 Task: Locate hiking trails near Riverside that are part of a long-distance trail network.
Action: Mouse moved to (104, 62)
Screenshot: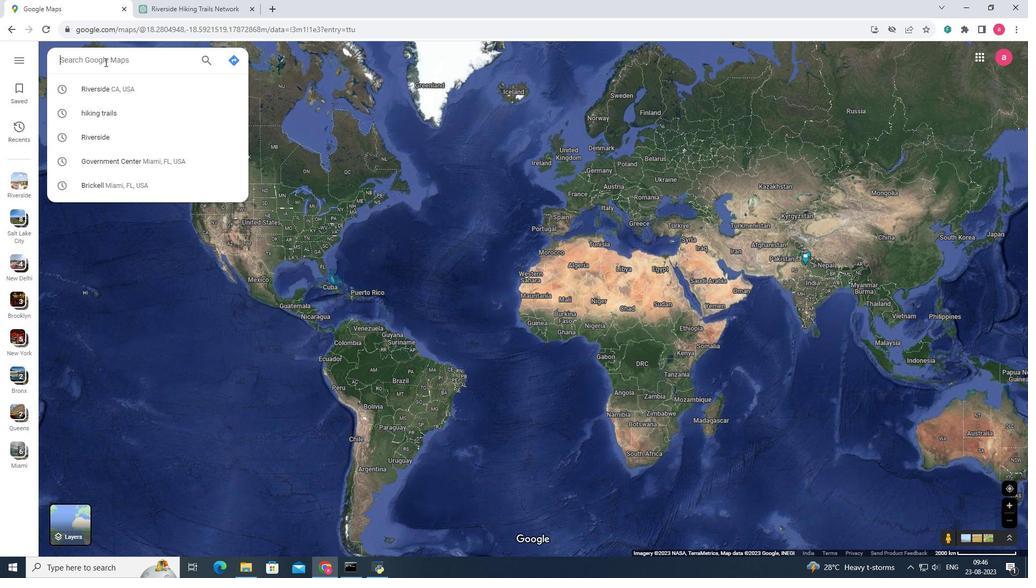 
Action: Mouse pressed left at (104, 62)
Screenshot: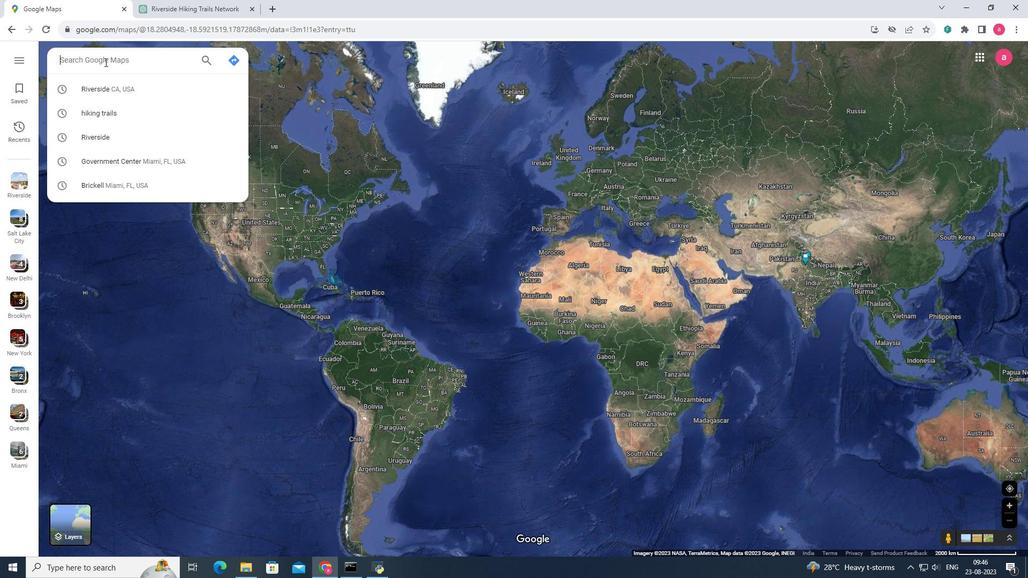 
Action: Key pressed <Key.shift><Key.shift><Key.shift><Key.shift>Riverside
Screenshot: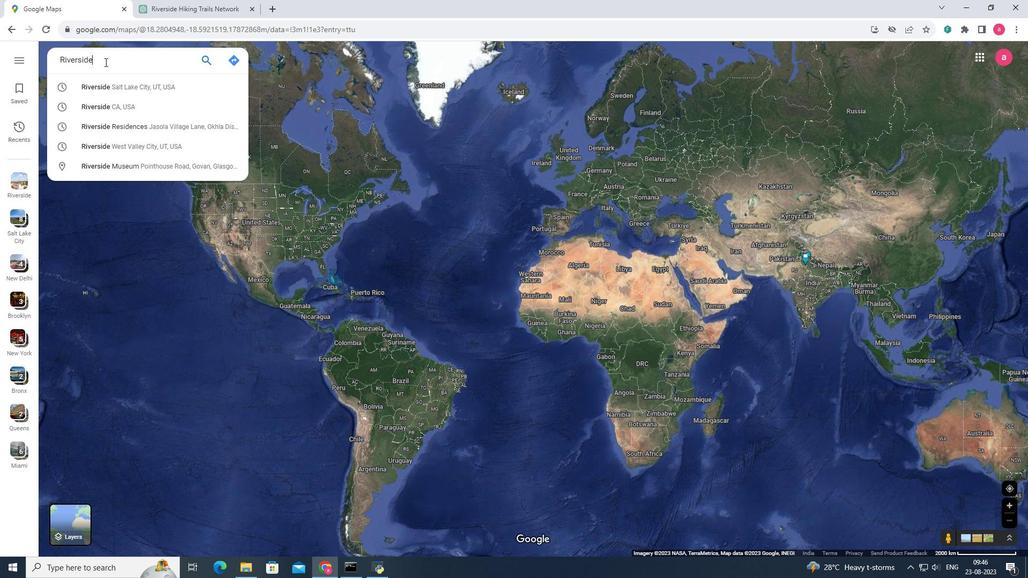 
Action: Mouse moved to (111, 74)
Screenshot: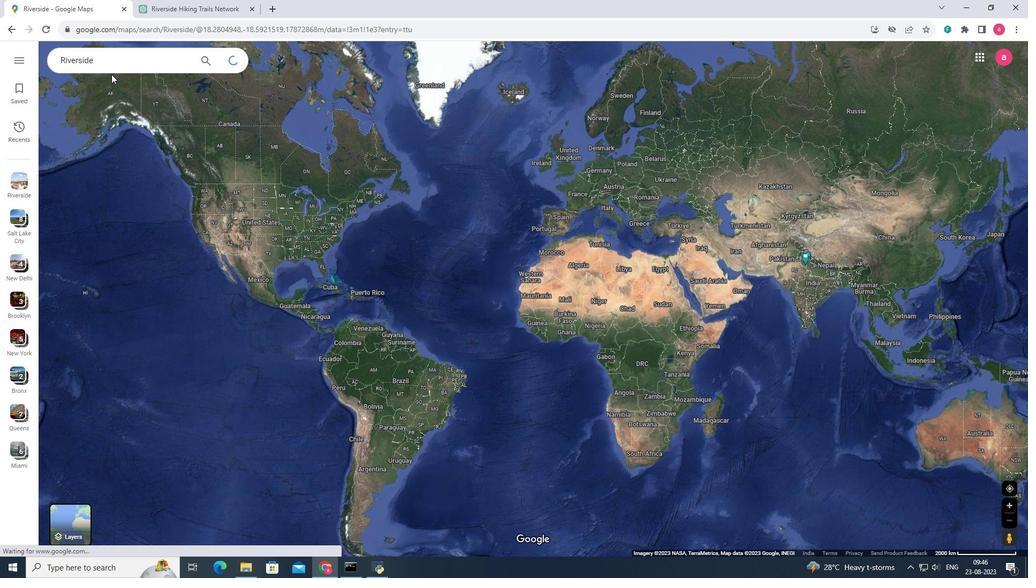
Action: Key pressed <Key.enter>
Screenshot: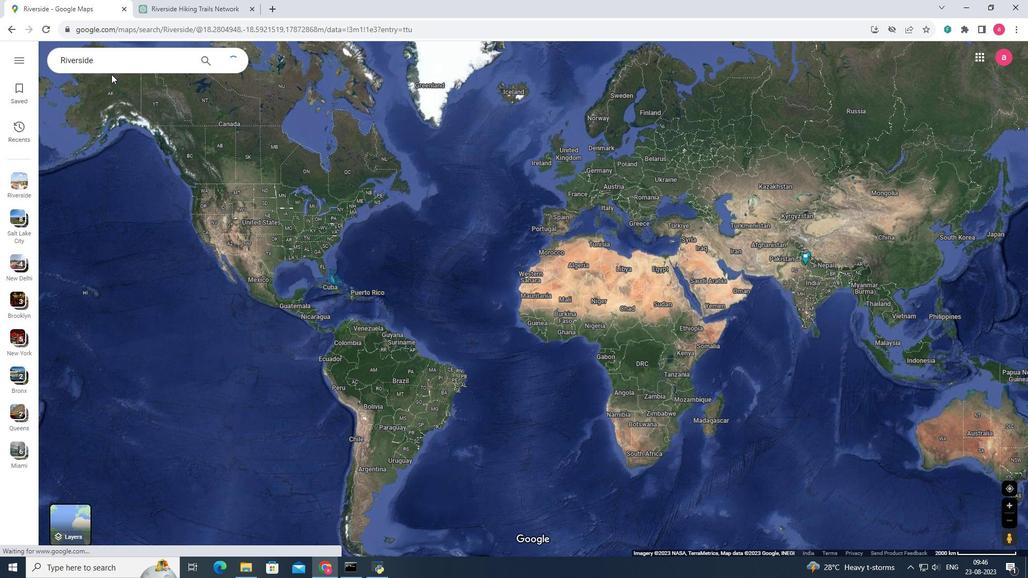 
Action: Mouse moved to (108, 65)
Screenshot: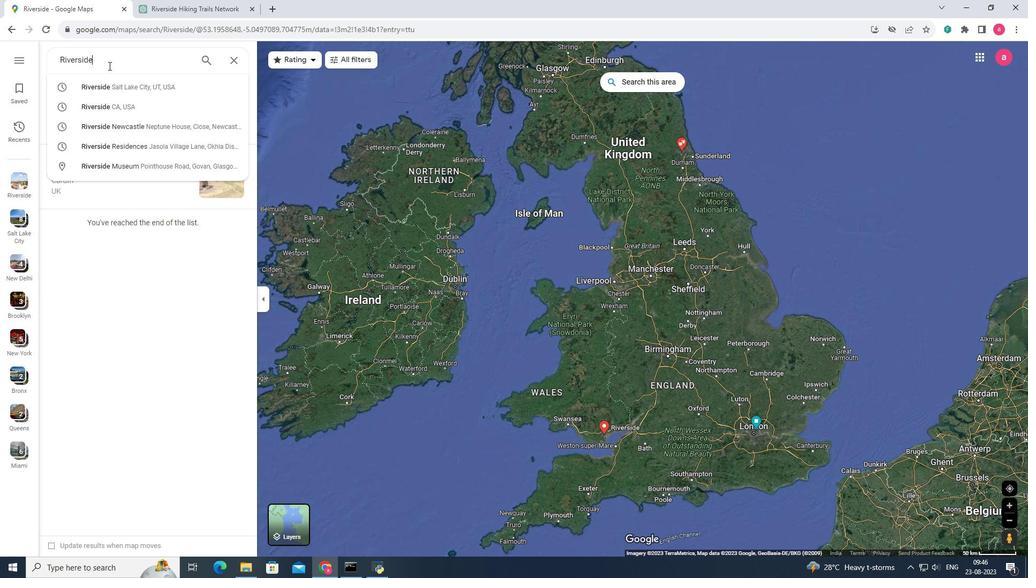 
Action: Mouse pressed left at (108, 65)
Screenshot: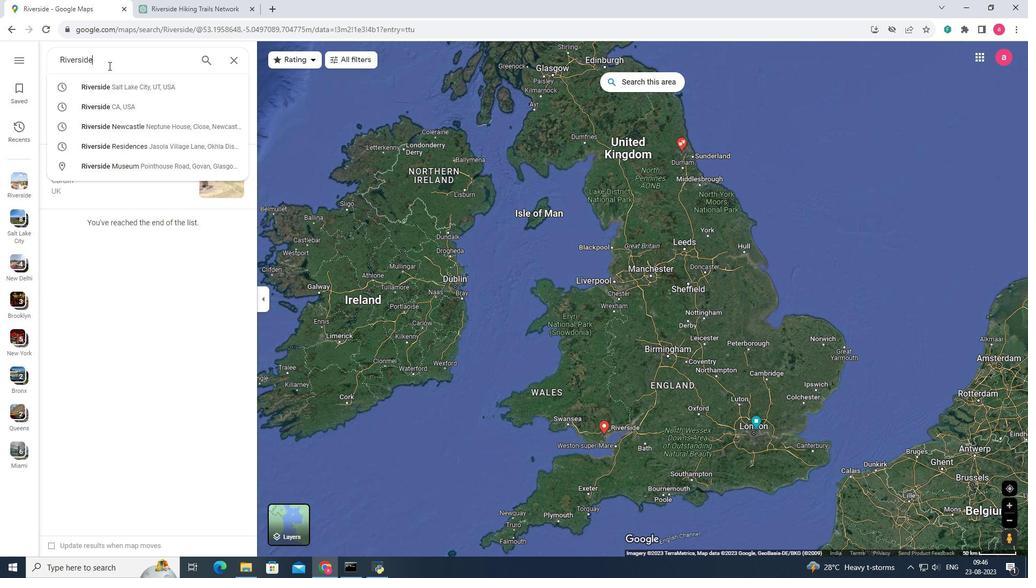 
Action: Mouse moved to (111, 109)
Screenshot: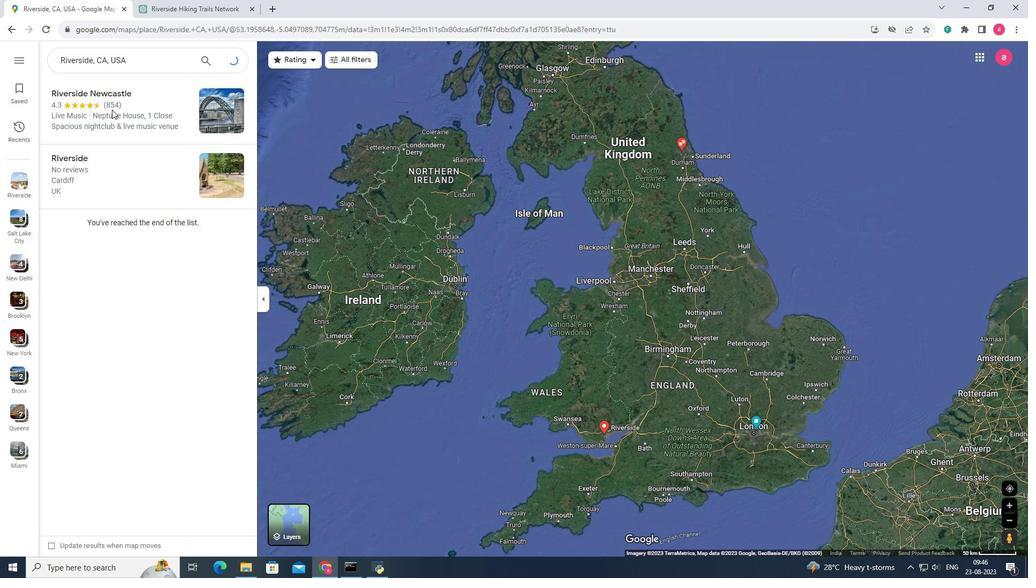 
Action: Mouse pressed left at (111, 109)
Screenshot: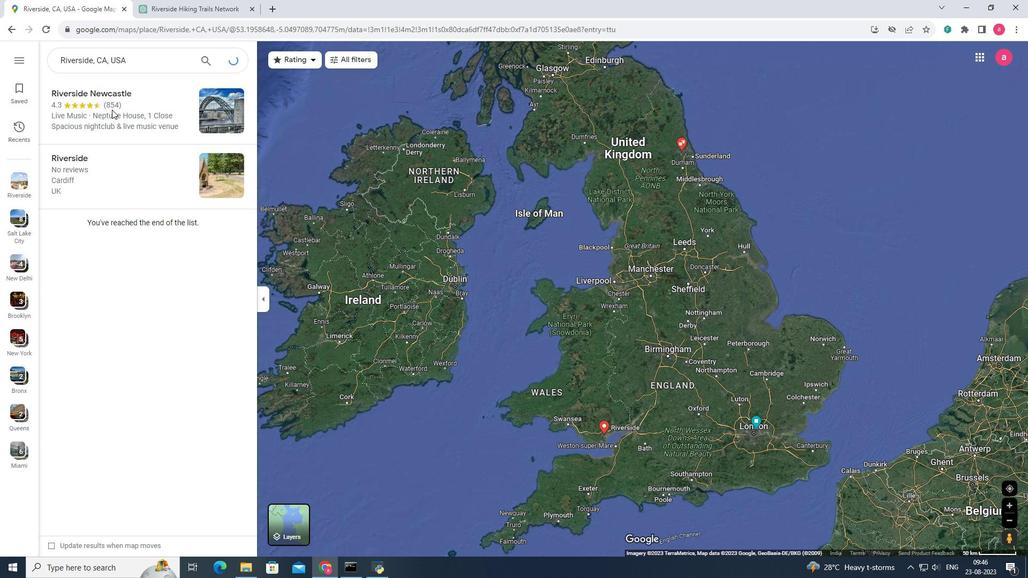 
Action: Mouse moved to (141, 242)
Screenshot: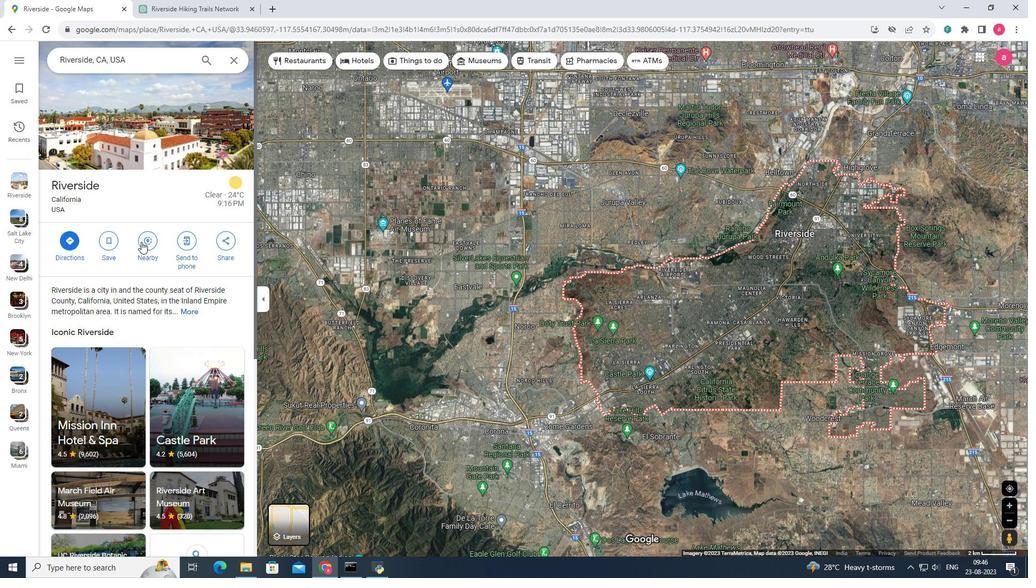 
Action: Mouse pressed left at (141, 242)
Screenshot: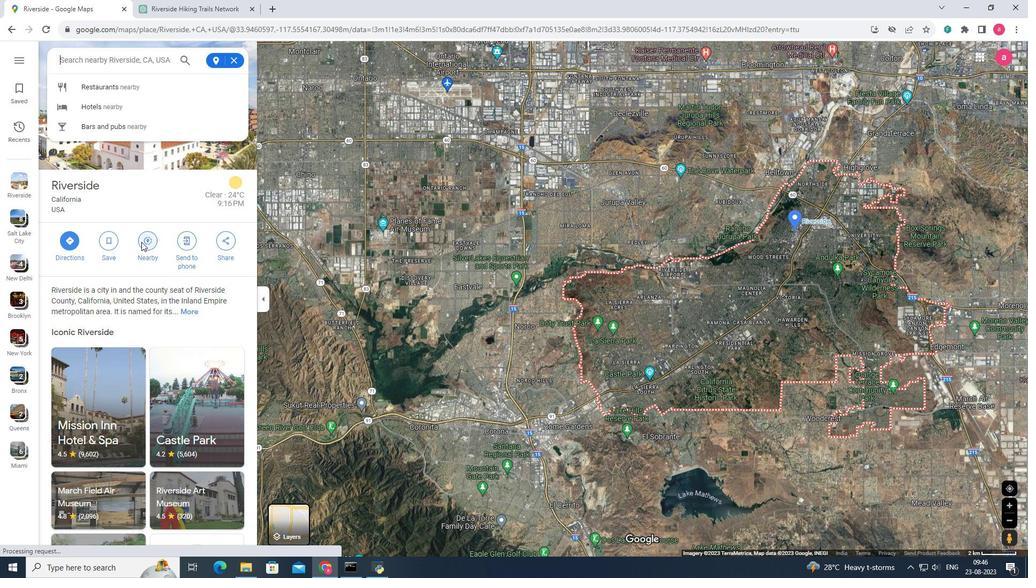 
Action: Mouse moved to (87, 61)
Screenshot: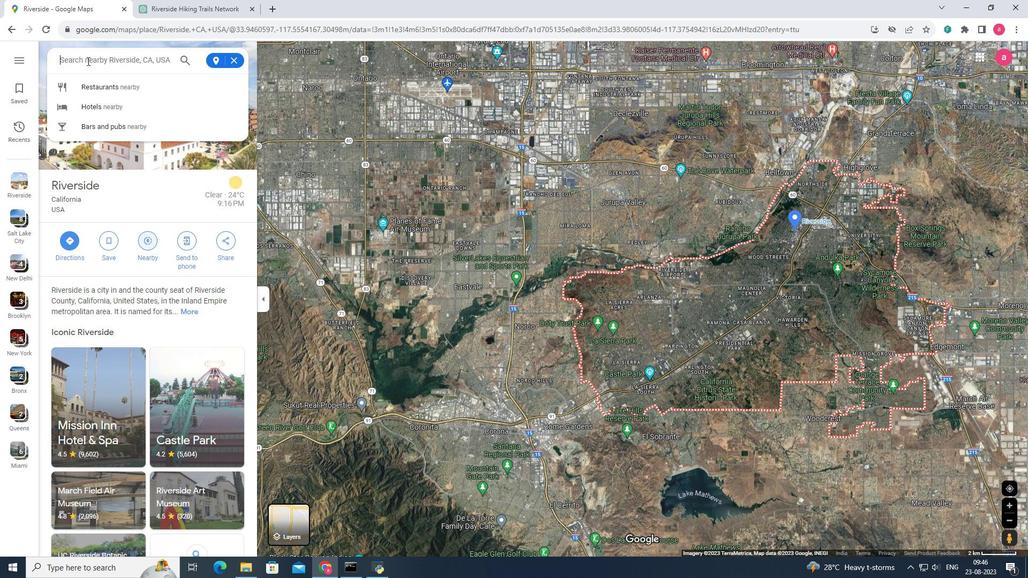 
Action: Key pressed hiki
Screenshot: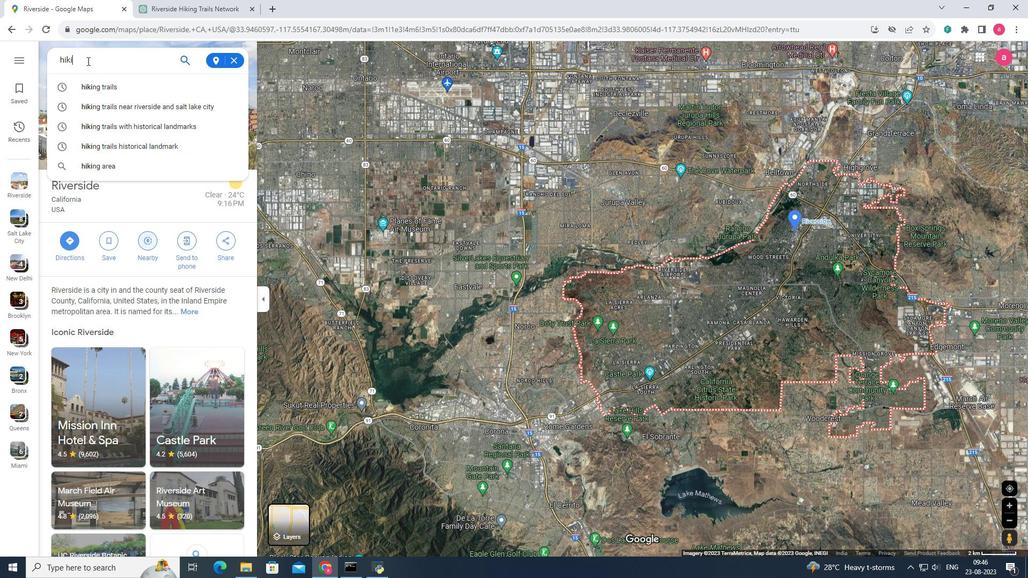 
Action: Mouse moved to (103, 87)
Screenshot: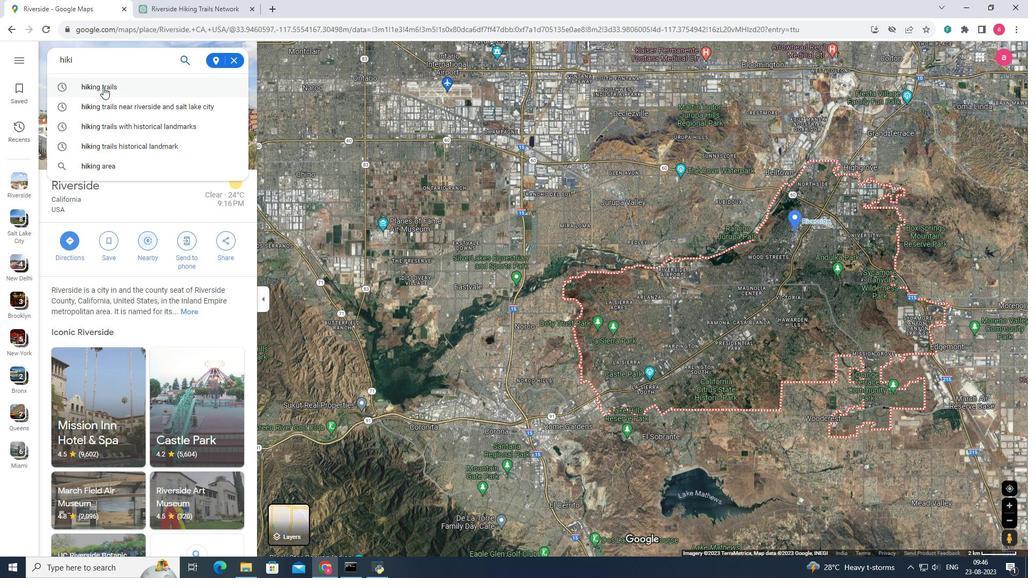 
Action: Mouse pressed left at (103, 87)
Screenshot: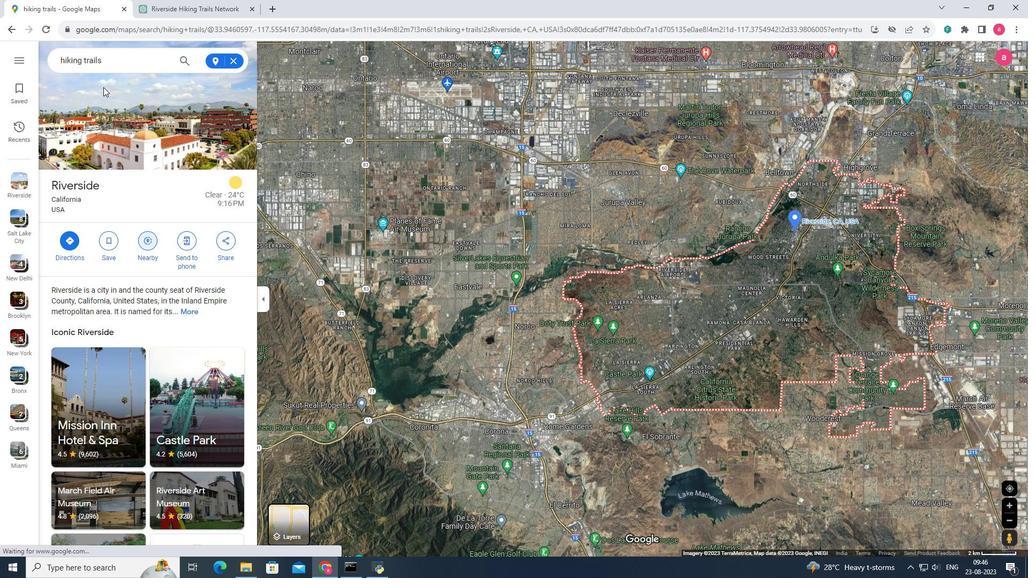 
Action: Mouse moved to (201, 114)
Screenshot: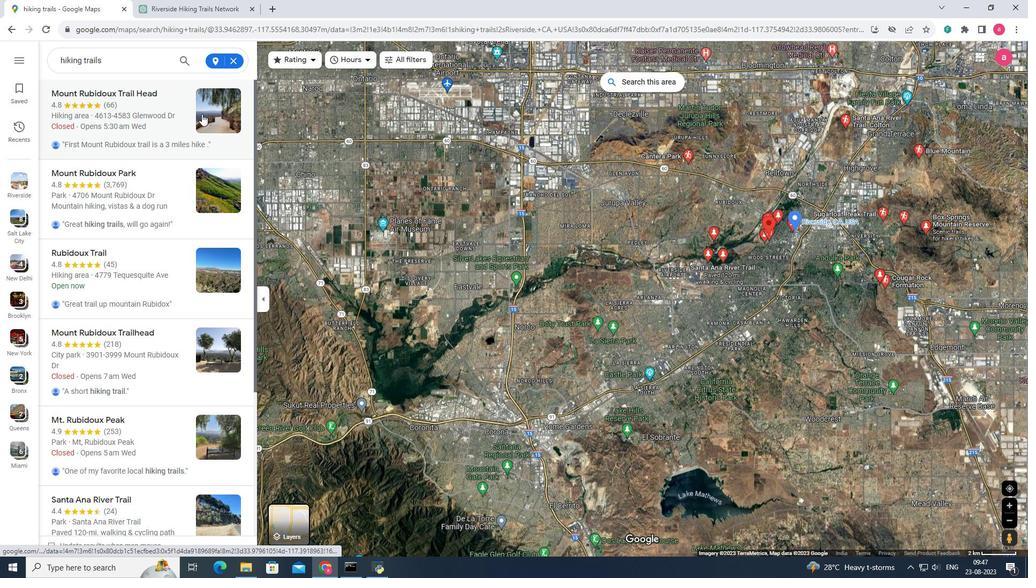 
Action: Mouse pressed left at (201, 114)
Screenshot: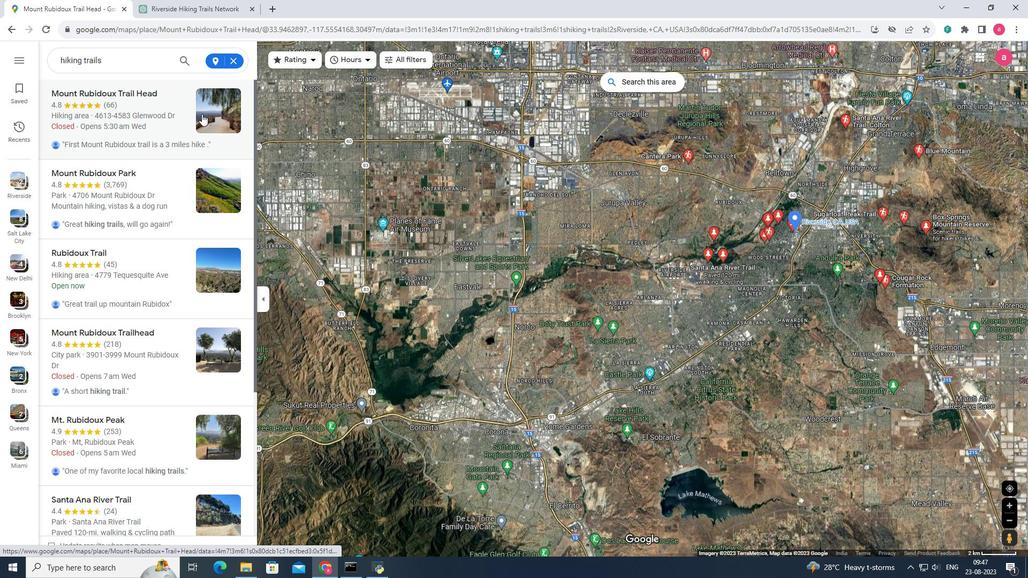 
Action: Mouse moved to (307, 182)
Screenshot: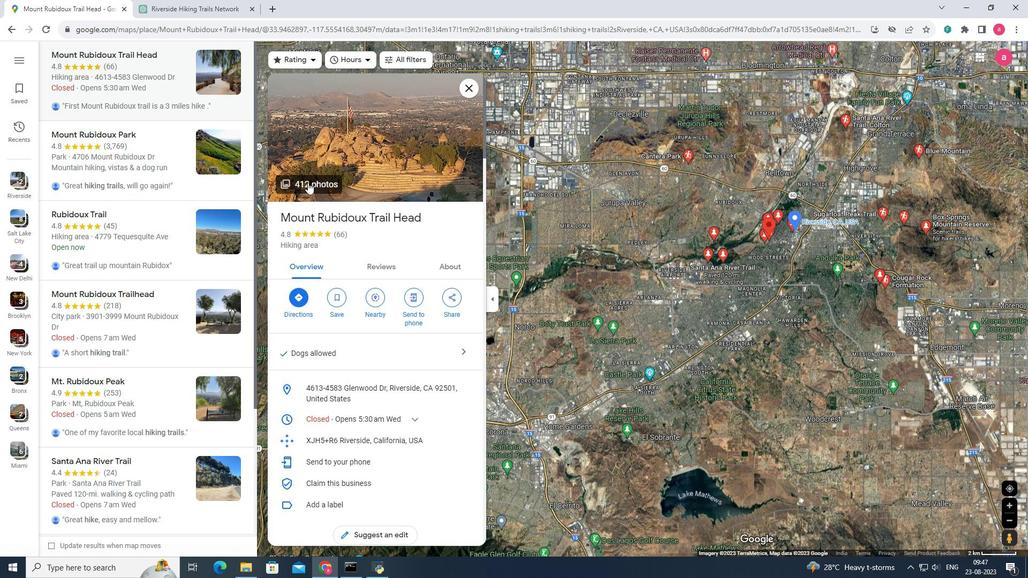 
Action: Mouse pressed left at (307, 182)
Screenshot: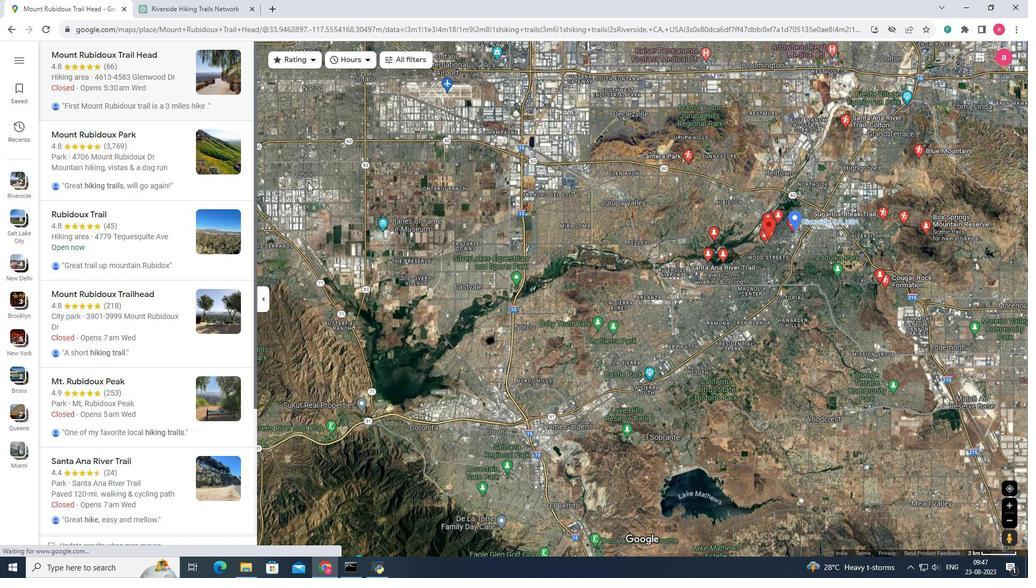 
Action: Mouse moved to (180, 205)
Screenshot: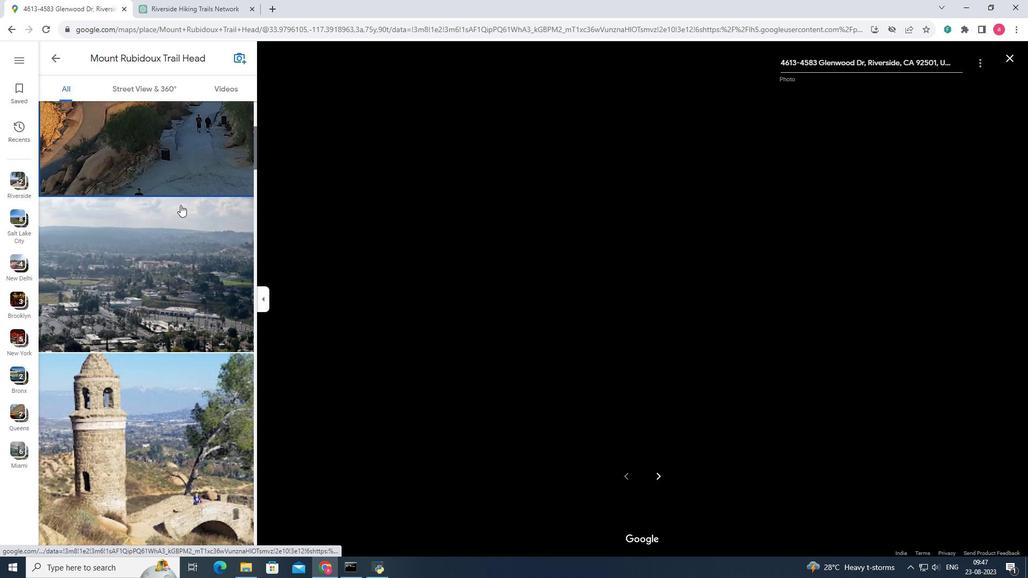 
Action: Mouse scrolled (180, 204) with delta (0, 0)
Screenshot: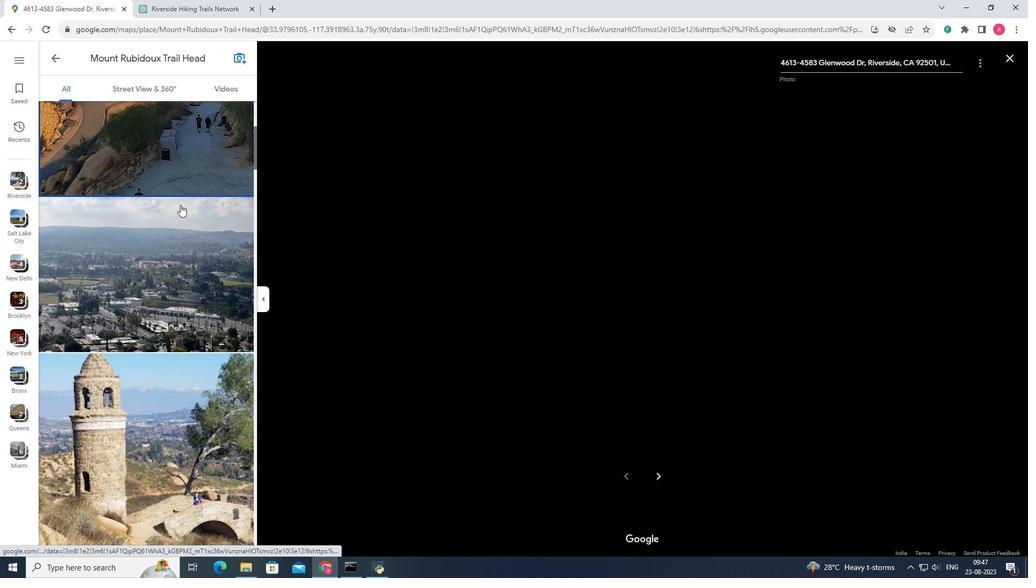 
Action: Mouse scrolled (180, 204) with delta (0, 0)
Screenshot: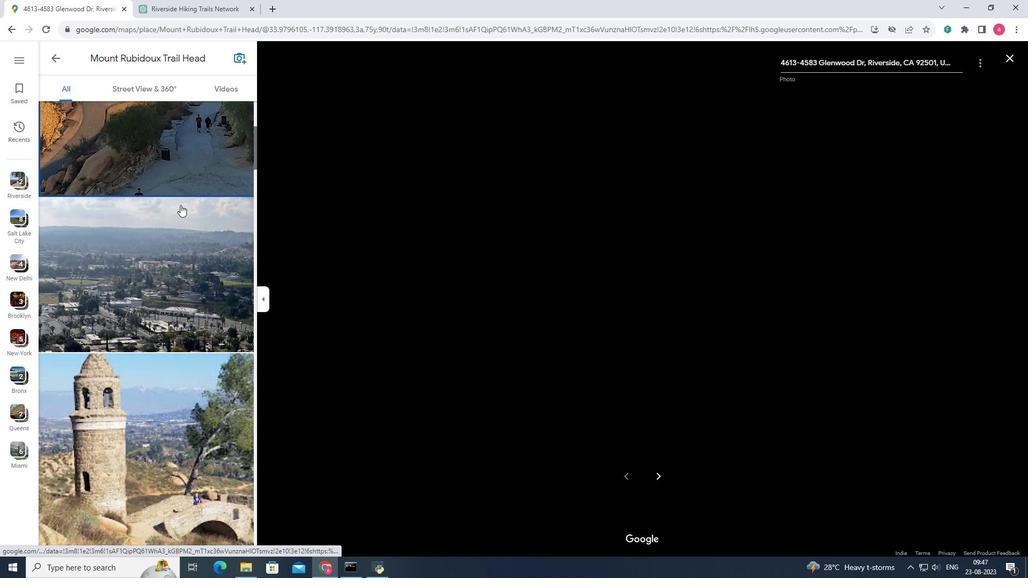 
Action: Mouse scrolled (180, 204) with delta (0, 0)
Screenshot: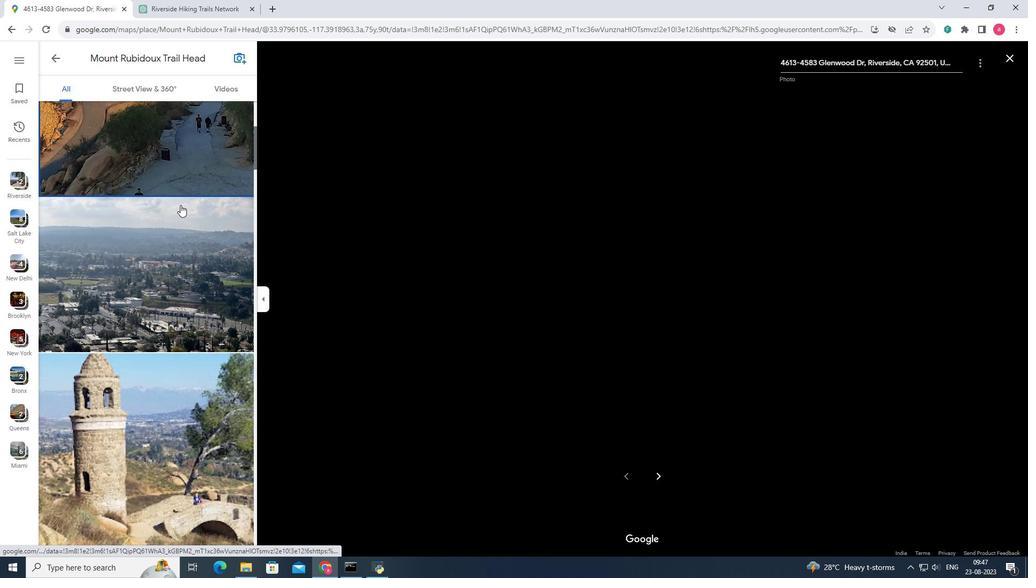 
Action: Mouse scrolled (180, 204) with delta (0, 0)
Screenshot: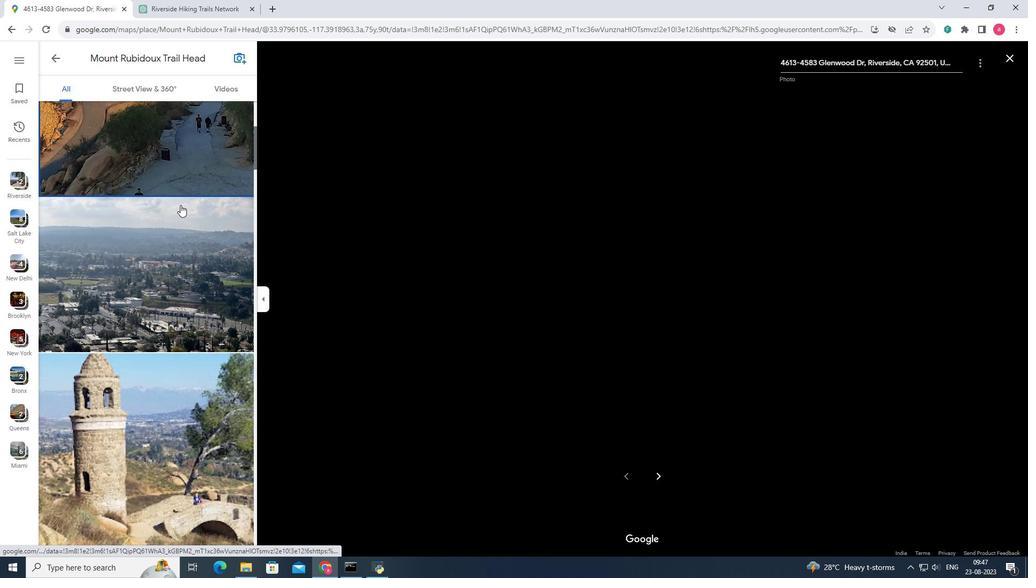 
Action: Mouse scrolled (180, 204) with delta (0, 0)
Screenshot: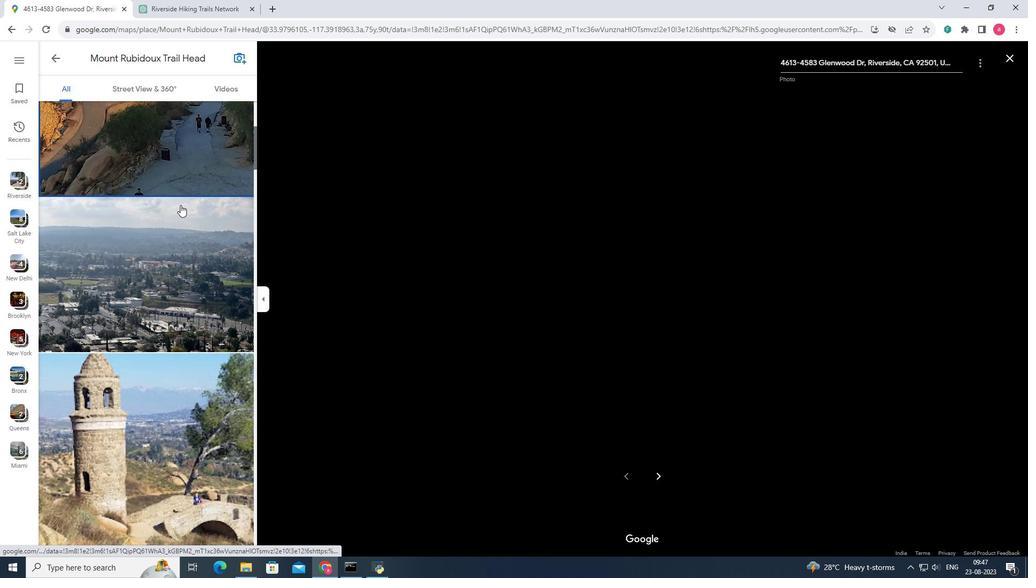 
Action: Key pressed <Key.right><Key.right><Key.right><Key.right><Key.right><Key.left><Key.right><Key.right><Key.left><Key.right><Key.right><Key.right><Key.right><Key.right><Key.right><Key.right><Key.right><Key.right><Key.right><Key.right><Key.right><Key.right><Key.right><Key.right><Key.right><Key.right><Key.right><Key.right><Key.right><Key.right><Key.right><Key.right><Key.right><Key.right><Key.right><Key.right><Key.right><Key.right>
Screenshot: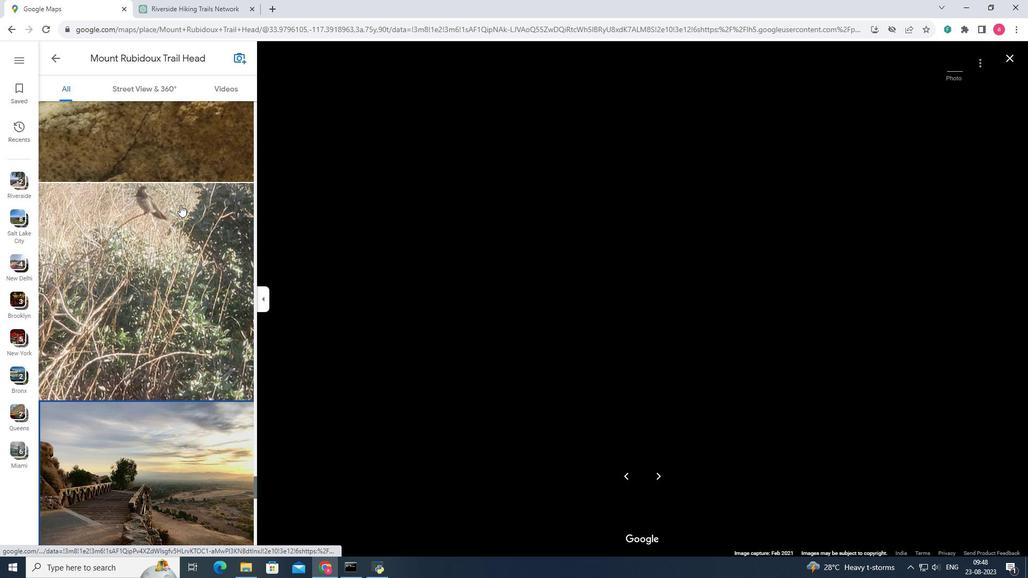 
Action: Mouse moved to (215, 92)
Screenshot: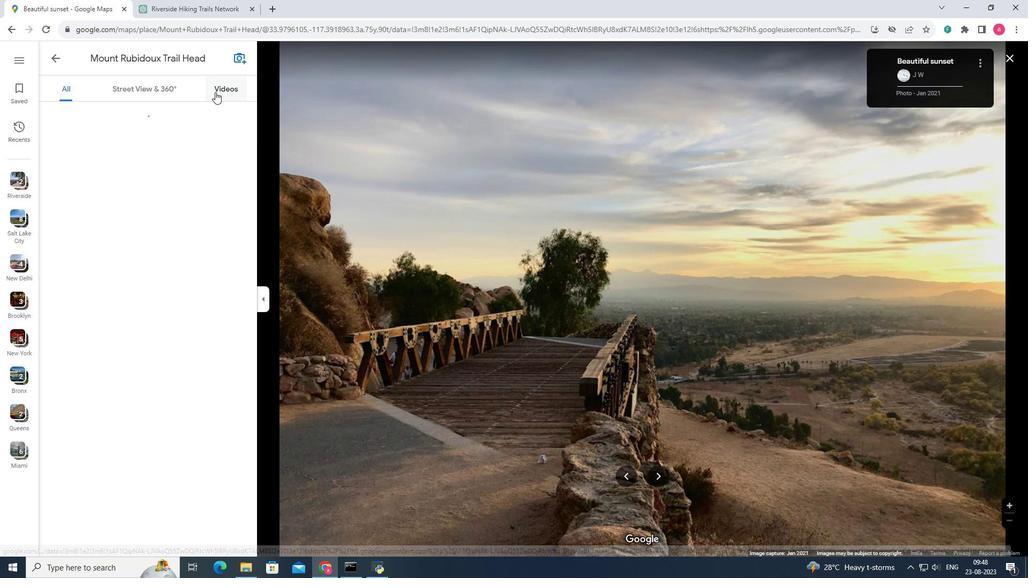 
Action: Mouse pressed left at (215, 92)
Screenshot: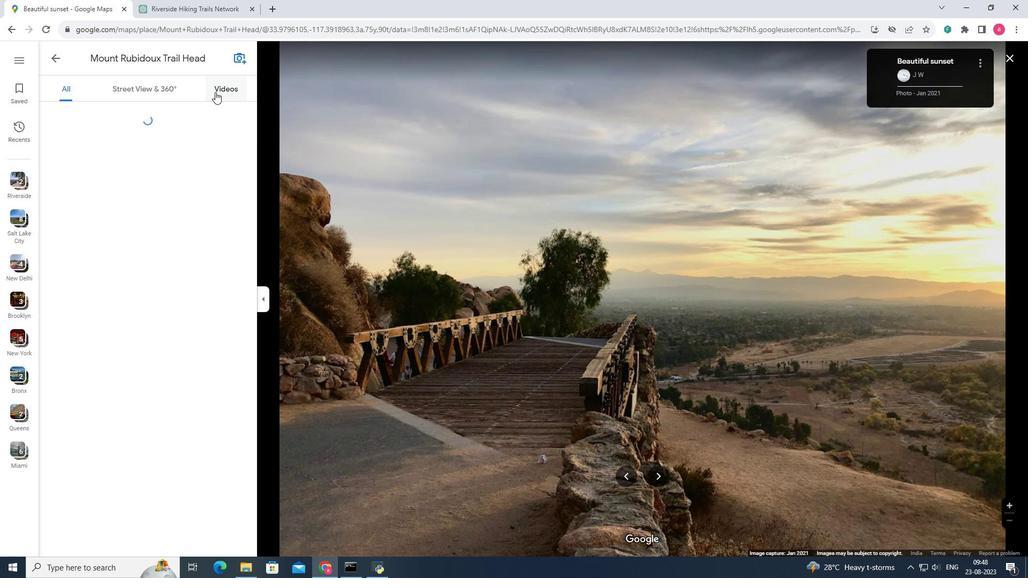
Action: Mouse moved to (141, 274)
Screenshot: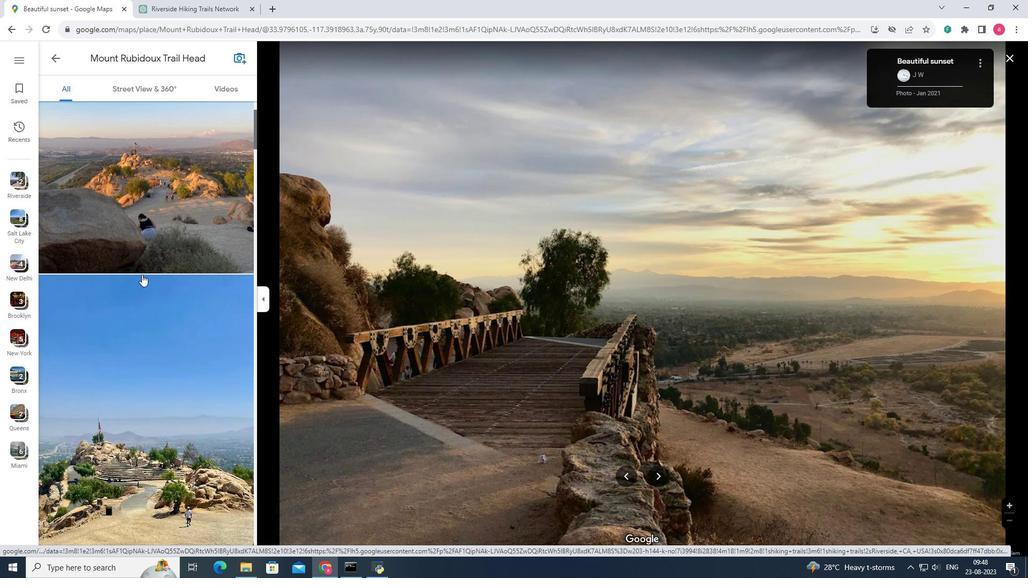 
Action: Mouse scrolled (141, 274) with delta (0, 0)
Screenshot: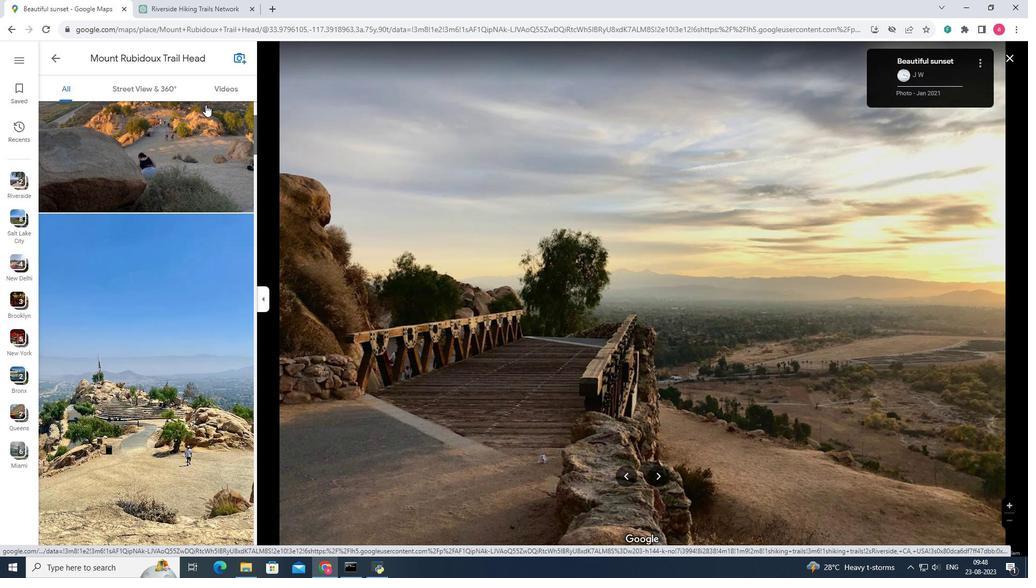 
Action: Mouse scrolled (141, 274) with delta (0, 0)
Screenshot: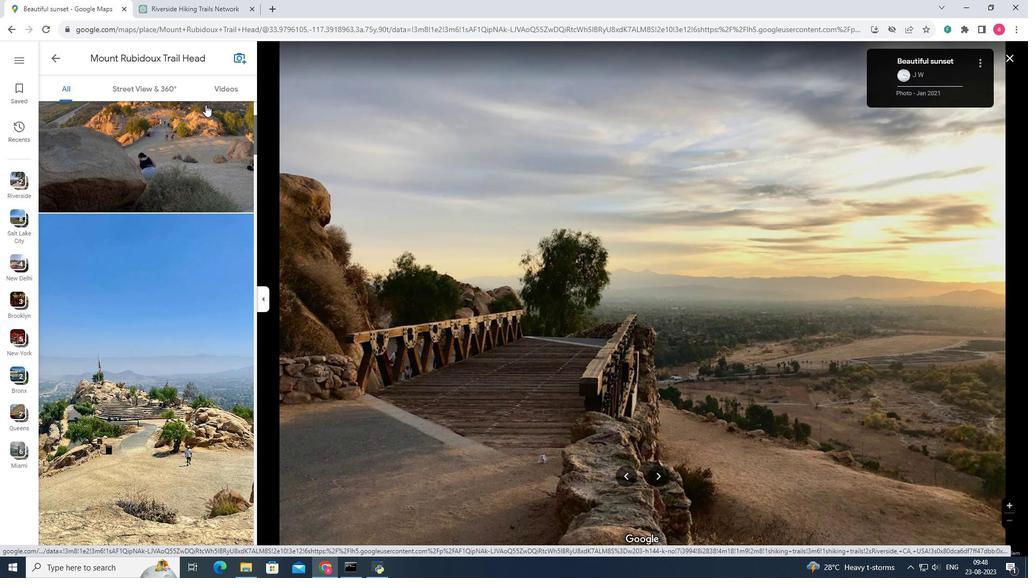 
Action: Mouse scrolled (141, 274) with delta (0, 0)
Screenshot: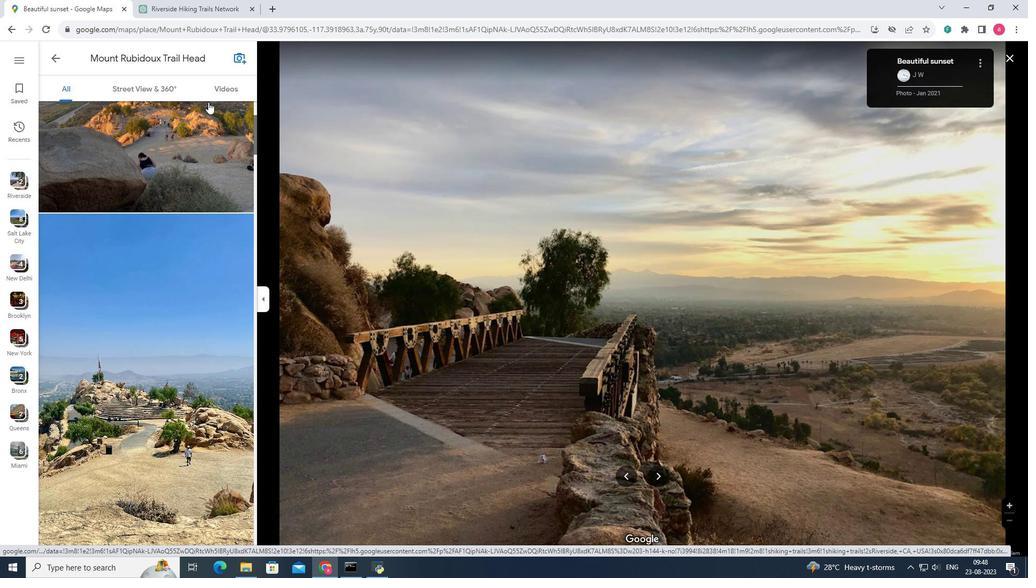 
Action: Mouse moved to (213, 95)
Screenshot: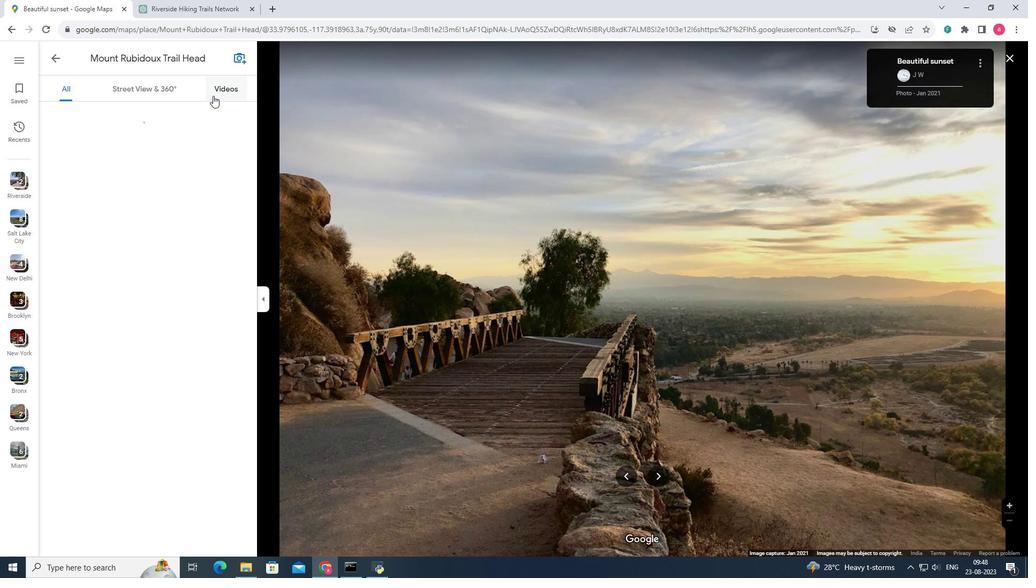 
Action: Mouse pressed left at (213, 95)
Screenshot: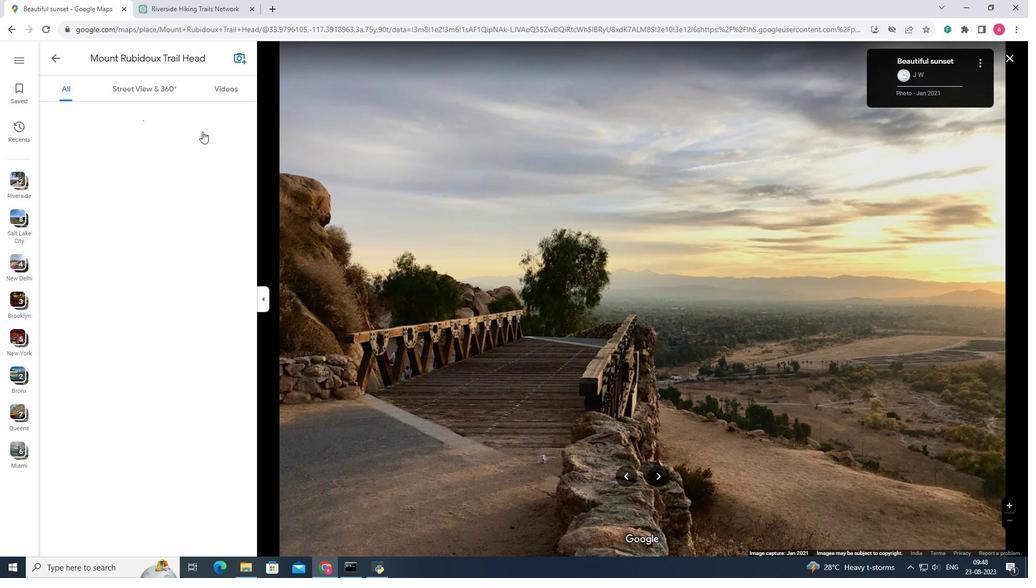 
Action: Mouse moved to (123, 79)
Screenshot: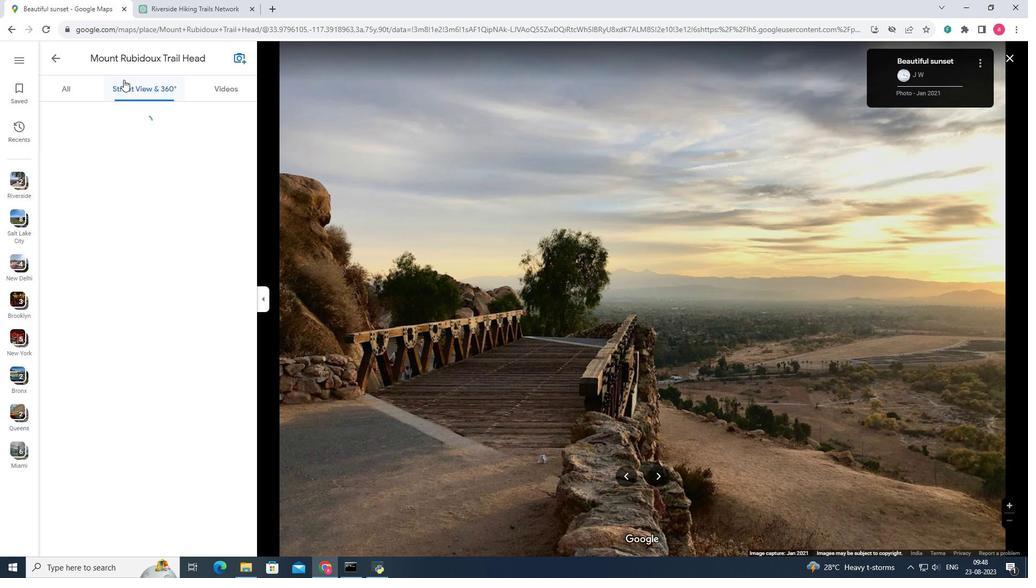 
Action: Mouse pressed left at (123, 79)
Screenshot: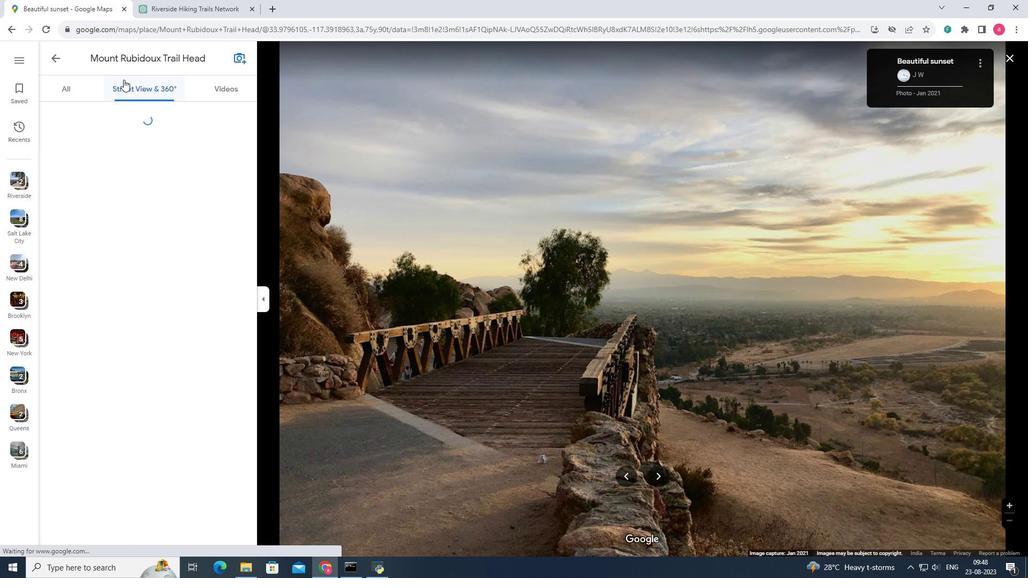 
Action: Mouse moved to (556, 290)
Screenshot: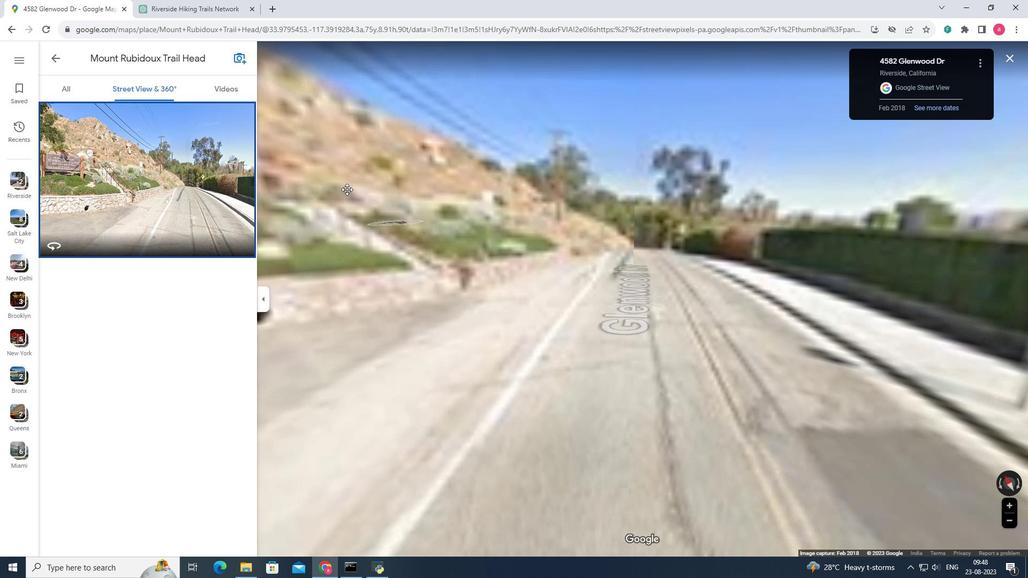 
Action: Mouse pressed left at (556, 290)
Screenshot: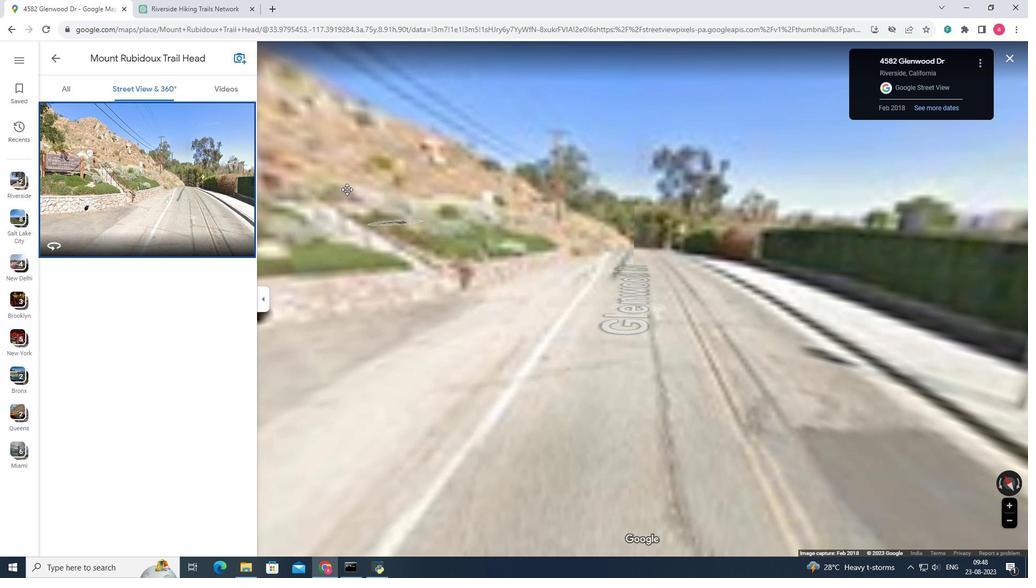 
Action: Mouse moved to (550, 275)
Screenshot: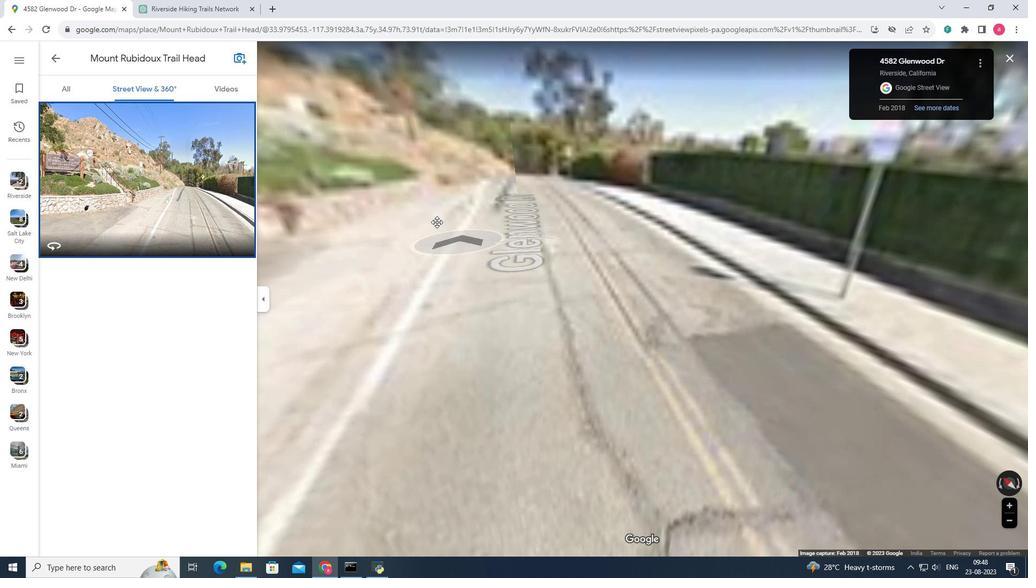 
Action: Mouse pressed left at (550, 275)
Screenshot: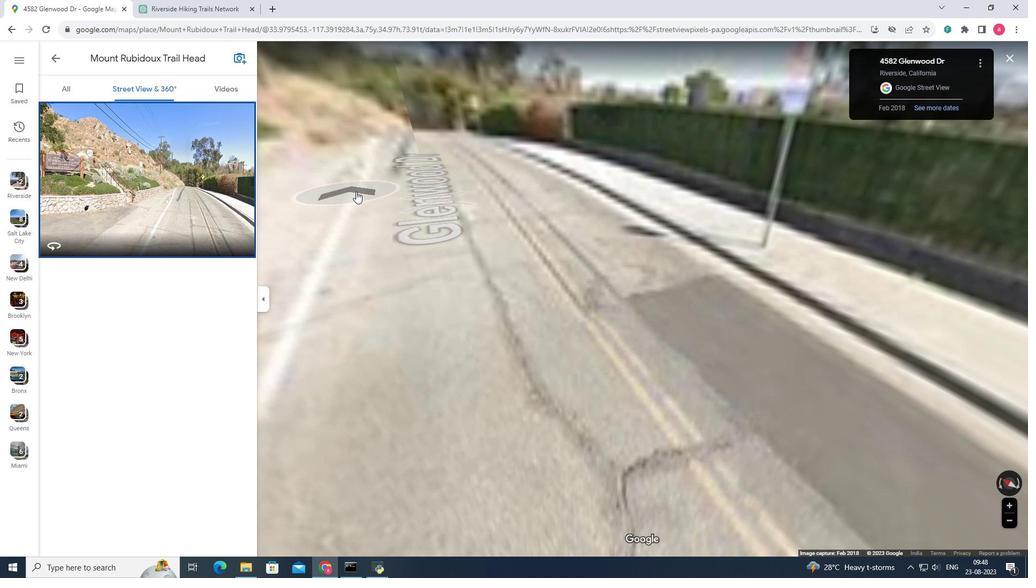 
Action: Mouse moved to (510, 228)
Screenshot: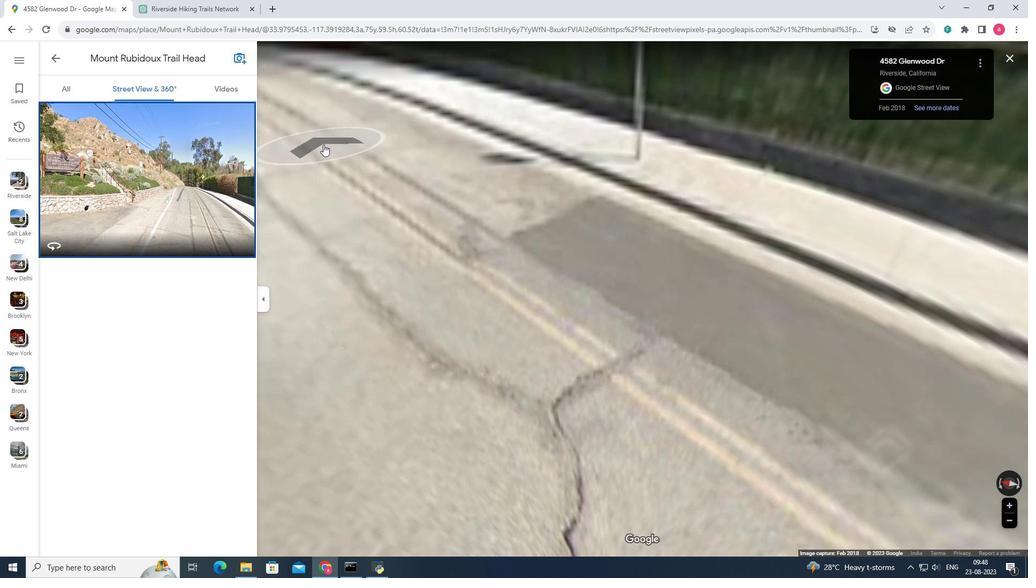 
Action: Mouse pressed left at (510, 228)
Screenshot: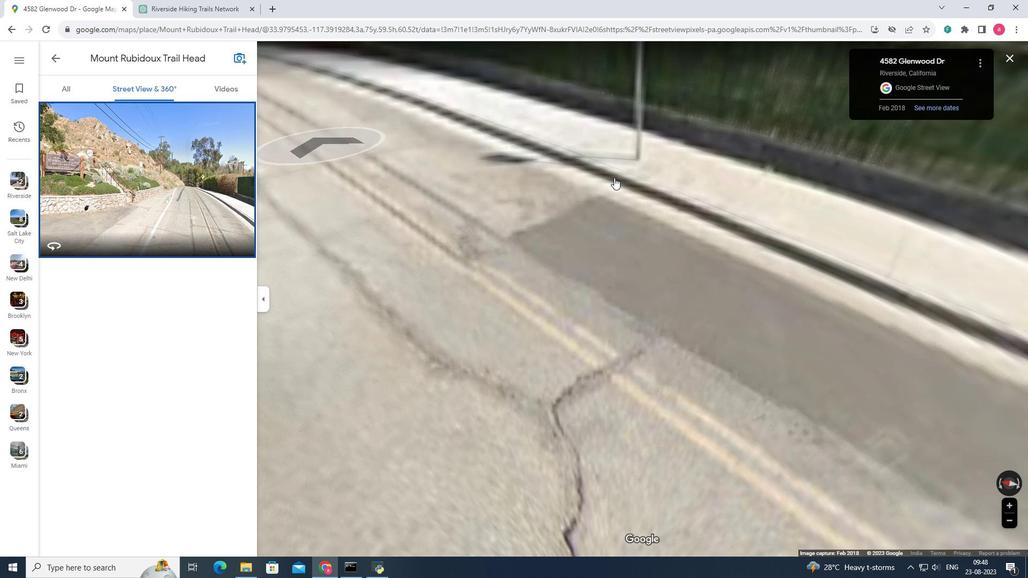 
Action: Mouse moved to (622, 177)
Screenshot: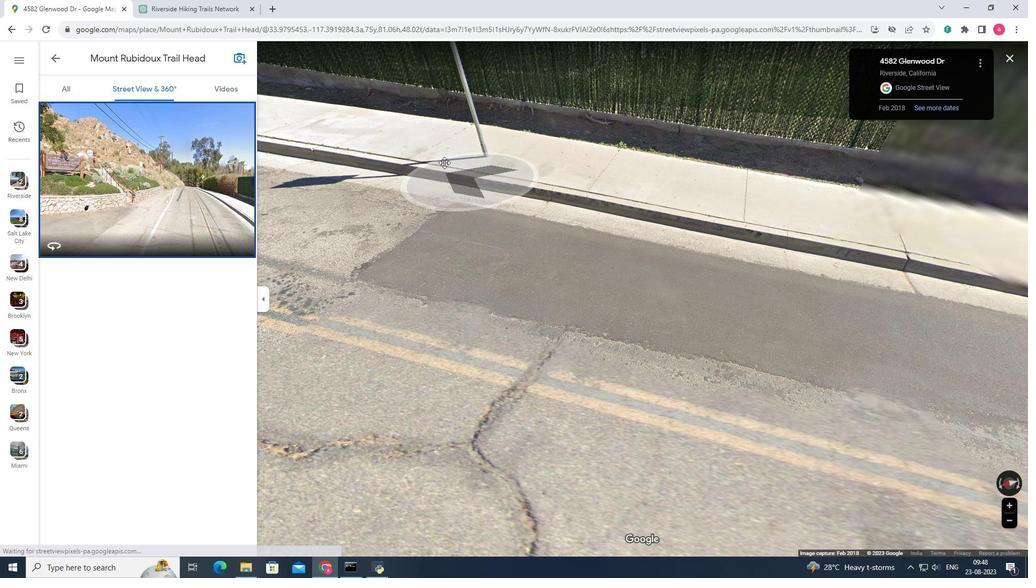 
Action: Mouse pressed left at (622, 177)
Screenshot: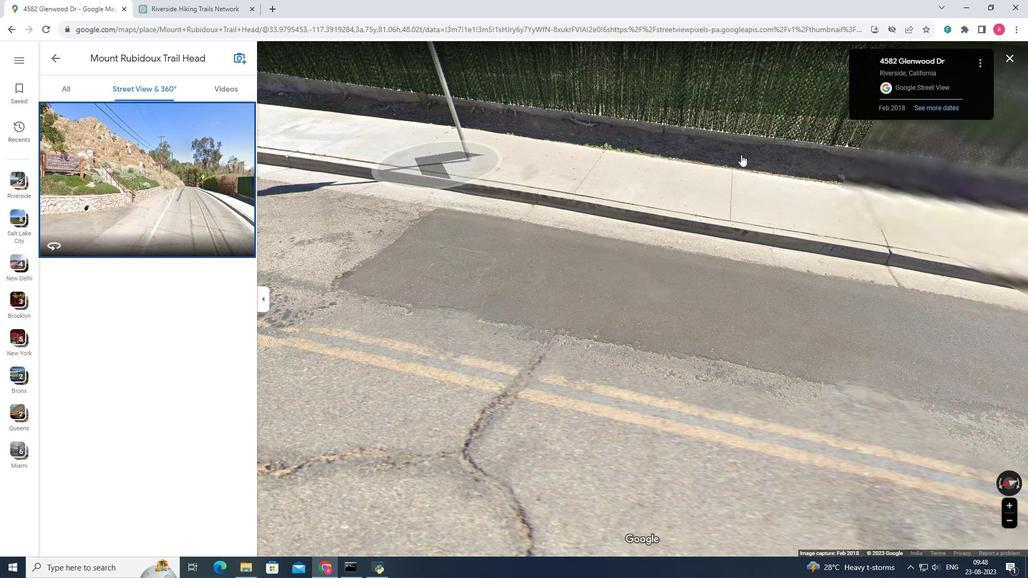 
Action: Mouse moved to (783, 146)
Screenshot: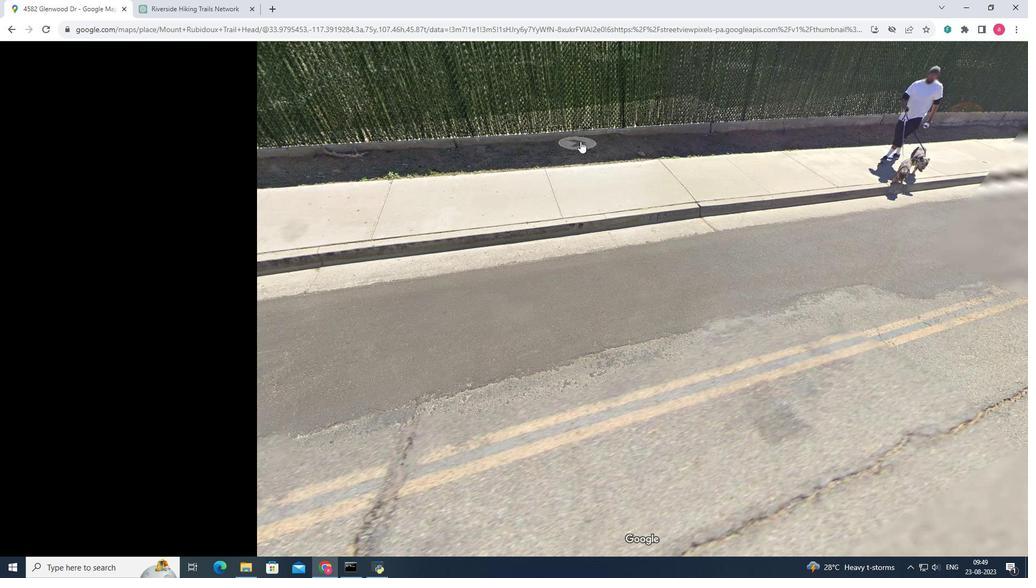 
Action: Mouse pressed left at (783, 146)
Screenshot: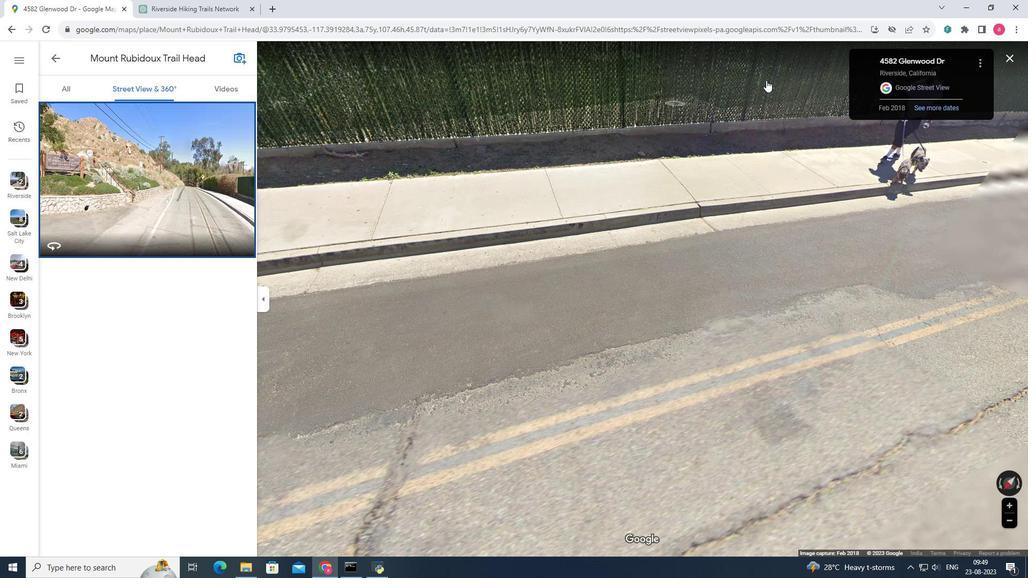 
Action: Mouse moved to (782, 75)
Screenshot: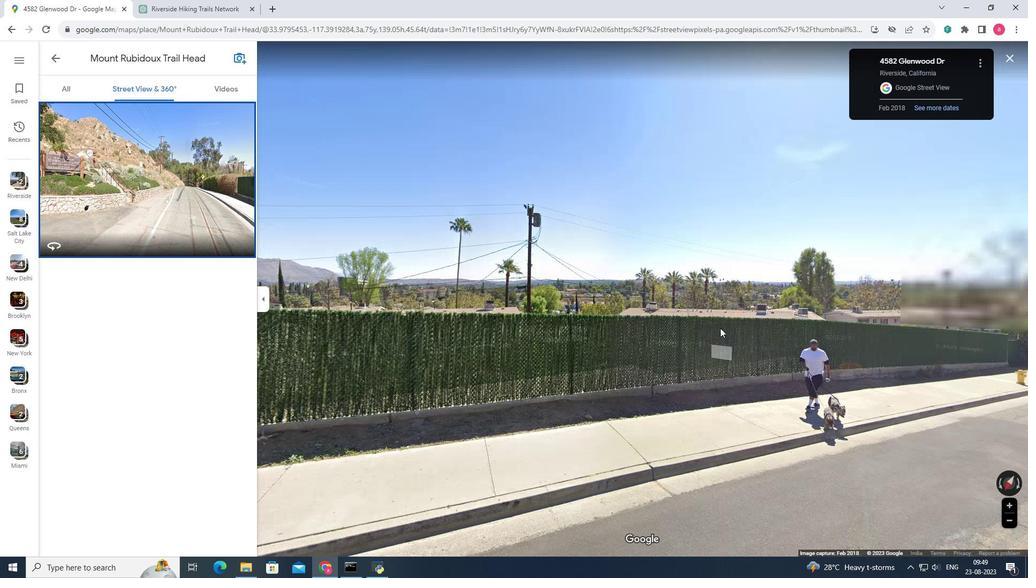 
Action: Mouse pressed left at (782, 75)
Screenshot: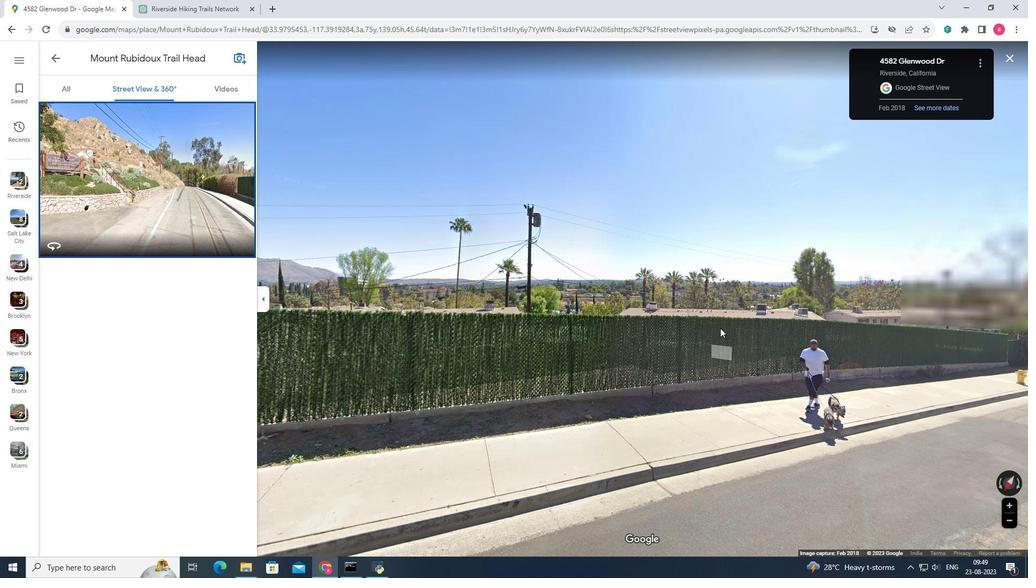 
Action: Mouse moved to (830, 442)
Screenshot: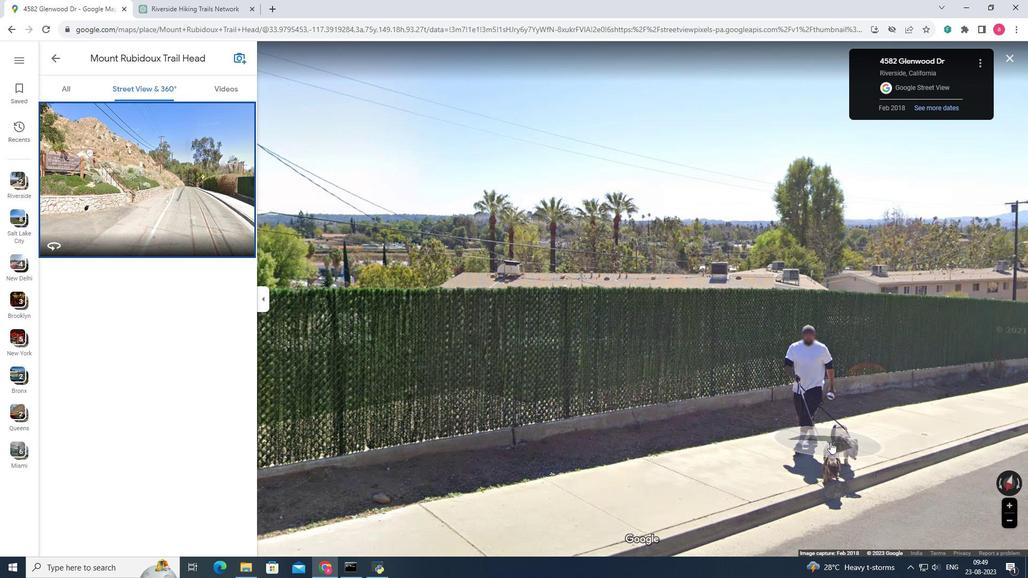 
Action: Mouse scrolled (830, 442) with delta (0, 0)
Screenshot: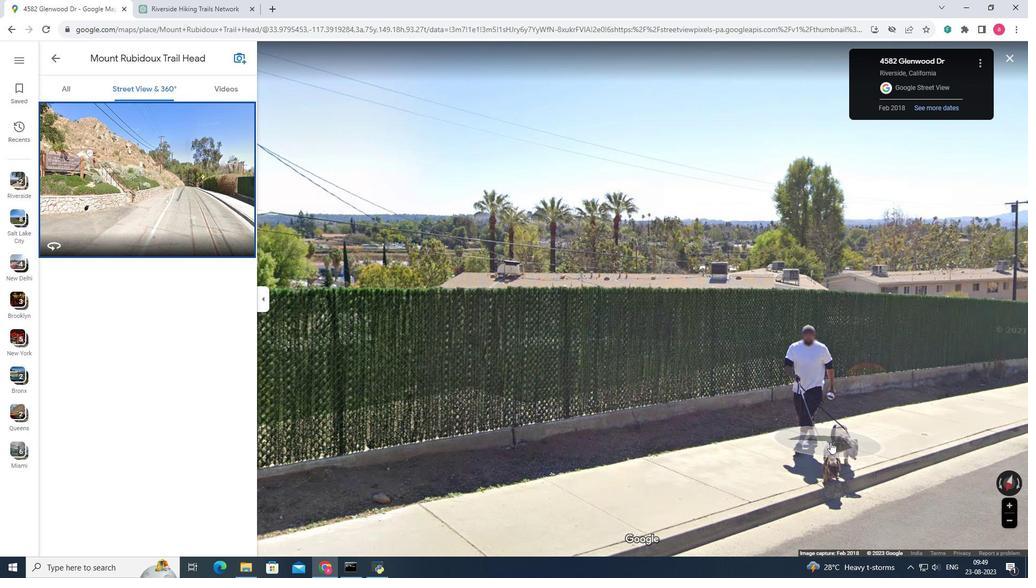 
Action: Mouse scrolled (830, 442) with delta (0, 0)
Screenshot: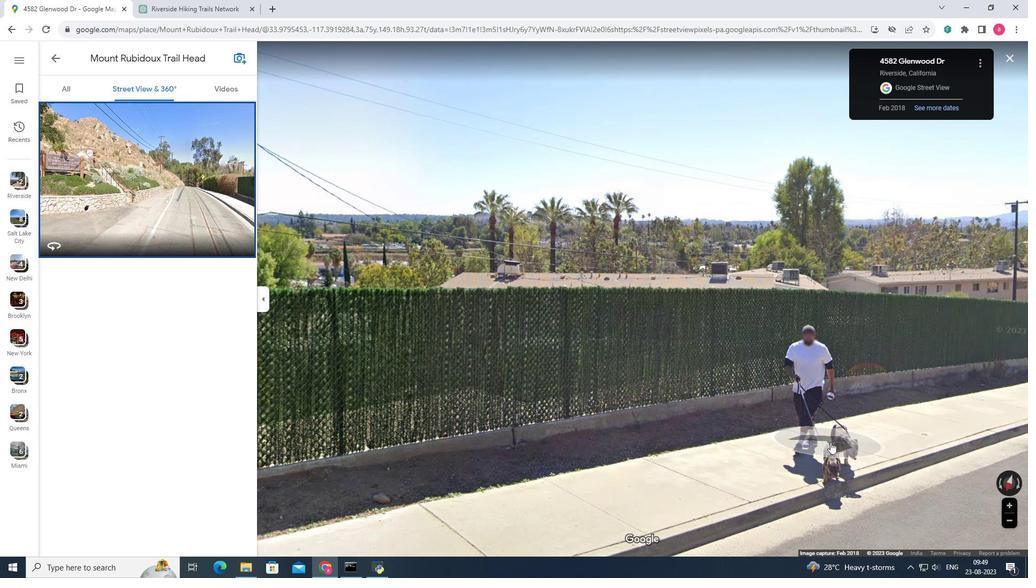 
Action: Mouse scrolled (830, 442) with delta (0, 0)
Screenshot: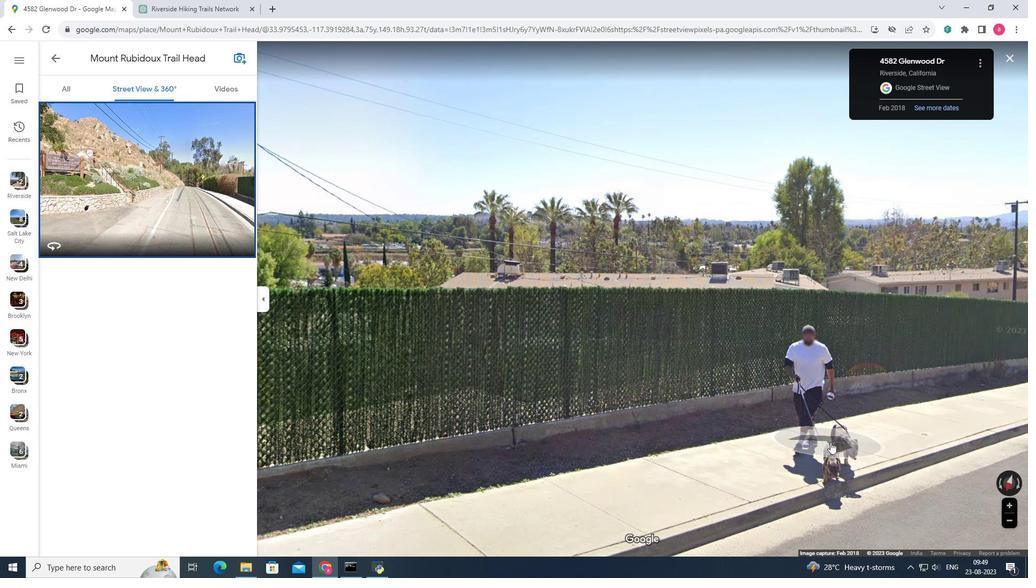 
Action: Mouse scrolled (830, 442) with delta (0, 0)
Screenshot: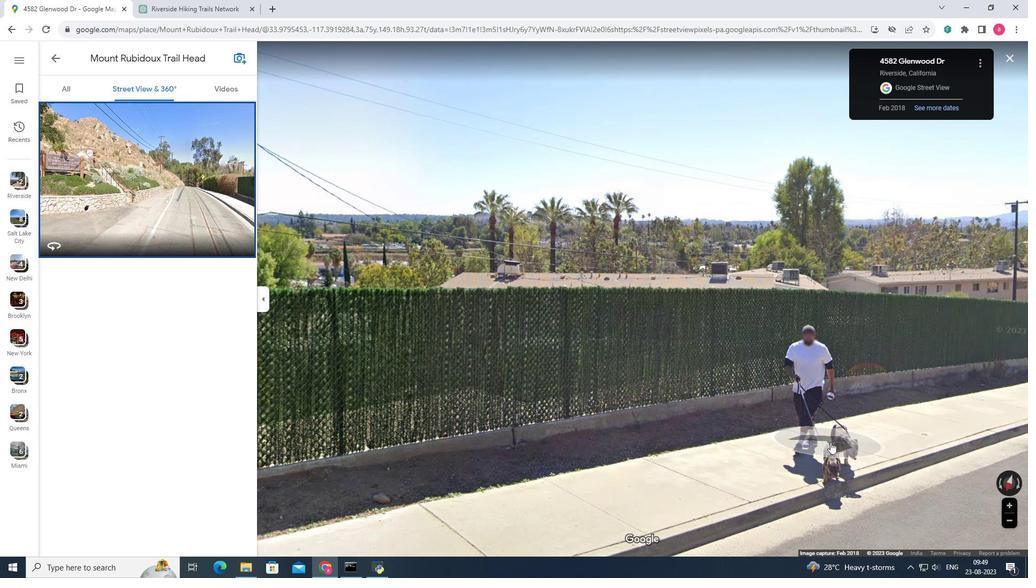 
Action: Mouse scrolled (830, 442) with delta (0, 0)
Screenshot: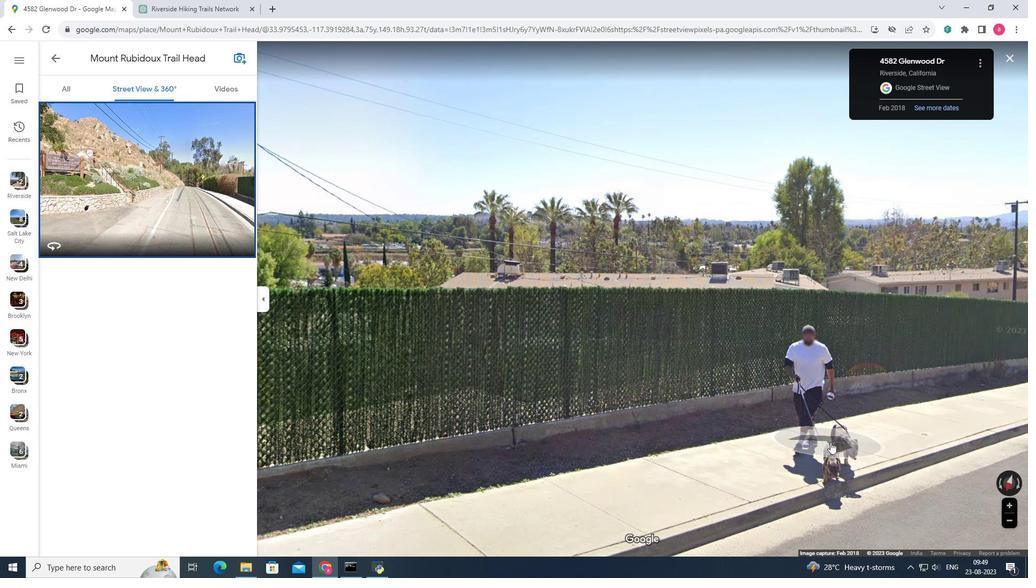 
Action: Mouse scrolled (830, 442) with delta (0, 0)
Screenshot: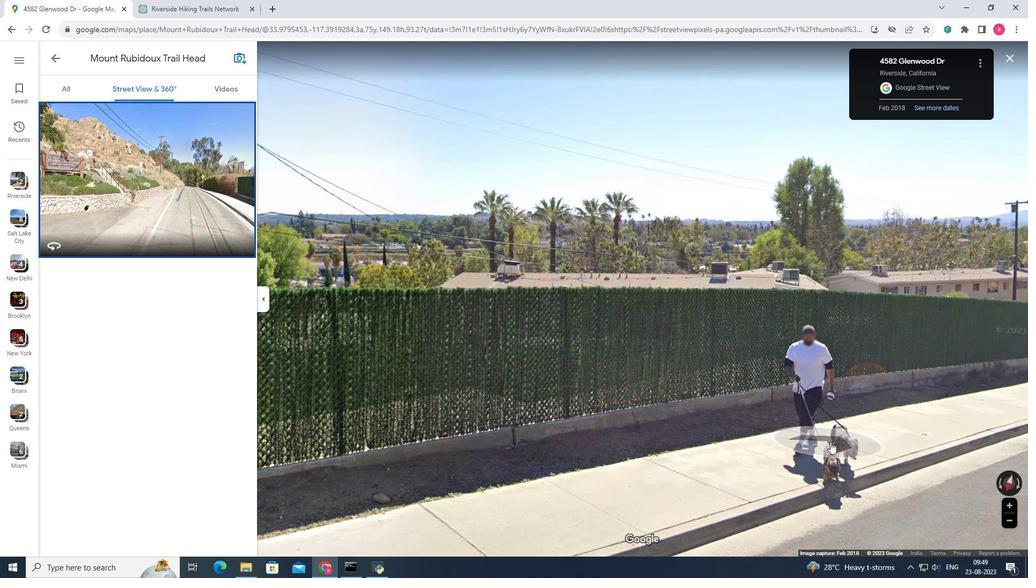 
Action: Mouse scrolled (830, 442) with delta (0, 0)
Screenshot: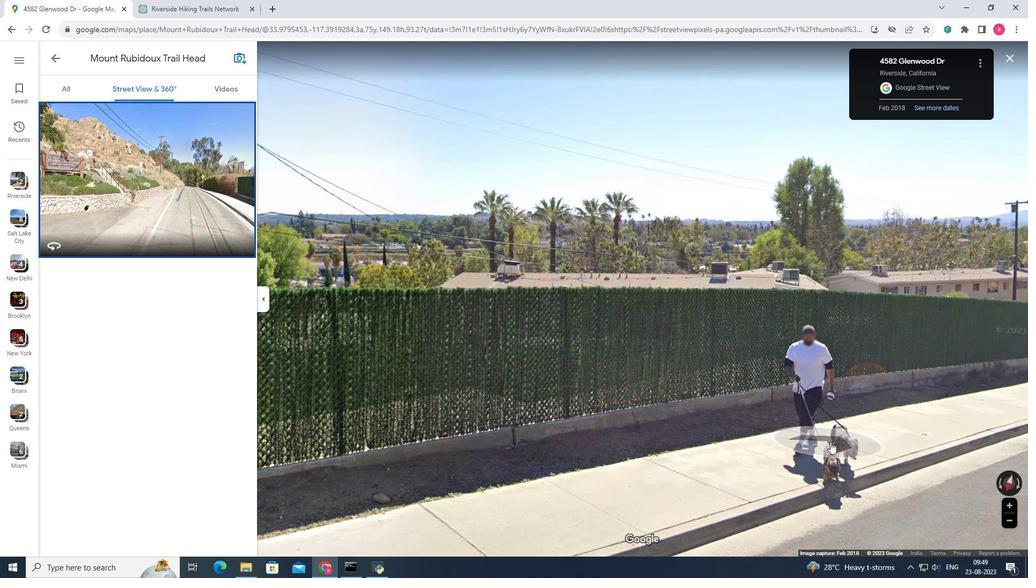 
Action: Mouse scrolled (830, 441) with delta (0, 0)
Screenshot: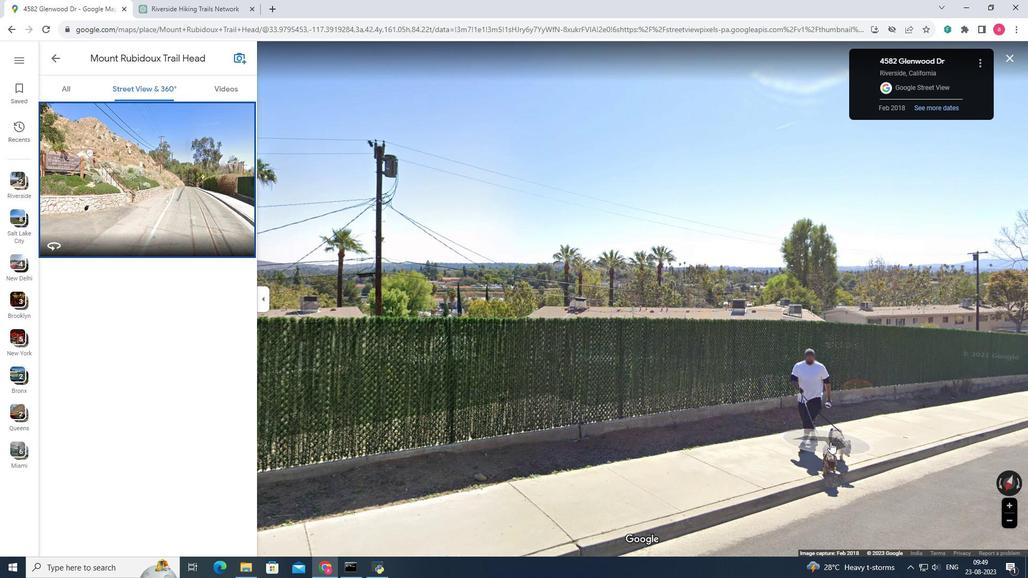 
Action: Mouse scrolled (830, 441) with delta (0, 0)
Screenshot: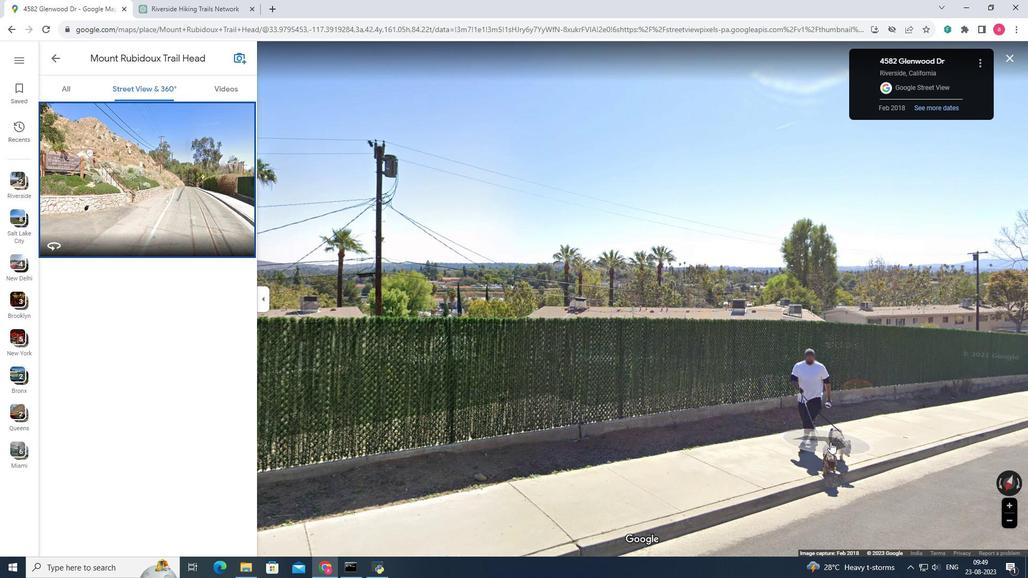 
Action: Mouse scrolled (830, 441) with delta (0, 0)
Screenshot: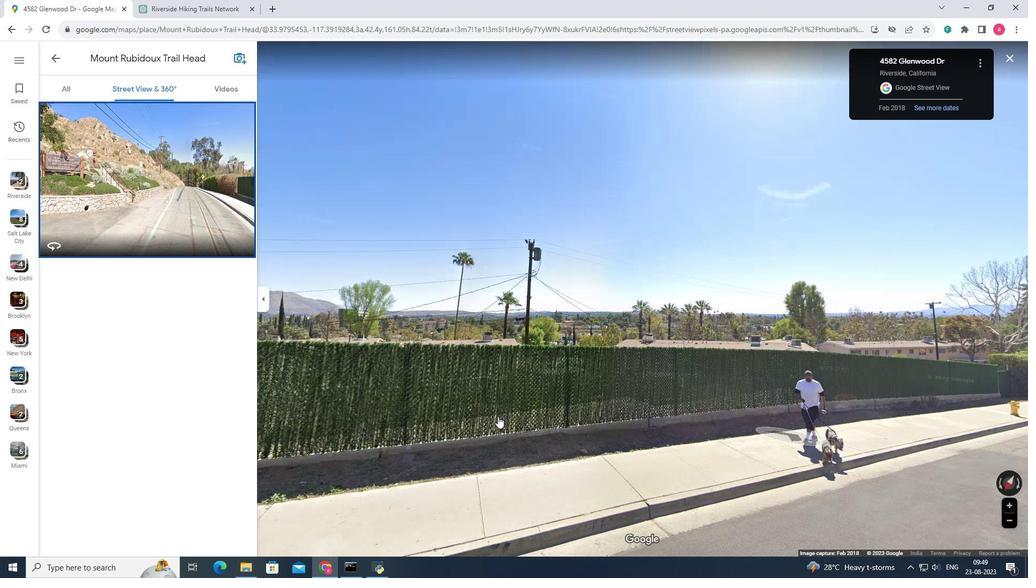 
Action: Mouse scrolled (830, 441) with delta (0, 0)
Screenshot: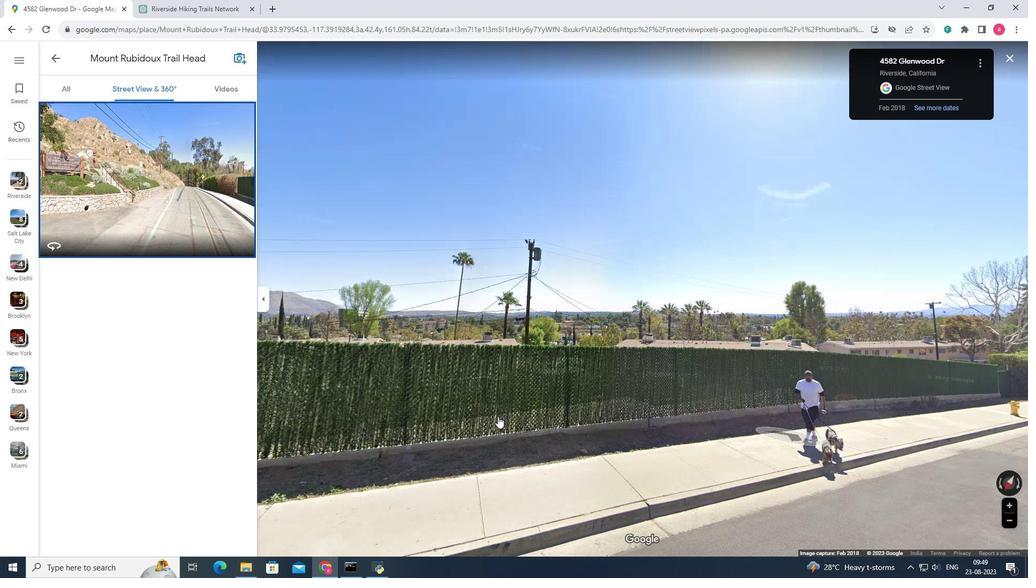 
Action: Mouse scrolled (830, 441) with delta (0, 0)
Screenshot: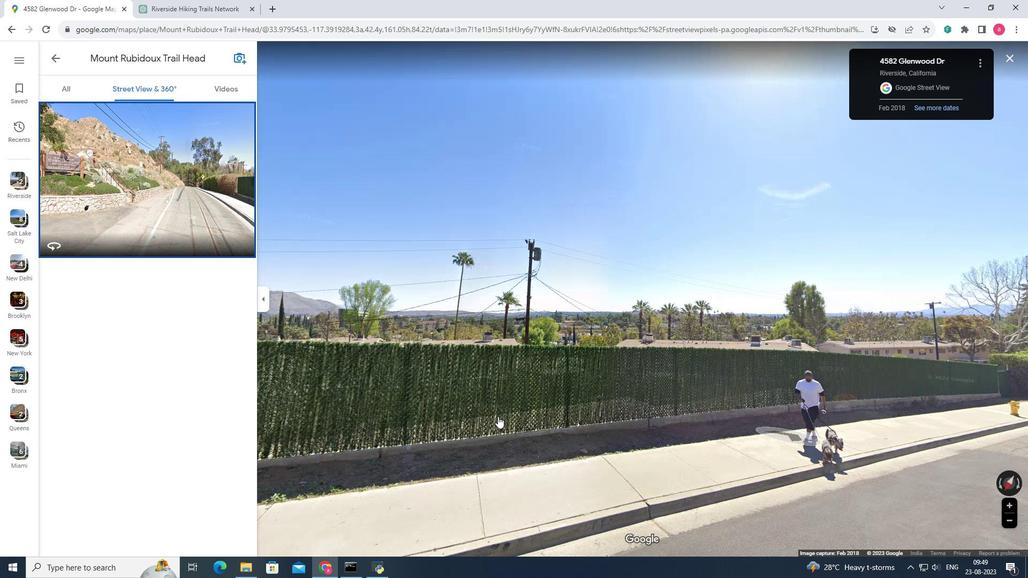 
Action: Mouse scrolled (830, 441) with delta (0, 0)
Screenshot: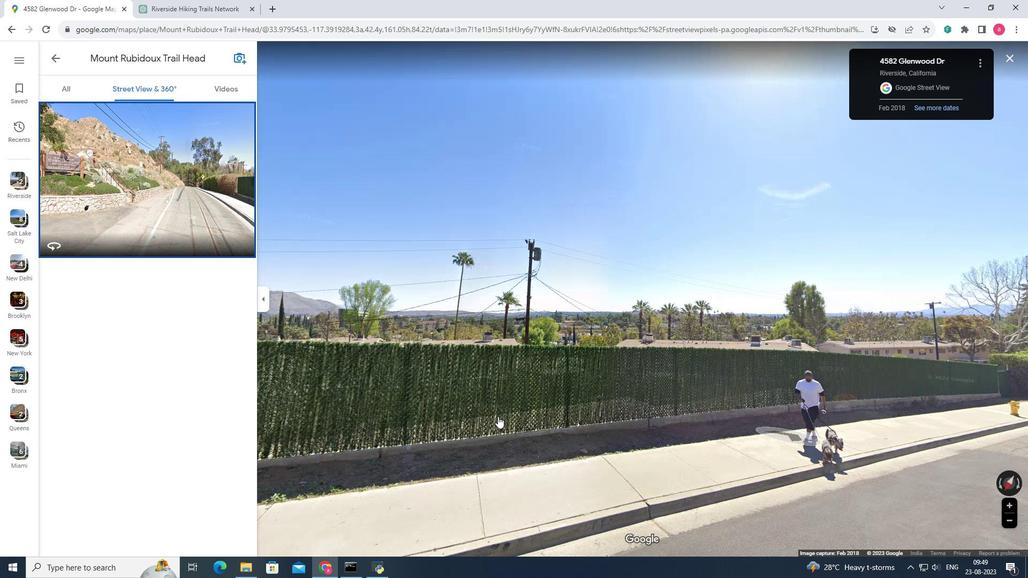 
Action: Mouse scrolled (830, 441) with delta (0, 0)
Screenshot: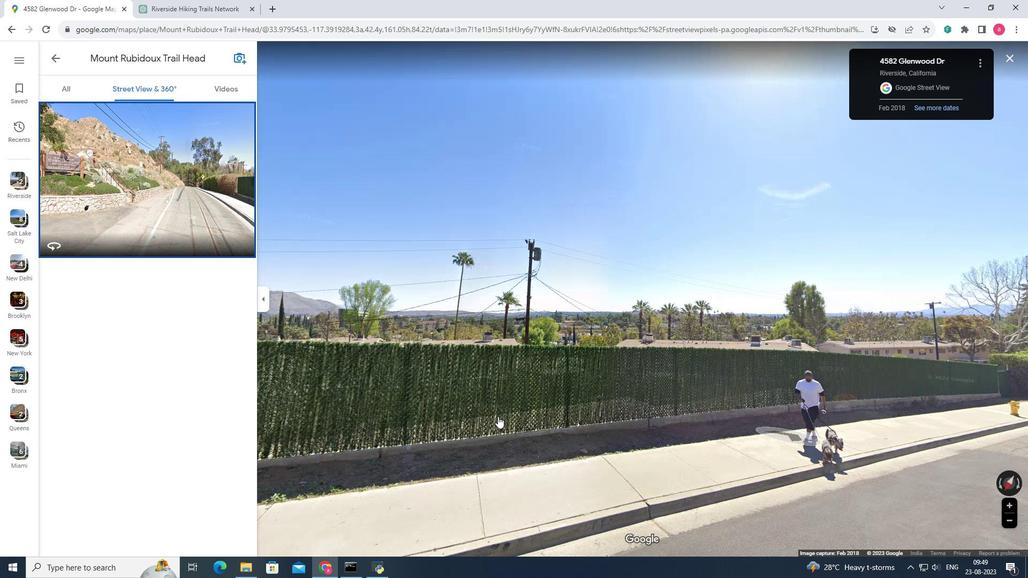 
Action: Mouse moved to (497, 416)
Screenshot: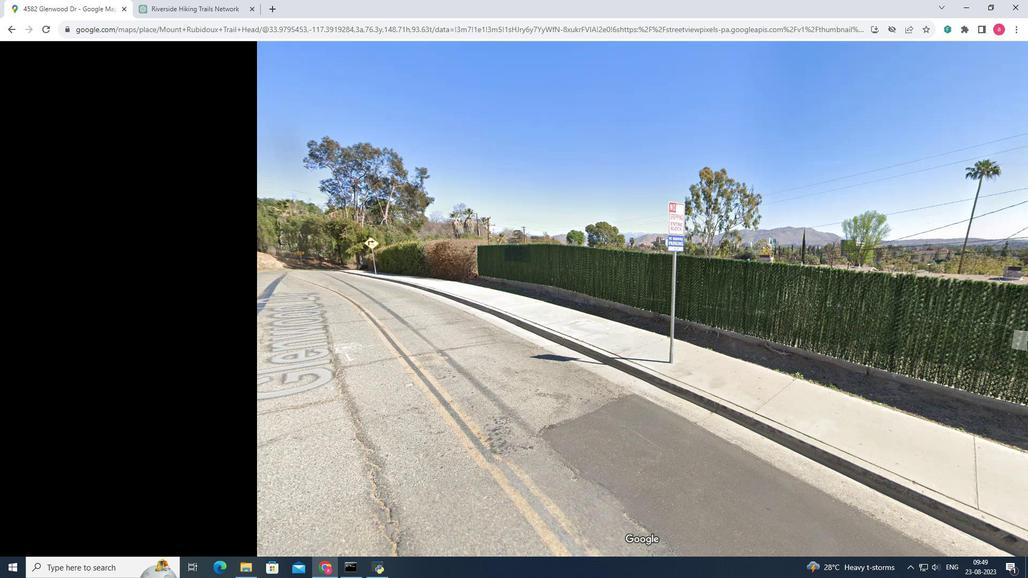 
Action: Mouse pressed left at (497, 416)
Screenshot: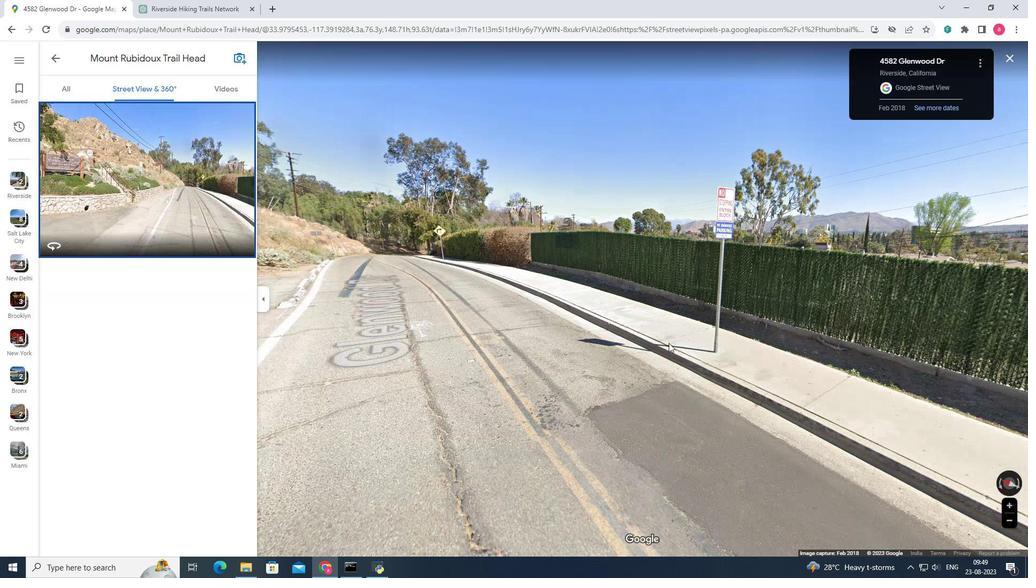 
Action: Mouse moved to (437, 256)
Screenshot: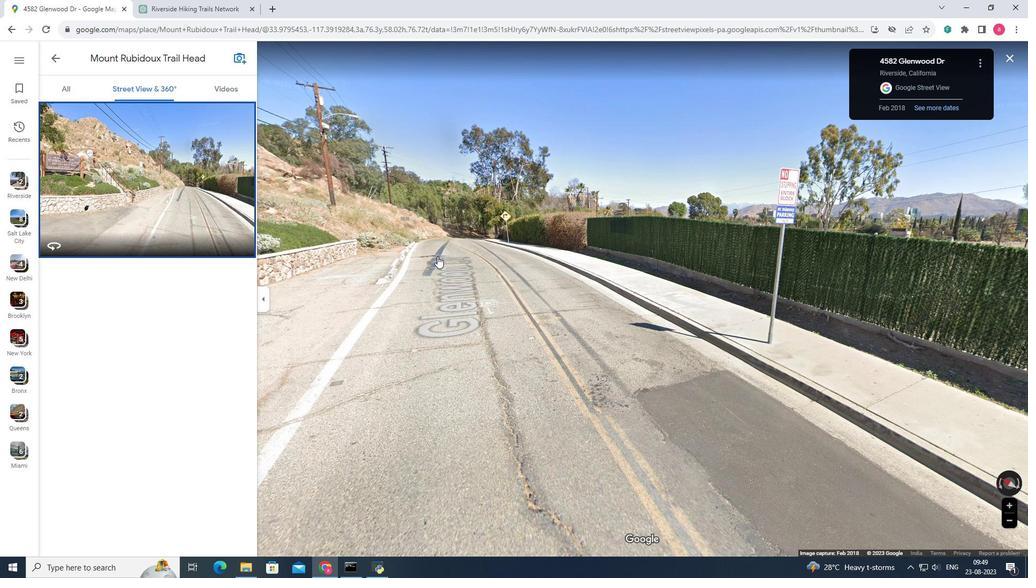 
Action: Mouse pressed left at (437, 256)
Screenshot: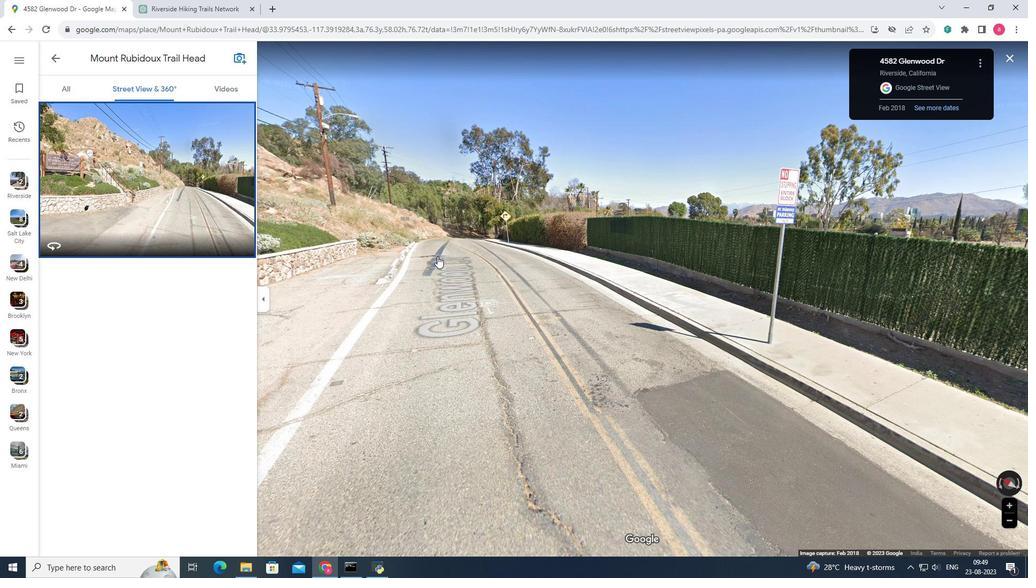 
Action: Mouse moved to (455, 301)
Screenshot: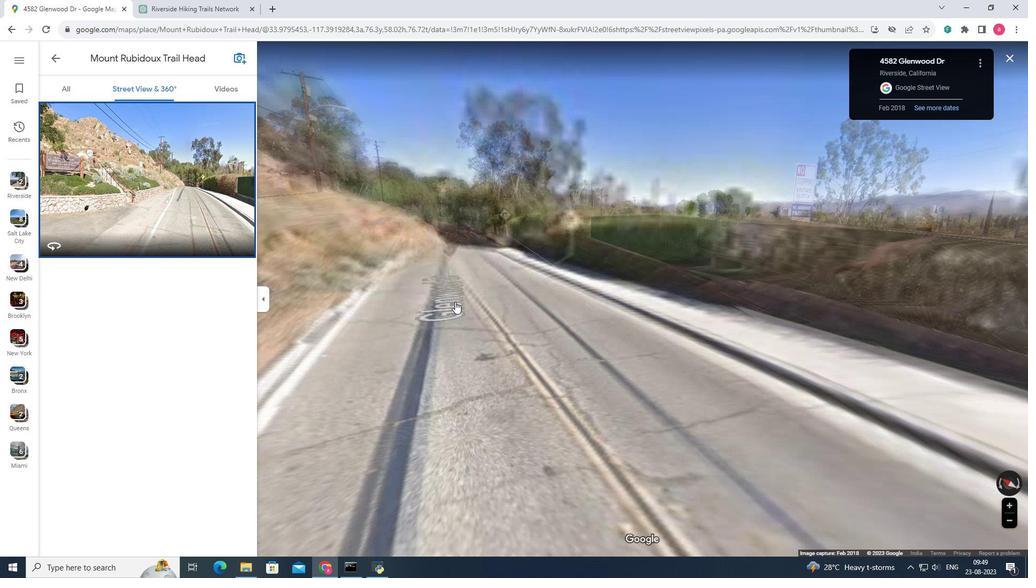 
Action: Mouse pressed left at (455, 301)
Screenshot: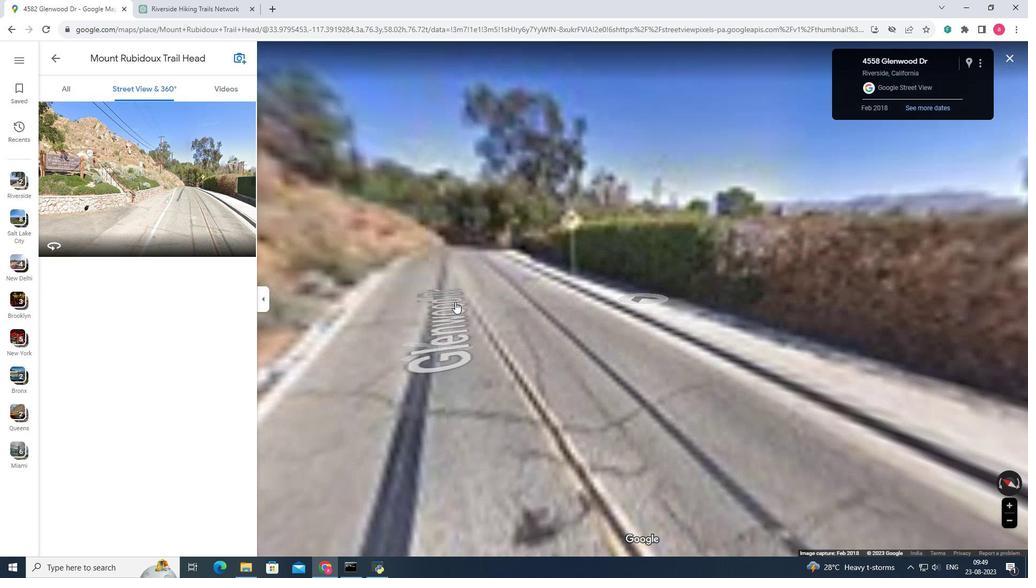 
Action: Mouse moved to (468, 360)
Screenshot: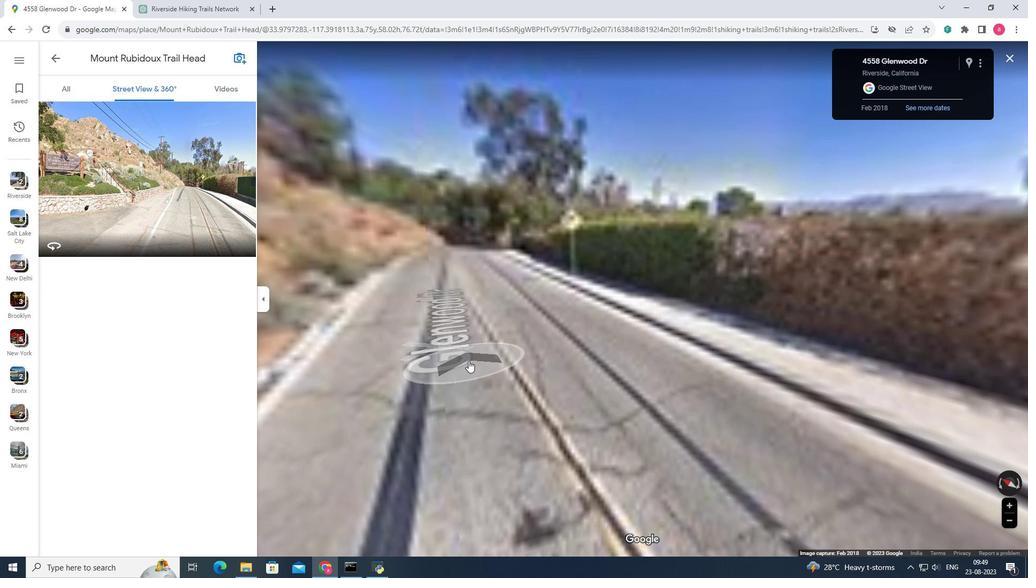 
Action: Mouse pressed left at (468, 360)
Screenshot: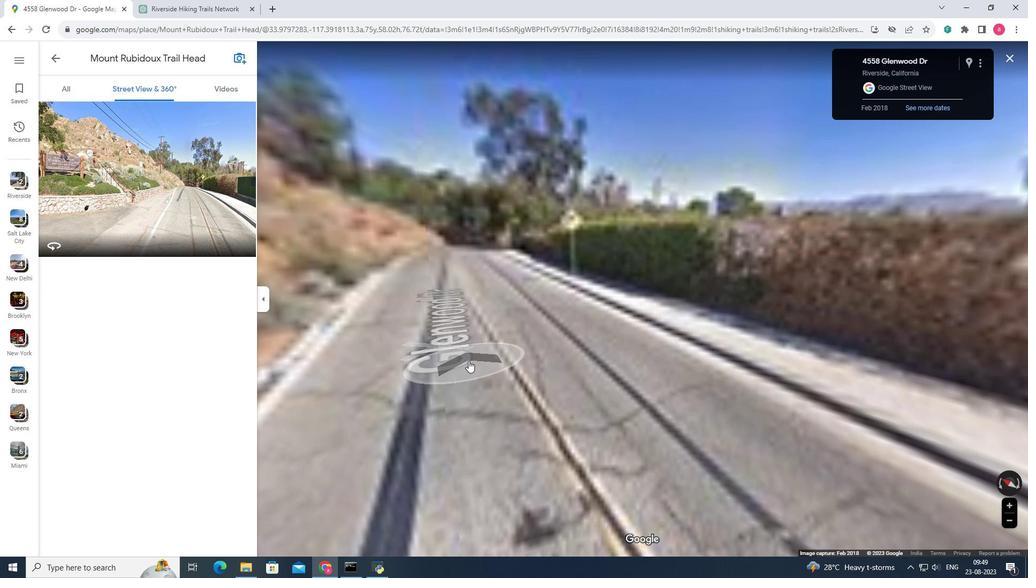 
Action: Mouse moved to (512, 274)
Screenshot: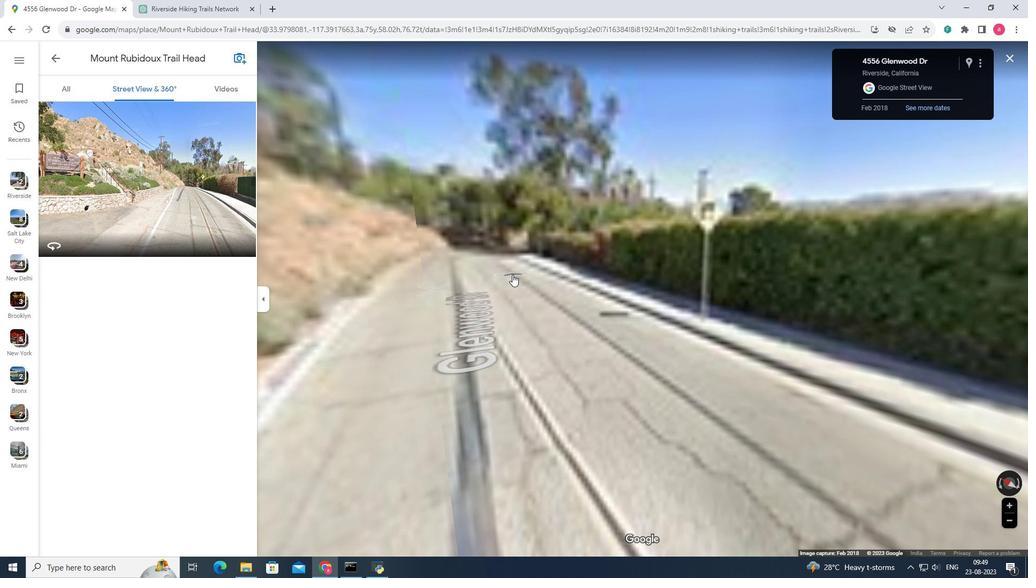 
Action: Mouse pressed left at (512, 274)
Screenshot: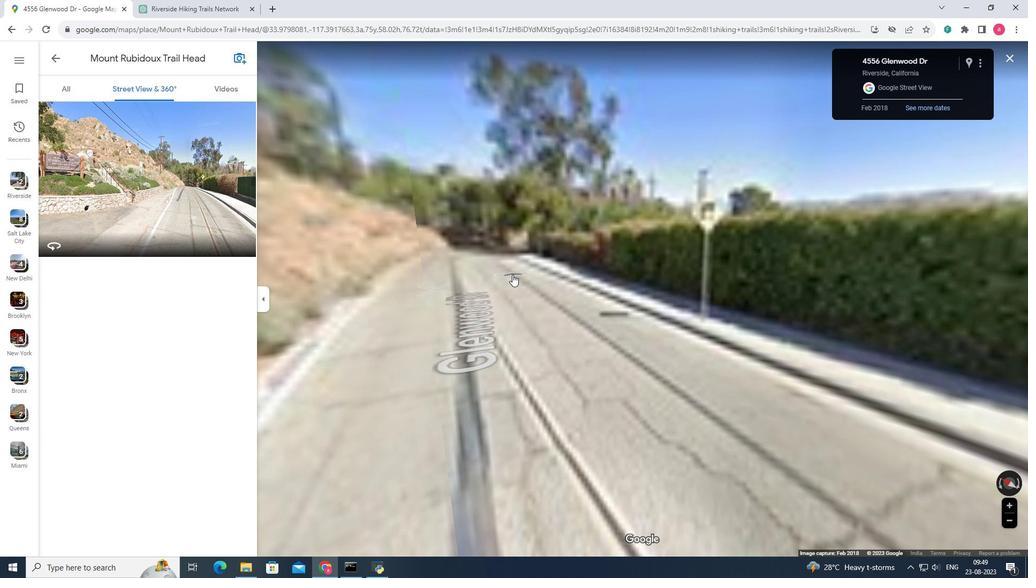 
Action: Mouse moved to (476, 326)
Screenshot: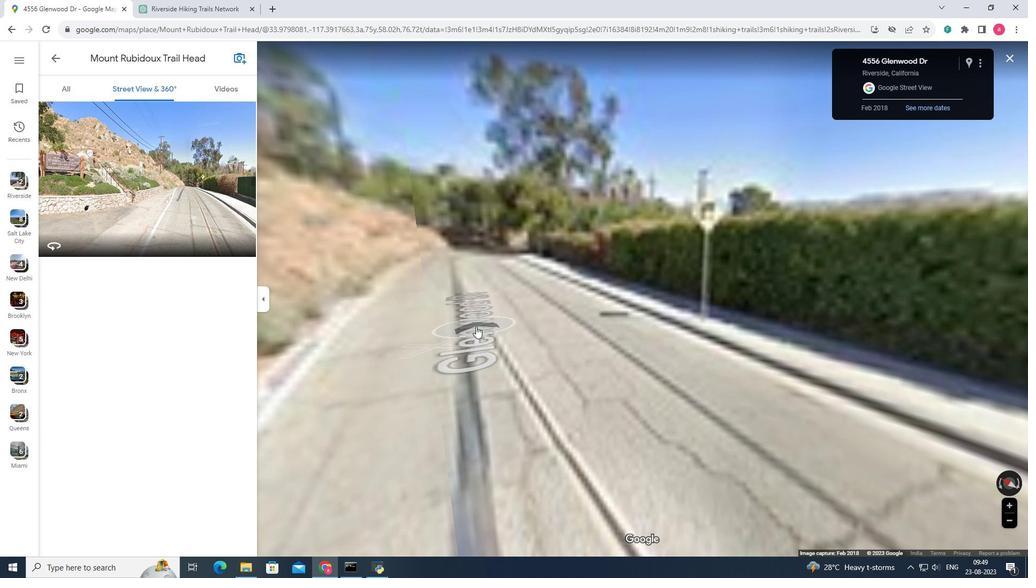 
Action: Mouse pressed left at (476, 326)
Screenshot: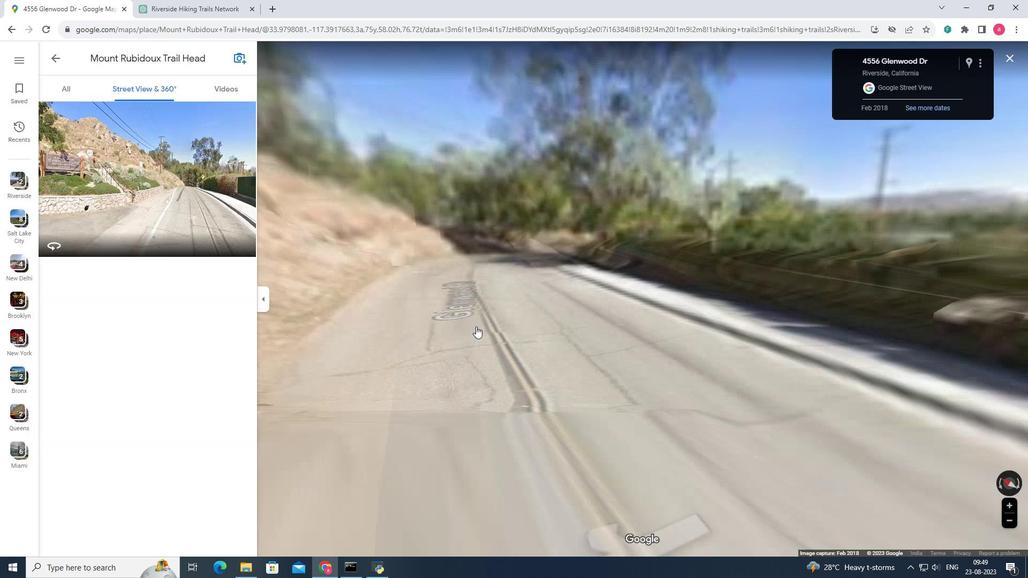 
Action: Mouse moved to (450, 317)
Screenshot: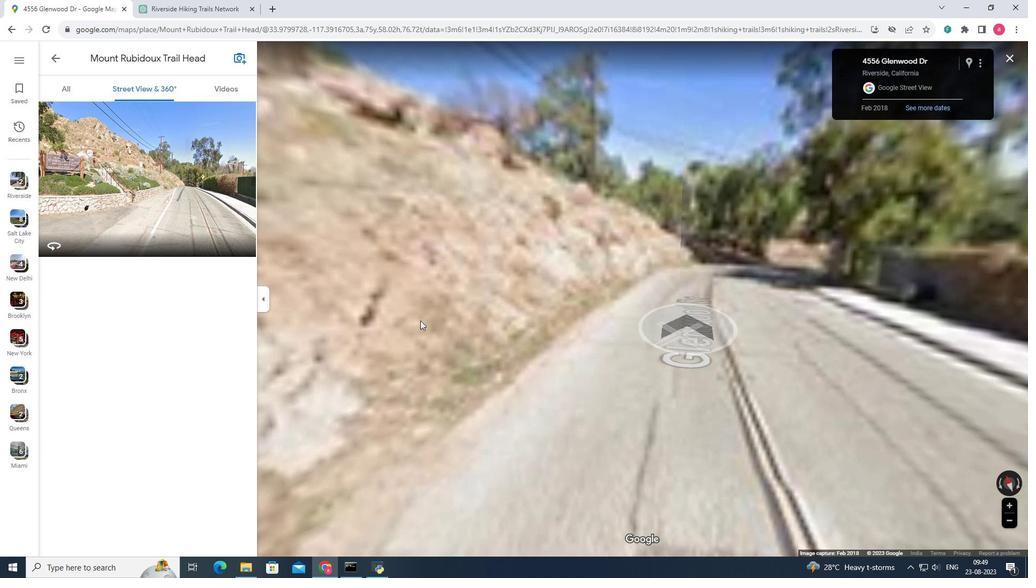 
Action: Mouse pressed left at (450, 317)
Screenshot: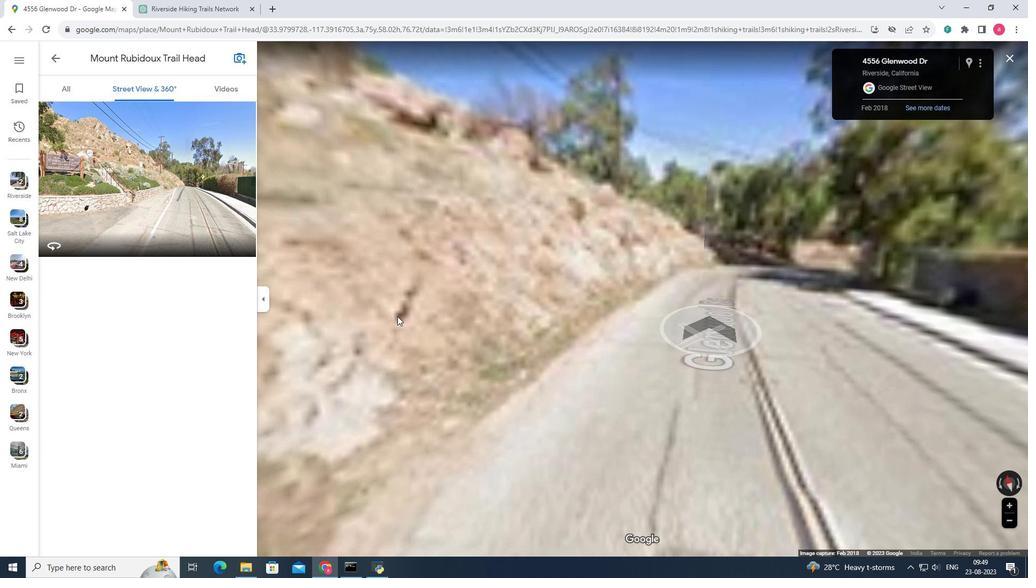 
Action: Mouse moved to (397, 316)
Screenshot: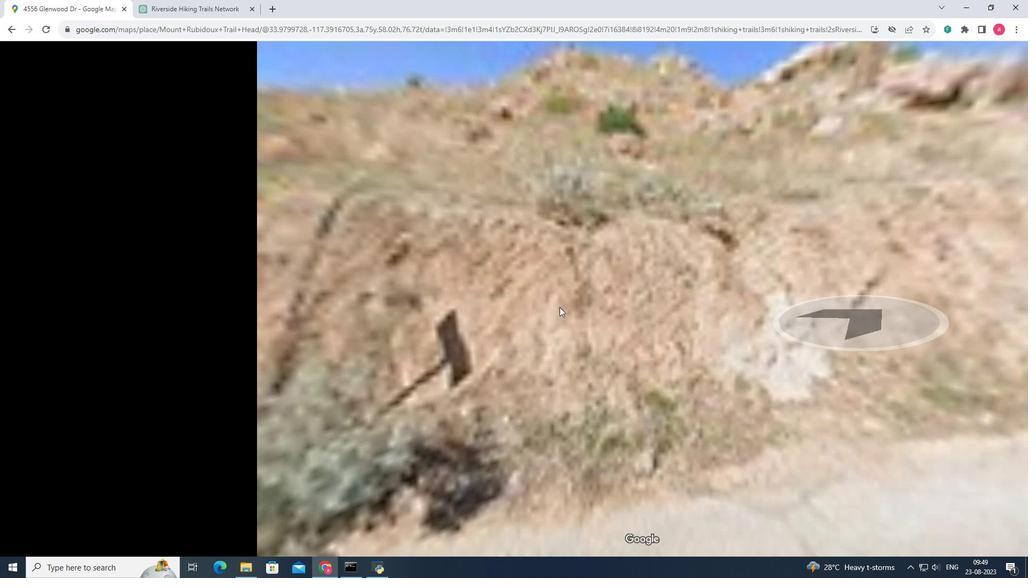 
Action: Mouse pressed left at (397, 316)
Screenshot: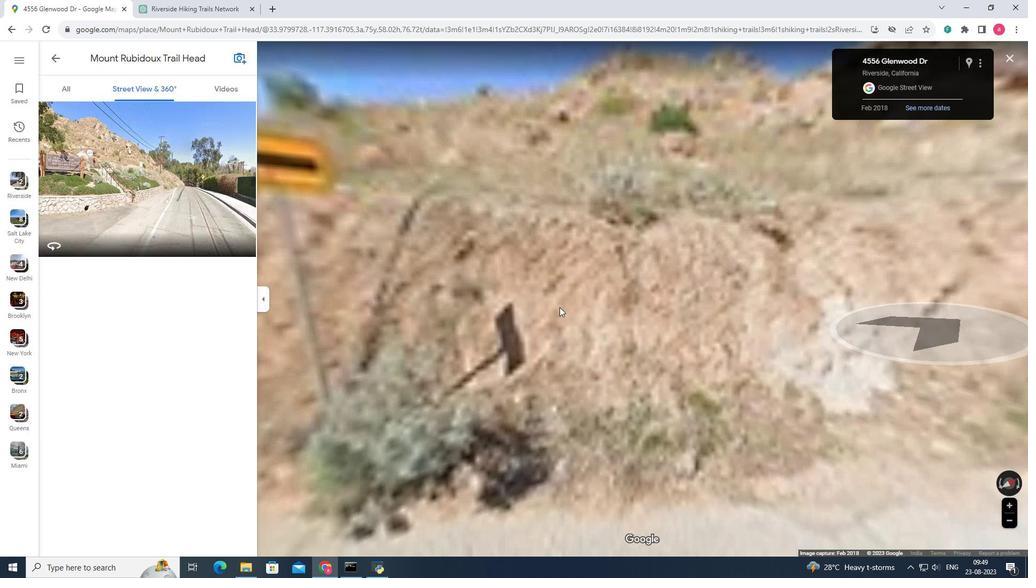 
Action: Mouse moved to (559, 307)
Screenshot: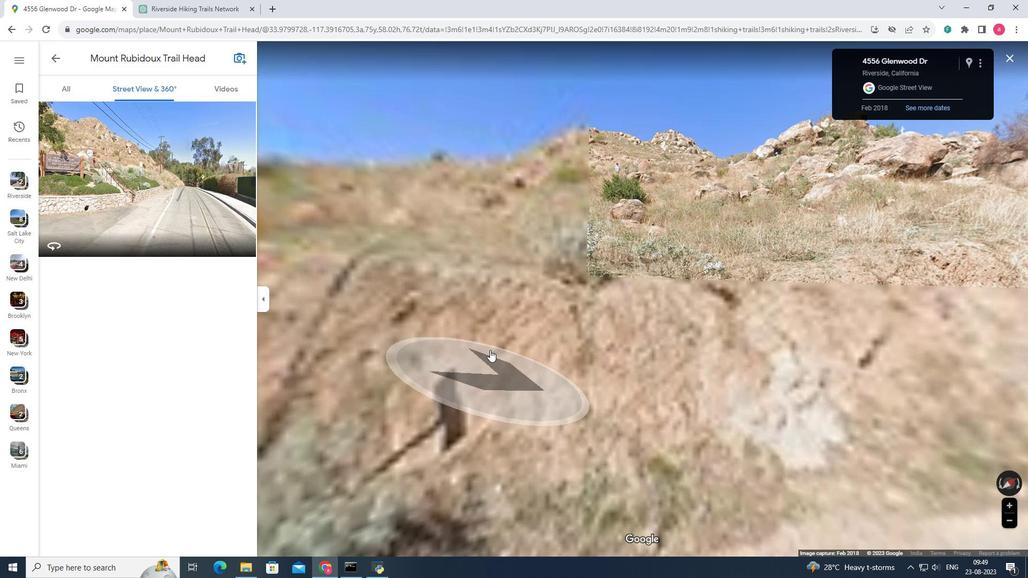 
Action: Mouse pressed left at (559, 307)
Screenshot: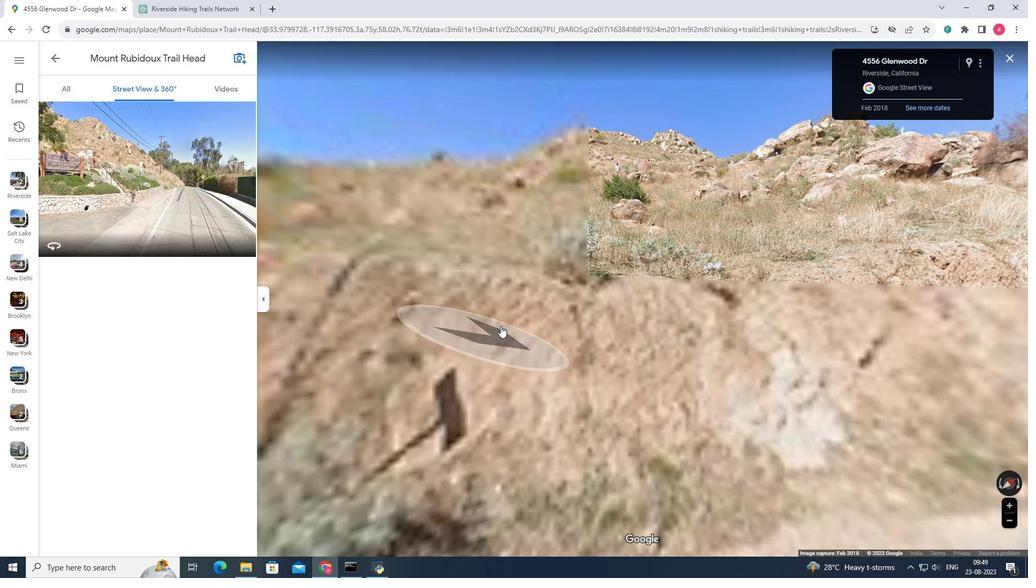 
Action: Mouse moved to (469, 260)
Screenshot: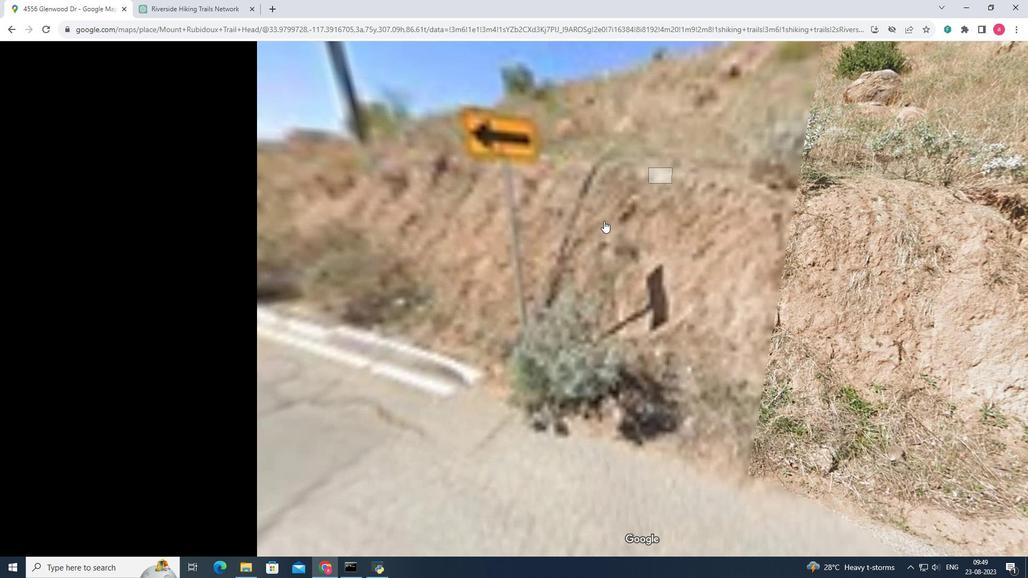 
Action: Mouse pressed left at (469, 260)
Screenshot: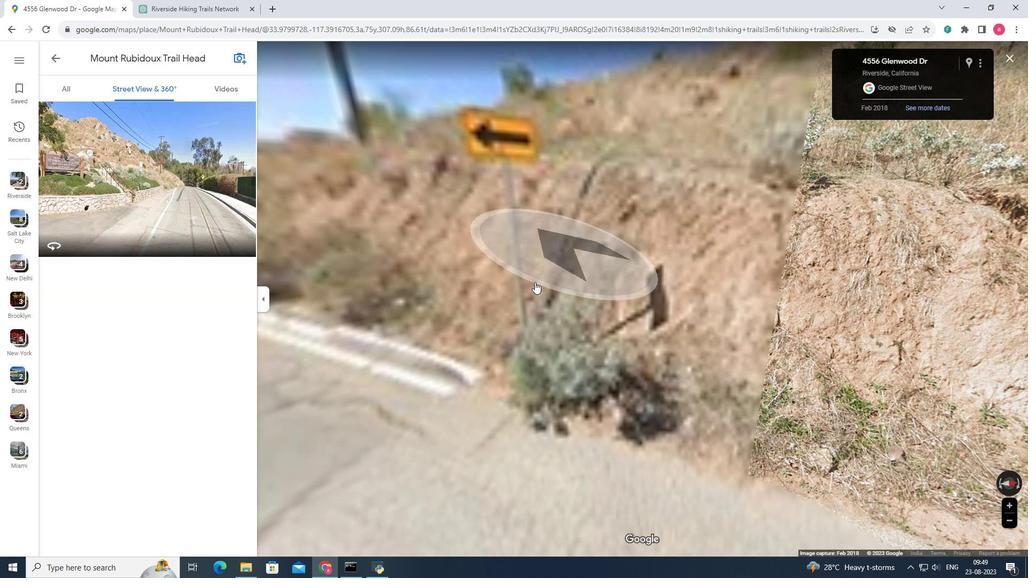 
Action: Mouse moved to (526, 288)
Screenshot: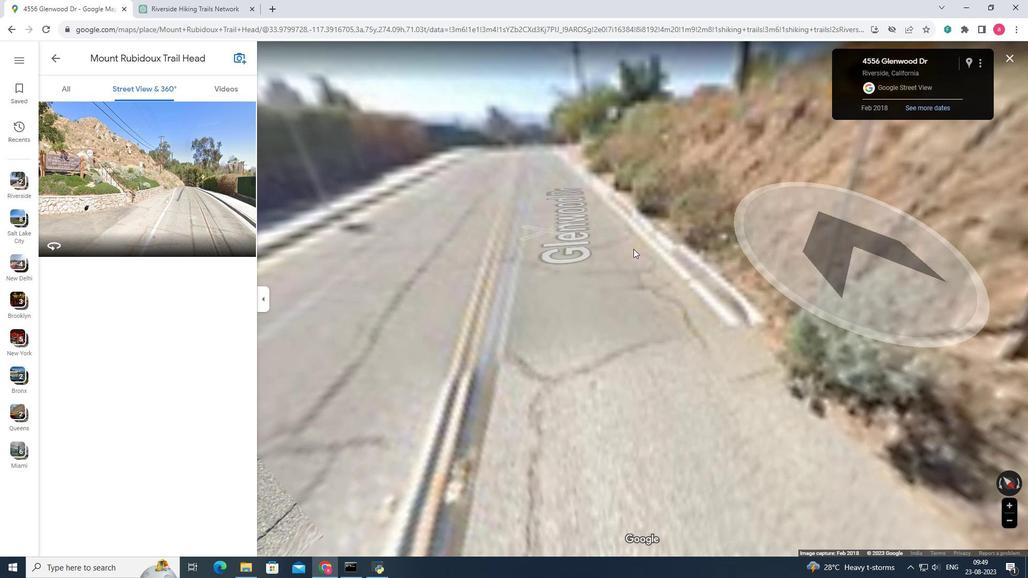 
Action: Mouse pressed left at (526, 288)
Screenshot: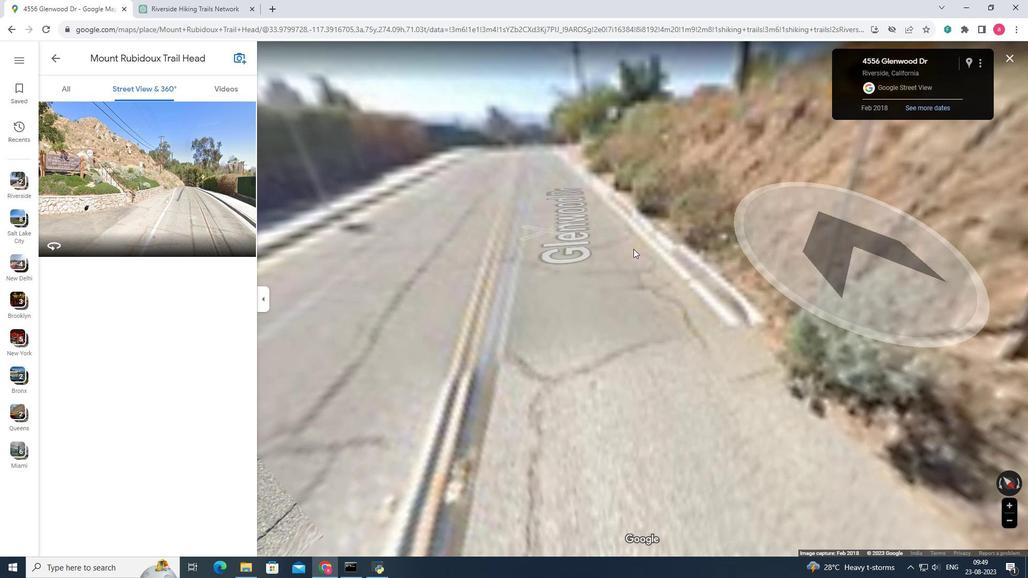 
Action: Mouse moved to (540, 238)
Screenshot: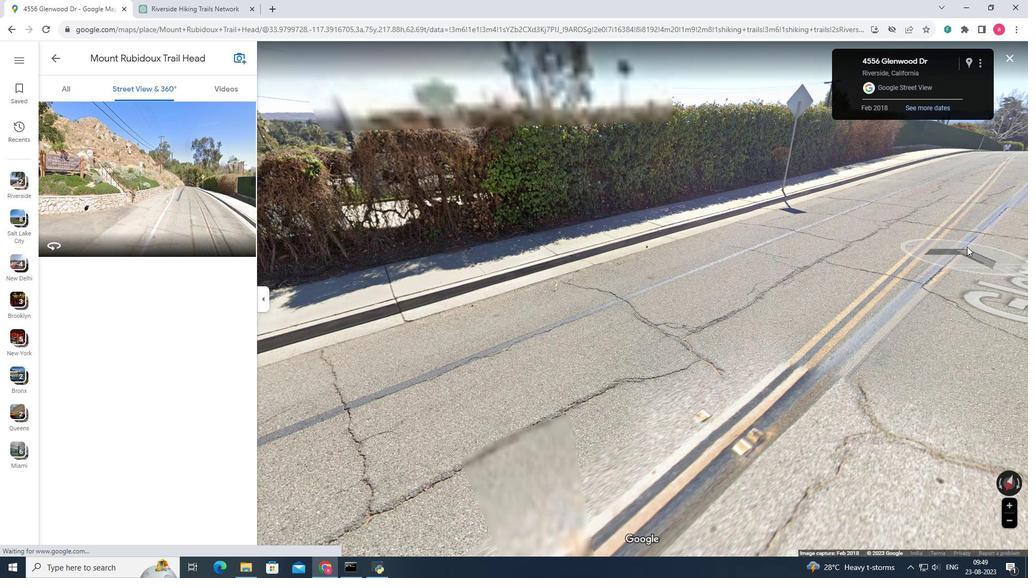 
Action: Mouse pressed left at (540, 238)
Screenshot: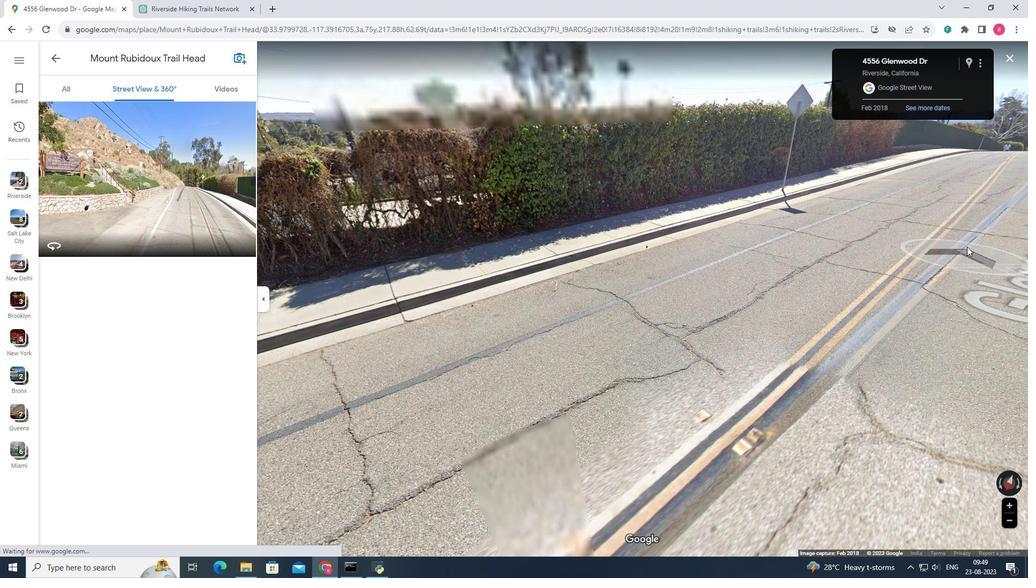 
Action: Mouse moved to (678, 302)
Screenshot: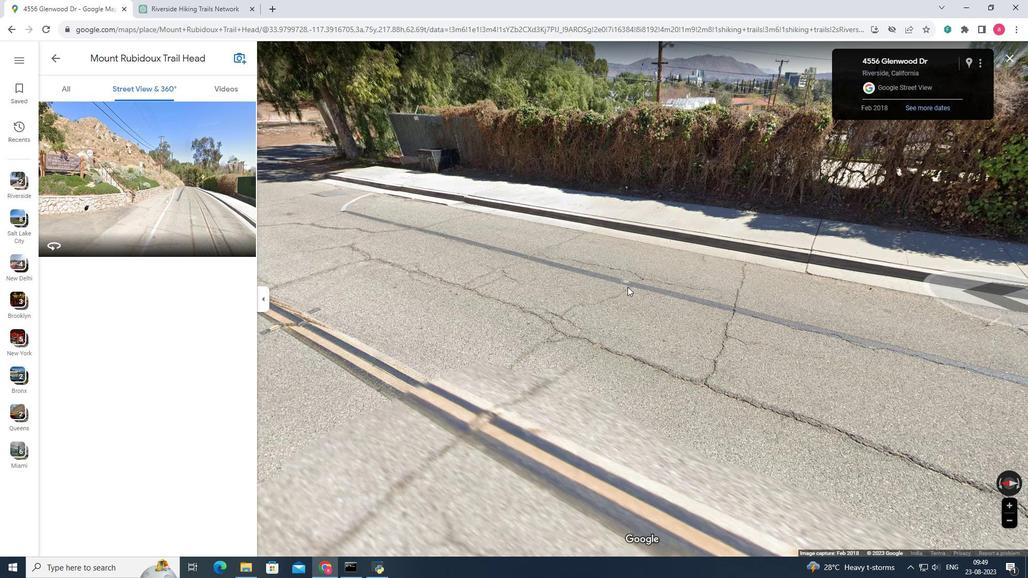 
Action: Mouse pressed left at (669, 302)
Screenshot: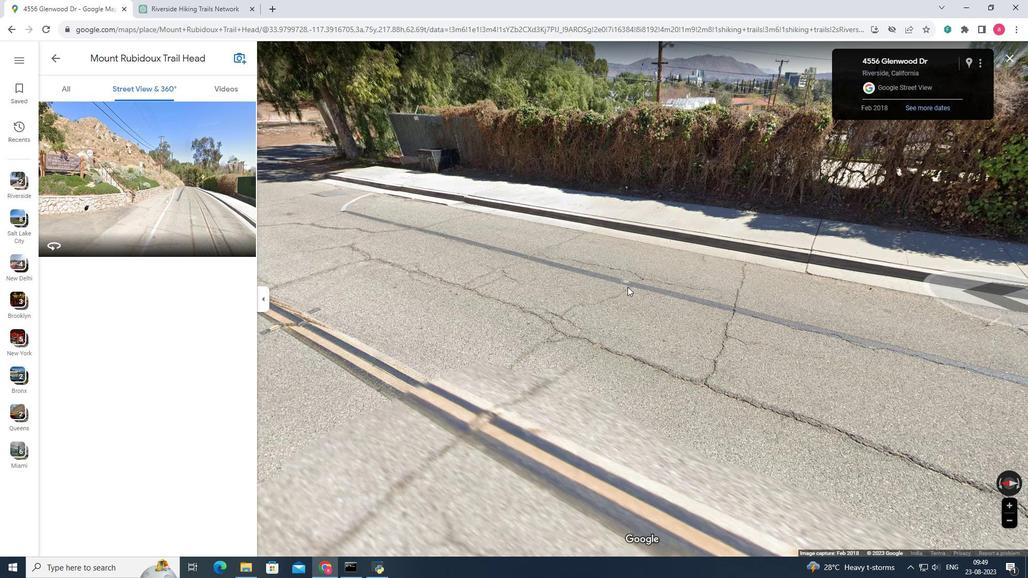
Action: Mouse moved to (444, 297)
Screenshot: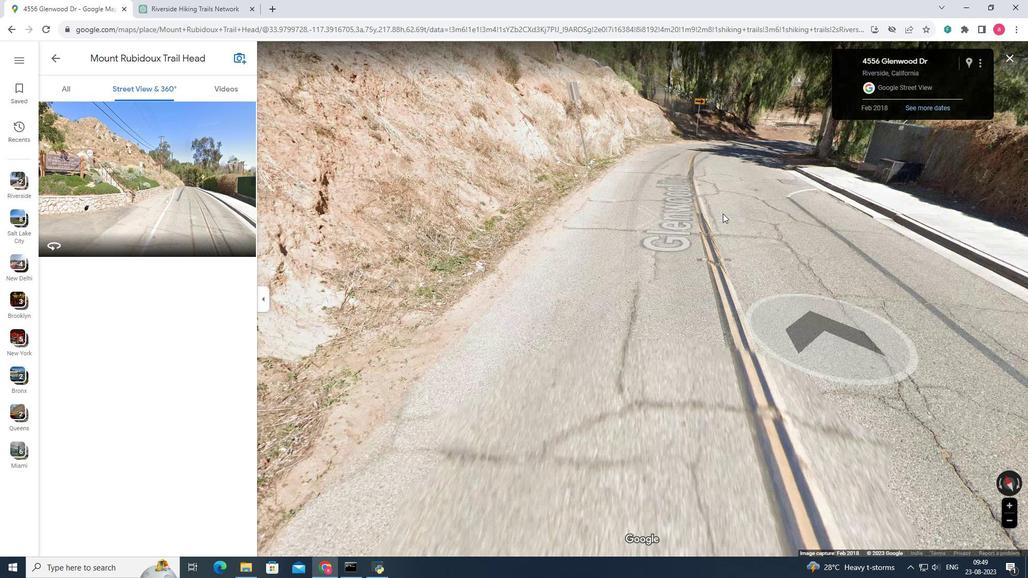 
Action: Mouse pressed left at (444, 297)
Screenshot: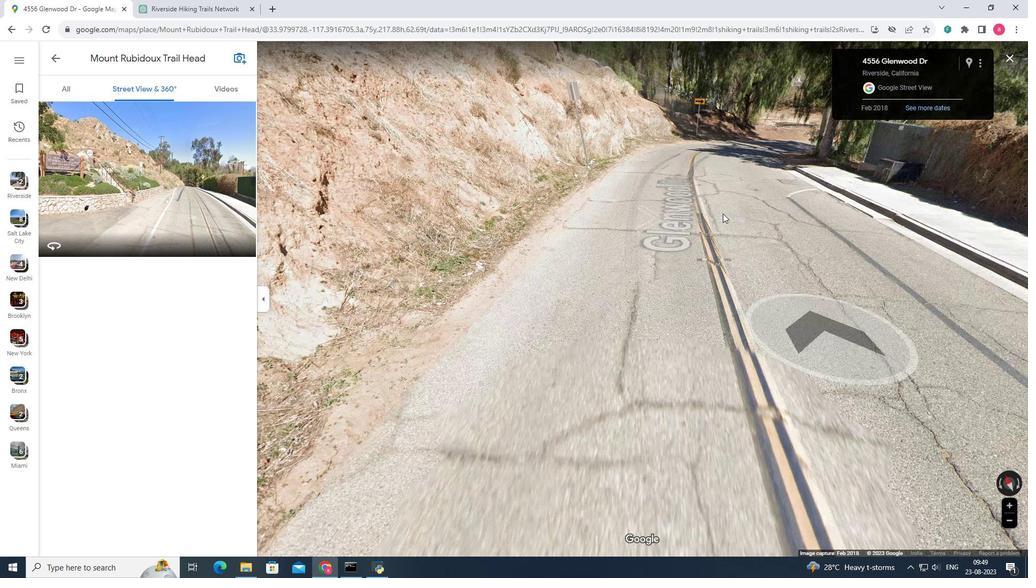 
Action: Mouse moved to (717, 209)
Screenshot: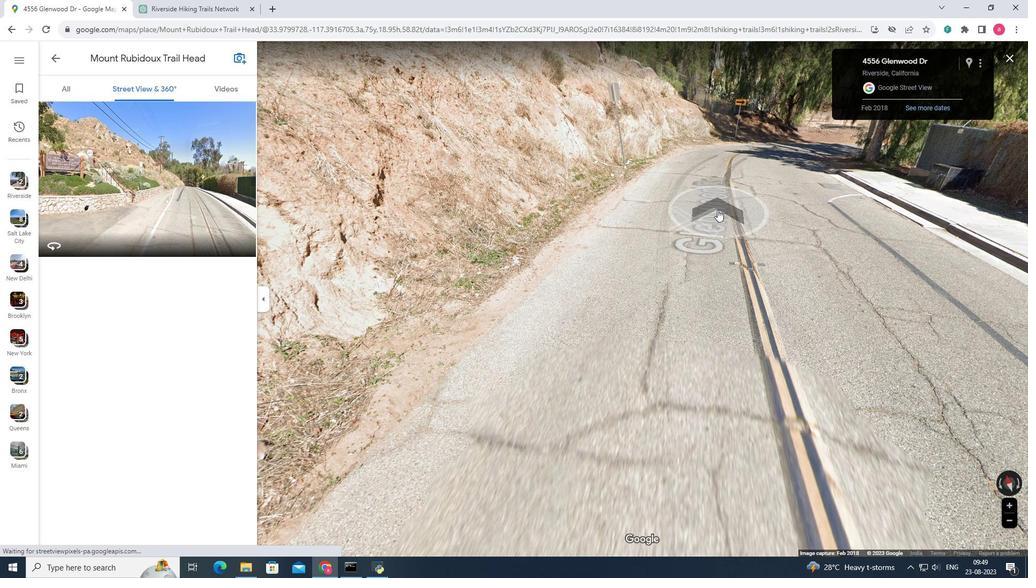 
Action: Mouse pressed left at (717, 209)
Screenshot: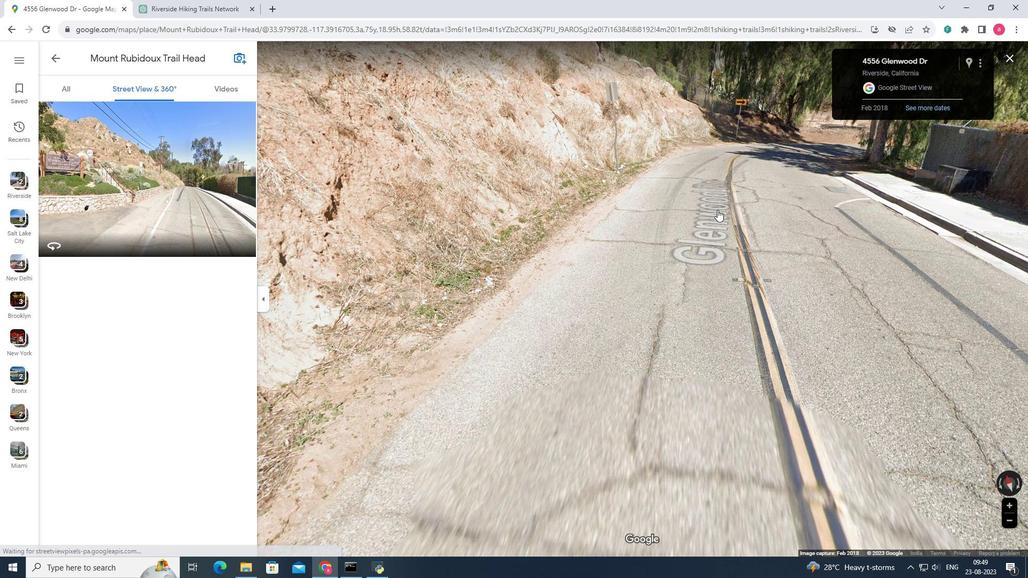 
Action: Mouse moved to (764, 230)
Screenshot: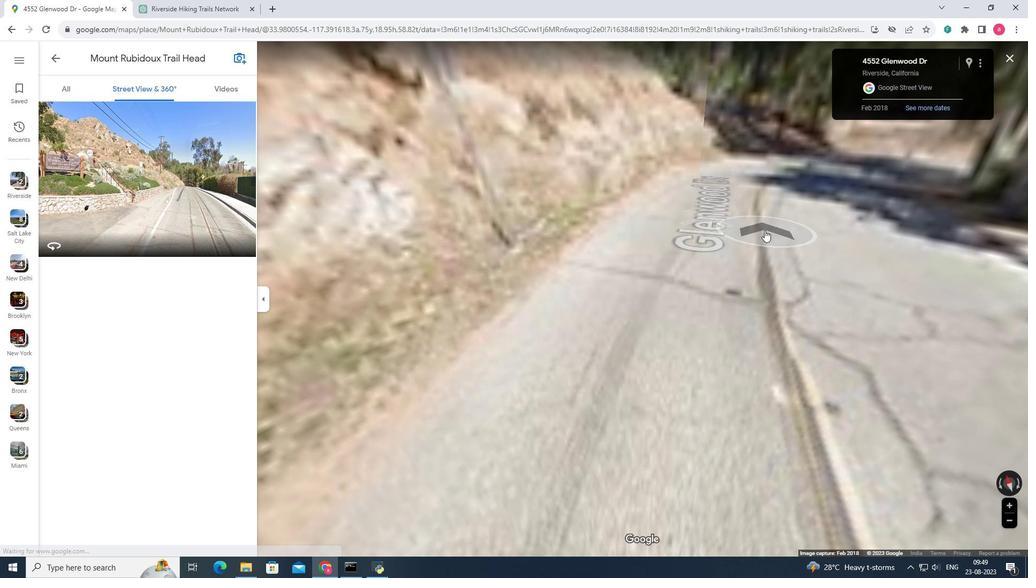 
Action: Mouse pressed left at (764, 230)
Screenshot: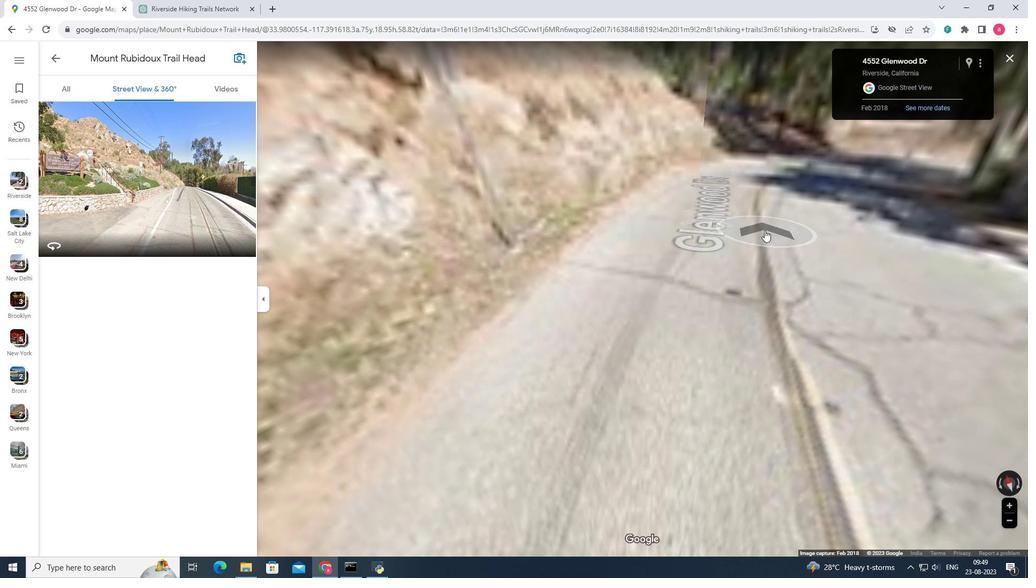 
Action: Mouse moved to (861, 213)
Screenshot: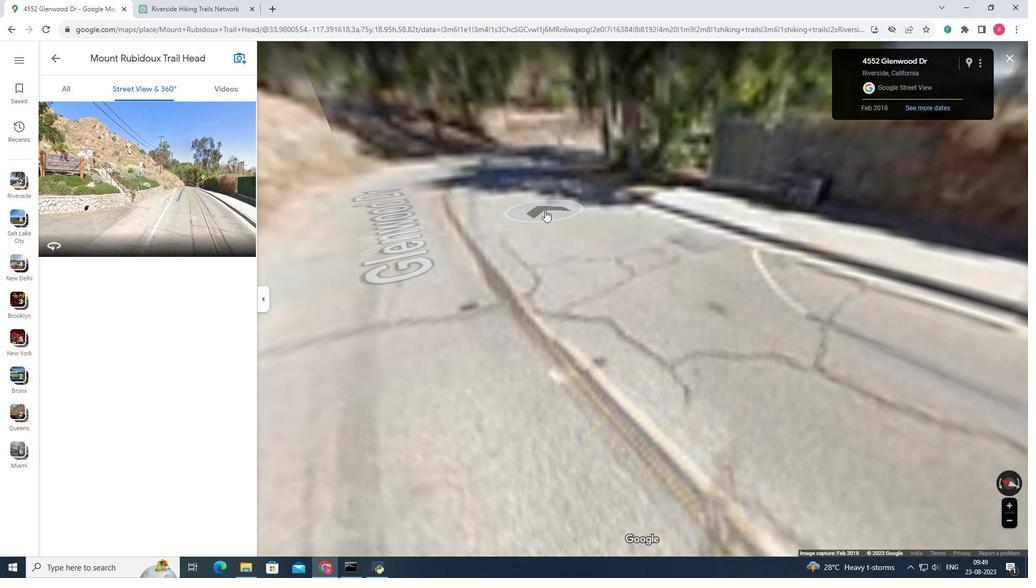 
Action: Mouse pressed left at (861, 213)
Screenshot: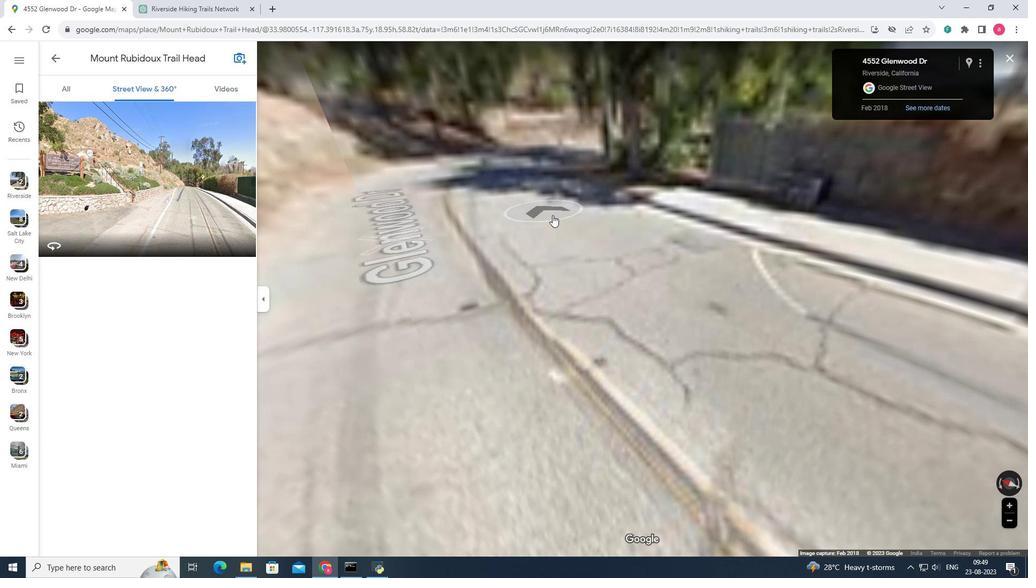 
Action: Mouse moved to (519, 206)
Screenshot: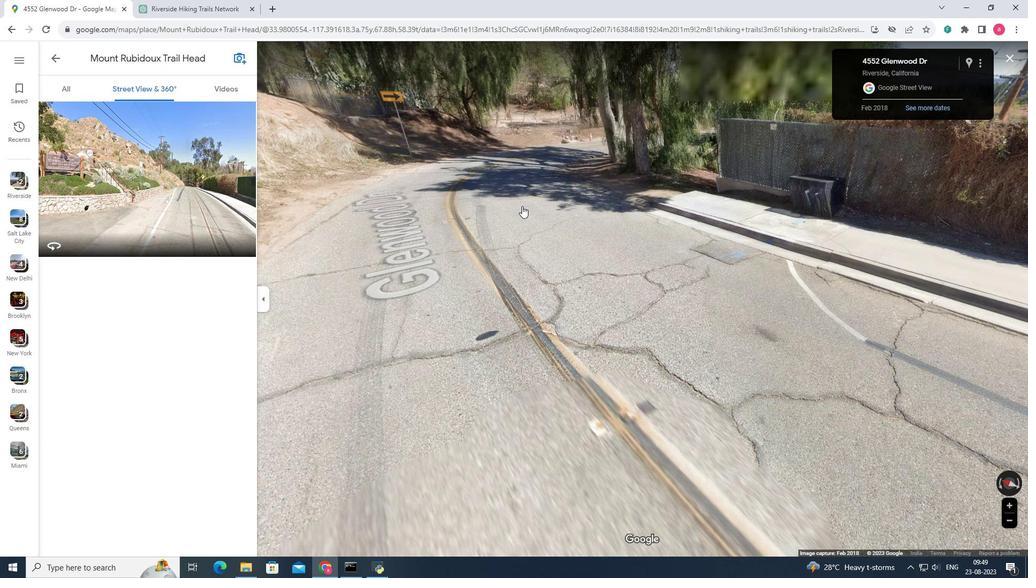 
Action: Mouse pressed left at (519, 206)
Screenshot: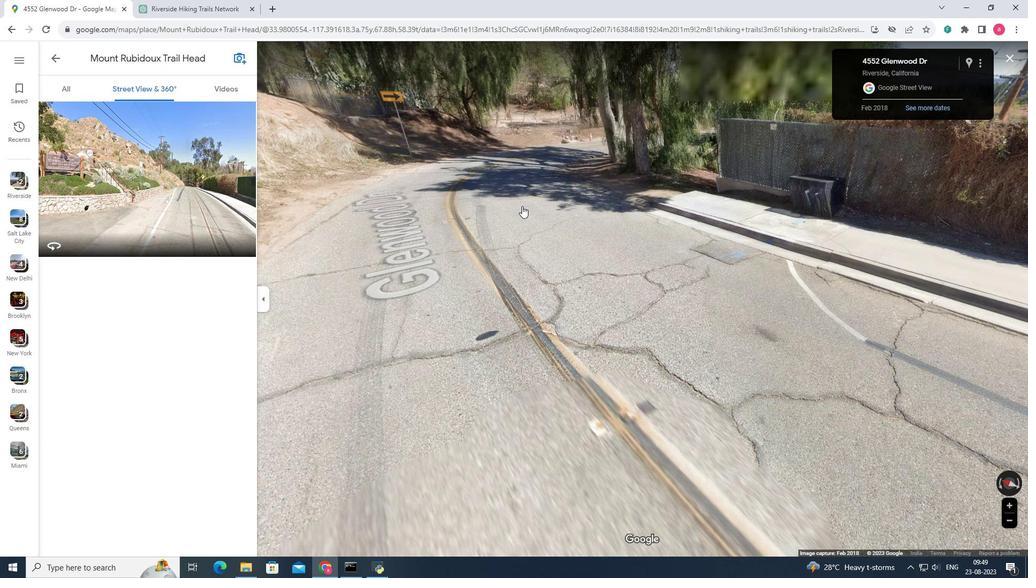 
Action: Mouse moved to (627, 201)
Screenshot: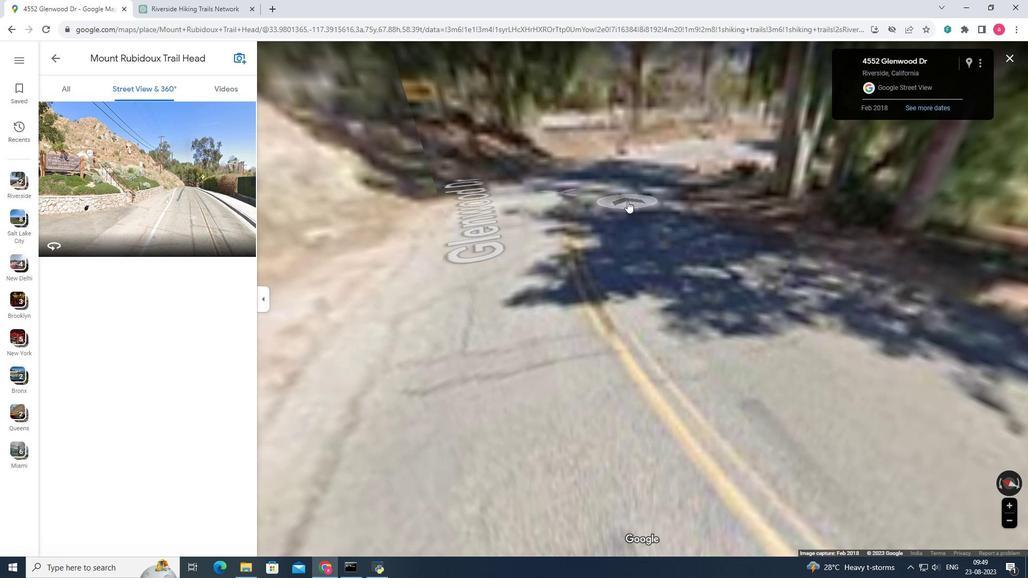 
Action: Mouse pressed left at (627, 201)
Screenshot: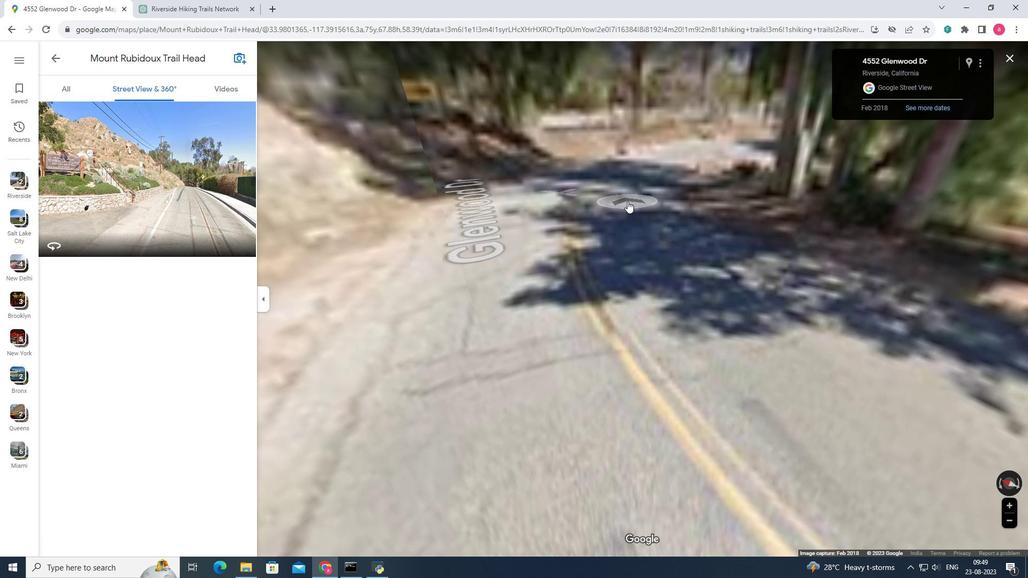 
Action: Mouse moved to (774, 237)
Screenshot: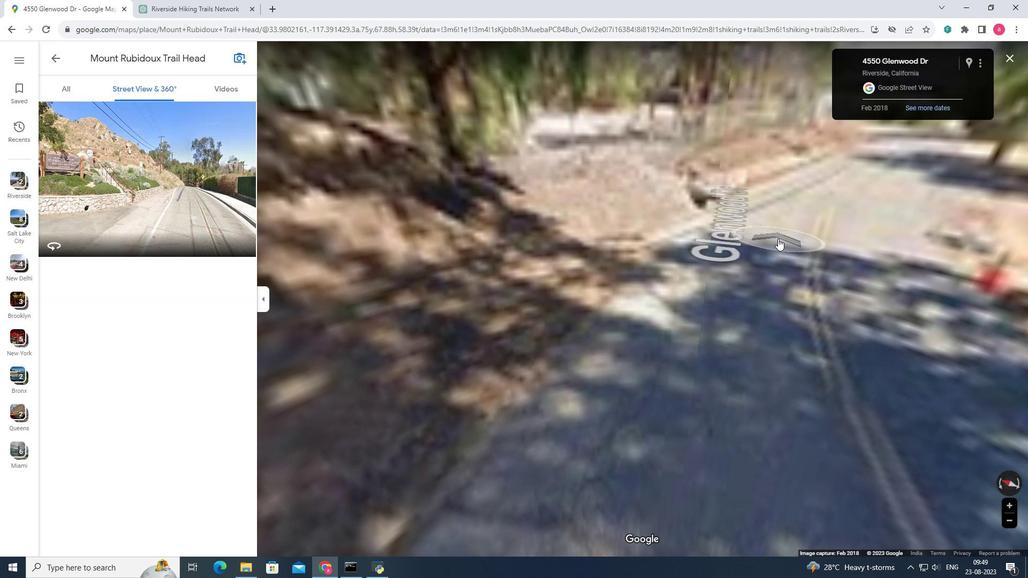 
Action: Mouse pressed left at (774, 237)
Screenshot: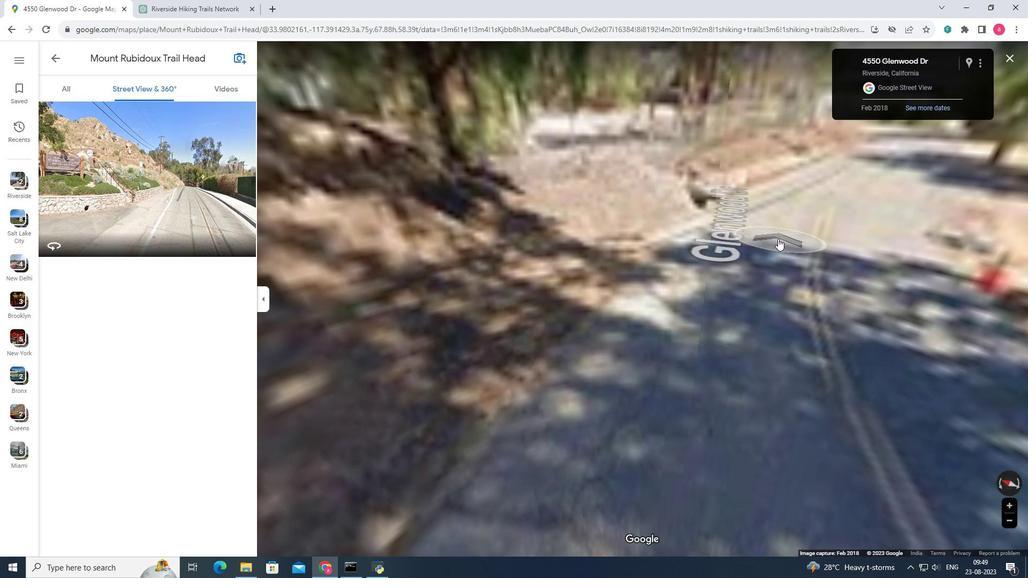 
Action: Mouse moved to (841, 296)
Screenshot: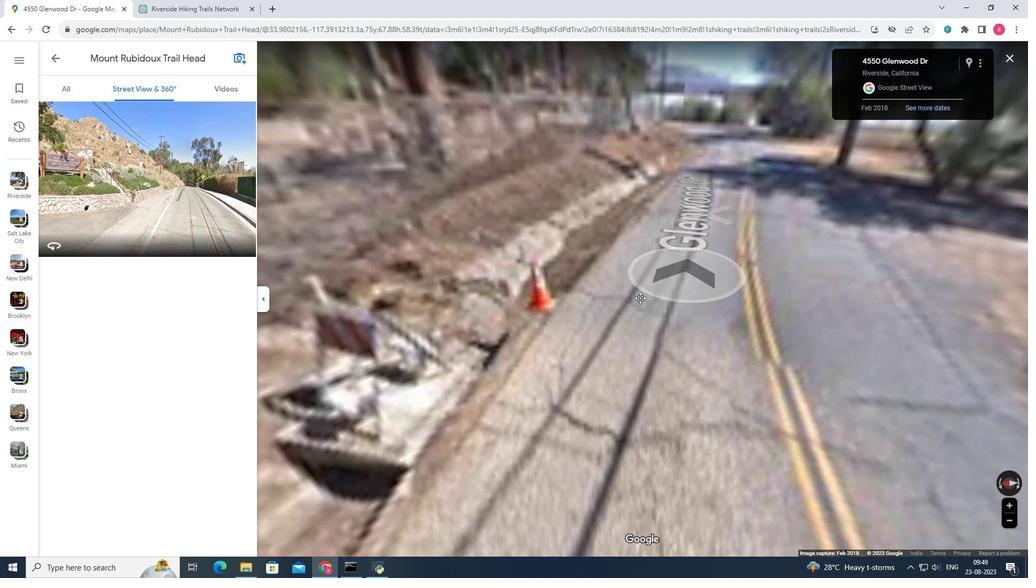 
Action: Mouse pressed left at (841, 296)
Screenshot: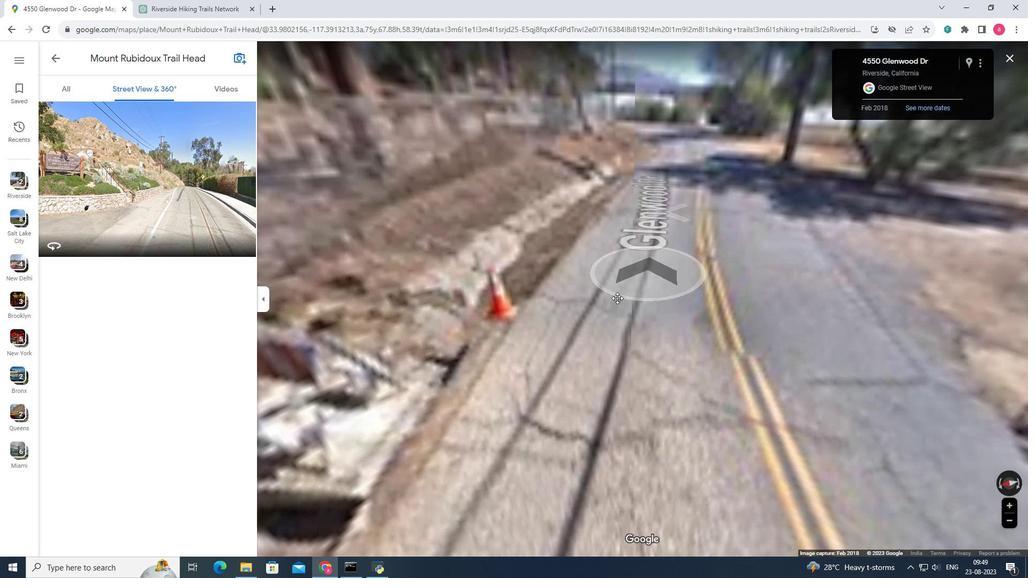 
Action: Mouse moved to (888, 310)
Screenshot: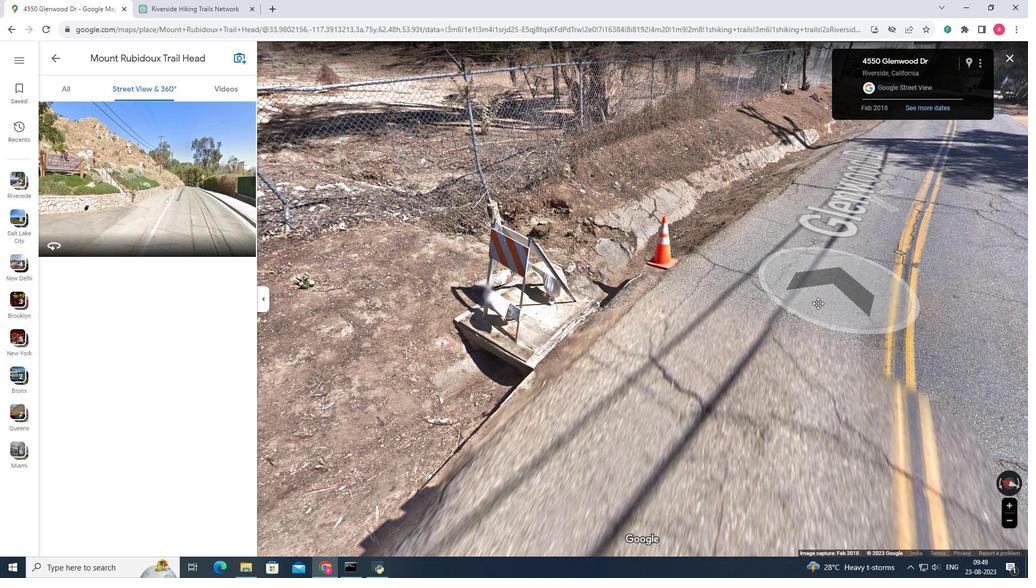 
Action: Mouse pressed left at (890, 310)
Screenshot: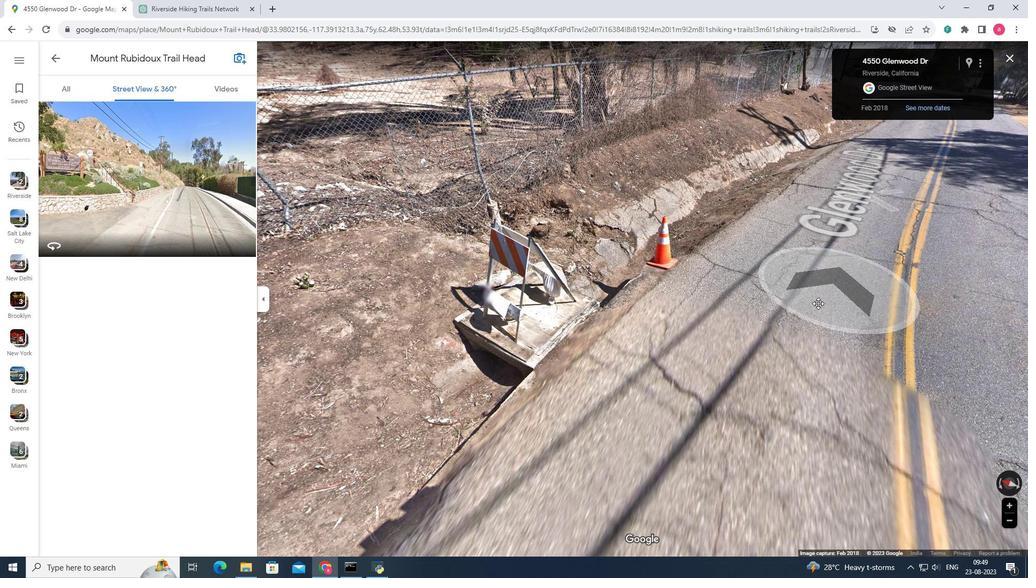 
Action: Mouse moved to (540, 312)
Screenshot: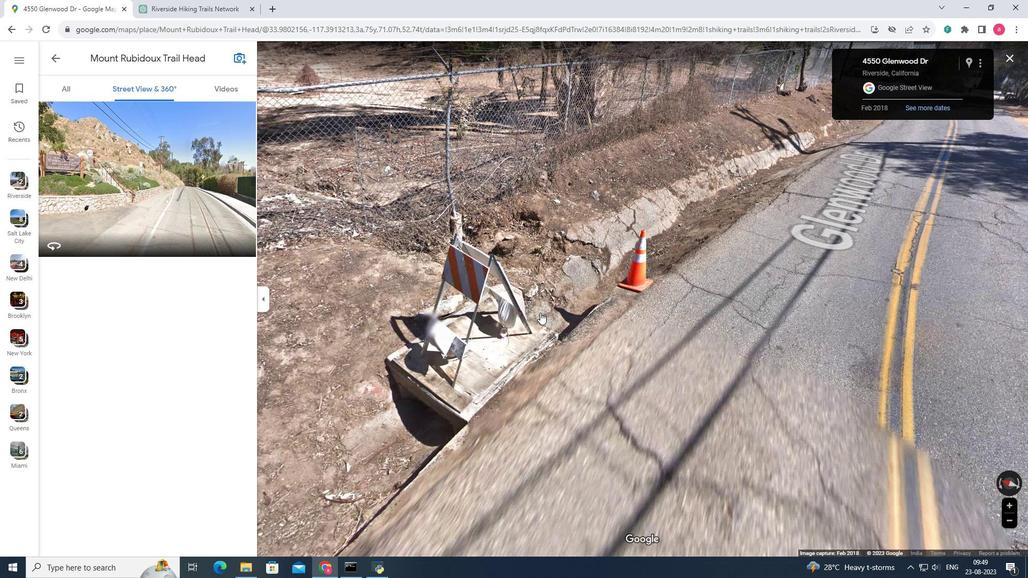 
Action: Mouse pressed left at (540, 312)
Screenshot: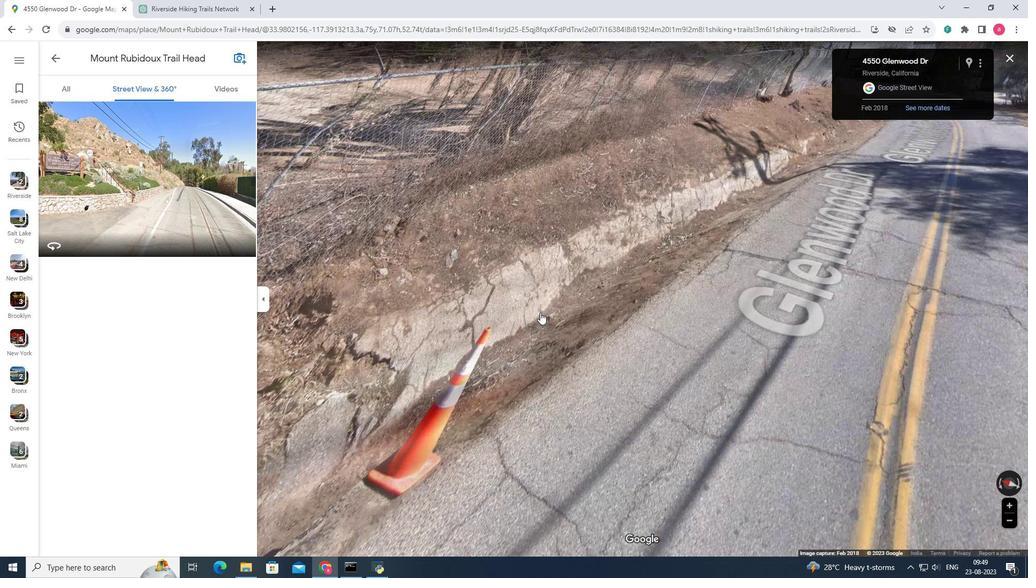 
Action: Mouse moved to (913, 314)
Screenshot: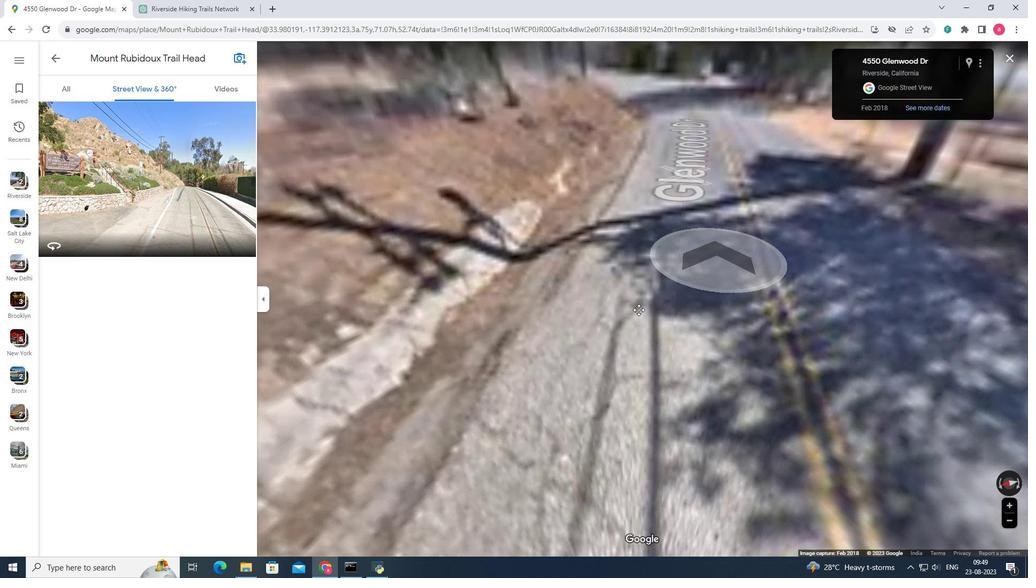 
Action: Mouse pressed left at (913, 314)
Screenshot: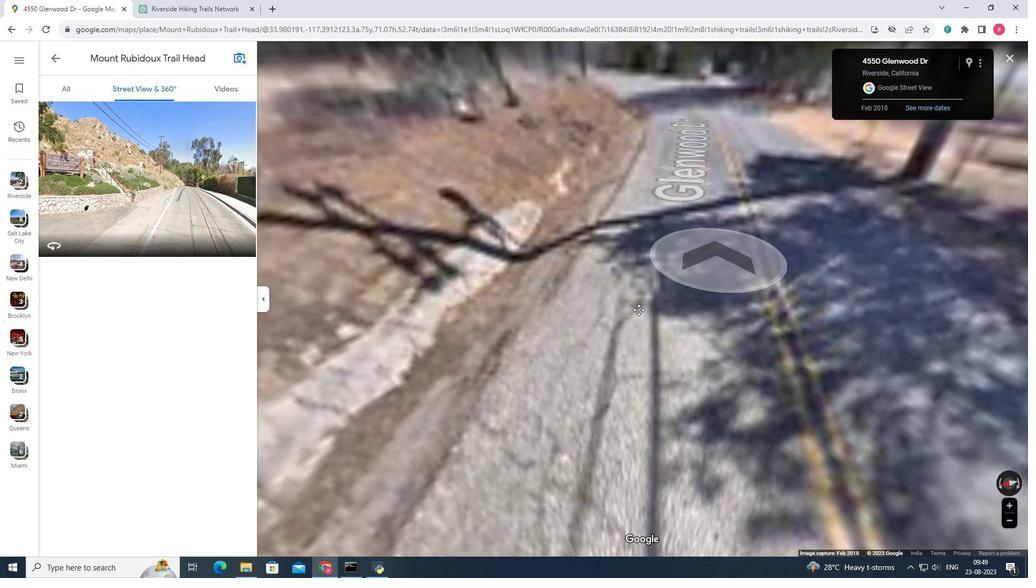 
Action: Mouse moved to (667, 243)
Screenshot: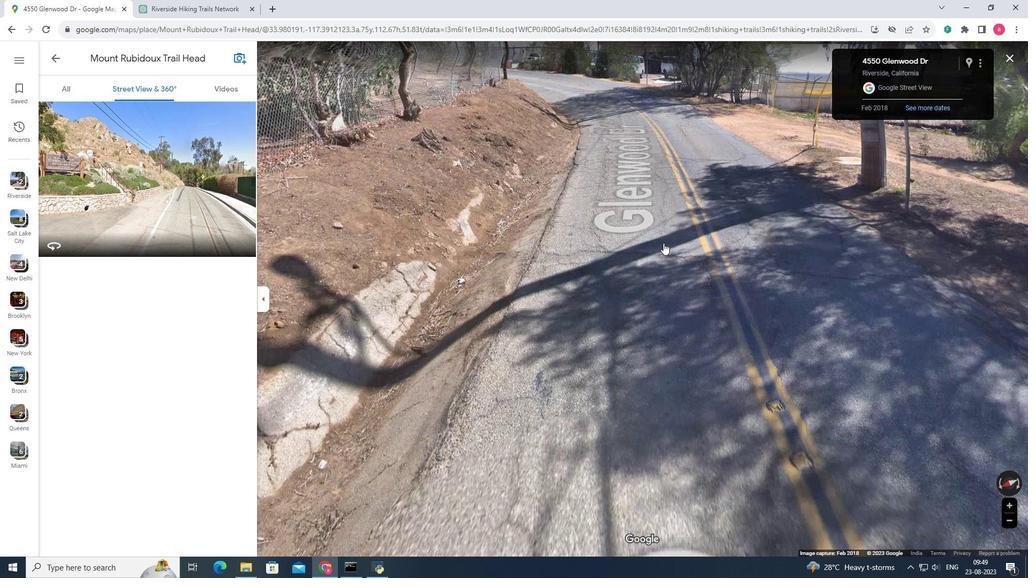 
Action: Mouse pressed left at (667, 243)
Screenshot: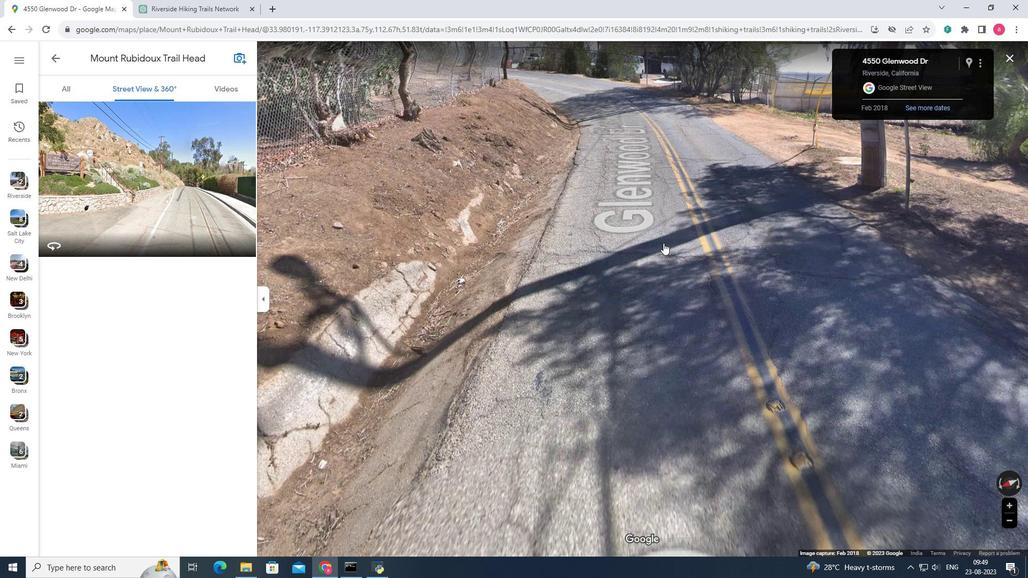 
Action: Mouse moved to (619, 207)
Screenshot: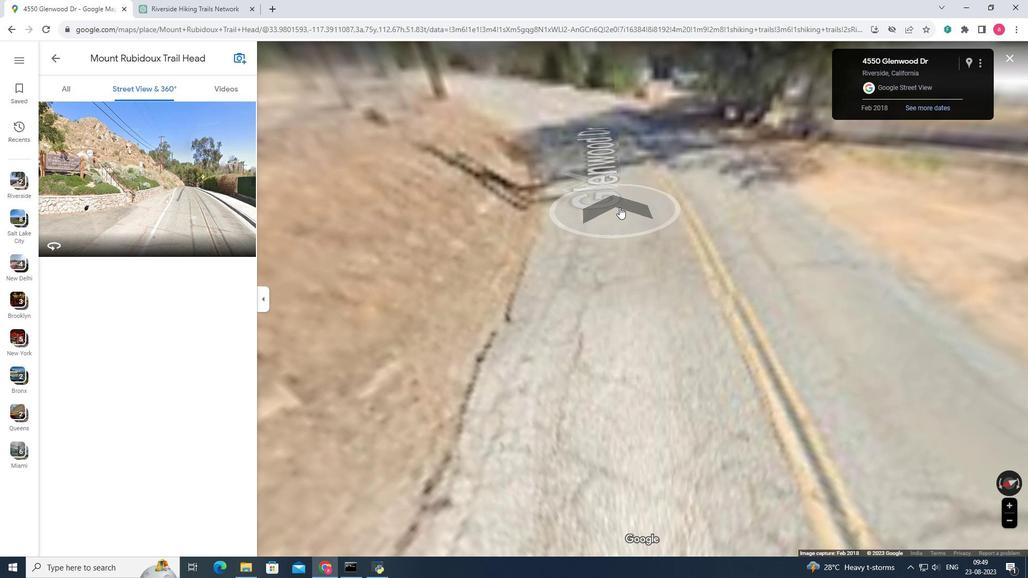 
Action: Mouse pressed left at (619, 207)
Screenshot: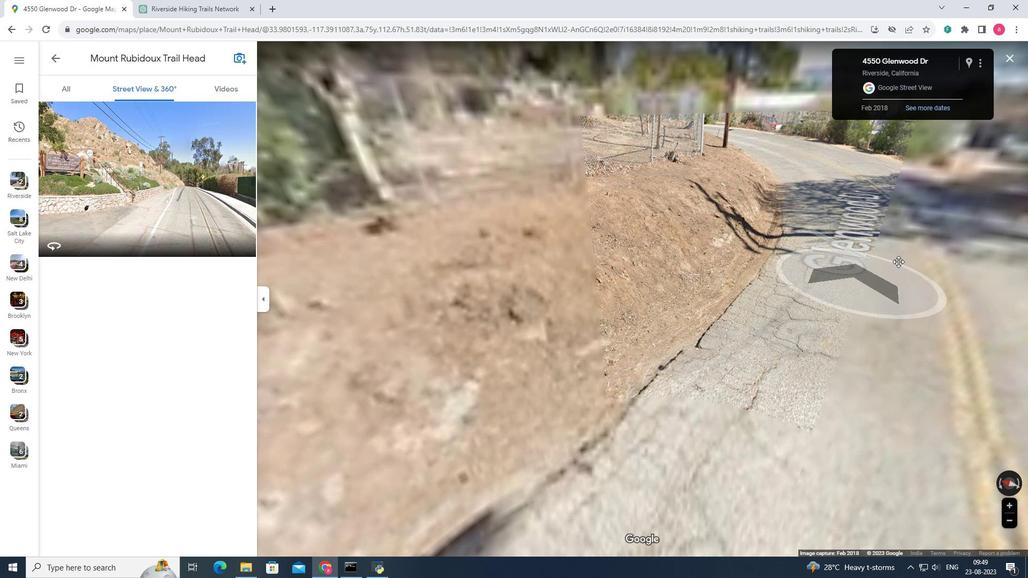 
Action: Mouse moved to (811, 177)
Screenshot: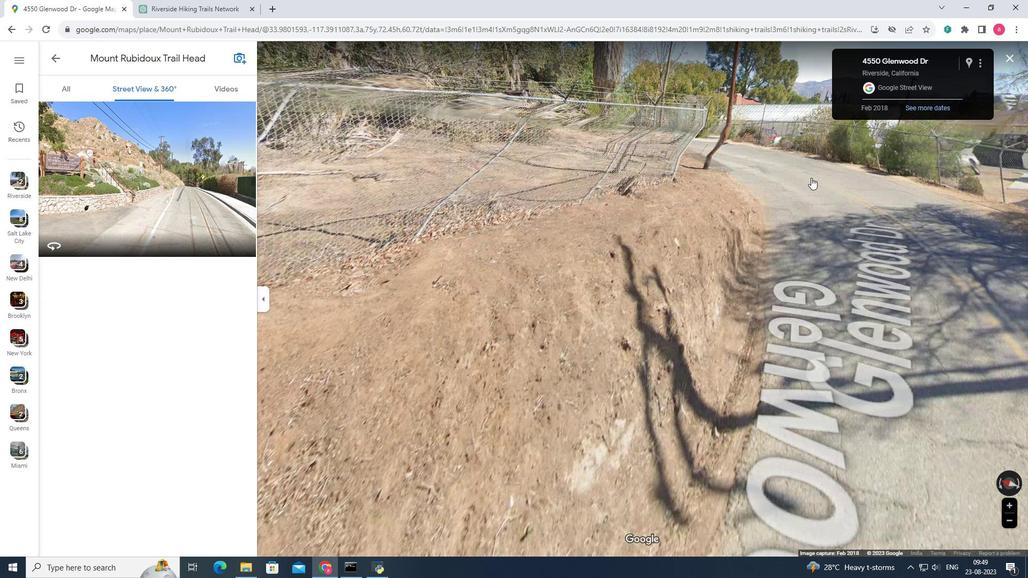 
Action: Mouse pressed left at (811, 177)
Screenshot: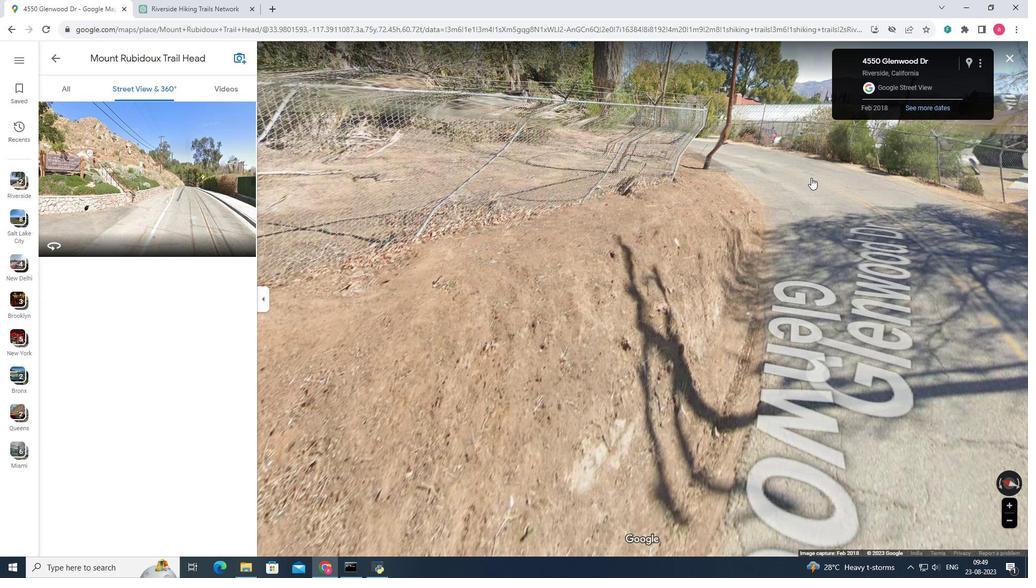 
Action: Mouse moved to (593, 197)
Screenshot: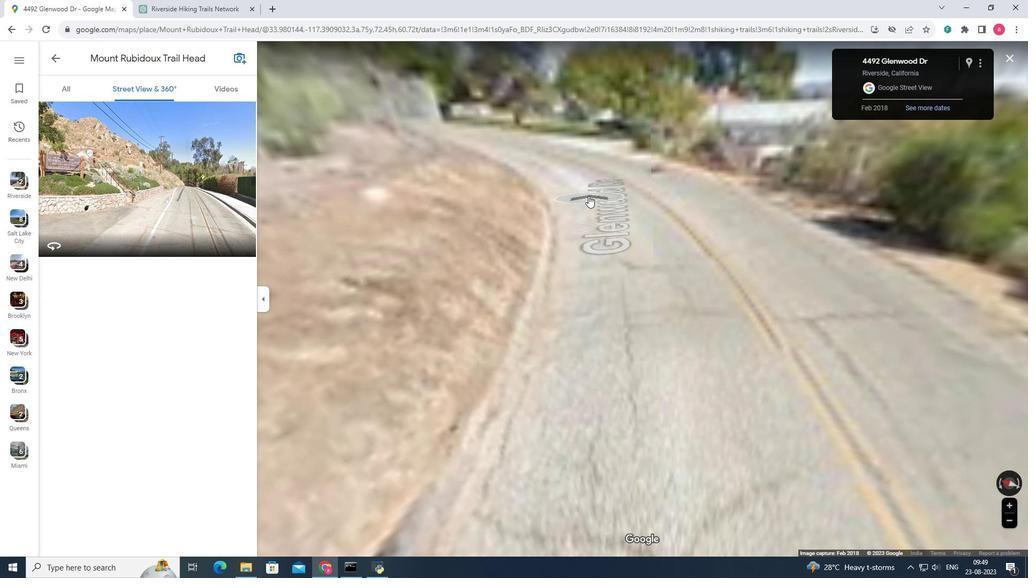 
Action: Mouse pressed left at (593, 197)
Screenshot: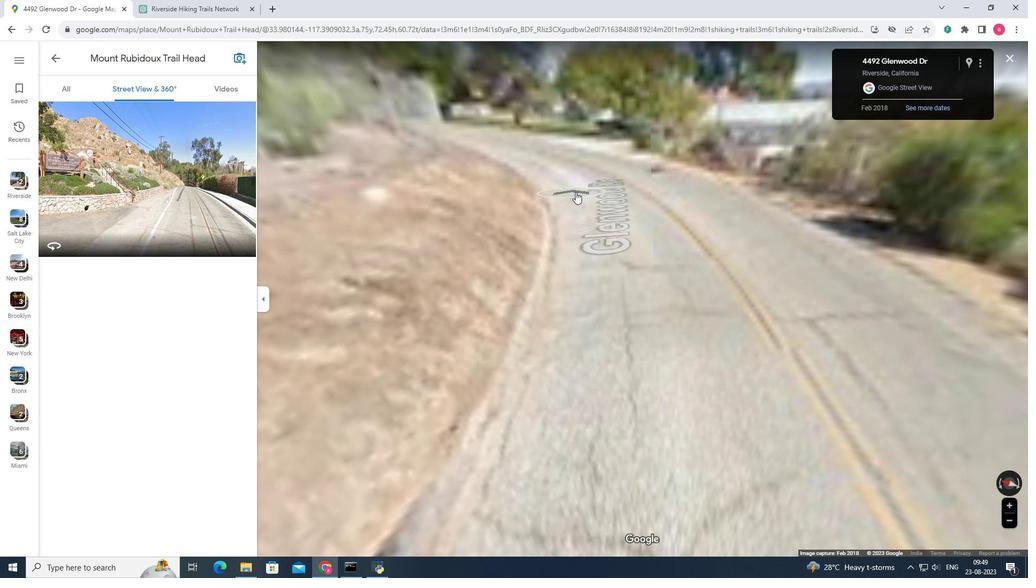 
Action: Mouse moved to (545, 162)
Screenshot: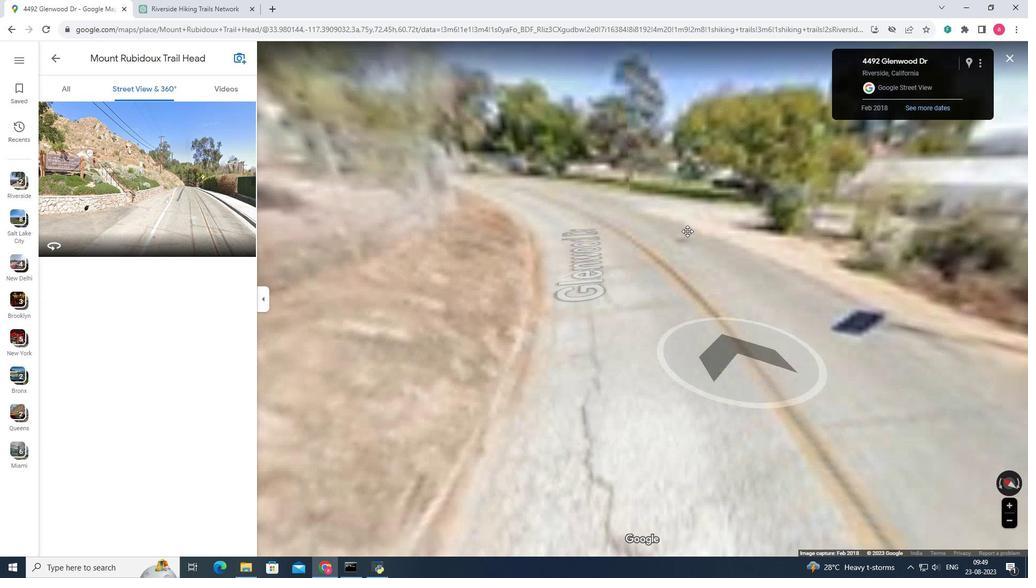 
Action: Mouse pressed left at (545, 162)
Screenshot: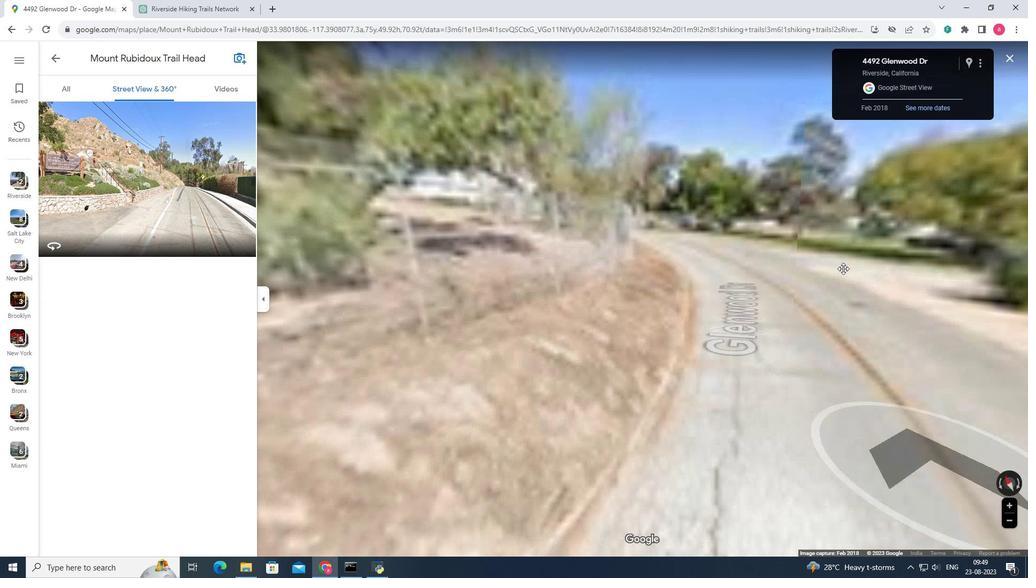 
Action: Mouse moved to (749, 285)
Screenshot: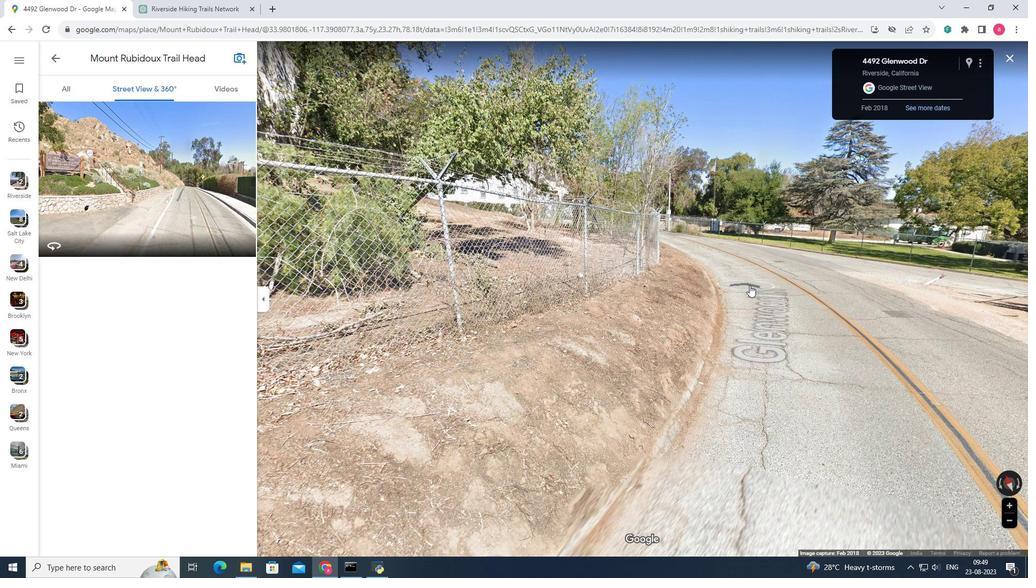 
Action: Mouse pressed left at (749, 285)
Screenshot: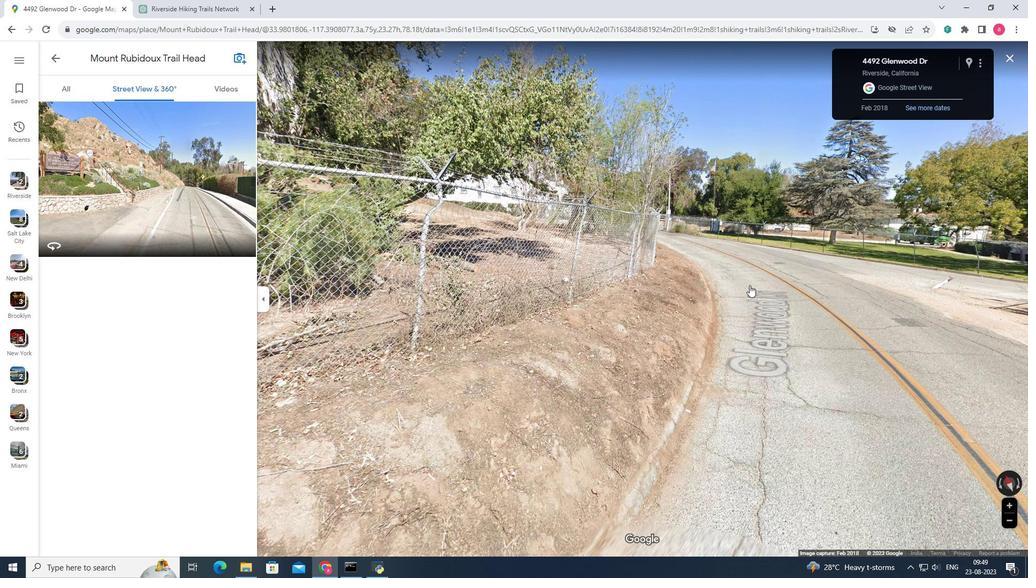 
Action: Mouse moved to (697, 304)
Screenshot: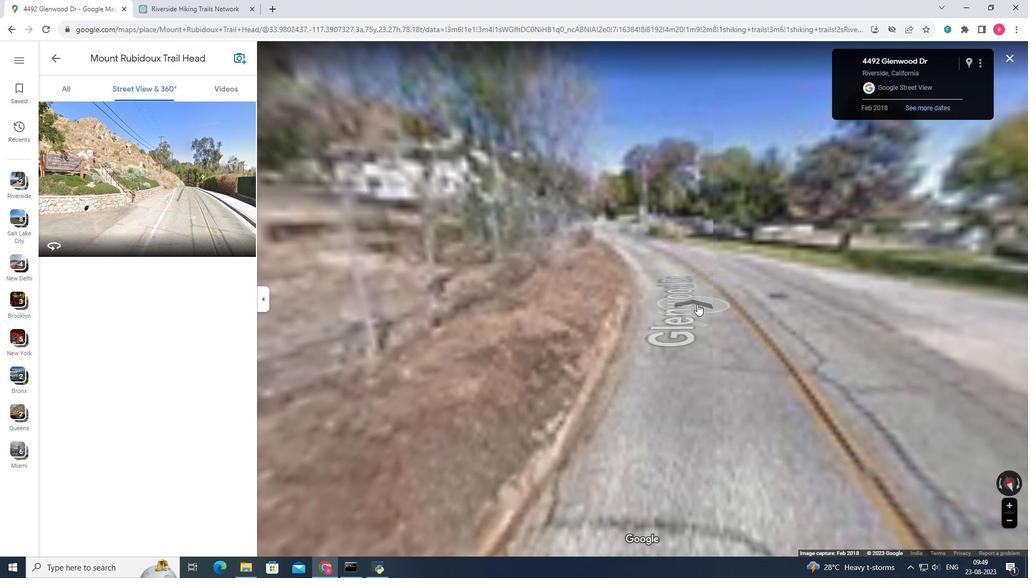 
Action: Mouse pressed left at (697, 304)
Screenshot: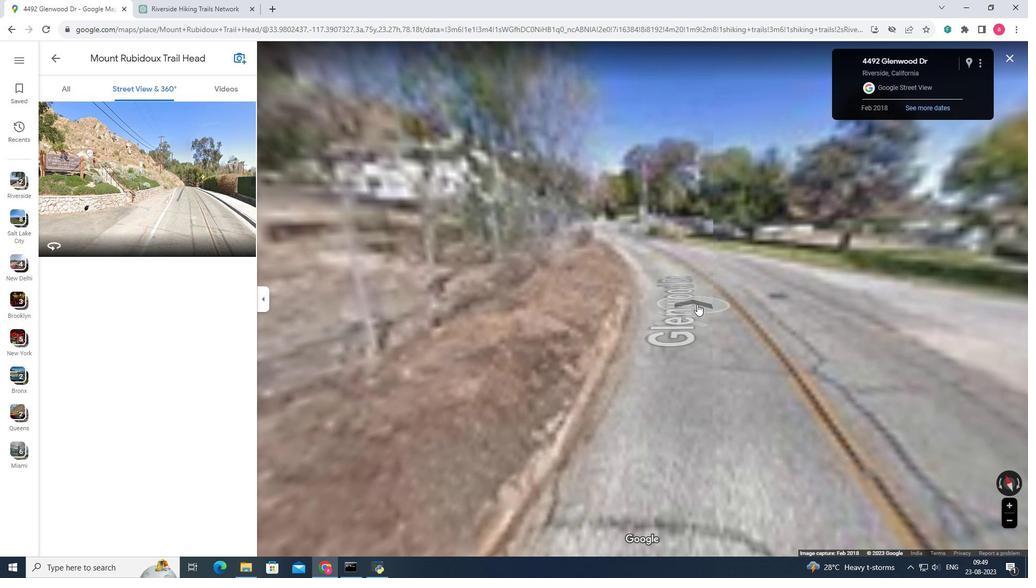 
Action: Mouse moved to (668, 308)
Screenshot: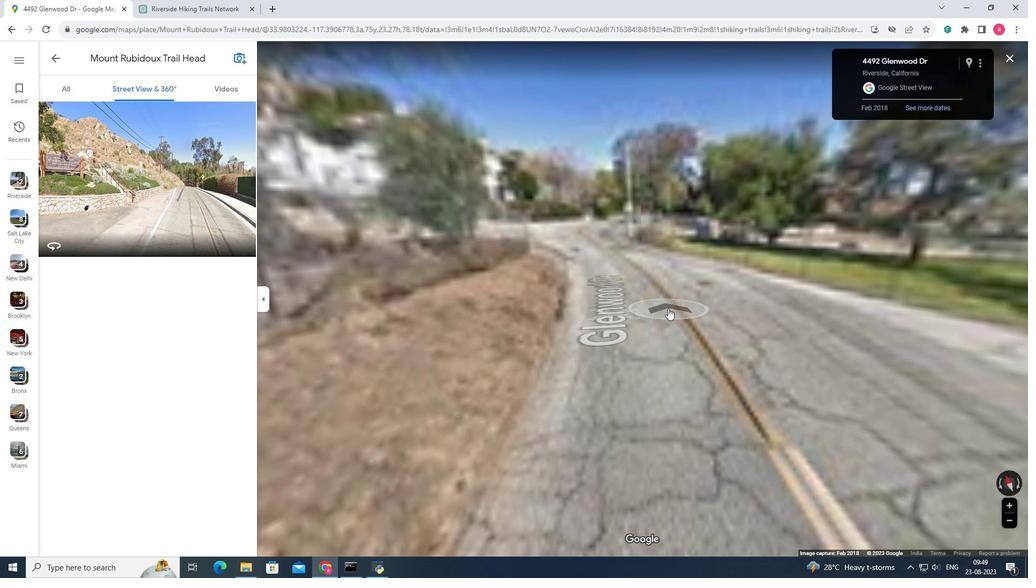 
Action: Mouse pressed left at (668, 308)
Screenshot: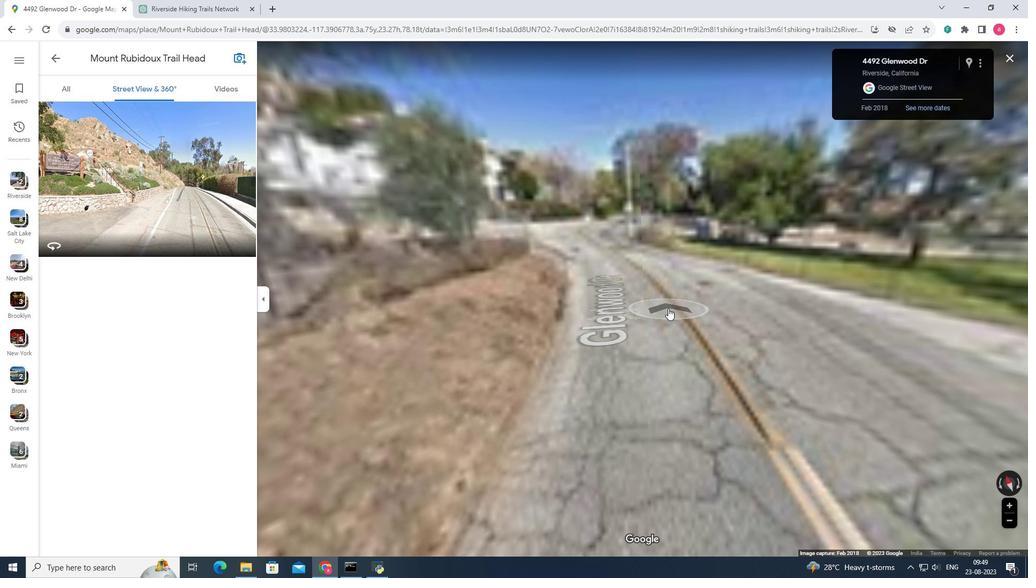
Action: Mouse pressed left at (668, 308)
Screenshot: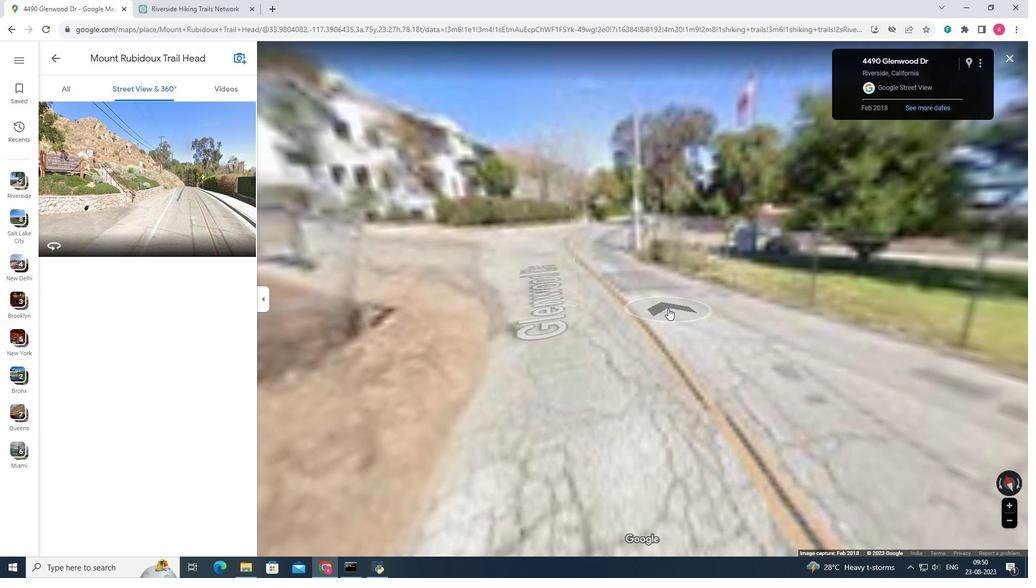 
Action: Mouse pressed left at (668, 308)
Screenshot: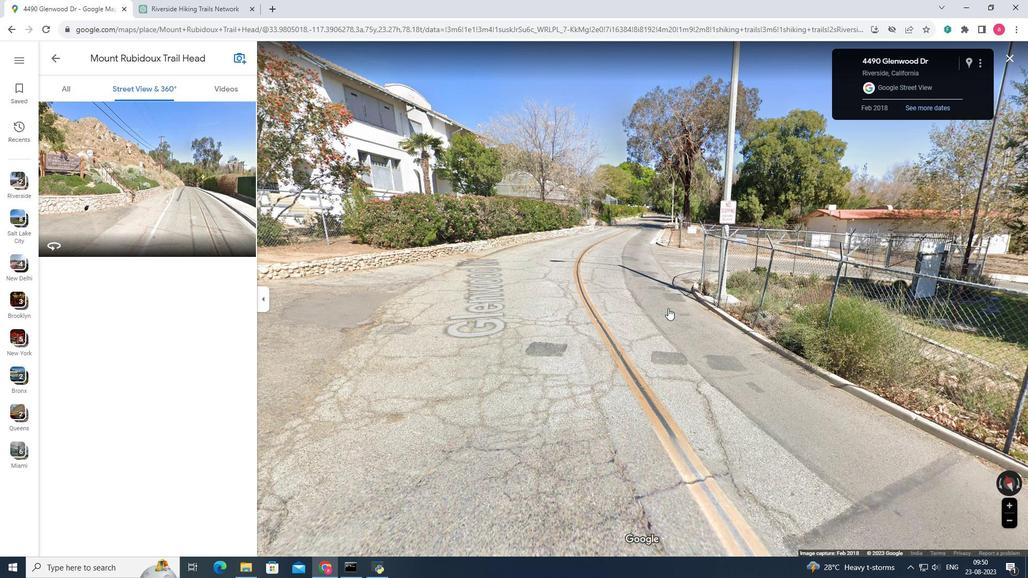 
Action: Mouse pressed left at (668, 308)
Screenshot: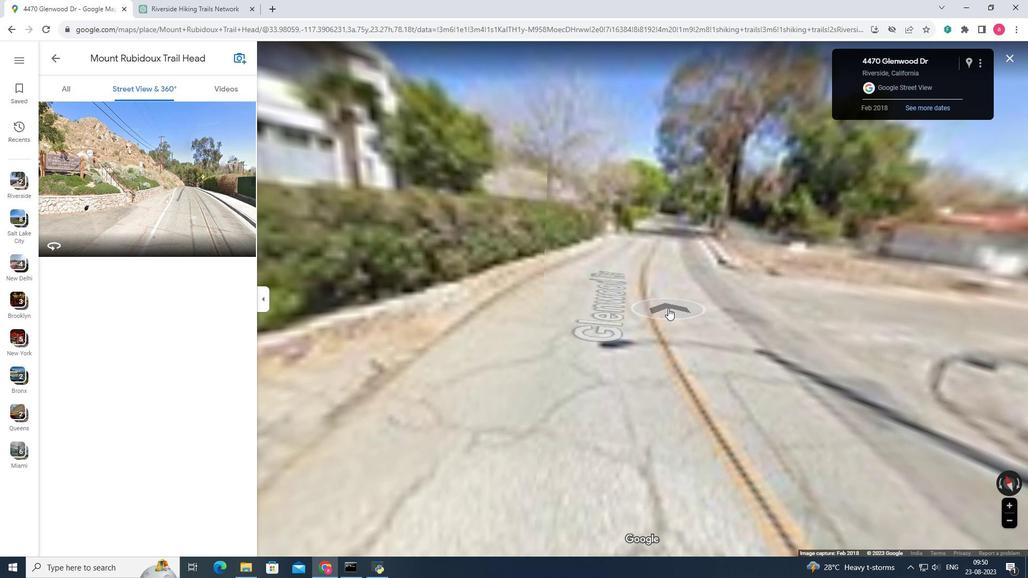 
Action: Mouse pressed left at (668, 308)
Screenshot: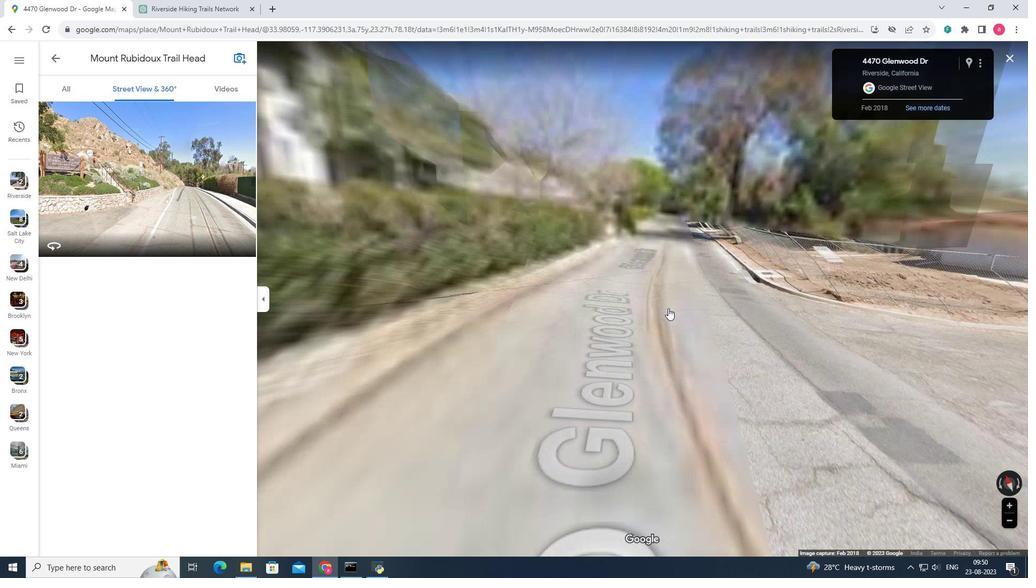 
Action: Mouse pressed left at (668, 308)
Screenshot: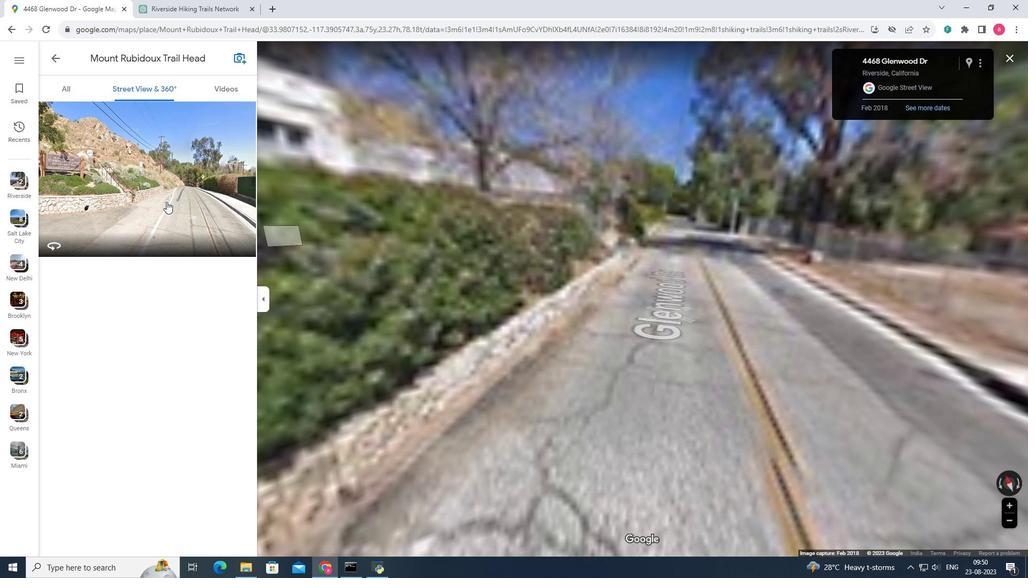 
Action: Mouse moved to (55, 60)
Screenshot: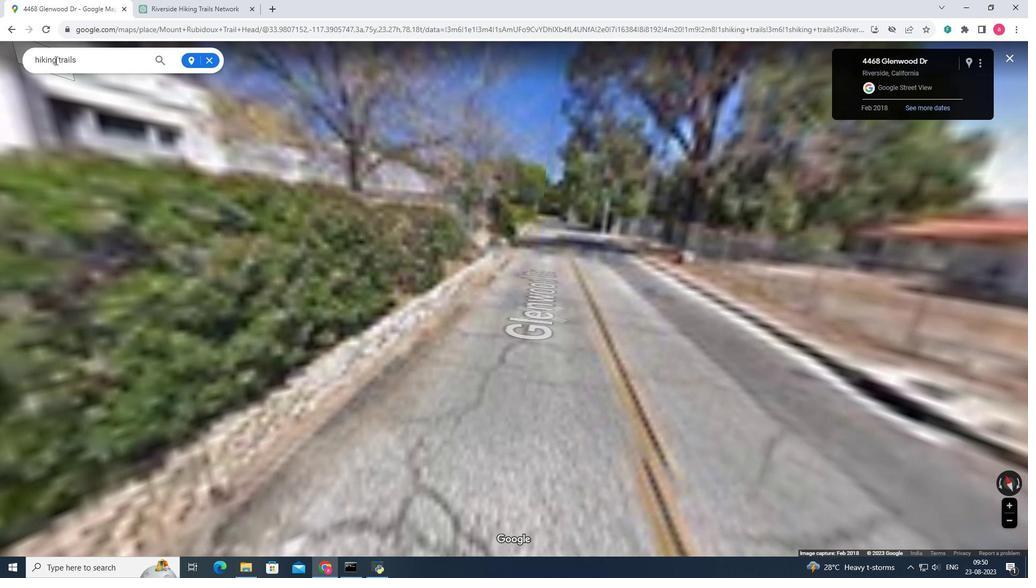 
Action: Mouse pressed left at (55, 60)
Screenshot: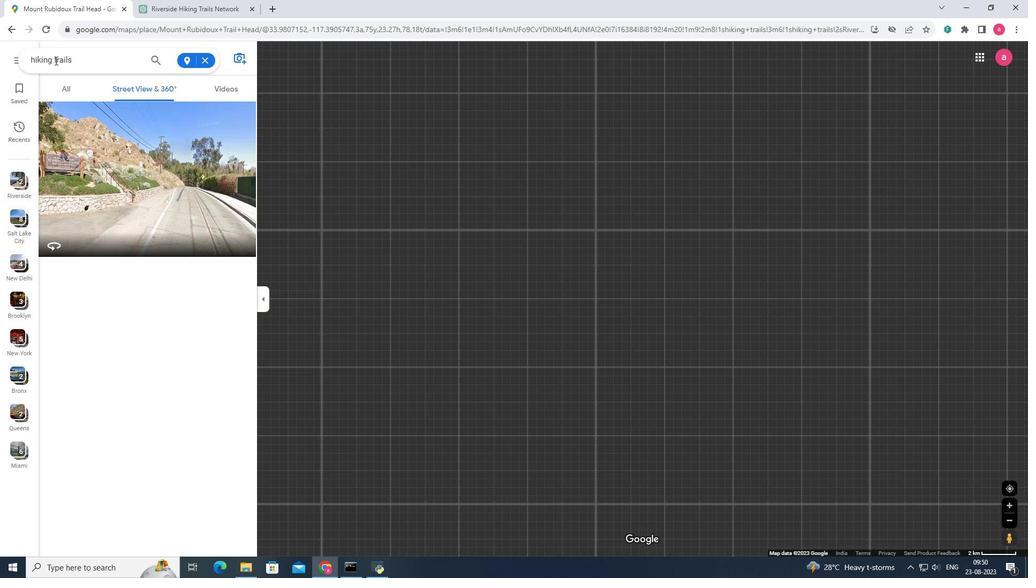 
Action: Mouse moved to (124, 186)
Screenshot: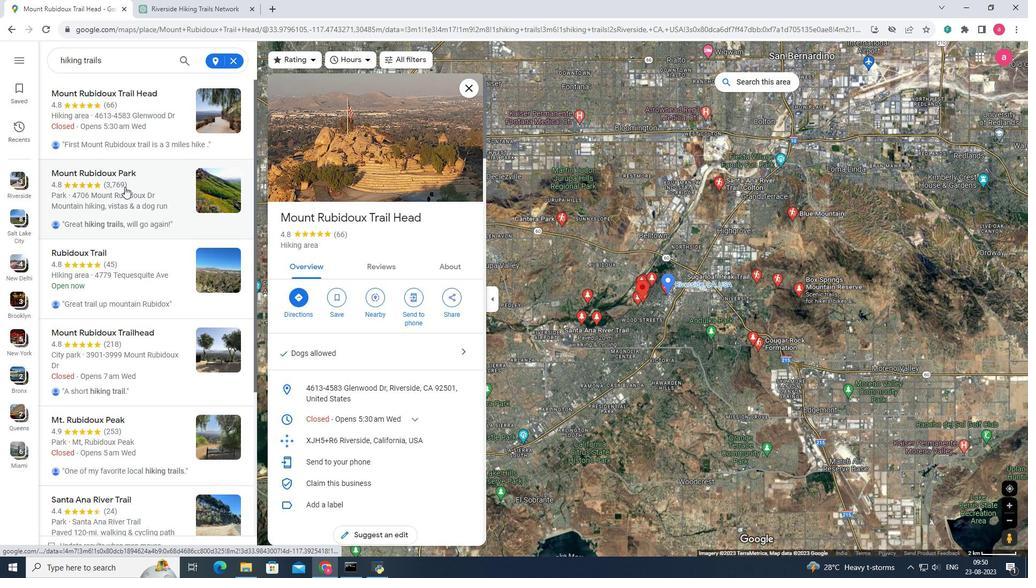 
Action: Mouse pressed left at (124, 186)
Screenshot: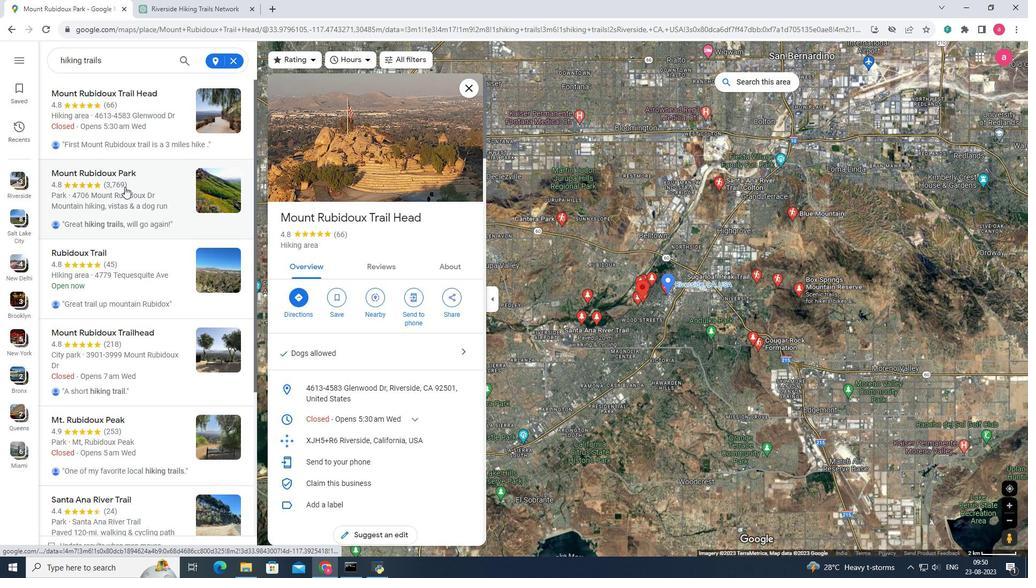 
Action: Mouse moved to (301, 180)
Screenshot: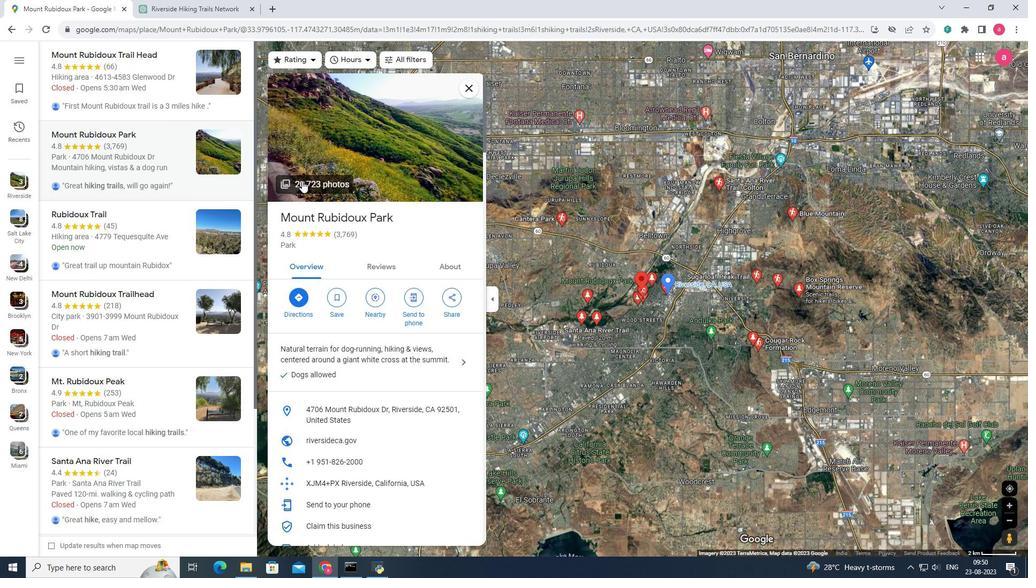 
Action: Mouse pressed left at (301, 180)
Screenshot: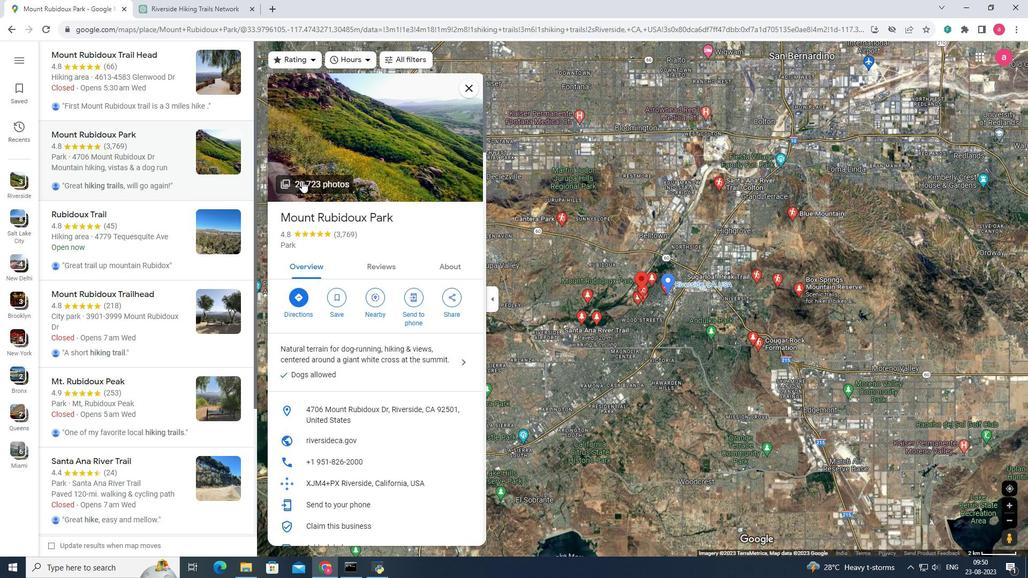 
Action: Mouse moved to (342, 223)
Screenshot: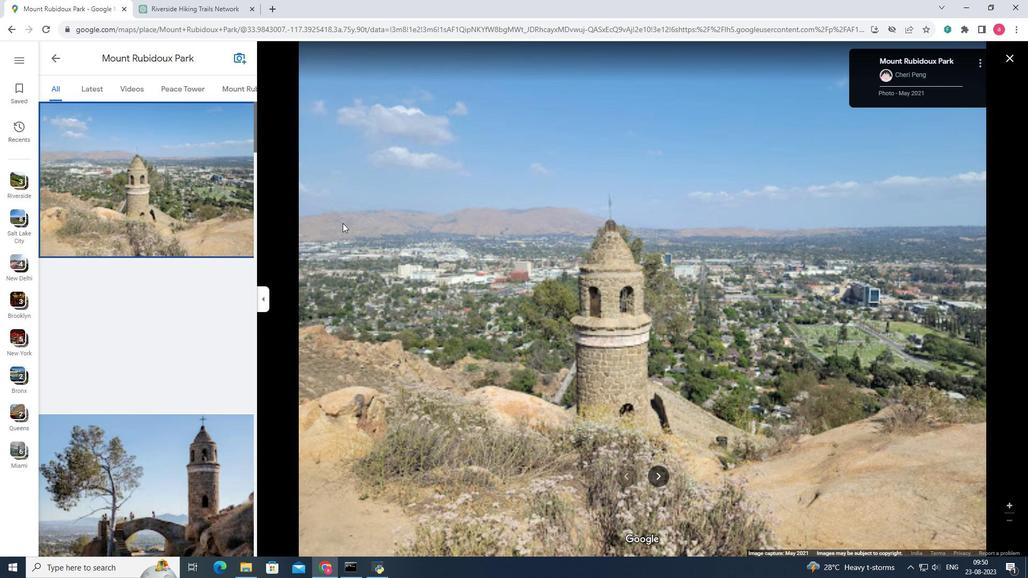 
Action: Key pressed <Key.right><Key.right><Key.right><Key.right><Key.right><Key.right><Key.right><Key.right><Key.right><Key.right>
Screenshot: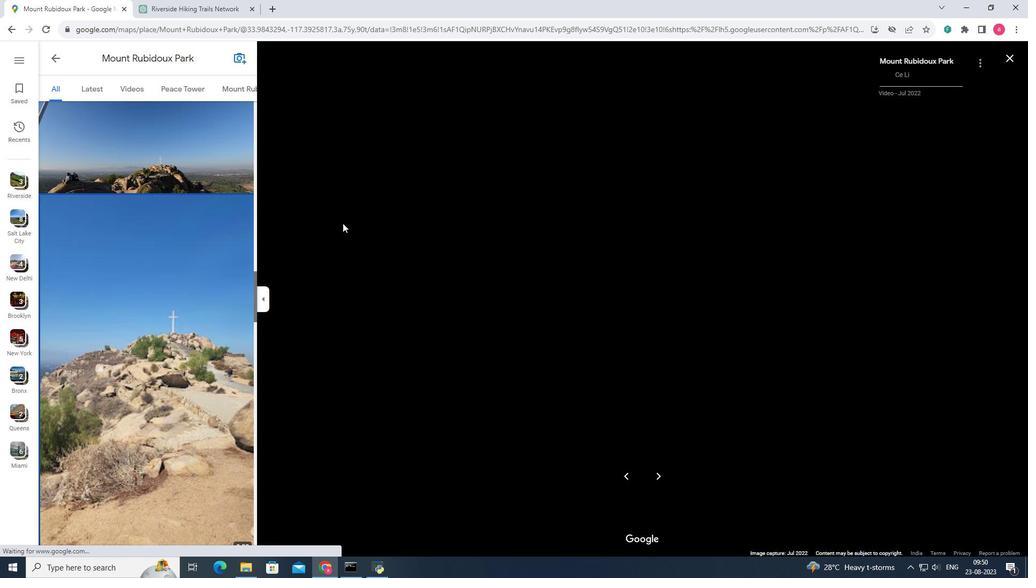 
Action: Mouse moved to (627, 407)
Screenshot: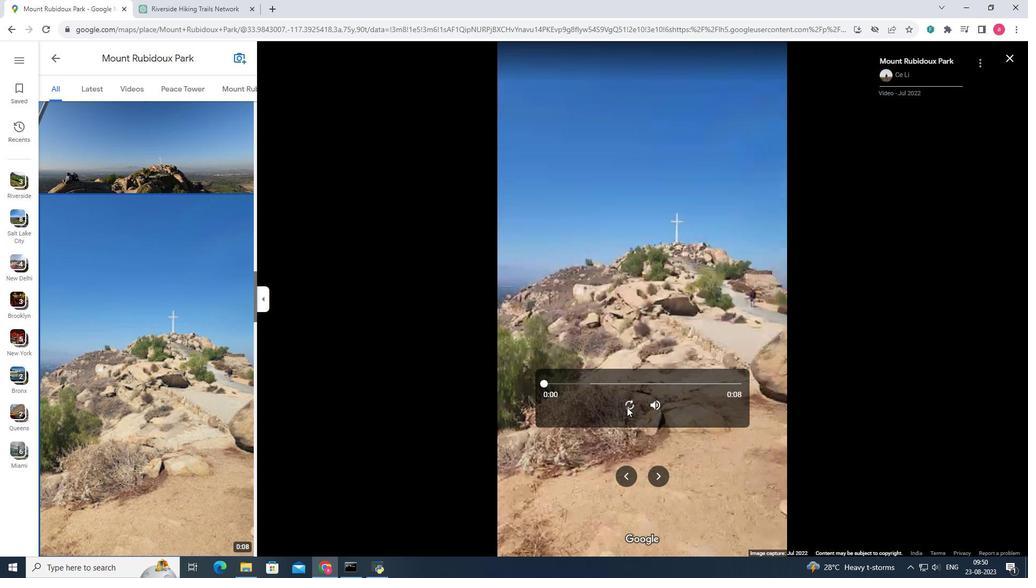 
Action: Mouse pressed left at (627, 407)
Screenshot: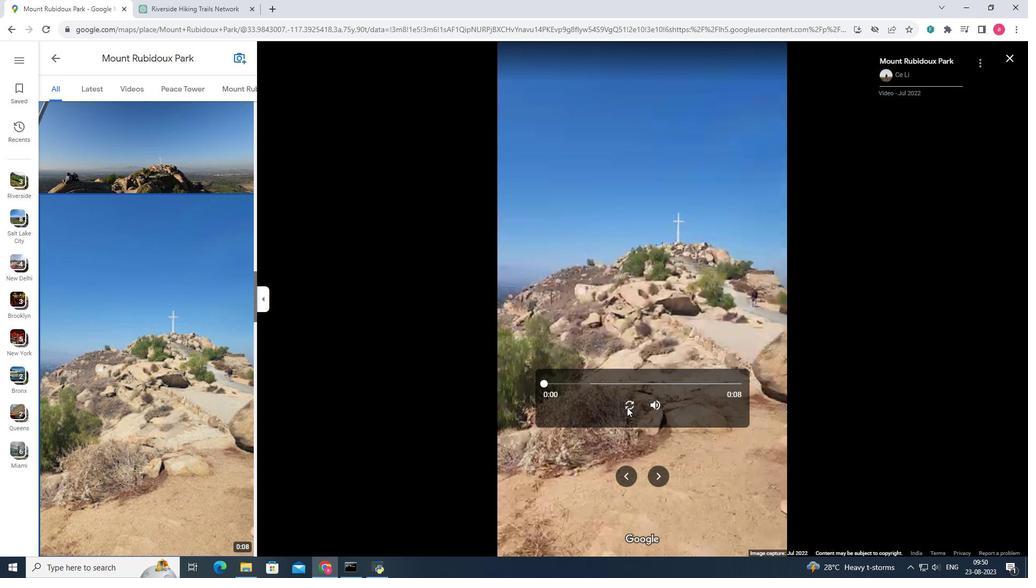 
Action: Mouse moved to (656, 476)
Screenshot: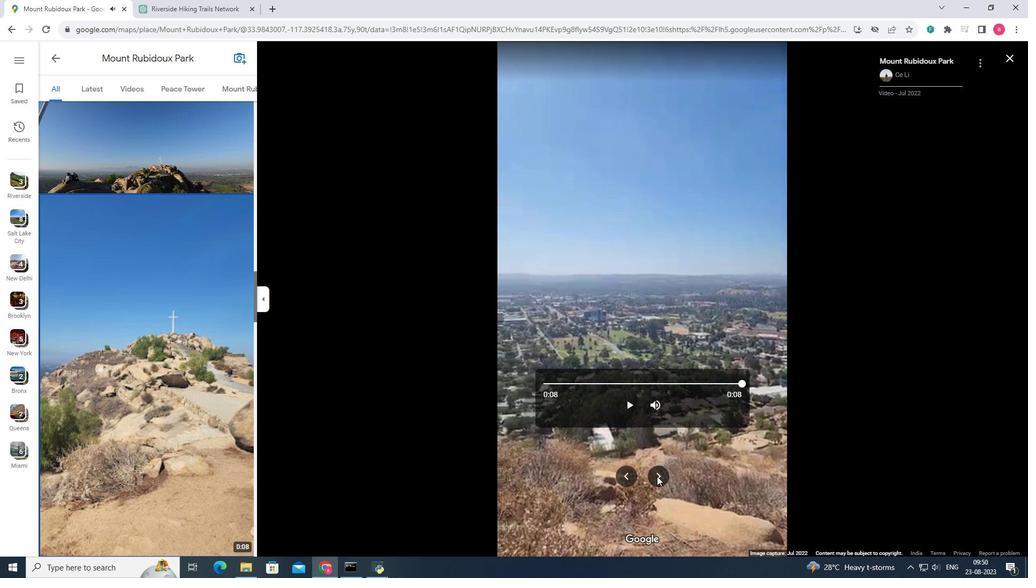 
Action: Mouse pressed left at (656, 476)
Screenshot: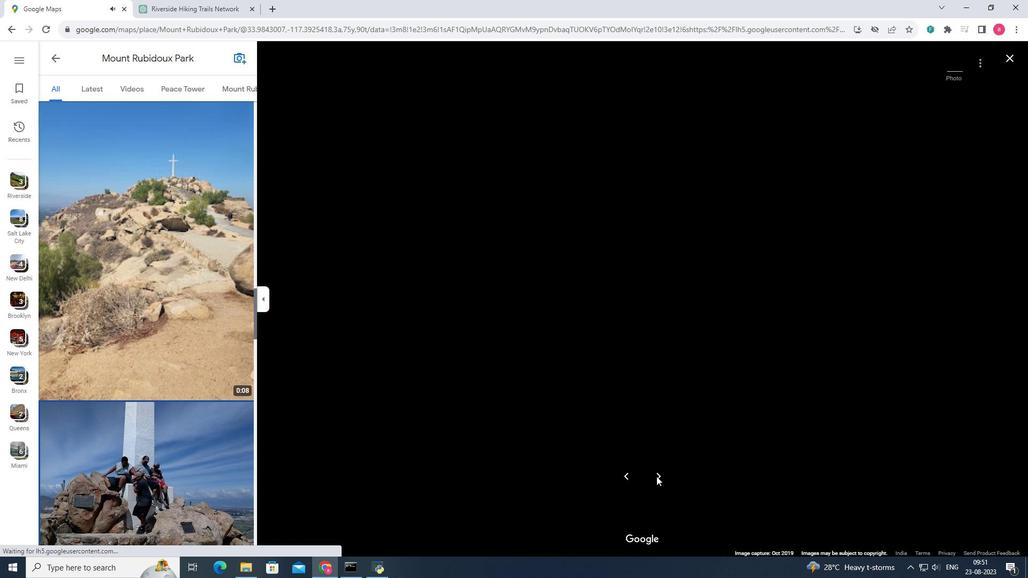
Action: Mouse moved to (656, 476)
Screenshot: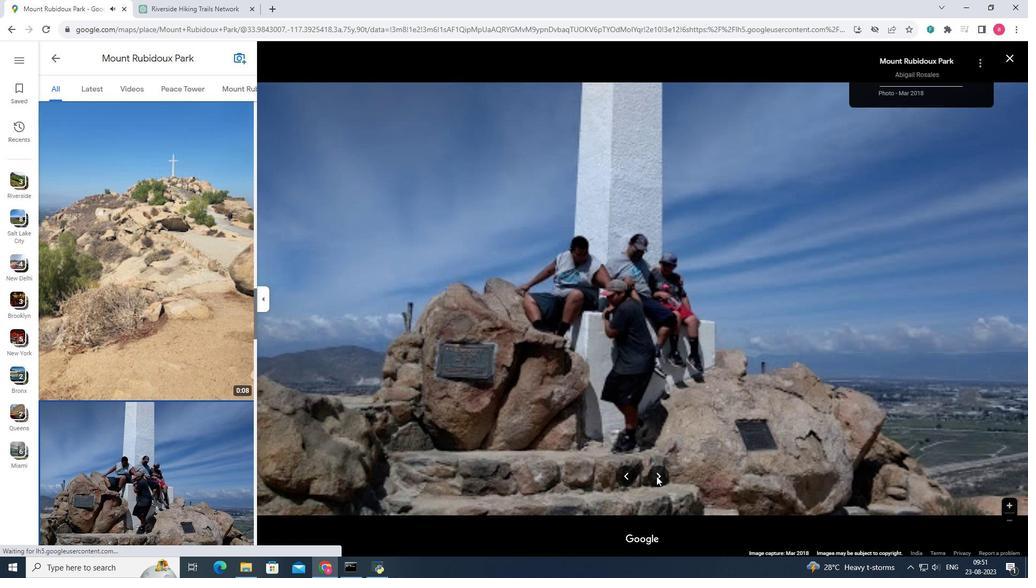 
Action: Key pressed <Key.right><Key.right><Key.right><Key.right><Key.right><Key.right><Key.right><Key.right><Key.right><Key.right><Key.right><Key.right><Key.right><Key.right><Key.right><Key.right><Key.left><Key.right><Key.right><Key.right><Key.right><Key.right><Key.right><Key.right><Key.right><Key.right><Key.right><Key.right><Key.right><Key.right><Key.right><Key.right><Key.right><Key.right><Key.right><Key.right><Key.right><Key.right><Key.right><Key.right><Key.right><Key.right><Key.right><Key.right><Key.right><Key.right><Key.right><Key.right><Key.right><Key.right><Key.right><Key.right><Key.right><Key.right><Key.right><Key.right><Key.right><Key.right><Key.right><Key.left><Key.right><Key.right><Key.right><Key.right><Key.right><Key.right><Key.right><Key.right><Key.right><Key.right><Key.right><Key.right><Key.right><Key.right><Key.right><Key.right><Key.right><Key.right><Key.right>
Screenshot: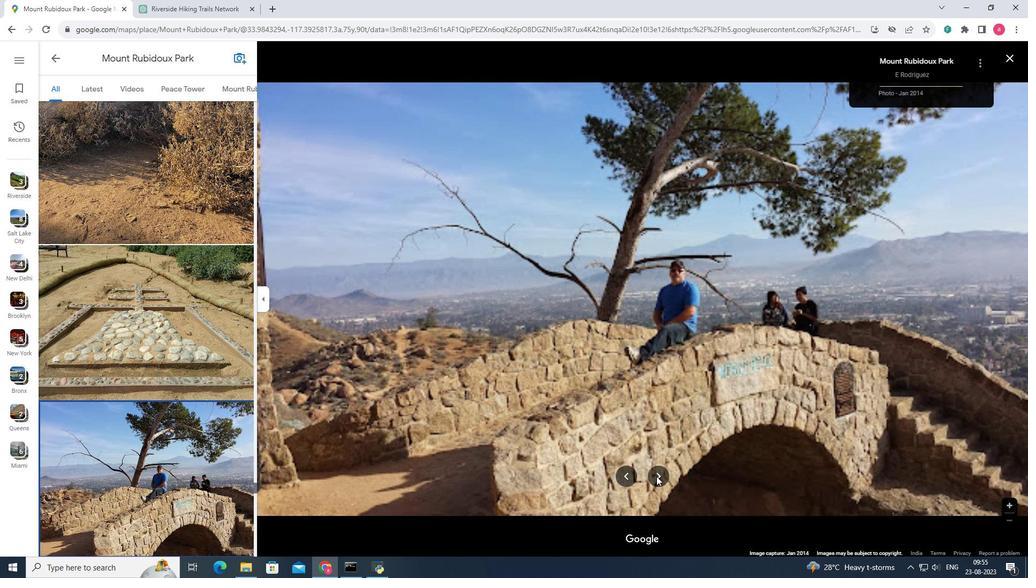 
Action: Mouse moved to (670, 405)
Screenshot: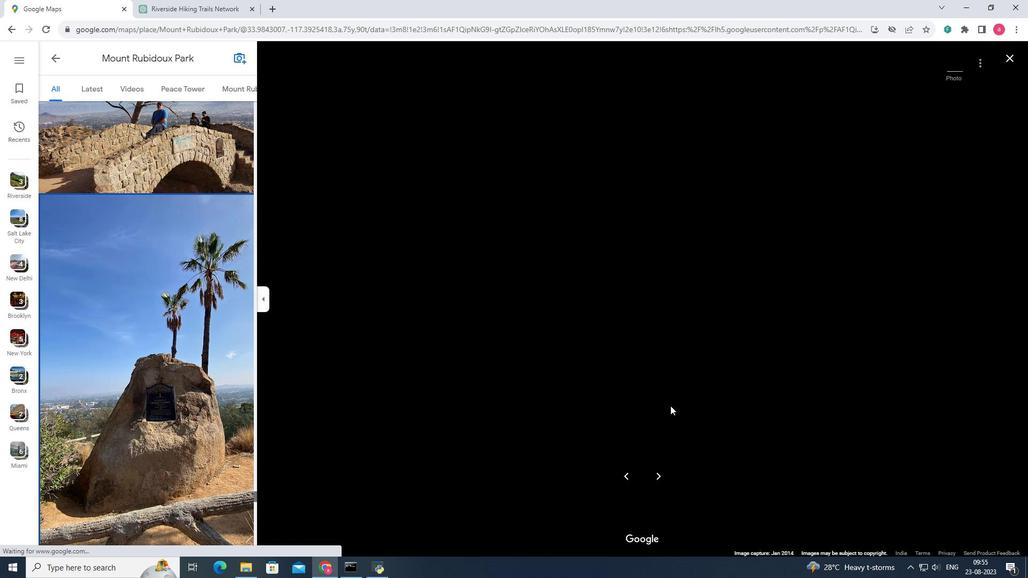 
Action: Key pressed <Key.right><Key.right><Key.right><Key.right><Key.right><Key.right><Key.right>
Screenshot: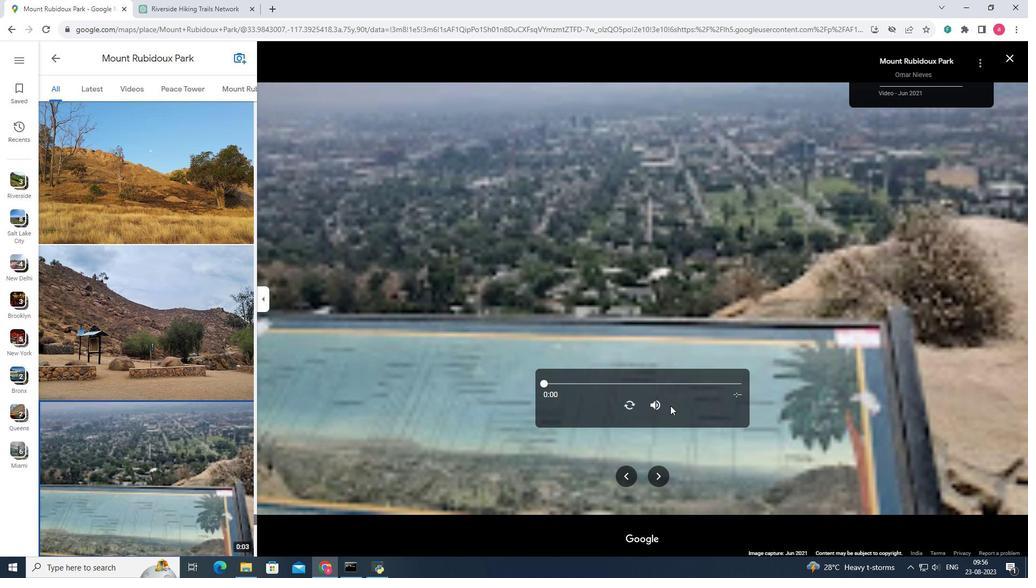 
Action: Mouse moved to (629, 409)
Screenshot: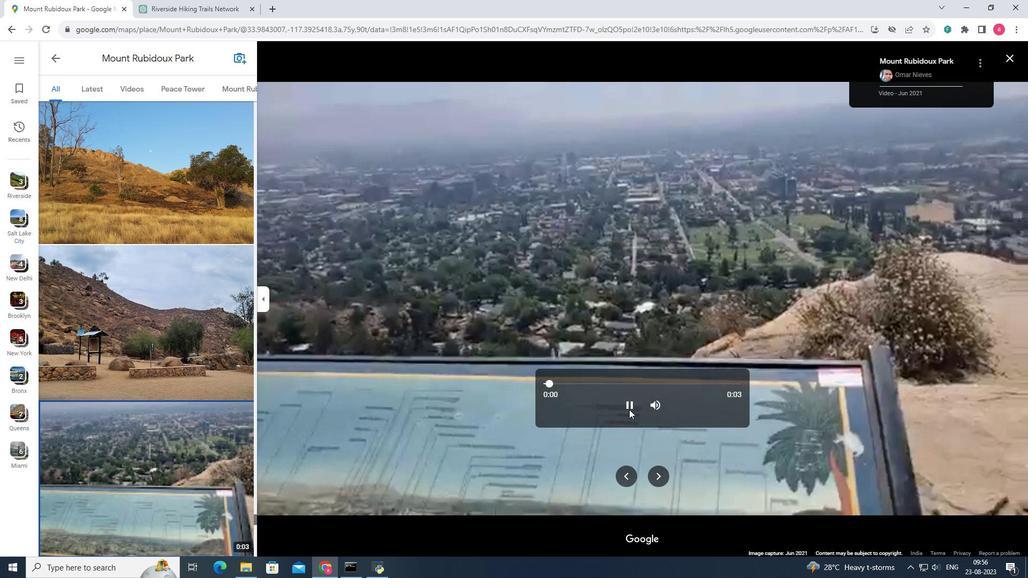 
Action: Mouse pressed left at (629, 409)
Screenshot: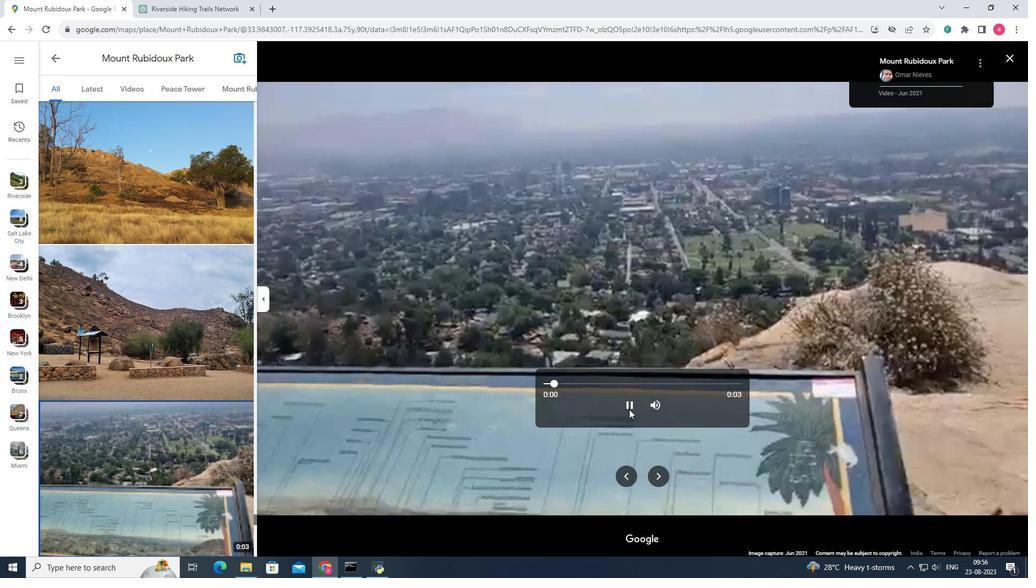 
Action: Mouse moved to (661, 476)
Screenshot: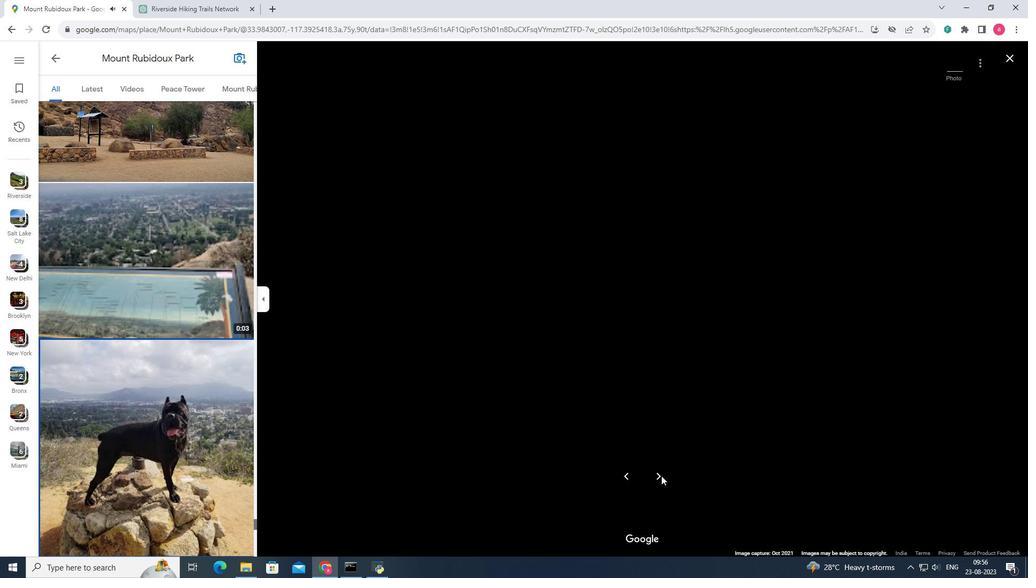 
Action: Mouse pressed left at (661, 476)
Screenshot: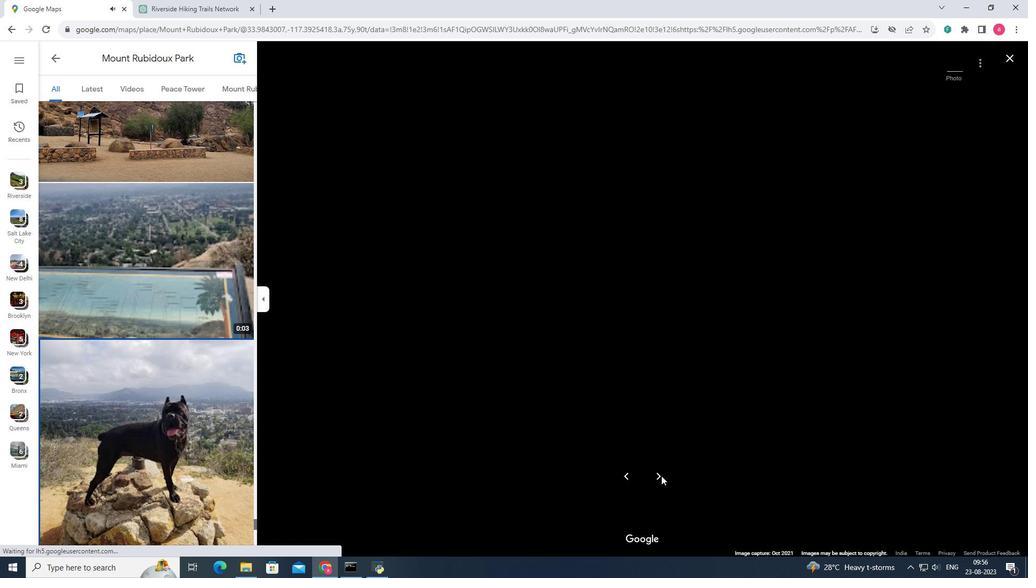 
Action: Key pressed <Key.right><Key.right><Key.right><Key.right><Key.right><Key.right><Key.right><Key.right><Key.right><Key.right><Key.right><Key.left><Key.right><Key.right><Key.right><Key.right><Key.right><Key.right><Key.right><Key.right><Key.right><Key.right><Key.right><Key.right><Key.right><Key.right><Key.right><Key.right><Key.right><Key.right><Key.right><Key.right><Key.right><Key.right>
Screenshot: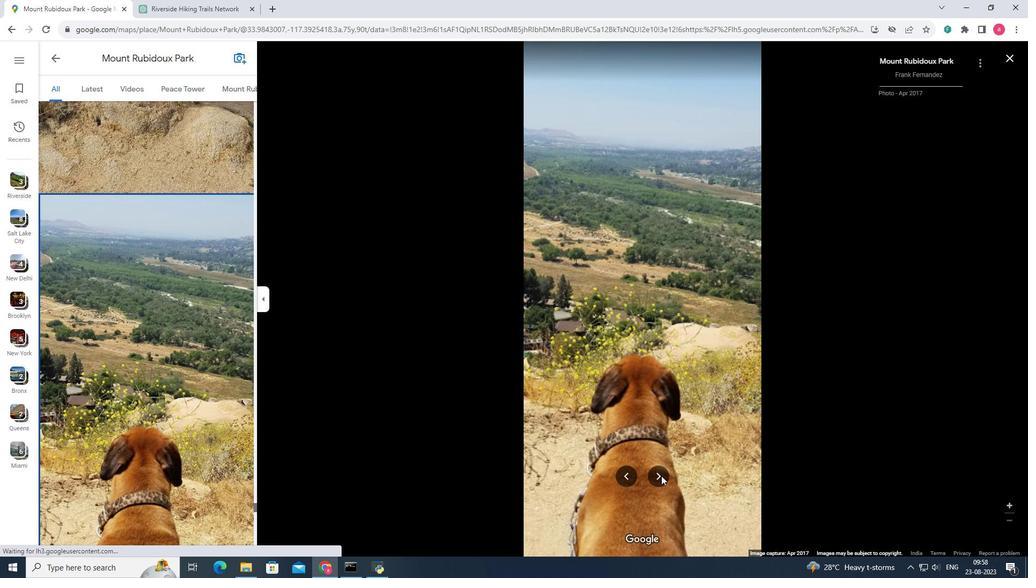 
Action: Mouse moved to (268, 232)
Screenshot: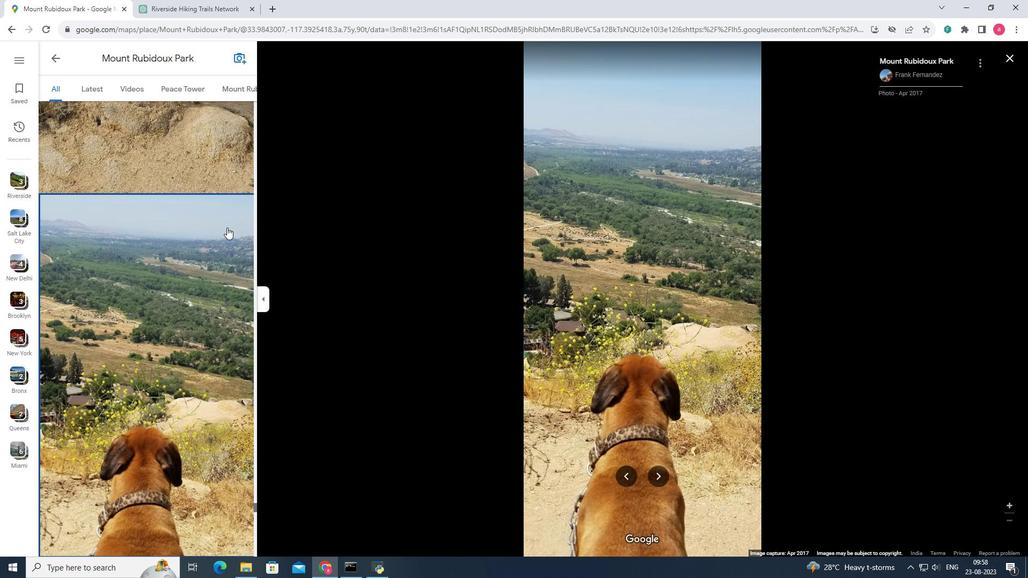 
Action: Mouse scrolled (268, 232) with delta (0, 0)
Screenshot: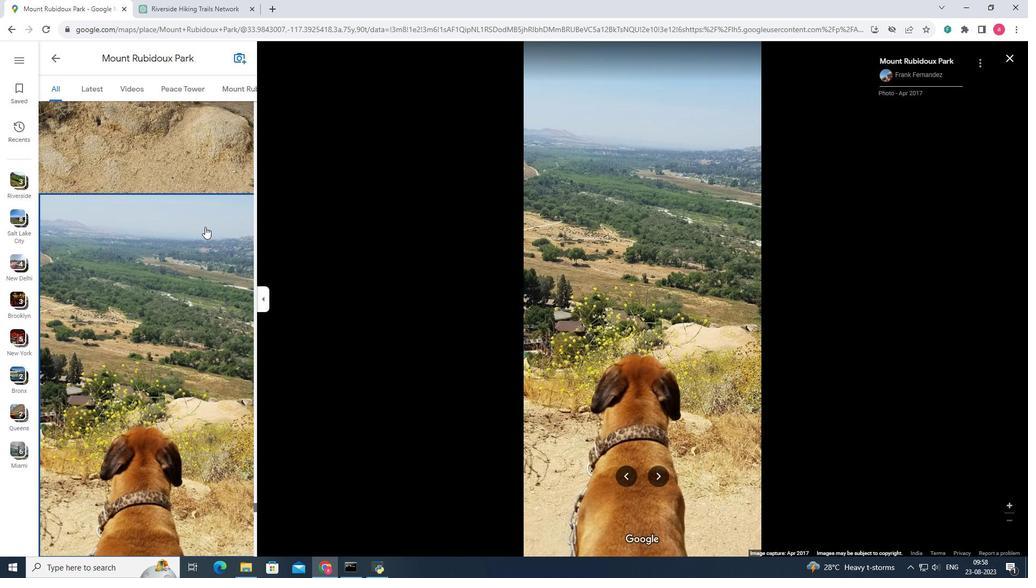 
Action: Mouse scrolled (268, 232) with delta (0, 0)
Screenshot: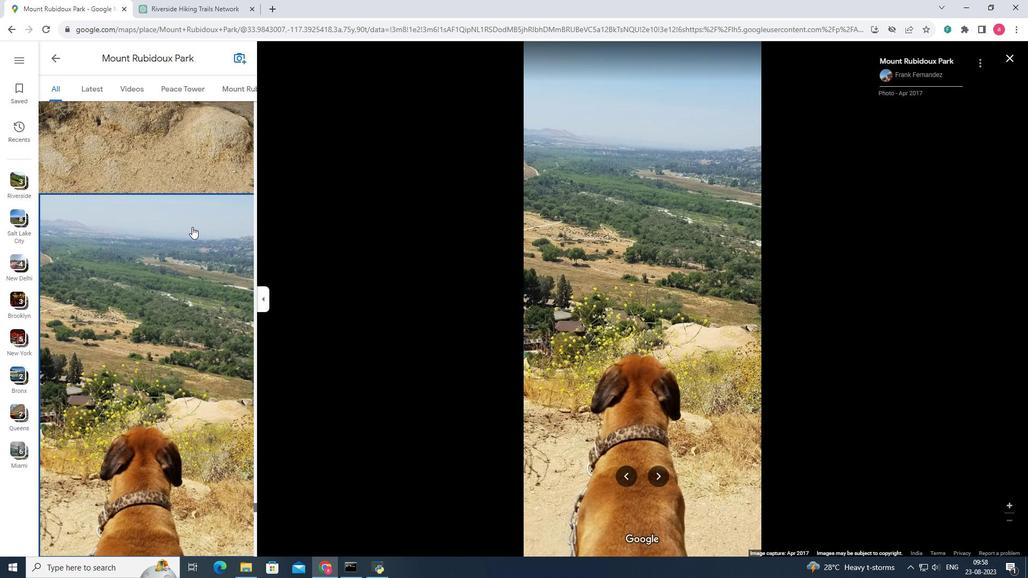 
Action: Mouse scrolled (268, 232) with delta (0, 0)
Screenshot: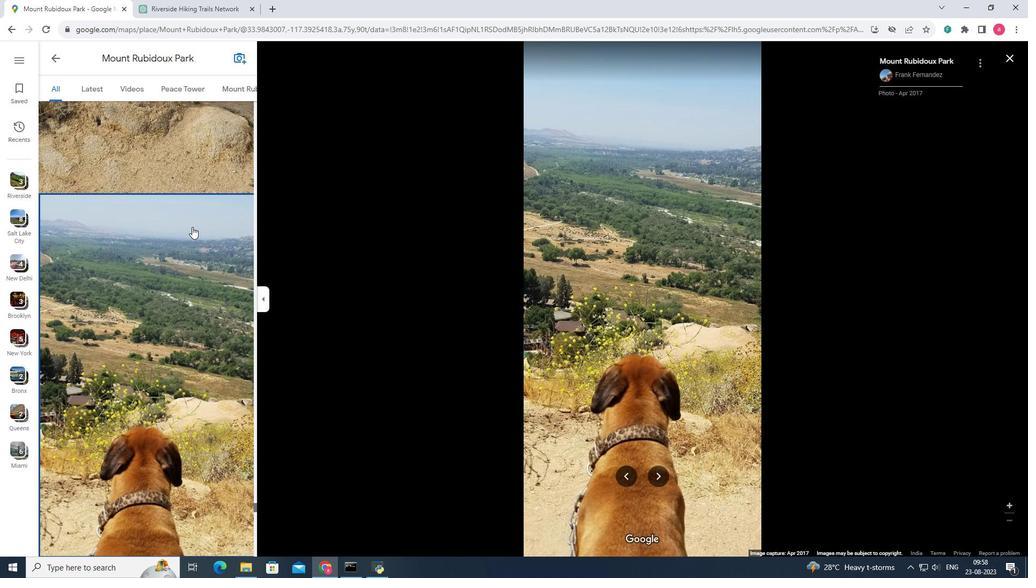 
Action: Mouse scrolled (268, 232) with delta (0, 0)
Screenshot: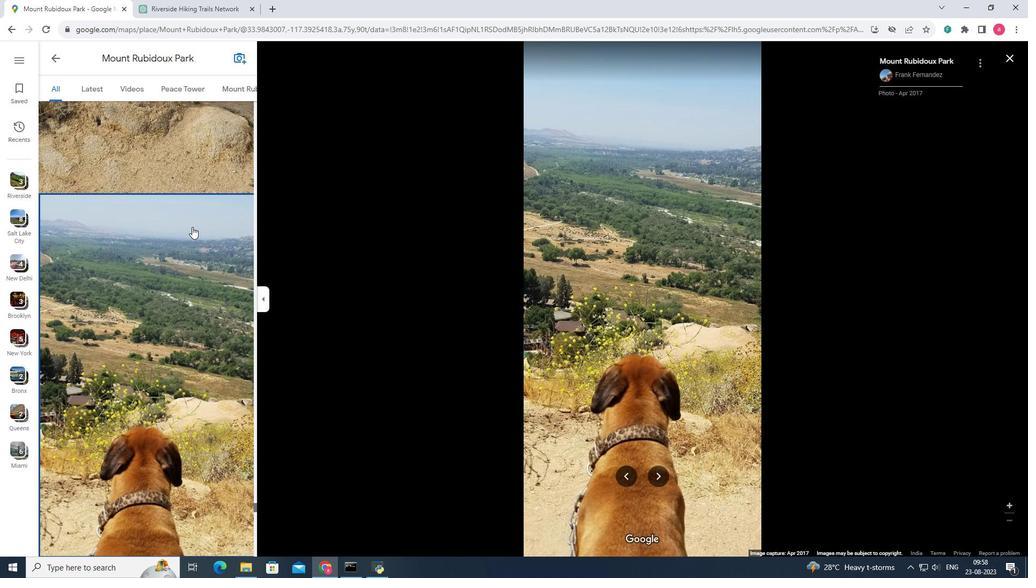 
Action: Mouse scrolled (268, 232) with delta (0, 0)
Screenshot: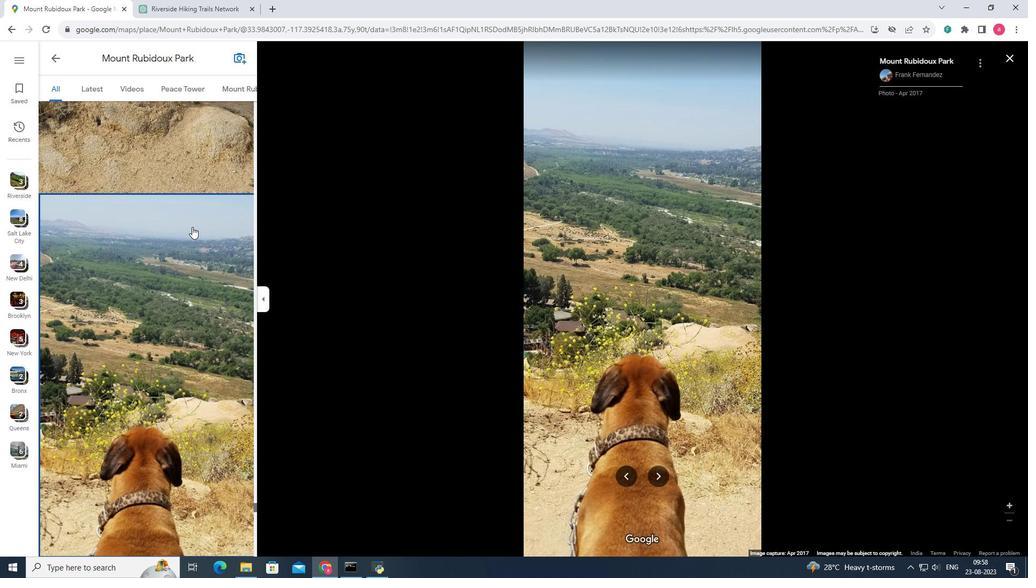 
Action: Mouse moved to (192, 227)
Screenshot: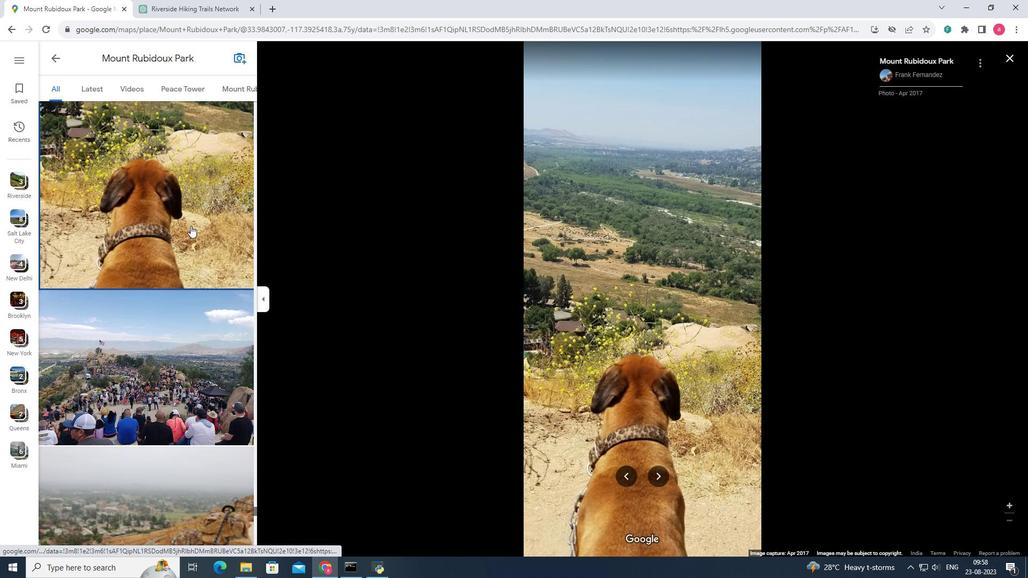 
Action: Mouse scrolled (192, 226) with delta (0, 0)
Screenshot: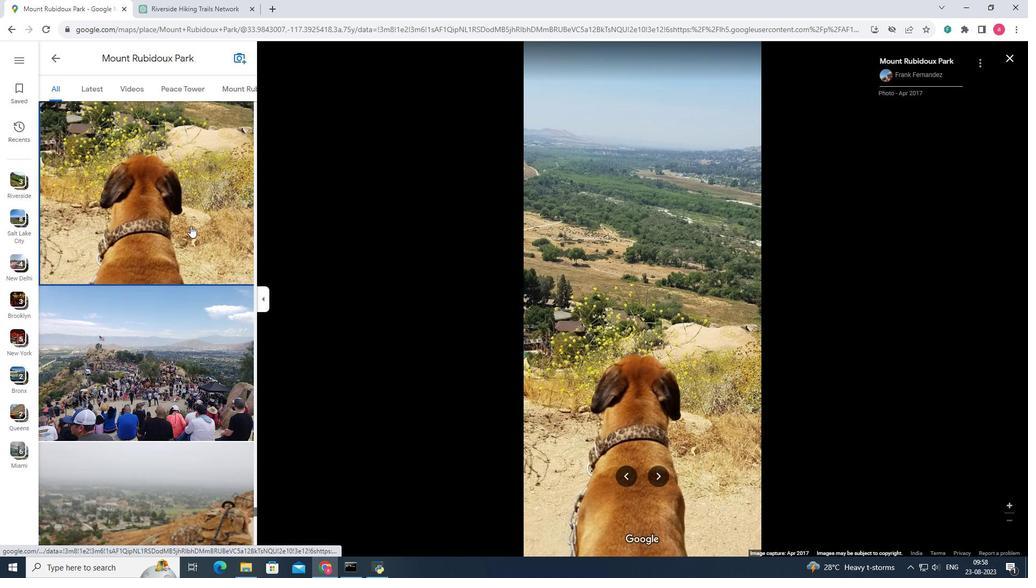 
Action: Mouse scrolled (192, 226) with delta (0, 0)
Screenshot: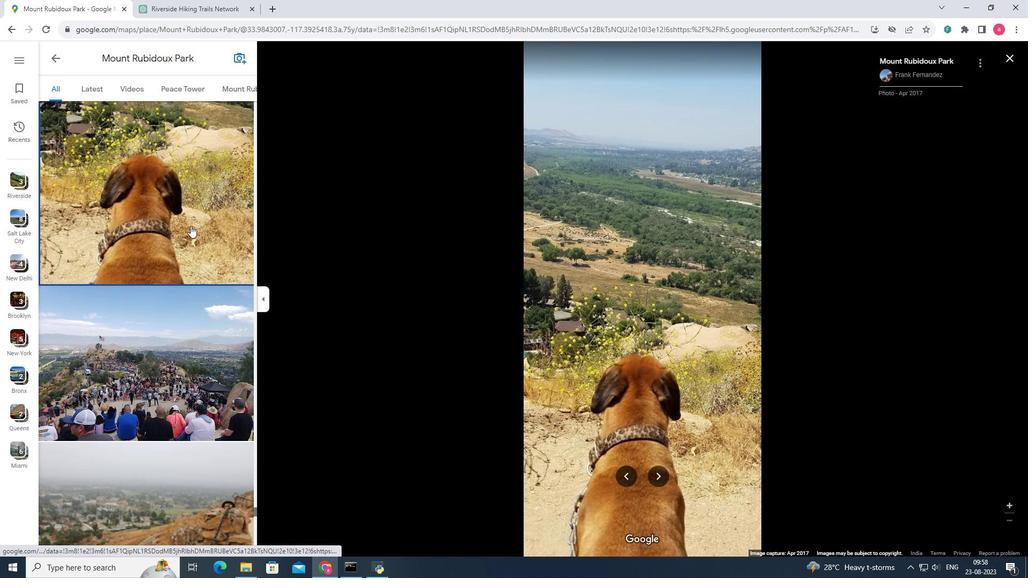 
Action: Mouse scrolled (192, 226) with delta (0, 0)
Screenshot: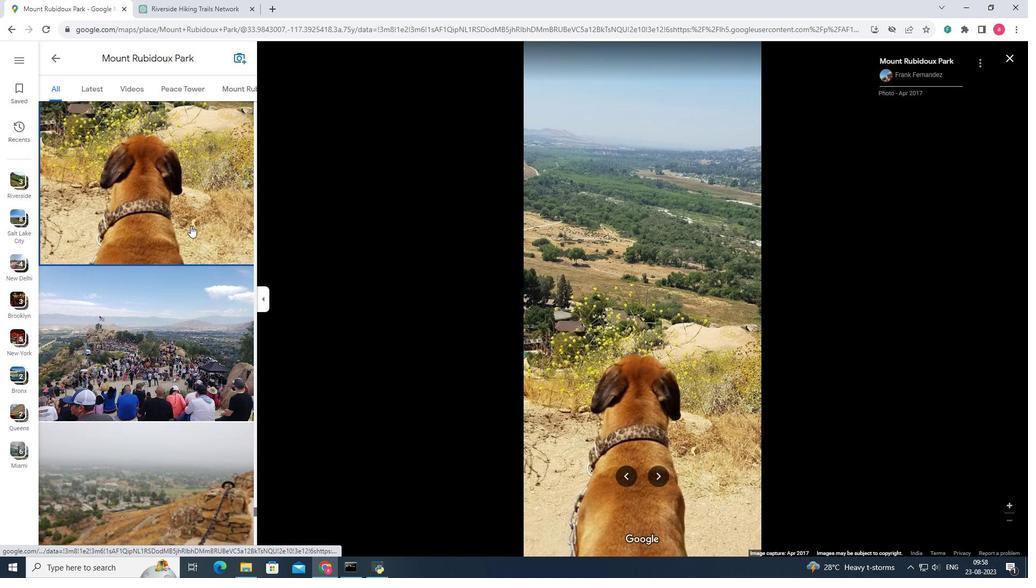 
Action: Mouse scrolled (192, 226) with delta (0, 0)
Screenshot: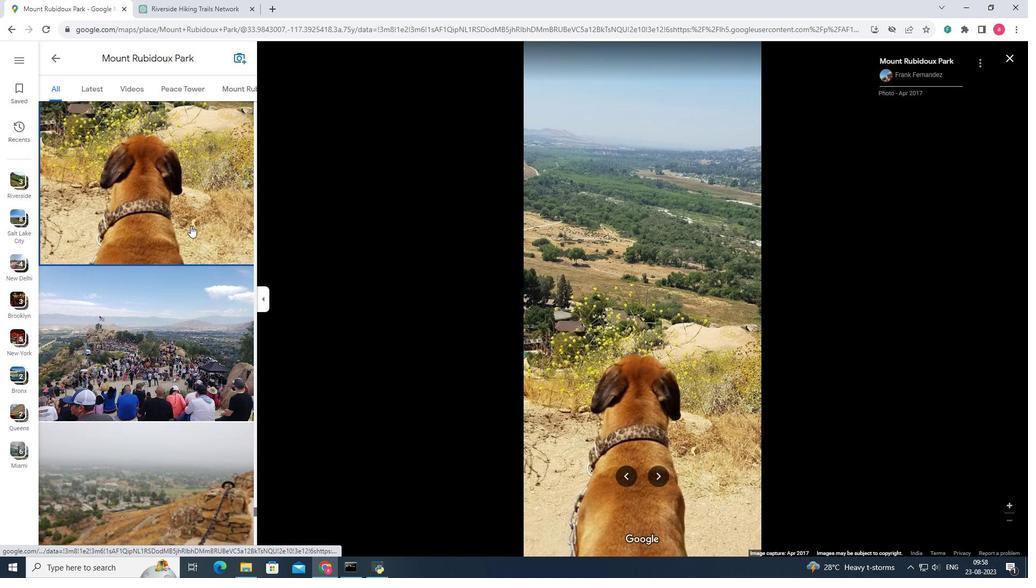 
Action: Mouse scrolled (192, 226) with delta (0, 0)
Screenshot: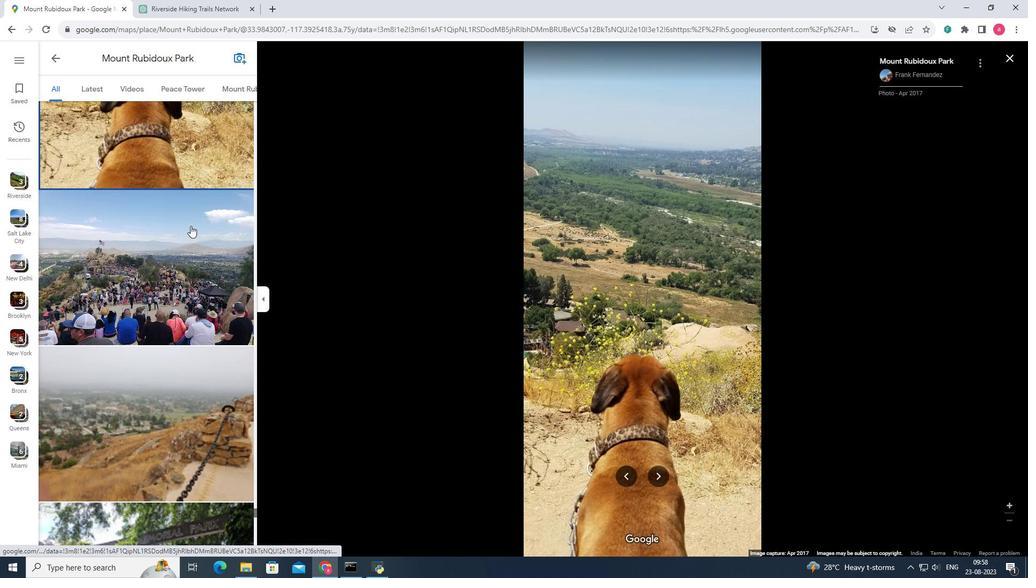 
Action: Mouse moved to (190, 225)
Screenshot: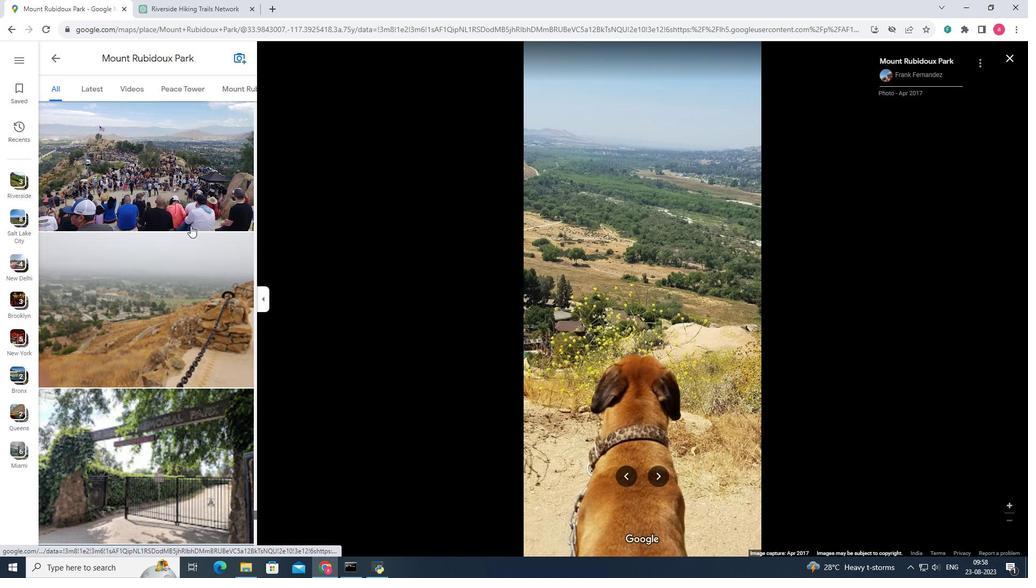 
Action: Mouse scrolled (190, 225) with delta (0, 0)
Screenshot: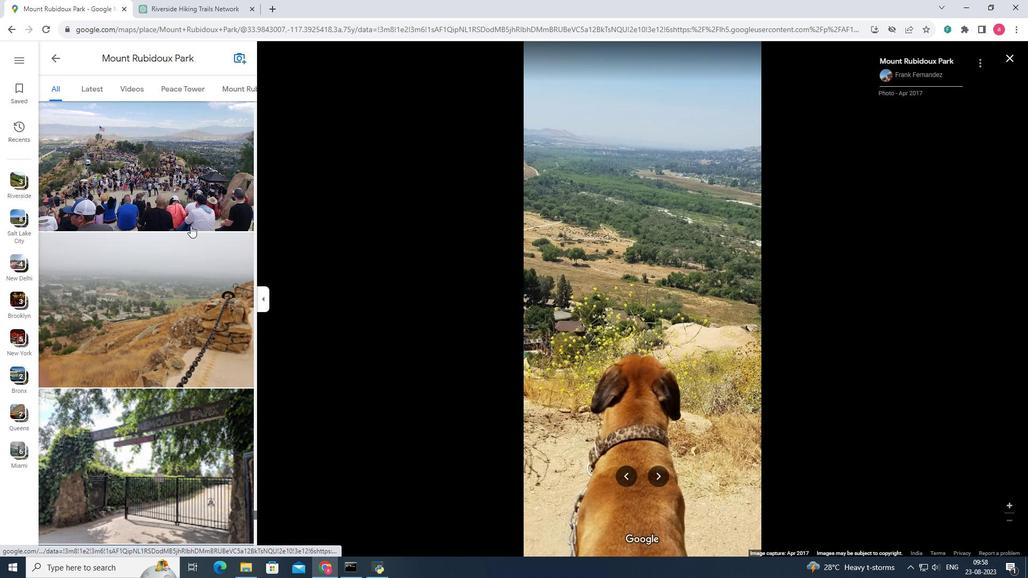
Action: Mouse scrolled (190, 225) with delta (0, 0)
Screenshot: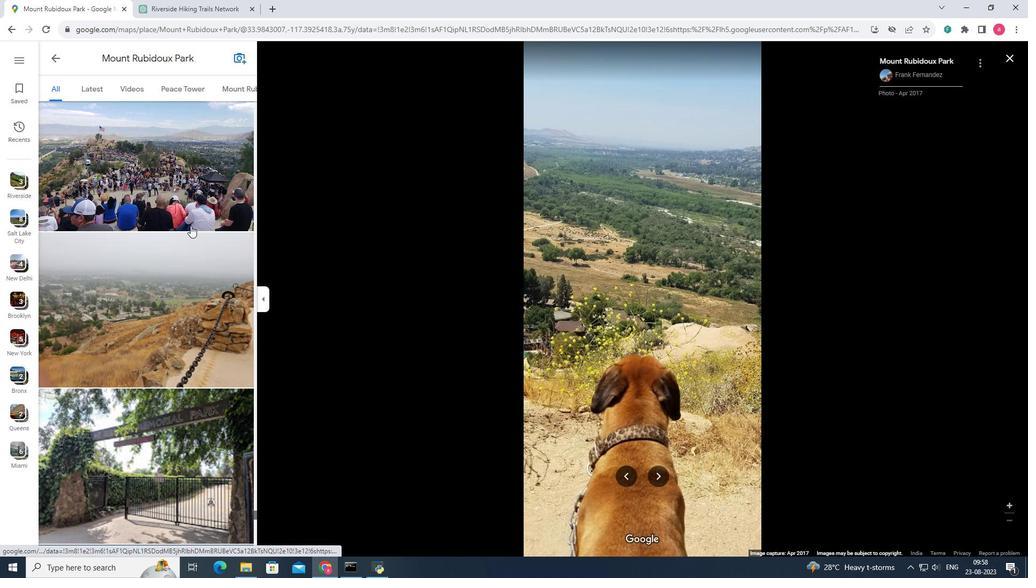 
Action: Mouse scrolled (190, 225) with delta (0, 0)
Screenshot: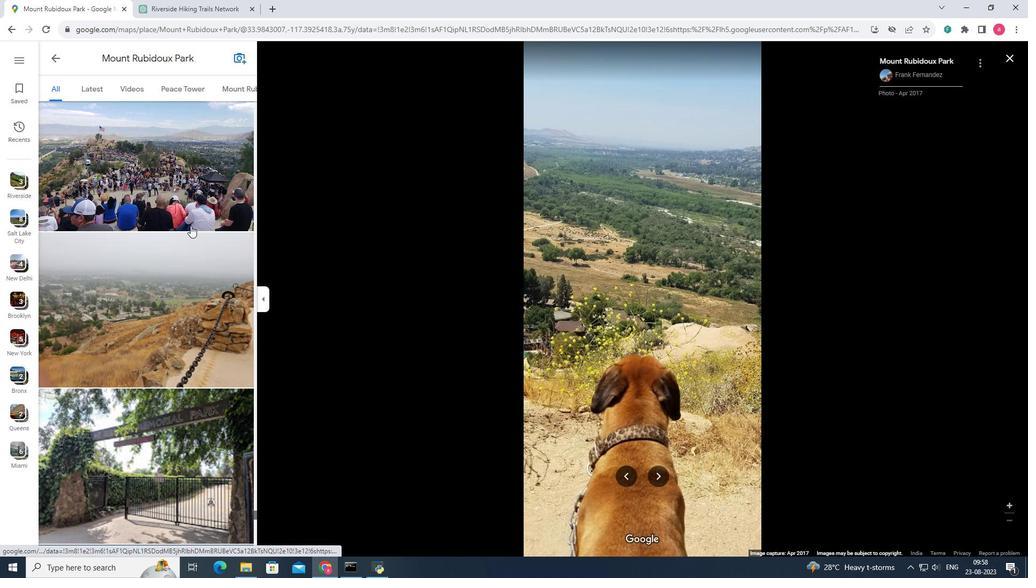
Action: Mouse scrolled (190, 225) with delta (0, 0)
Screenshot: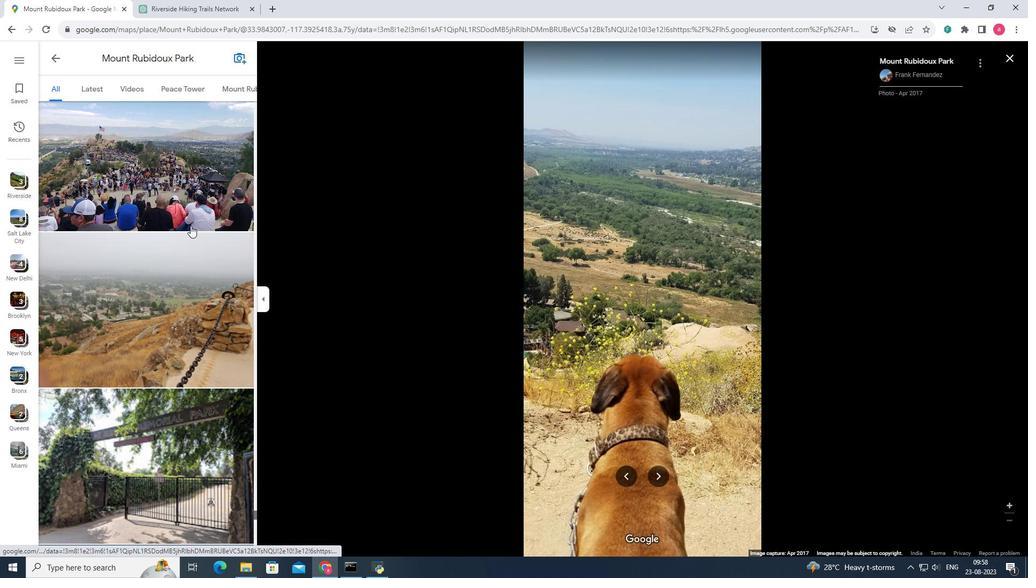 
Action: Mouse pressed left at (190, 225)
Screenshot: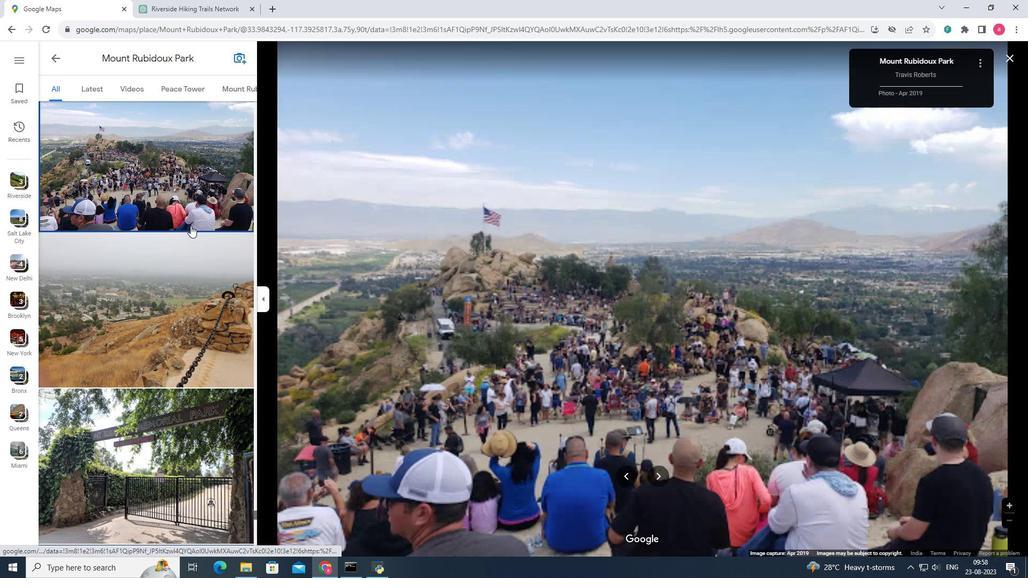 
Action: Key pressed <Key.right><Key.right><Key.right><Key.right><Key.right><Key.right><Key.right><Key.right><Key.right><Key.right><Key.right><Key.right><Key.right><Key.right><Key.right><Key.right><Key.right><Key.right><Key.right><Key.right><Key.right><Key.right><Key.left><Key.right><Key.right><Key.right><Key.right><Key.right>
Screenshot: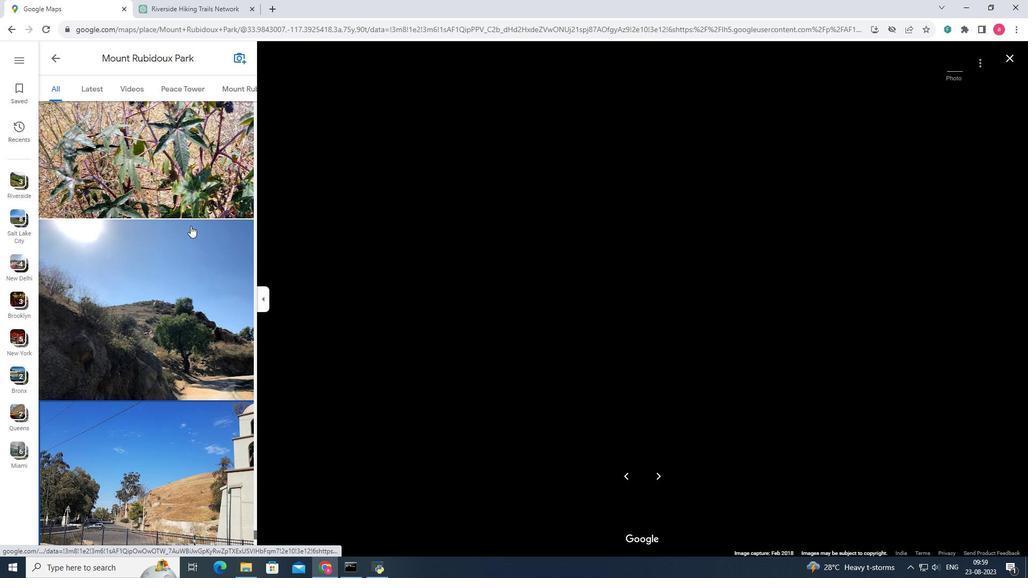 
Action: Mouse moved to (104, 82)
Screenshot: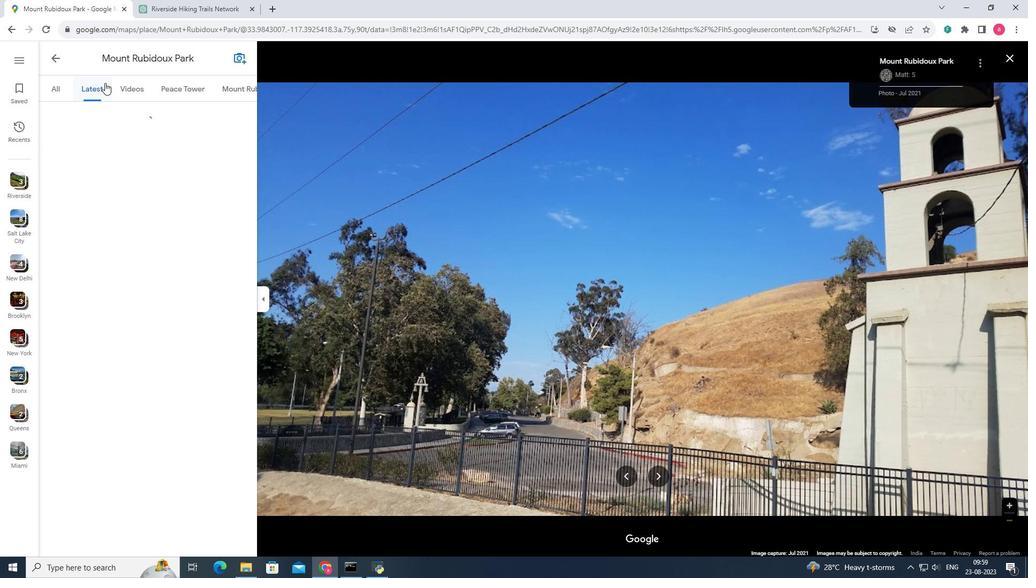 
Action: Mouse pressed left at (104, 82)
Screenshot: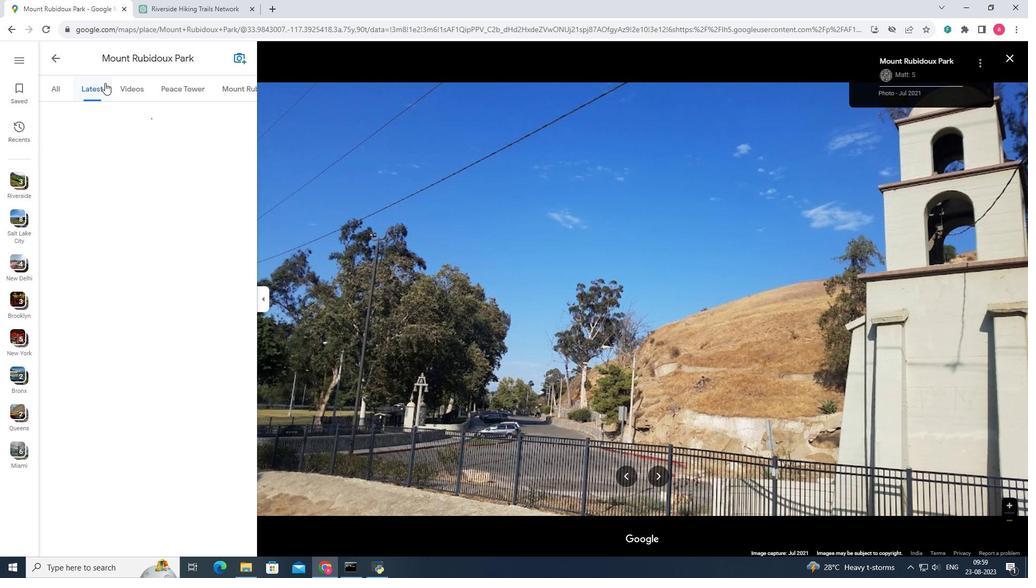 
Action: Mouse moved to (138, 92)
Screenshot: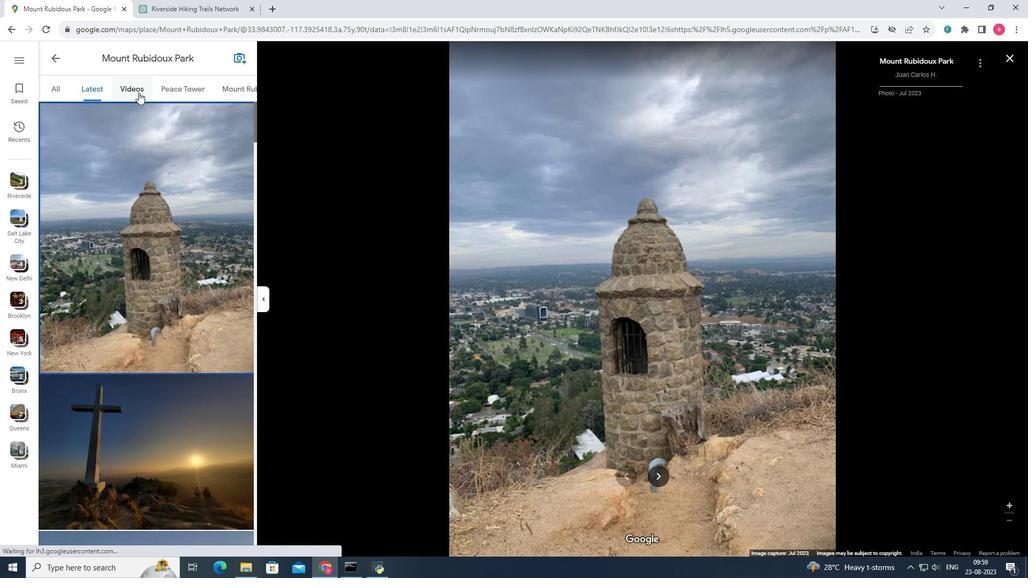 
Action: Mouse pressed left at (138, 92)
Screenshot: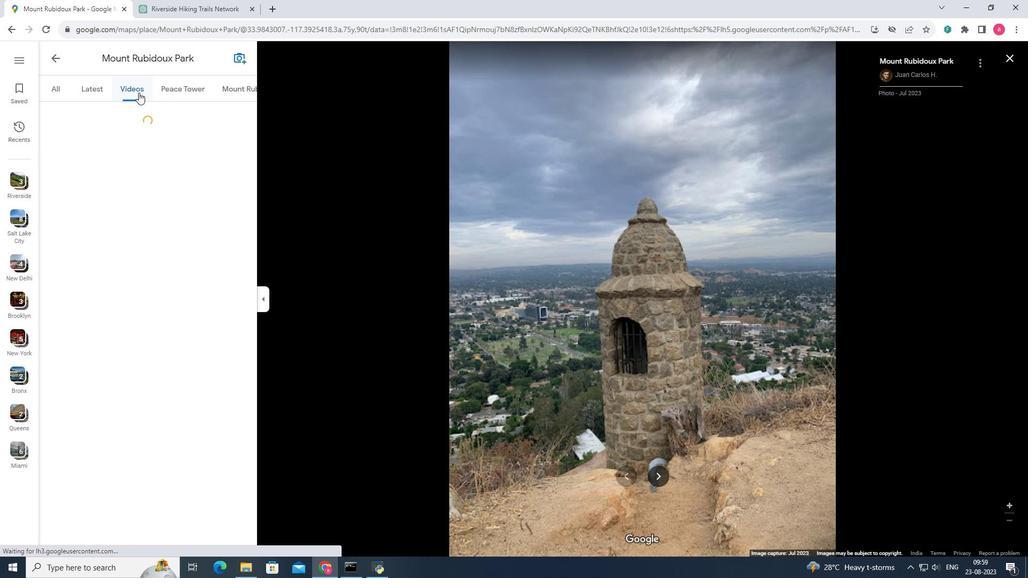 
Action: Mouse moved to (623, 404)
Screenshot: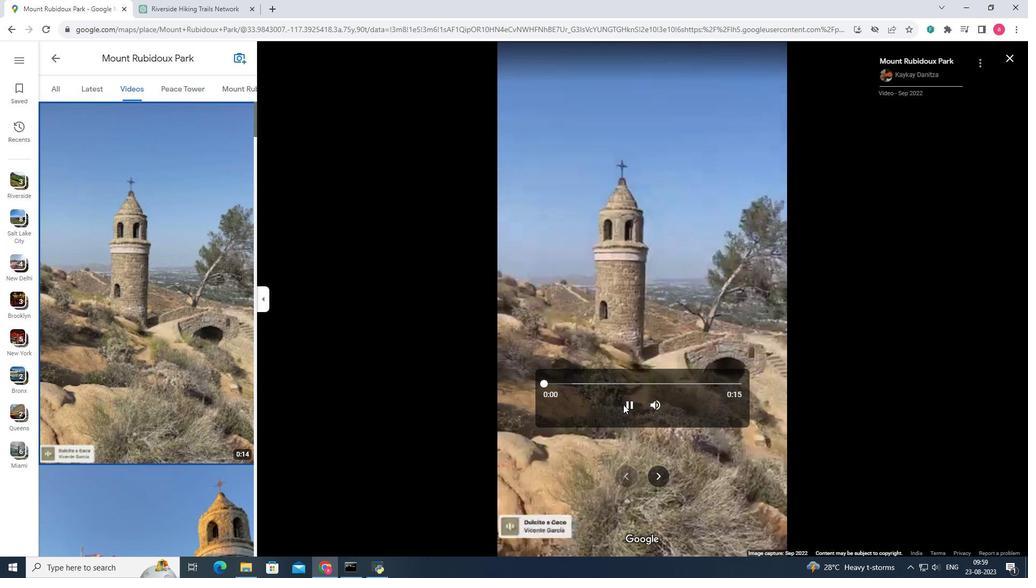 
Action: Mouse pressed left at (623, 404)
Screenshot: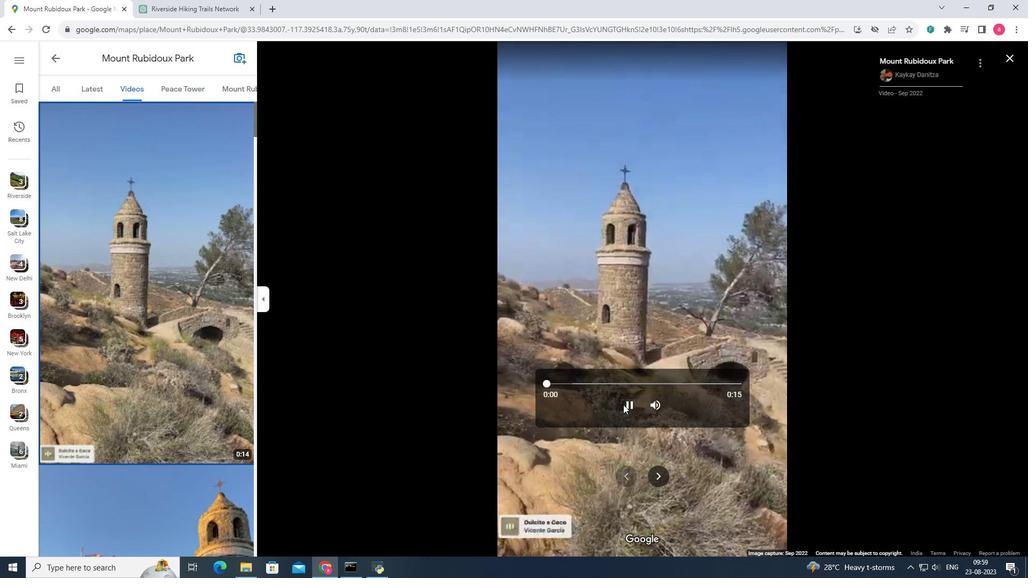 
Action: Mouse moved to (136, 247)
Screenshot: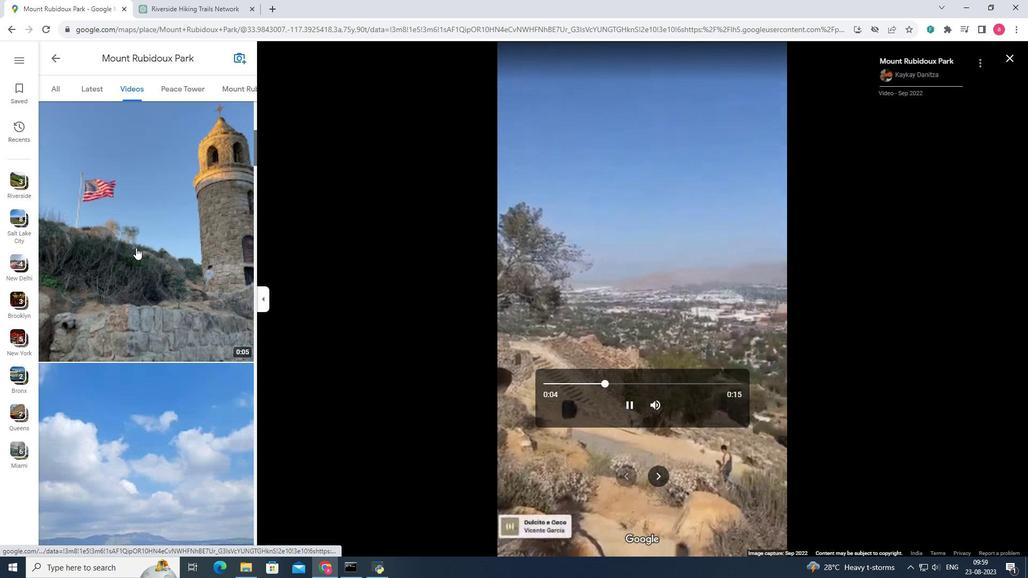 
Action: Mouse scrolled (136, 247) with delta (0, 0)
Screenshot: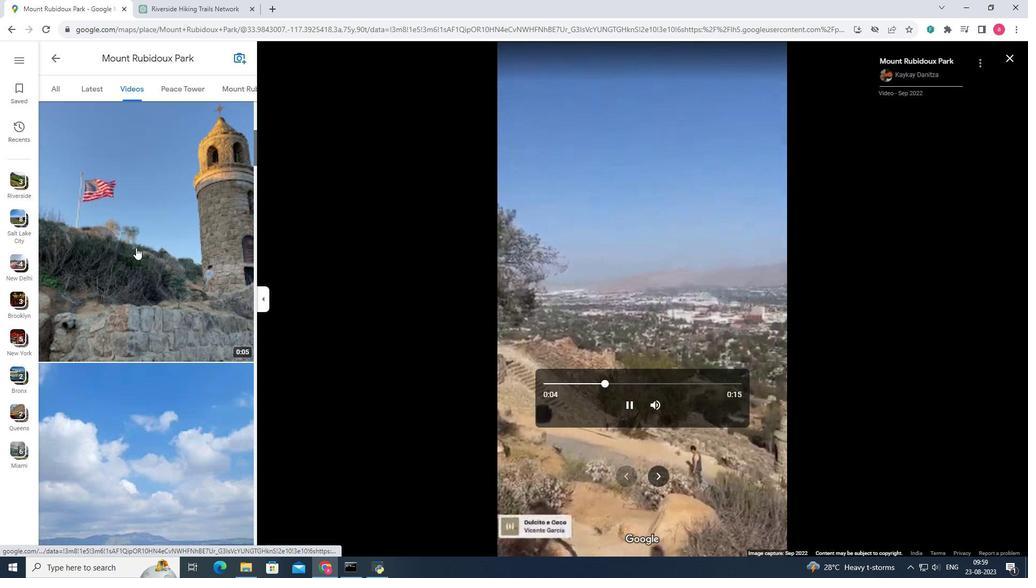 
Action: Mouse scrolled (136, 247) with delta (0, 0)
Screenshot: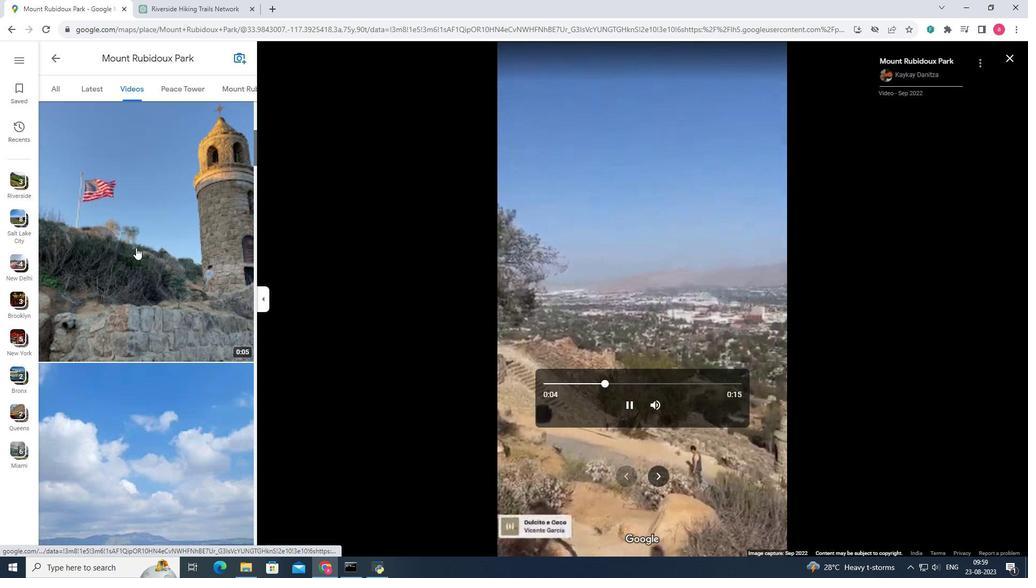 
Action: Mouse scrolled (136, 247) with delta (0, 0)
Screenshot: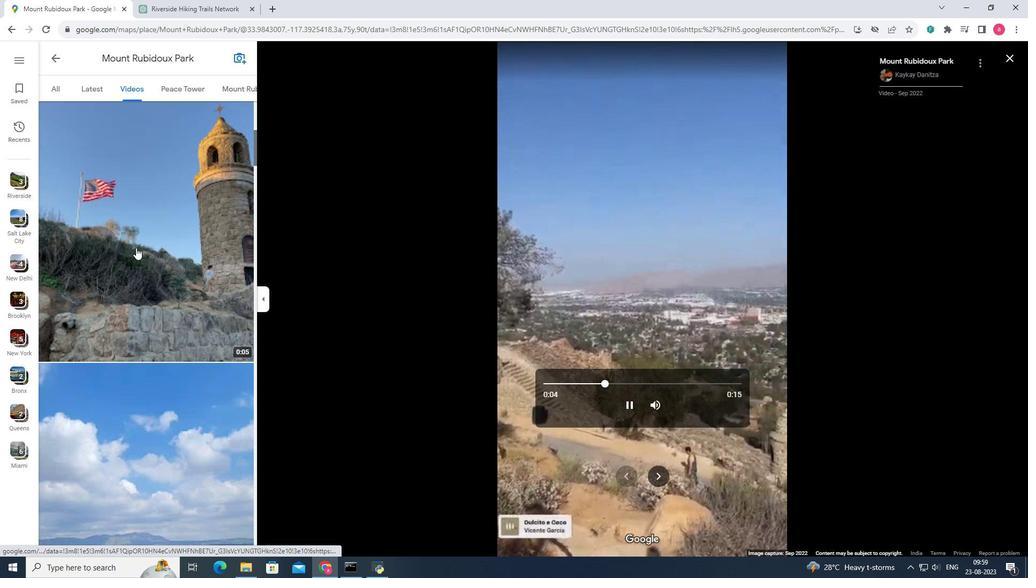 
Action: Mouse scrolled (136, 247) with delta (0, 0)
Screenshot: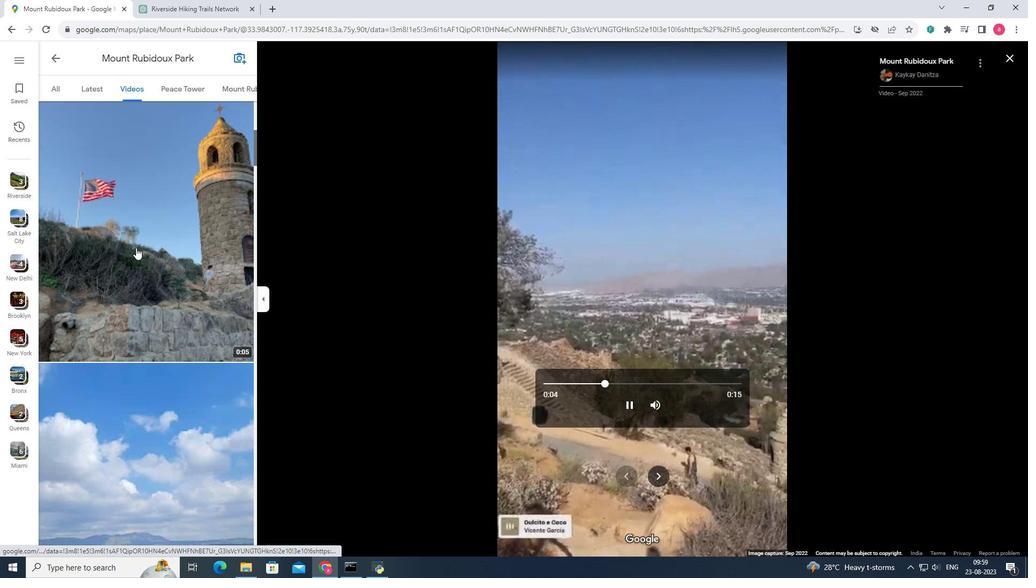 
Action: Mouse scrolled (136, 247) with delta (0, 0)
Screenshot: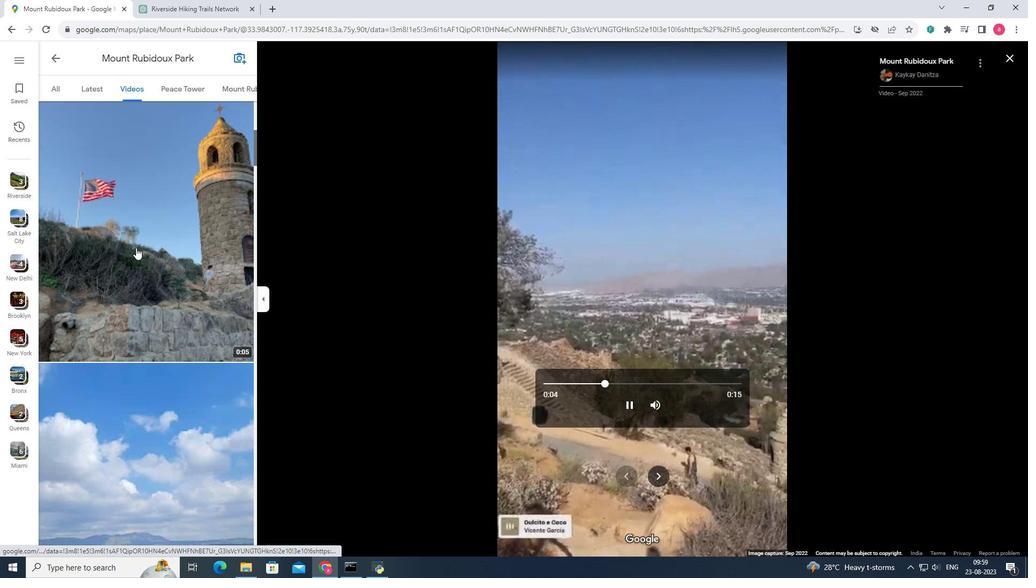 
Action: Mouse scrolled (136, 247) with delta (0, 0)
Screenshot: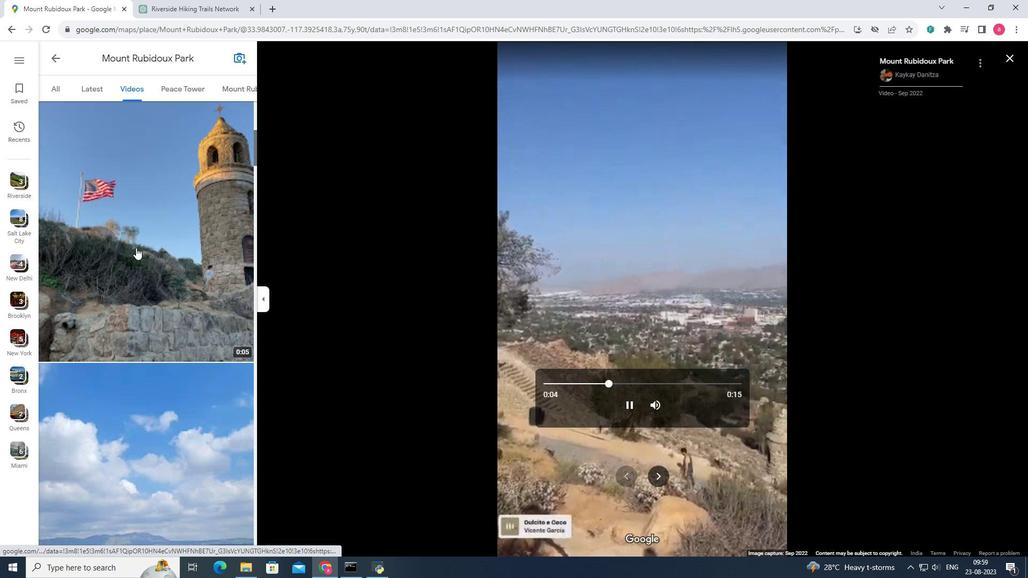 
Action: Mouse scrolled (136, 247) with delta (0, 0)
Screenshot: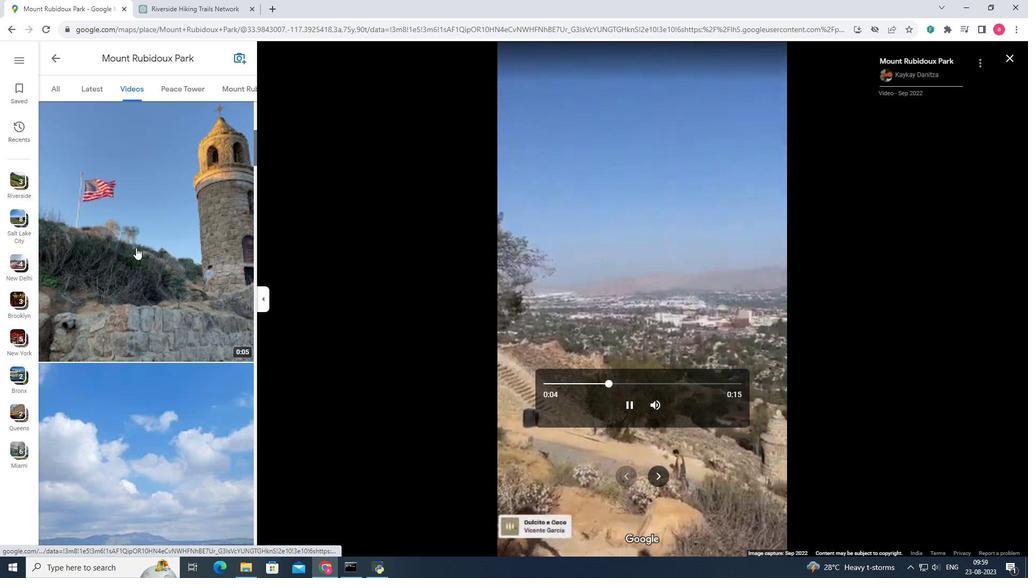 
Action: Mouse pressed left at (136, 247)
Screenshot: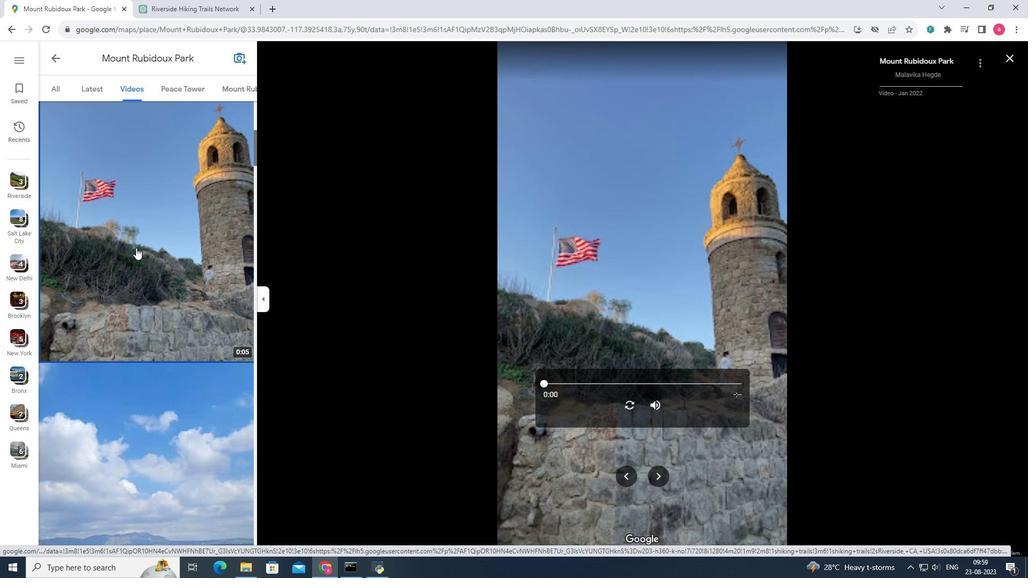 
Action: Mouse moved to (629, 404)
Screenshot: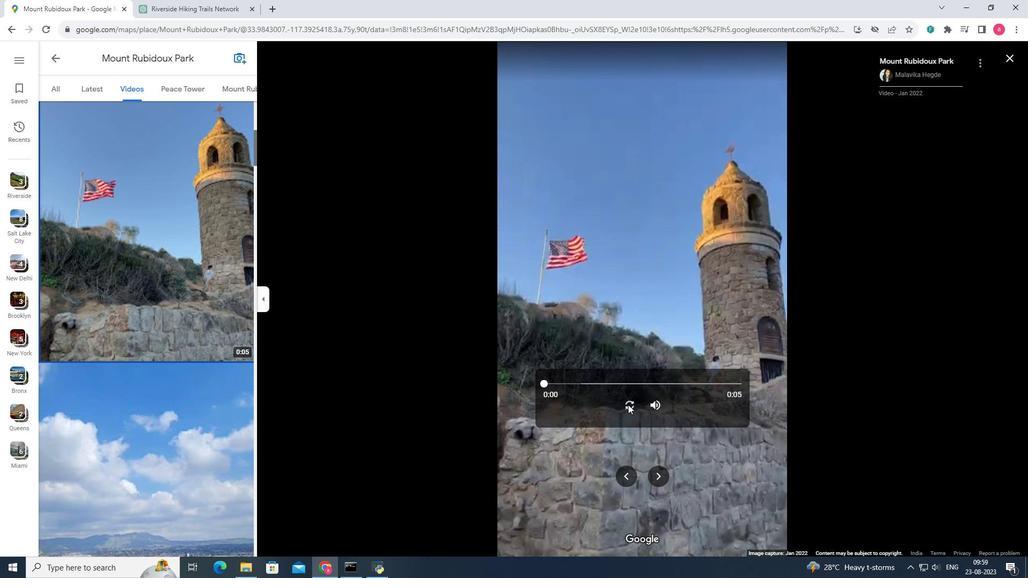 
Action: Mouse pressed left at (629, 404)
Screenshot: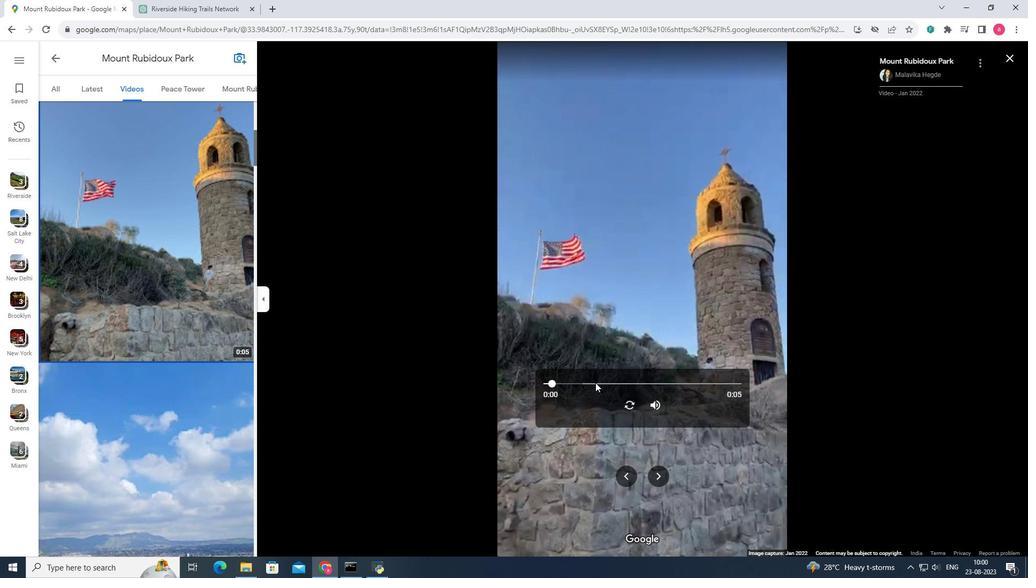 
Action: Mouse moved to (152, 208)
Screenshot: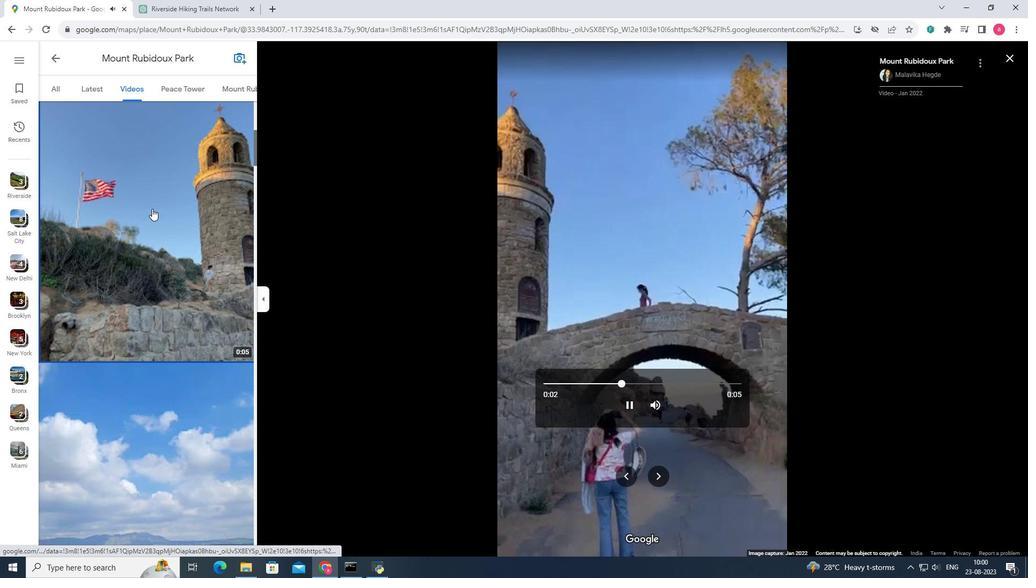 
Action: Mouse scrolled (152, 208) with delta (0, 0)
Screenshot: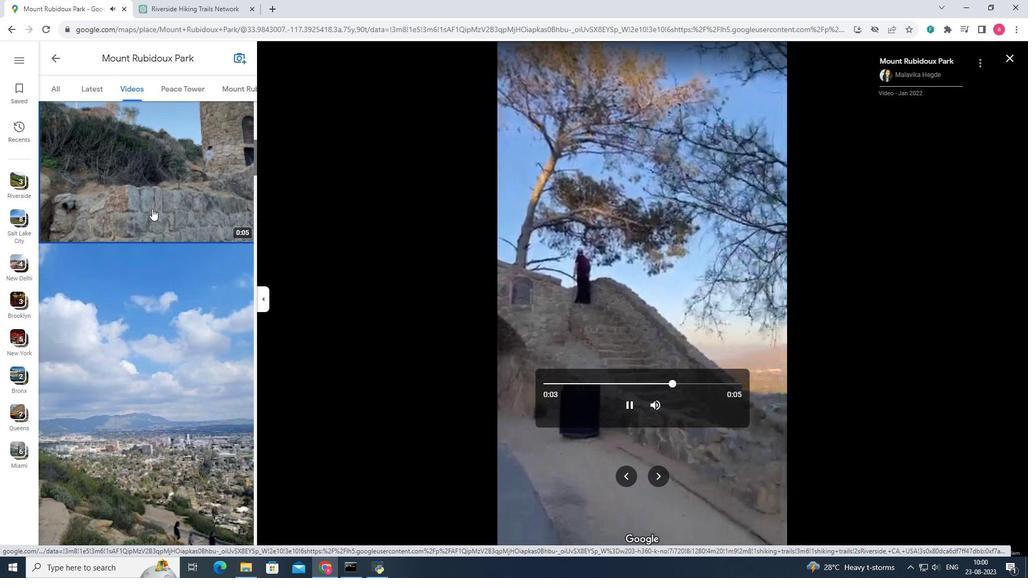 
Action: Mouse scrolled (152, 208) with delta (0, 0)
Screenshot: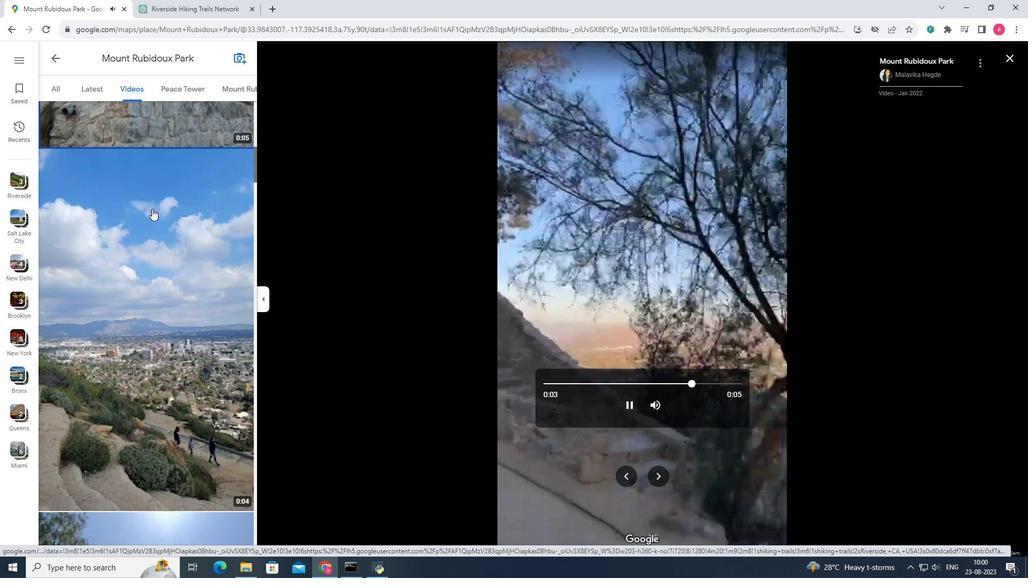 
Action: Mouse scrolled (152, 208) with delta (0, 0)
Screenshot: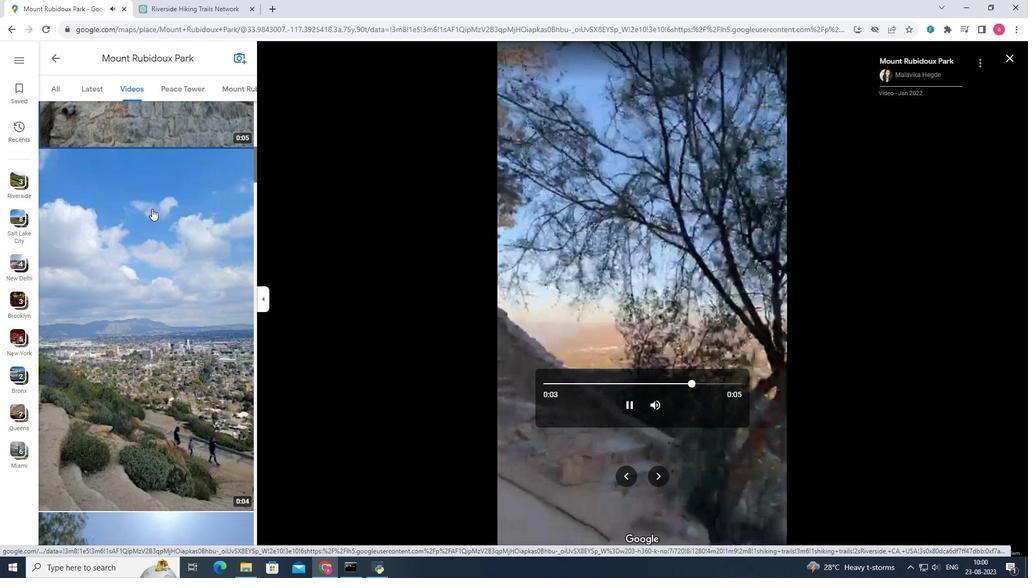 
Action: Mouse scrolled (152, 208) with delta (0, 0)
Screenshot: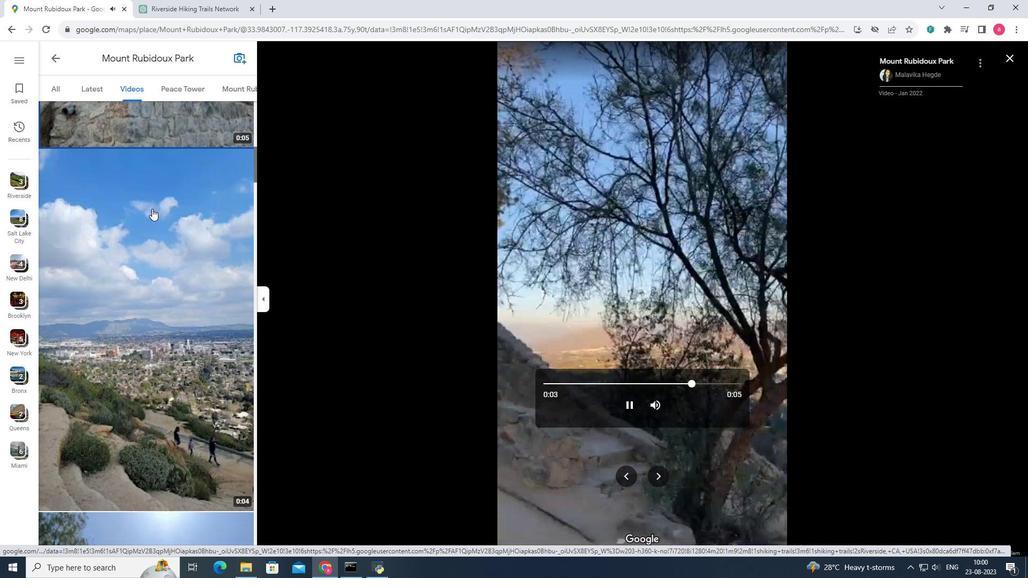 
Action: Mouse scrolled (152, 208) with delta (0, 0)
Screenshot: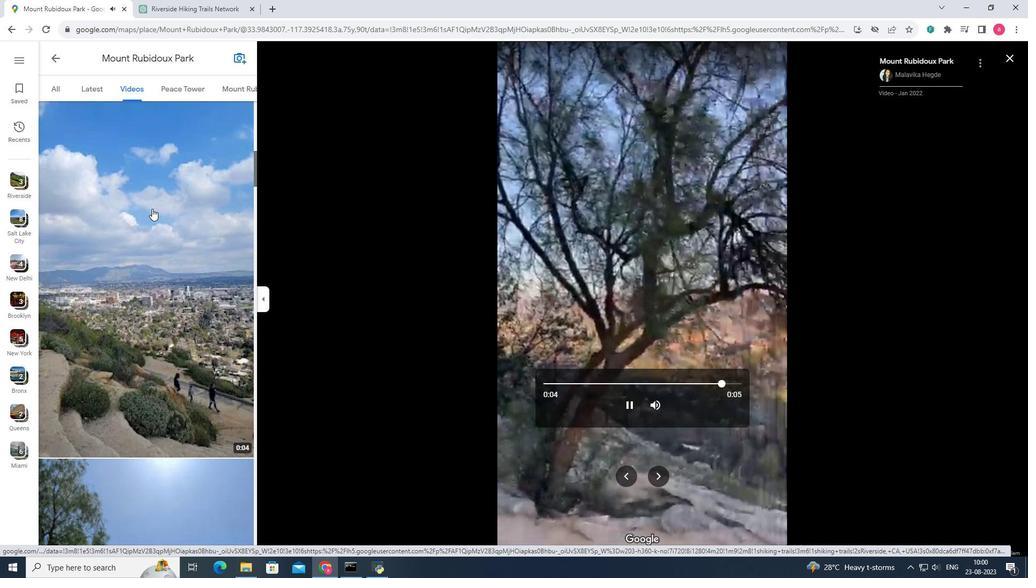 
Action: Mouse scrolled (152, 208) with delta (0, 0)
Screenshot: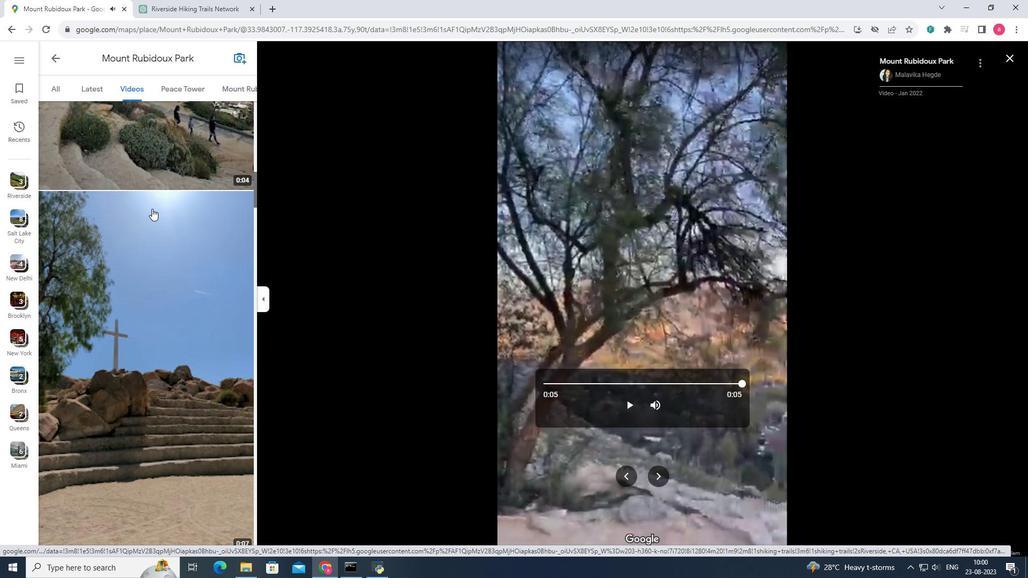 
Action: Mouse scrolled (152, 208) with delta (0, 0)
Screenshot: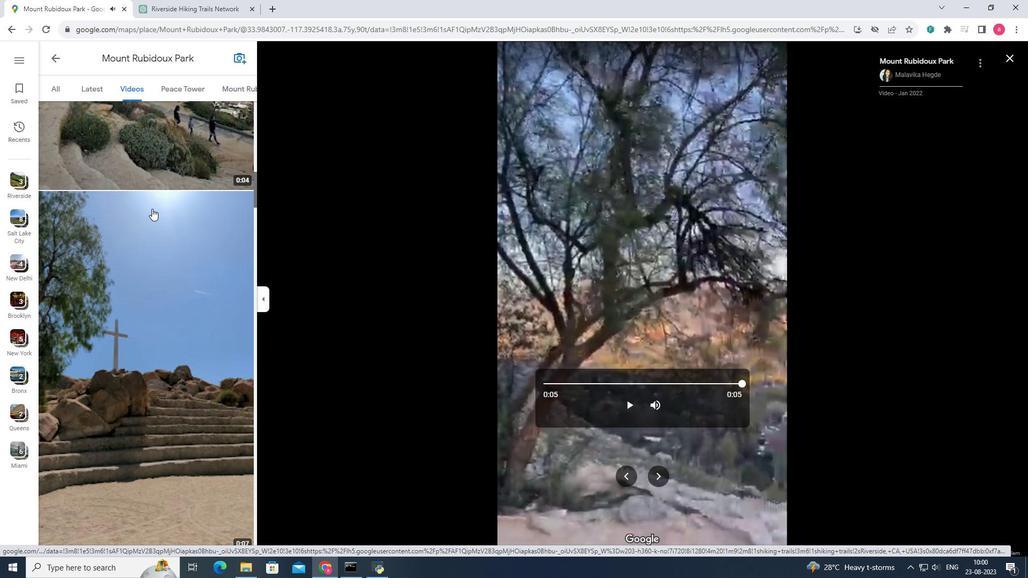 
Action: Mouse scrolled (152, 208) with delta (0, 0)
Screenshot: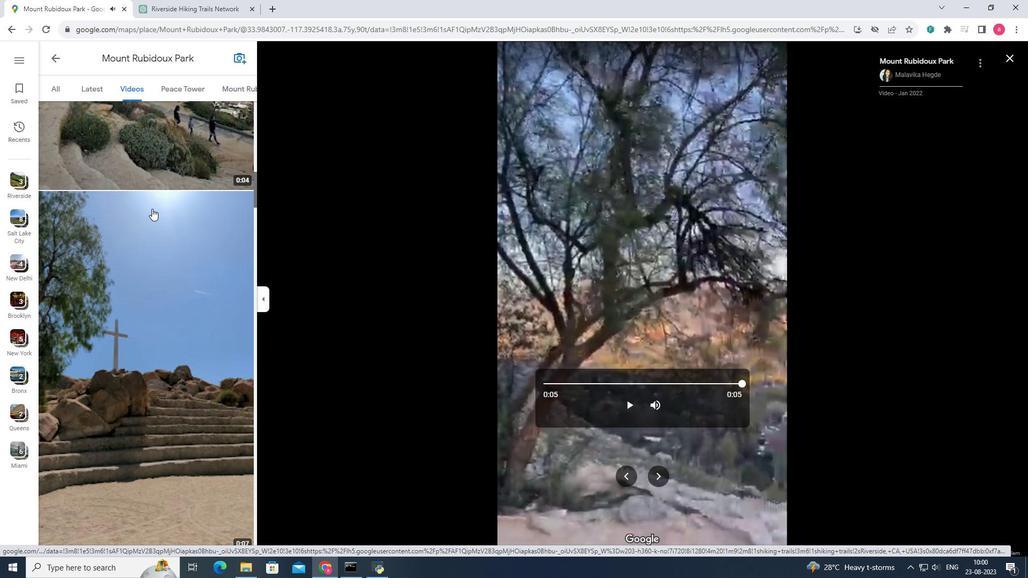 
Action: Mouse scrolled (152, 208) with delta (0, 0)
Screenshot: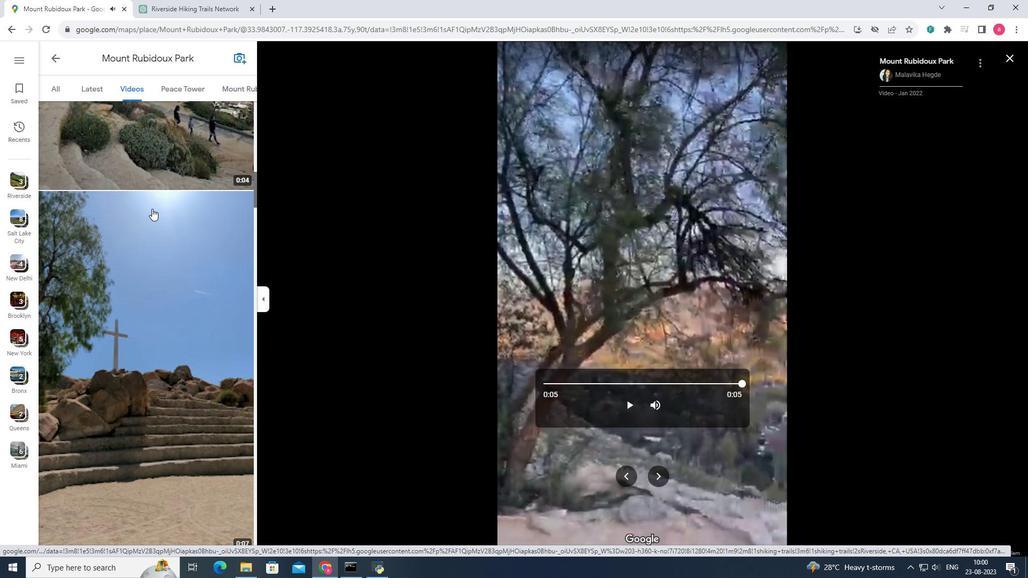 
Action: Mouse scrolled (152, 208) with delta (0, 0)
Screenshot: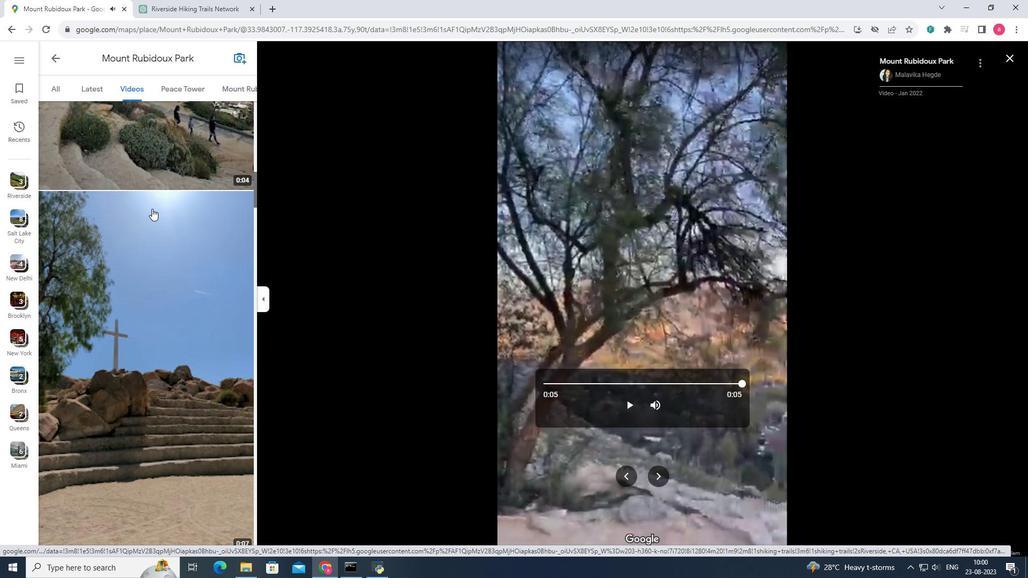 
Action: Mouse scrolled (152, 208) with delta (0, 0)
Screenshot: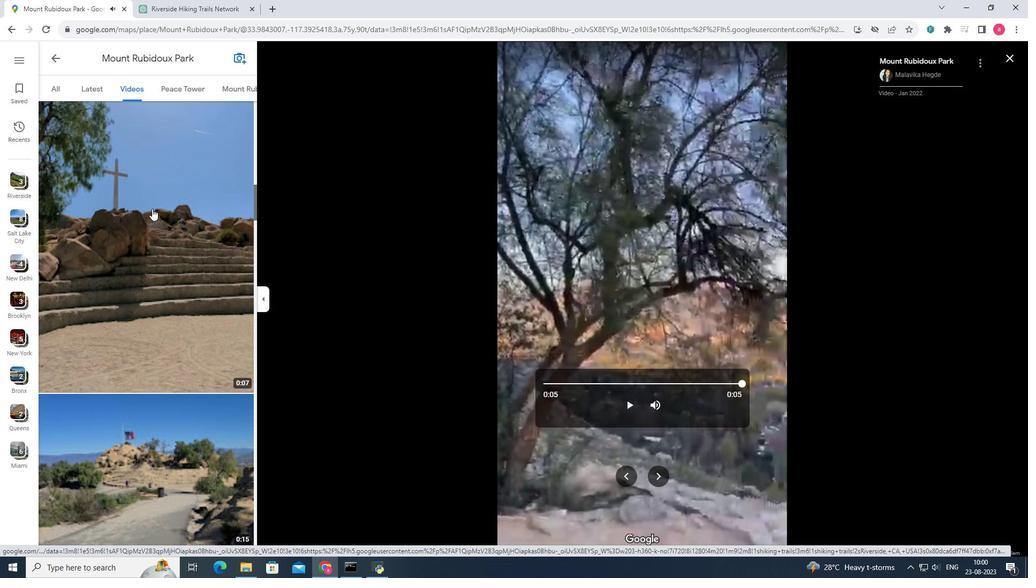 
Action: Mouse scrolled (152, 208) with delta (0, 0)
Screenshot: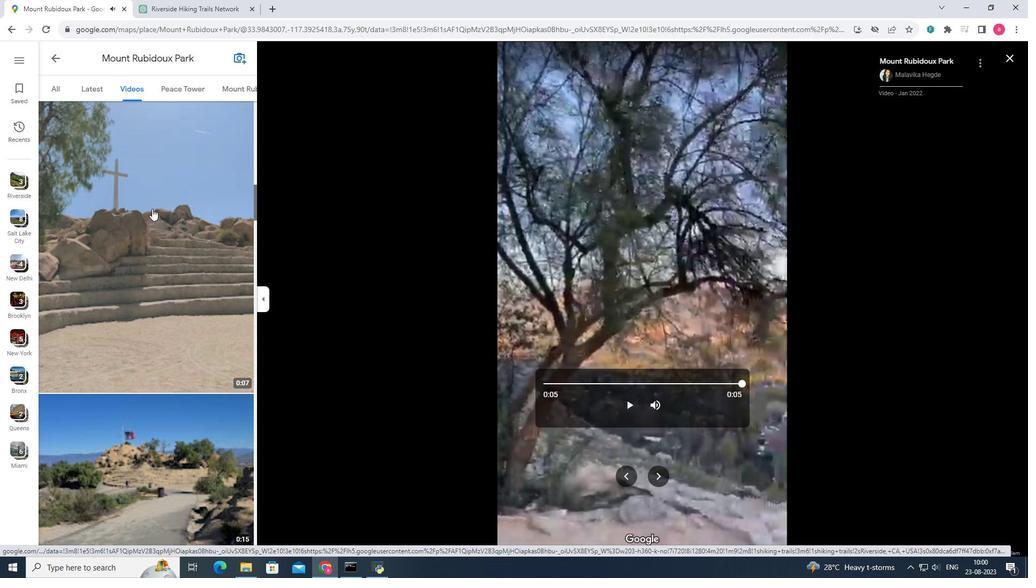 
Action: Mouse scrolled (152, 208) with delta (0, 0)
Screenshot: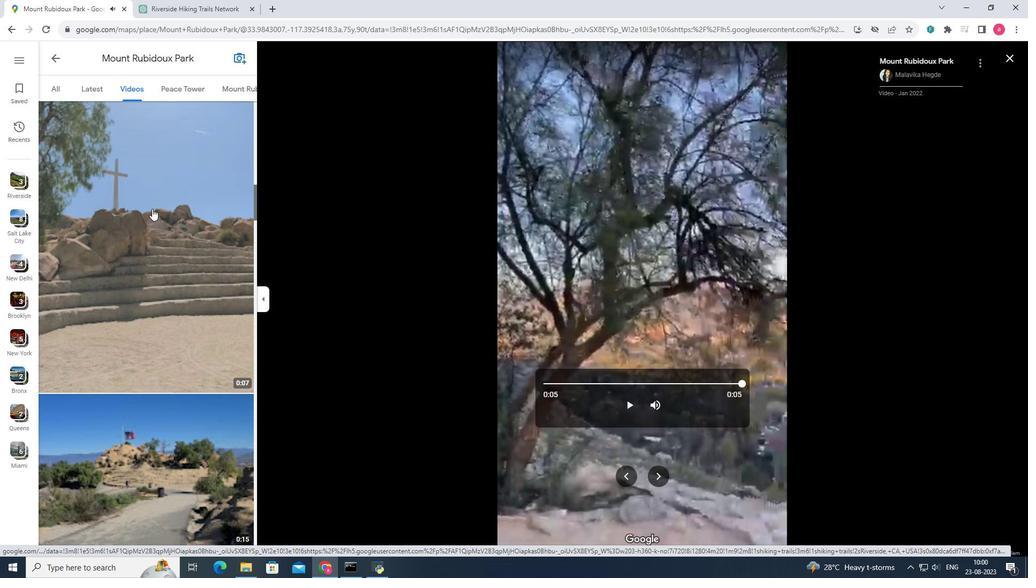 
Action: Mouse pressed left at (152, 208)
Screenshot: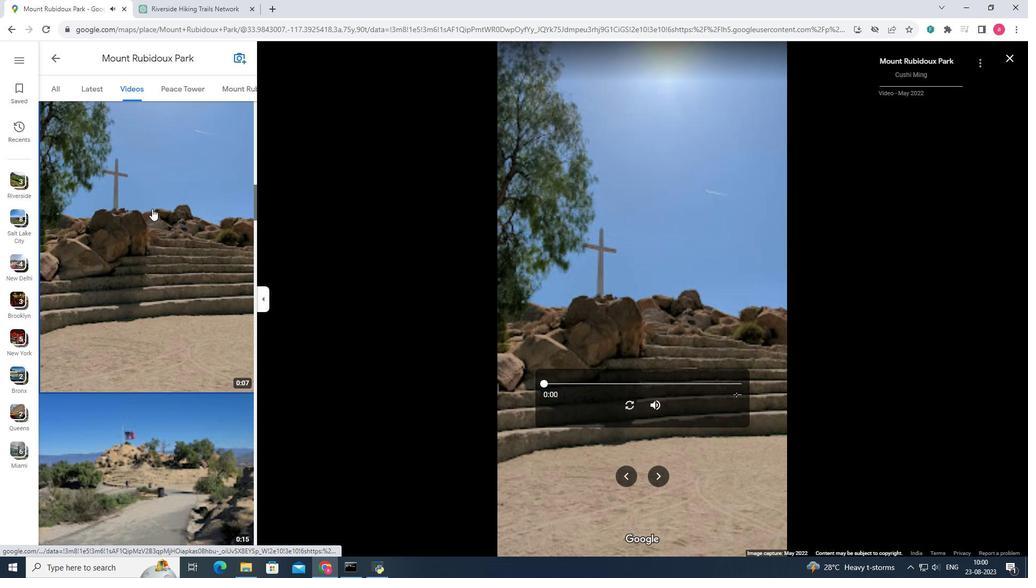 
Action: Mouse scrolled (152, 208) with delta (0, 0)
Screenshot: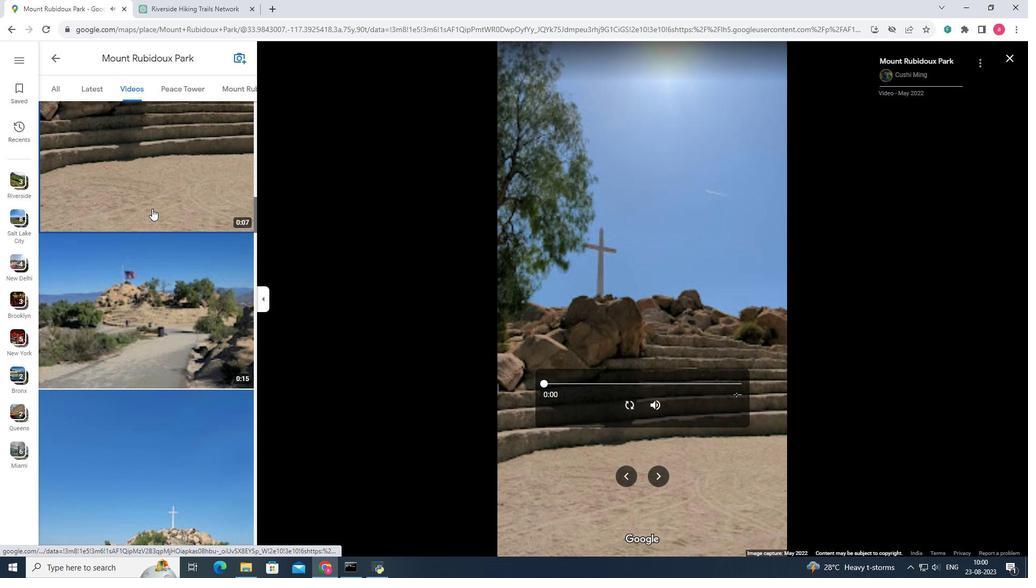 
Action: Mouse scrolled (152, 208) with delta (0, 0)
Screenshot: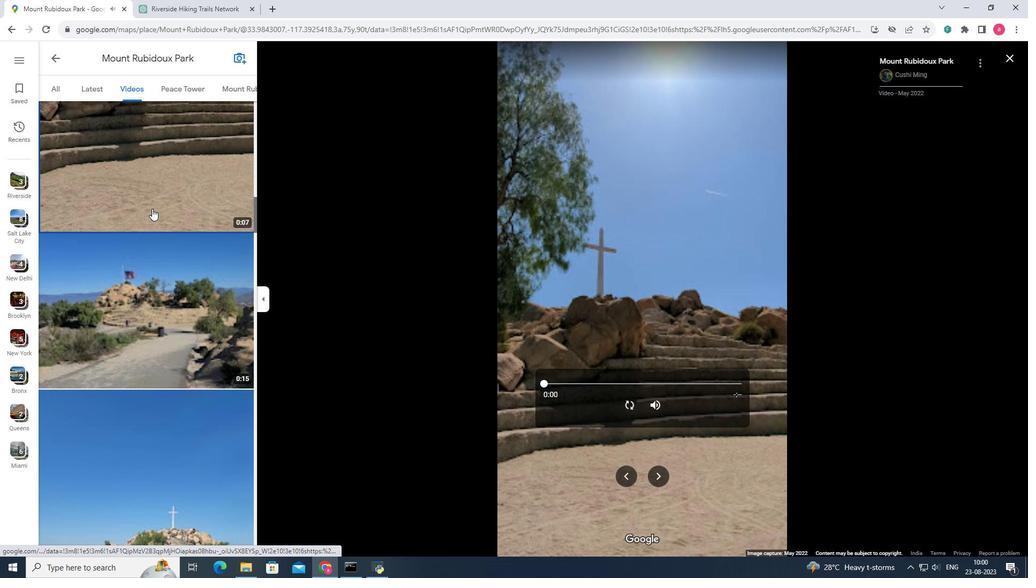 
Action: Mouse scrolled (152, 208) with delta (0, 0)
Screenshot: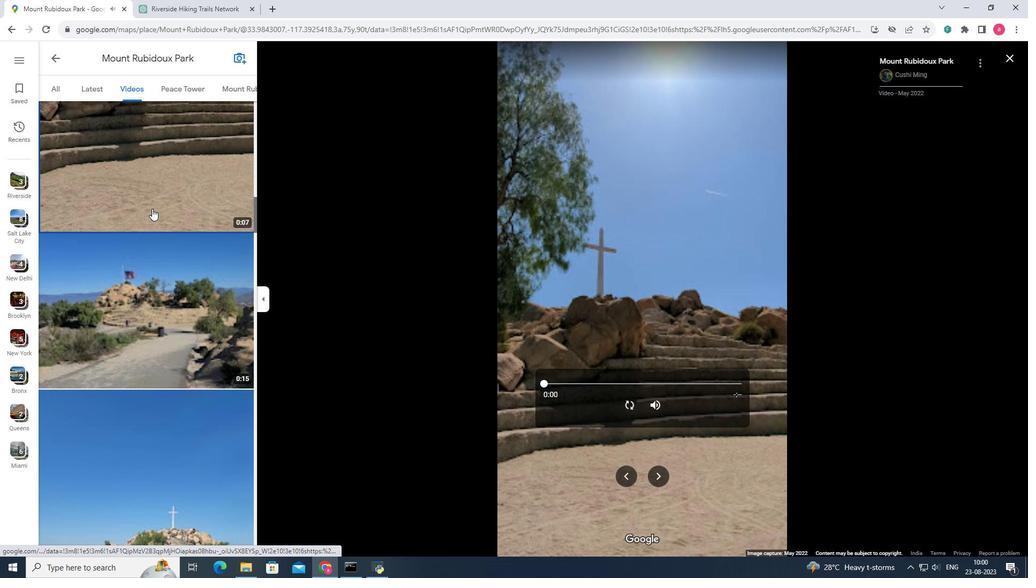 
Action: Mouse pressed left at (152, 208)
Screenshot: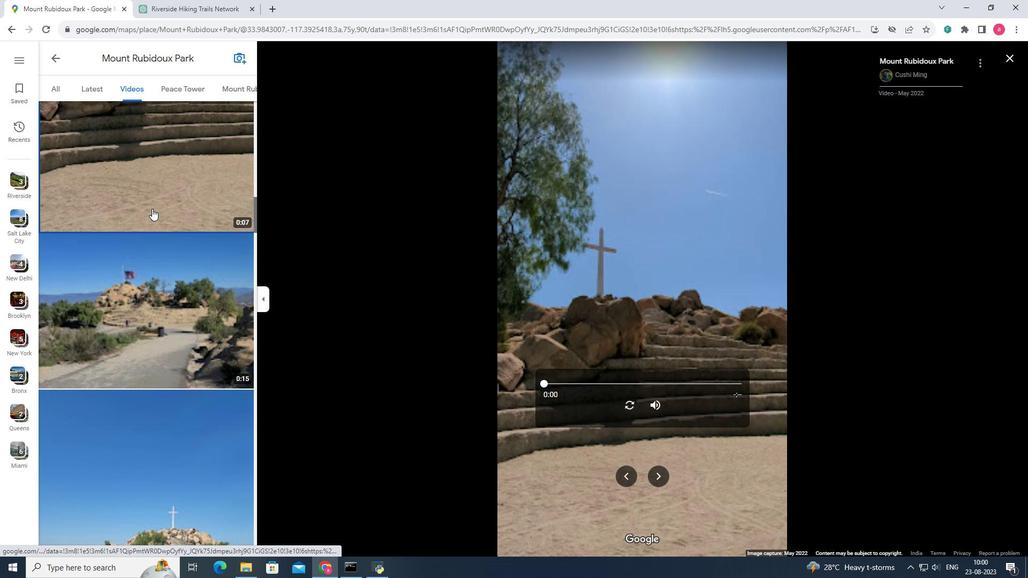 
Action: Mouse scrolled (152, 208) with delta (0, 0)
Screenshot: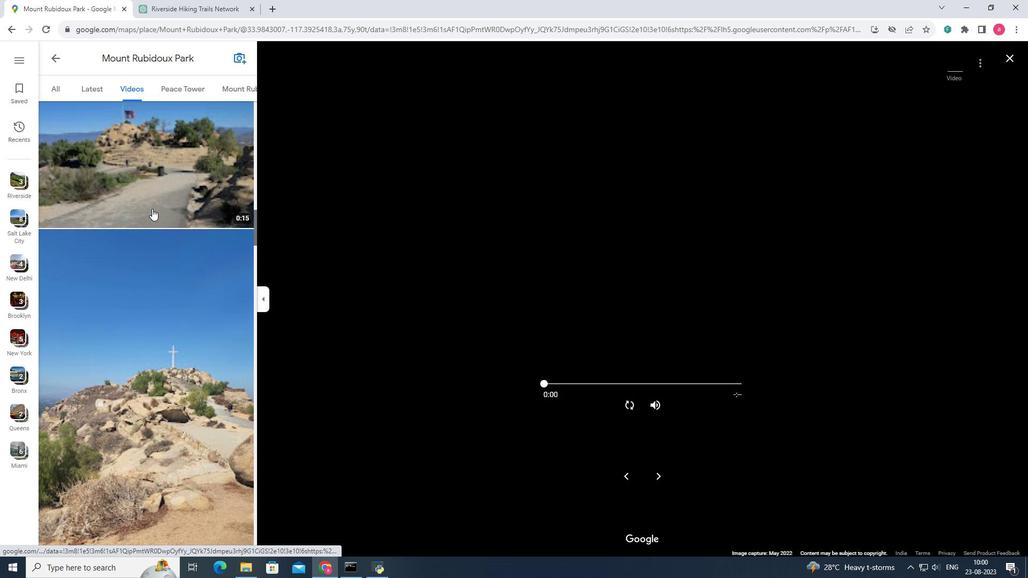 
Action: Mouse scrolled (152, 208) with delta (0, 0)
Screenshot: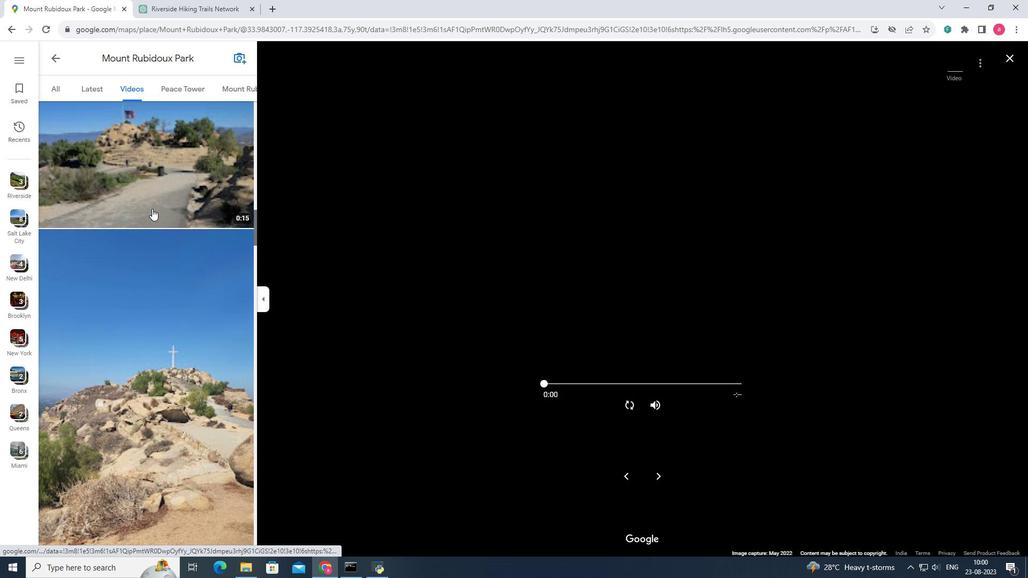 
Action: Mouse scrolled (152, 208) with delta (0, 0)
Screenshot: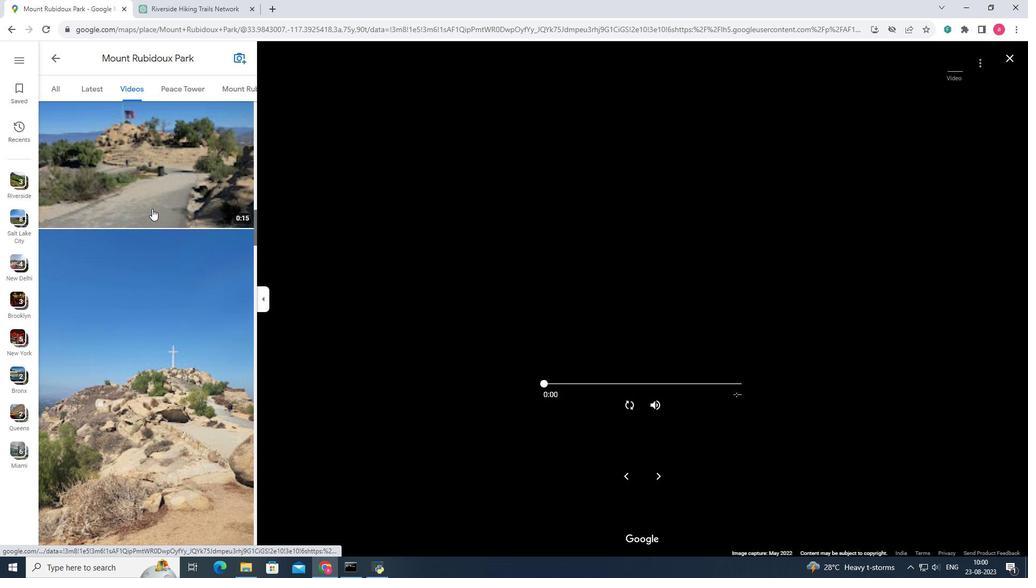 
Action: Mouse pressed left at (152, 208)
Screenshot: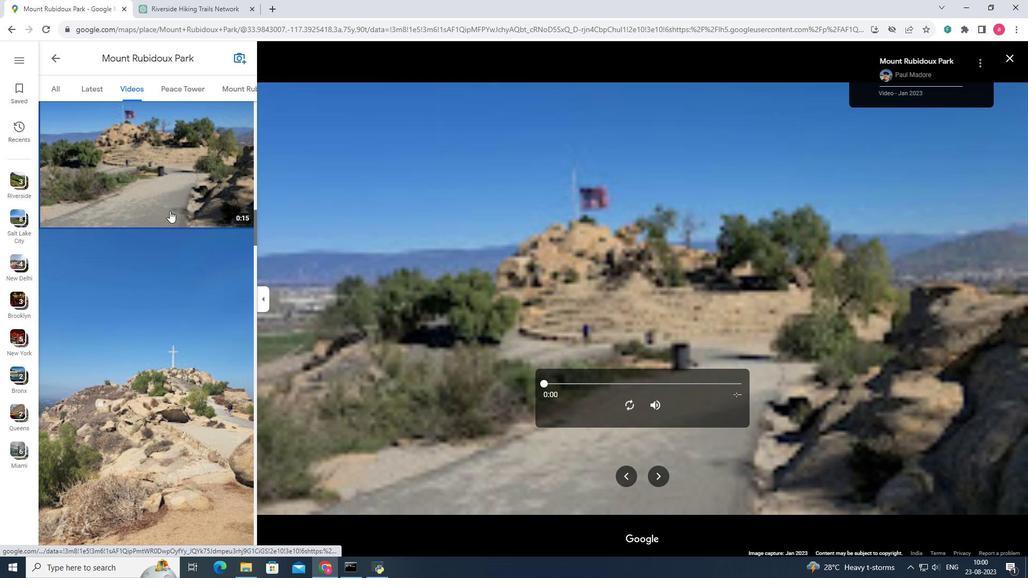 
Action: Mouse moved to (626, 404)
Screenshot: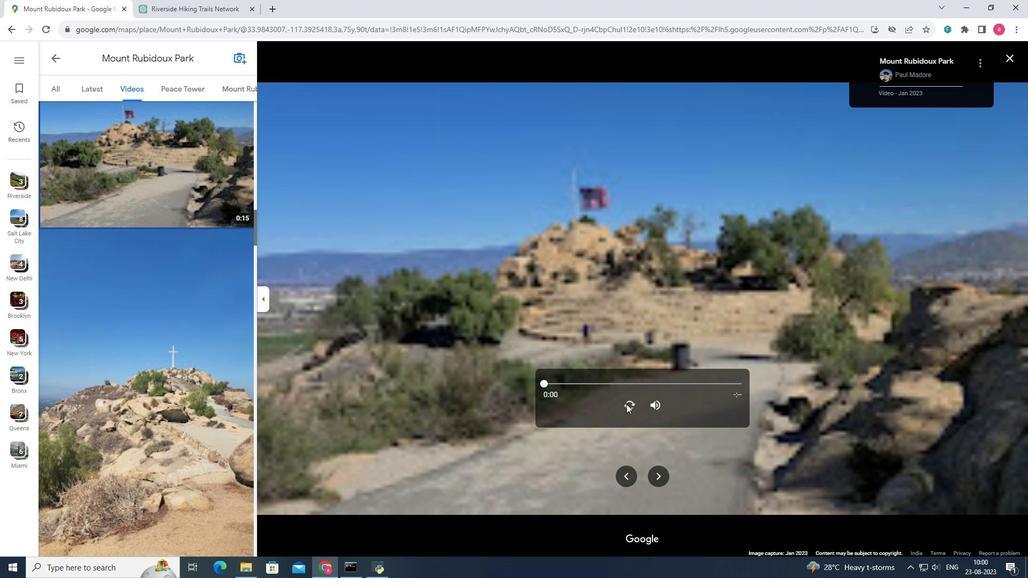 
Action: Mouse pressed left at (626, 404)
Screenshot: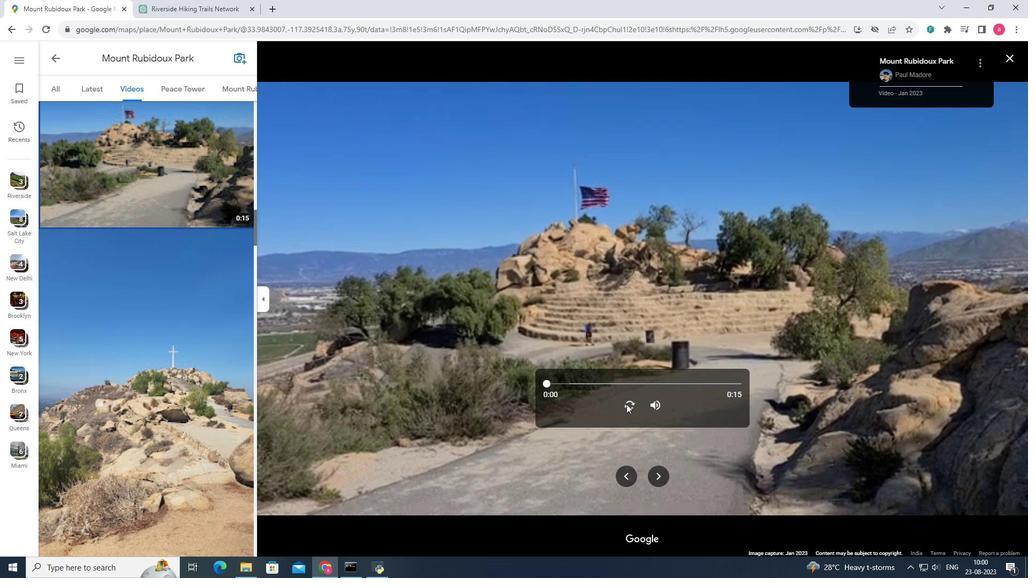 
Action: Mouse moved to (130, 316)
Screenshot: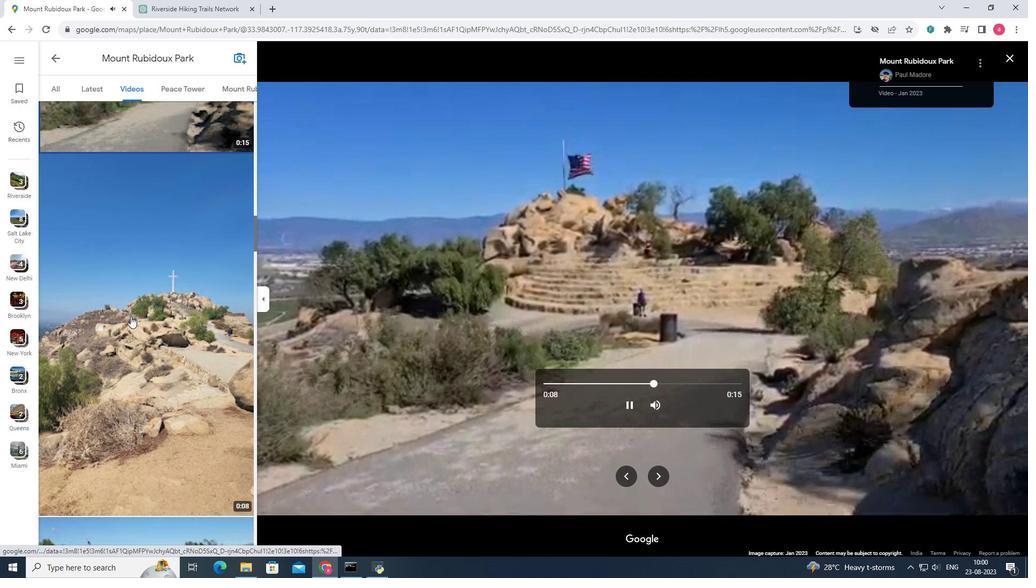
Action: Mouse scrolled (130, 315) with delta (0, 0)
Screenshot: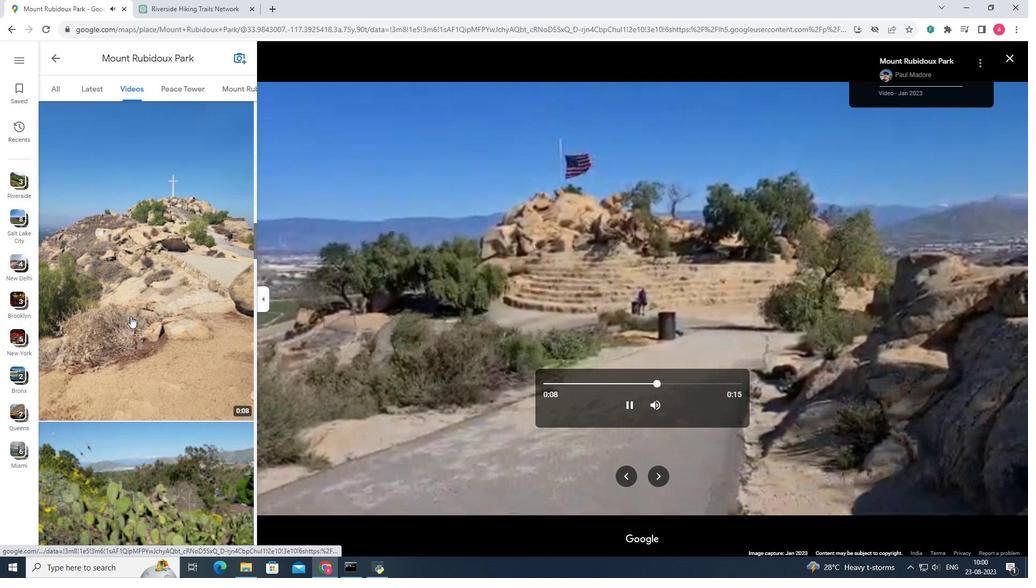 
Action: Mouse scrolled (130, 315) with delta (0, 0)
Screenshot: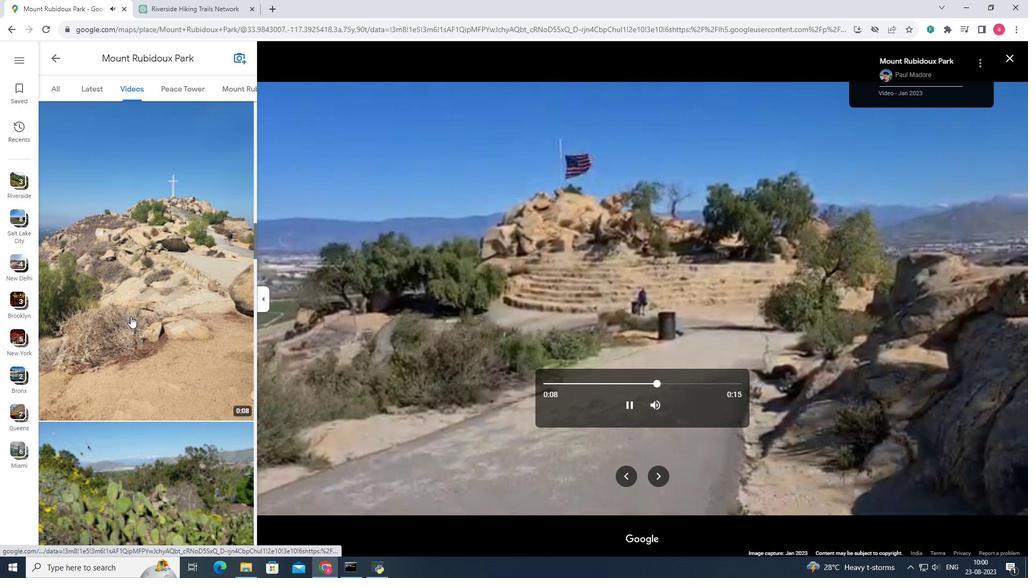 
Action: Mouse scrolled (130, 315) with delta (0, 0)
Screenshot: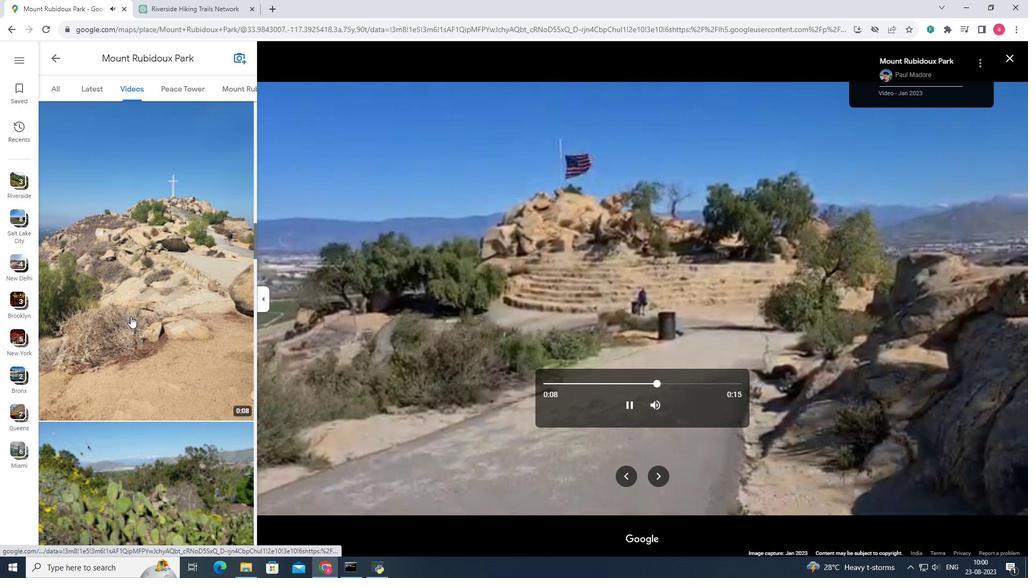 
Action: Mouse scrolled (130, 315) with delta (0, 0)
Screenshot: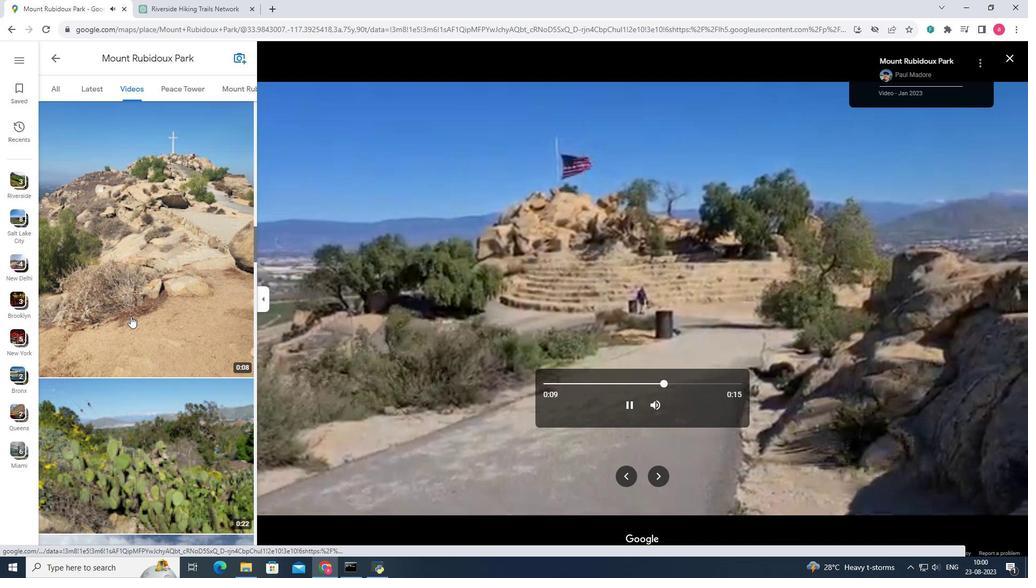 
Action: Mouse scrolled (130, 315) with delta (0, 0)
Screenshot: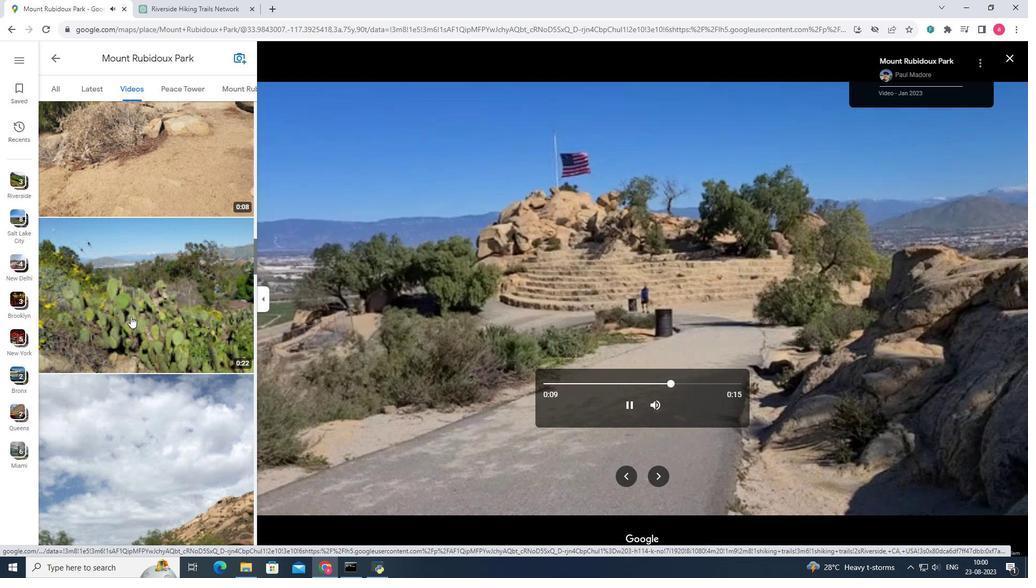 
Action: Mouse scrolled (130, 315) with delta (0, 0)
Screenshot: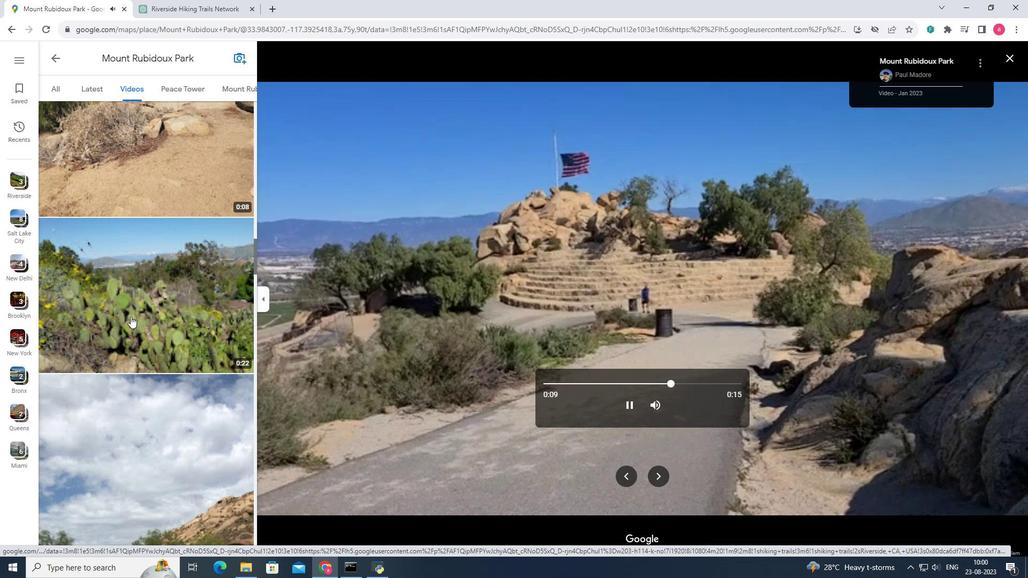 
Action: Mouse scrolled (130, 315) with delta (0, 0)
Screenshot: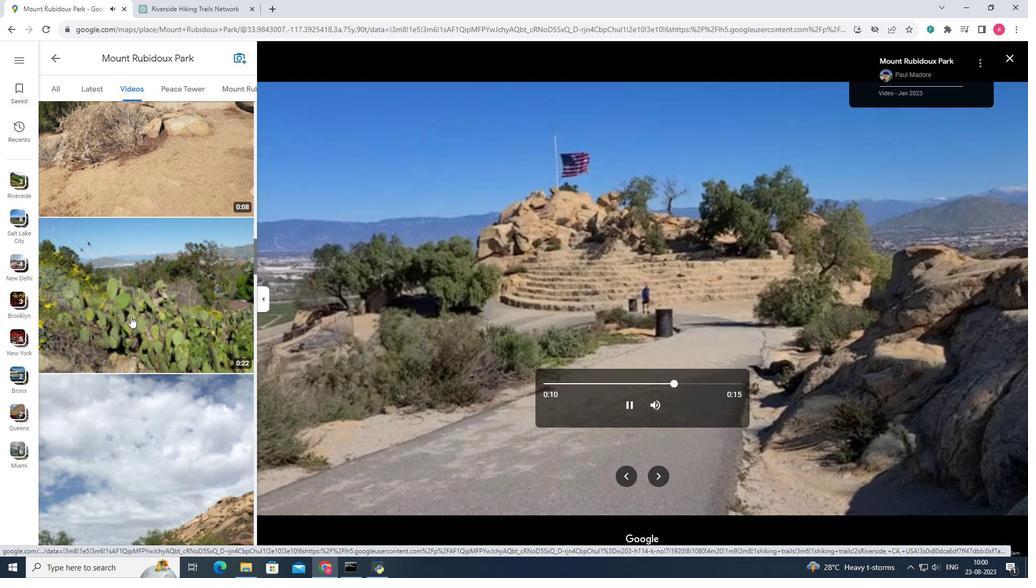 
Action: Mouse moved to (130, 316)
Screenshot: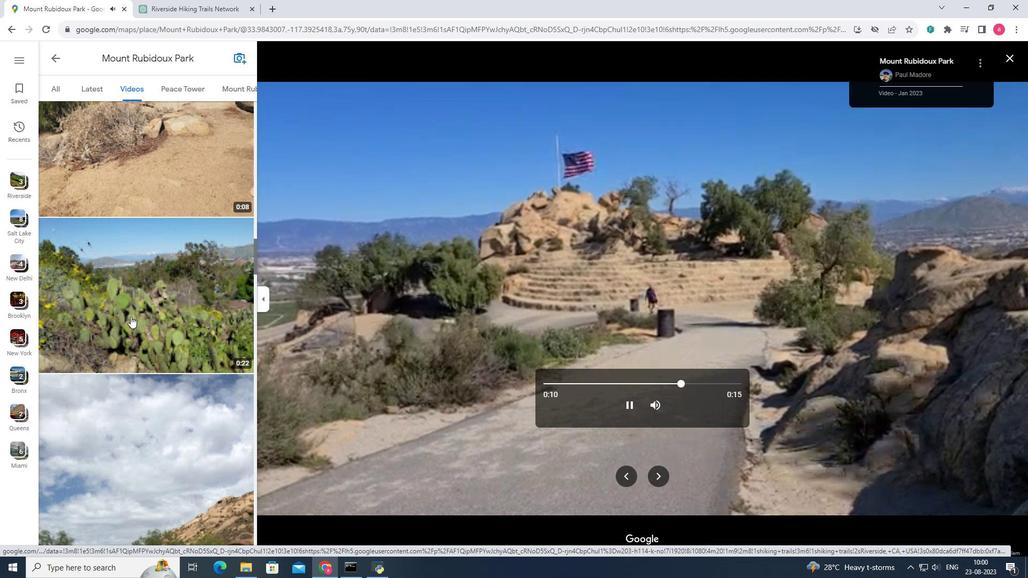 
Action: Mouse pressed left at (130, 316)
Screenshot: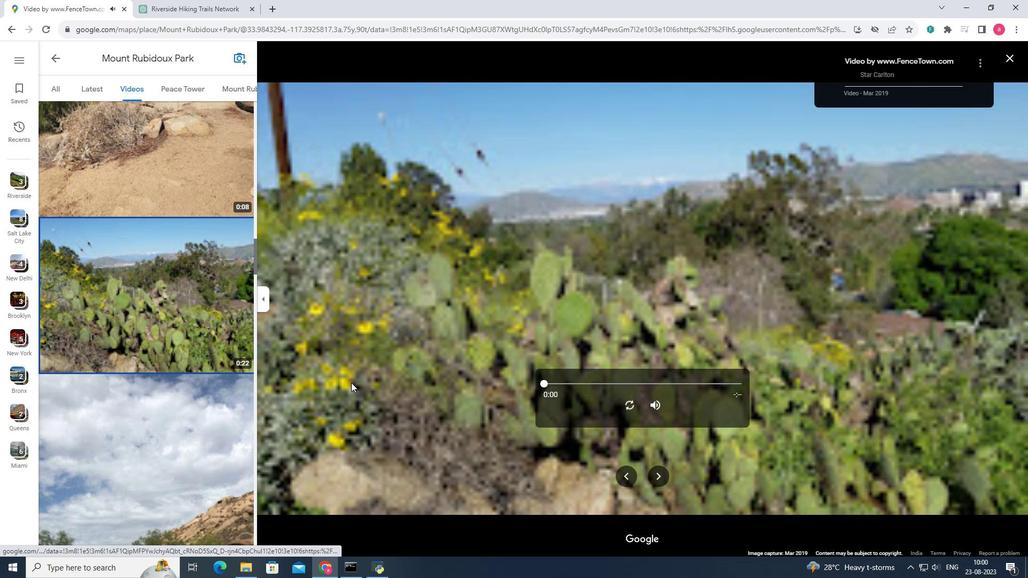 
Action: Mouse moved to (628, 403)
Screenshot: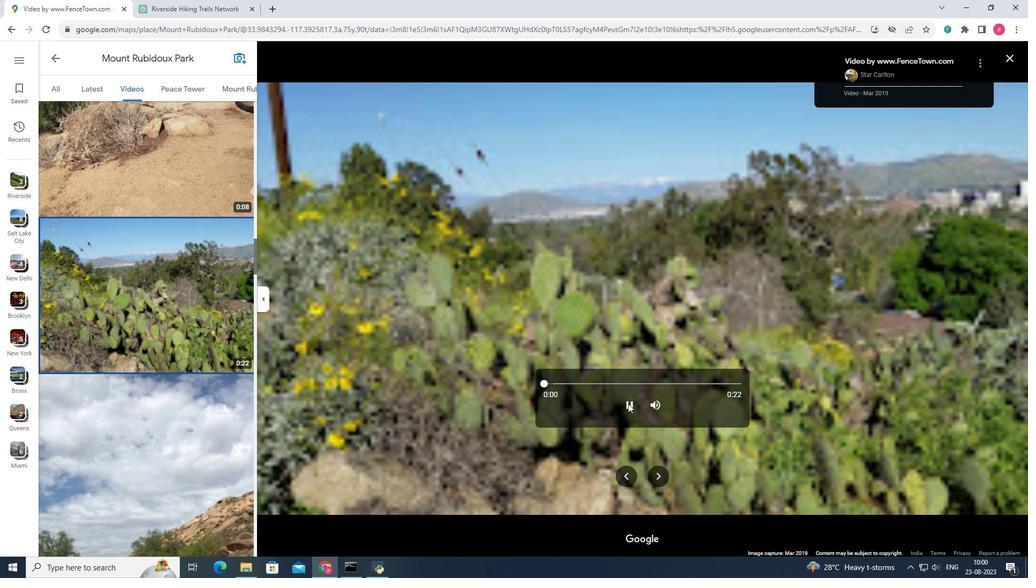 
Action: Mouse pressed left at (628, 403)
Screenshot: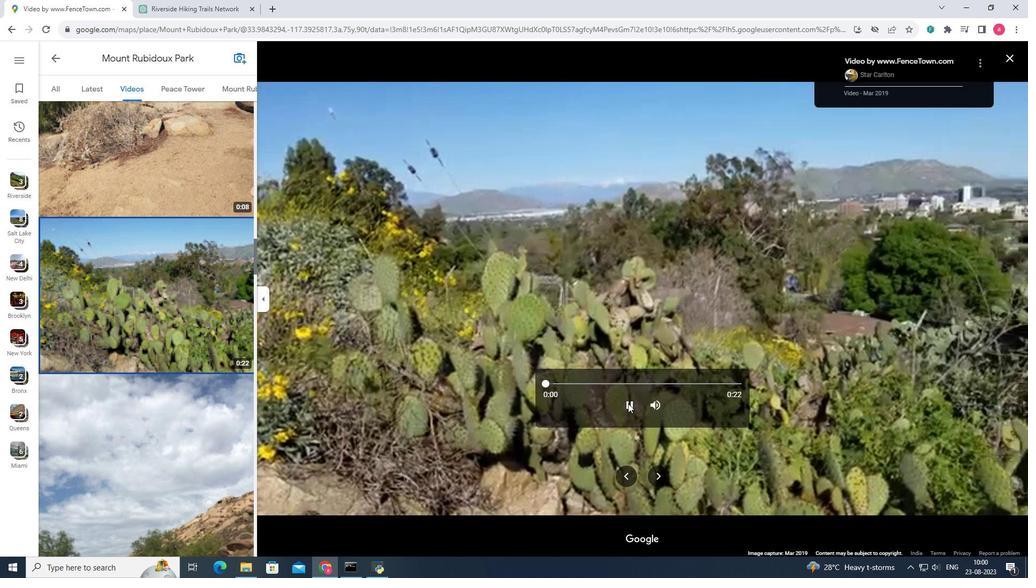 
Action: Mouse moved to (215, 313)
Screenshot: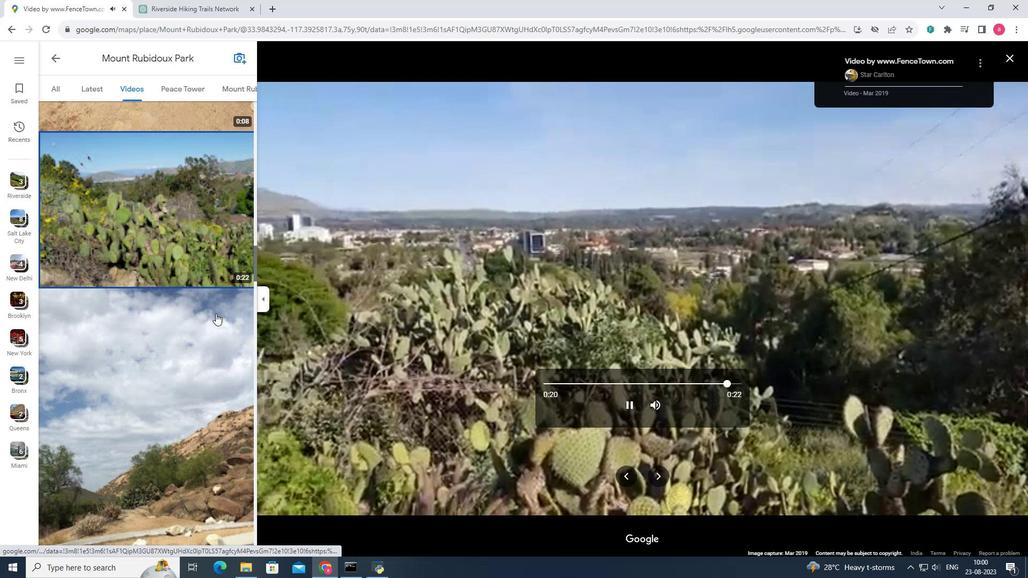 
Action: Mouse scrolled (215, 313) with delta (0, 0)
Screenshot: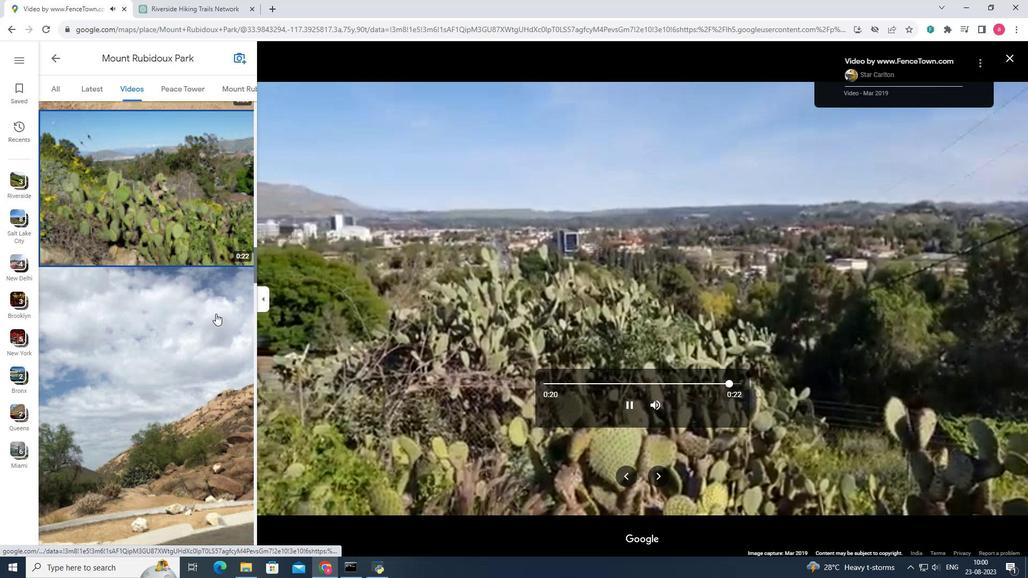 
Action: Mouse scrolled (215, 313) with delta (0, 0)
Screenshot: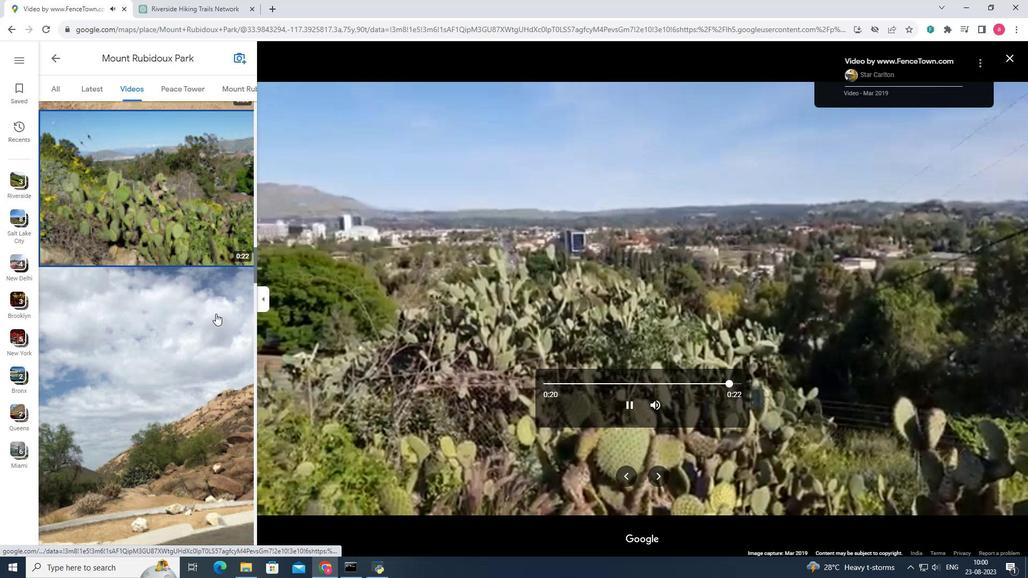 
Action: Mouse scrolled (215, 313) with delta (0, 0)
Screenshot: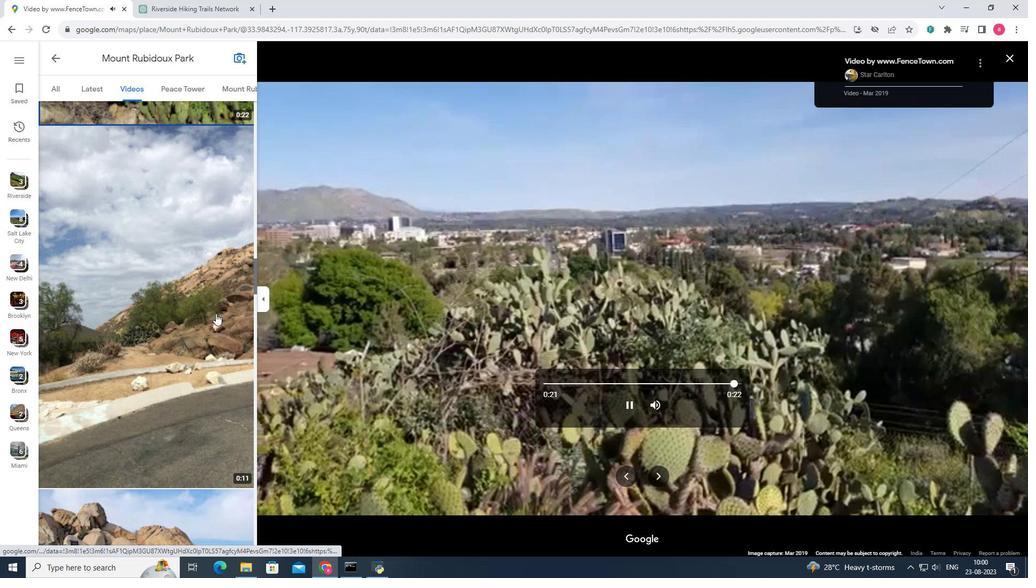 
Action: Mouse scrolled (215, 313) with delta (0, 0)
Screenshot: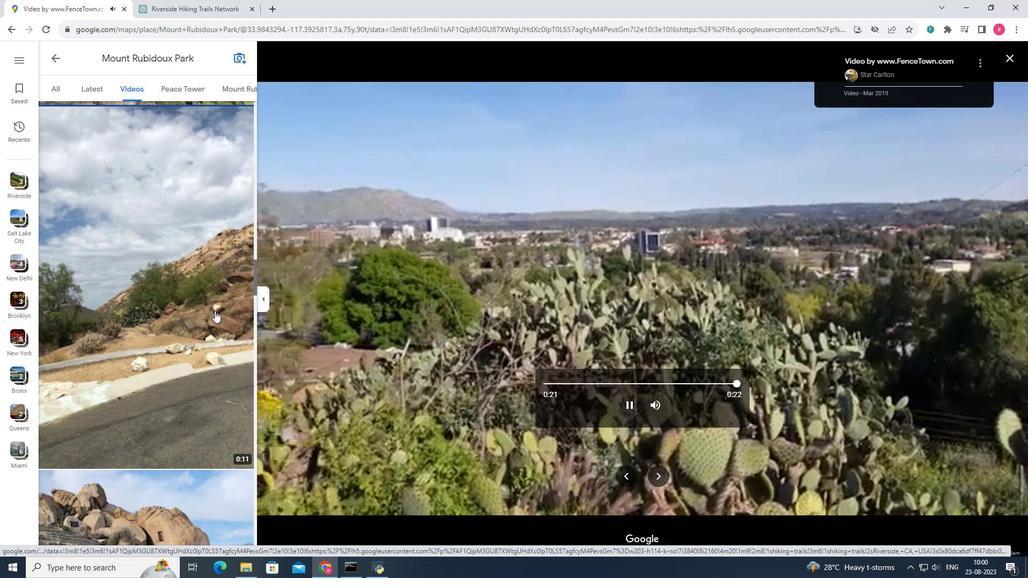 
Action: Mouse scrolled (215, 313) with delta (0, 0)
Screenshot: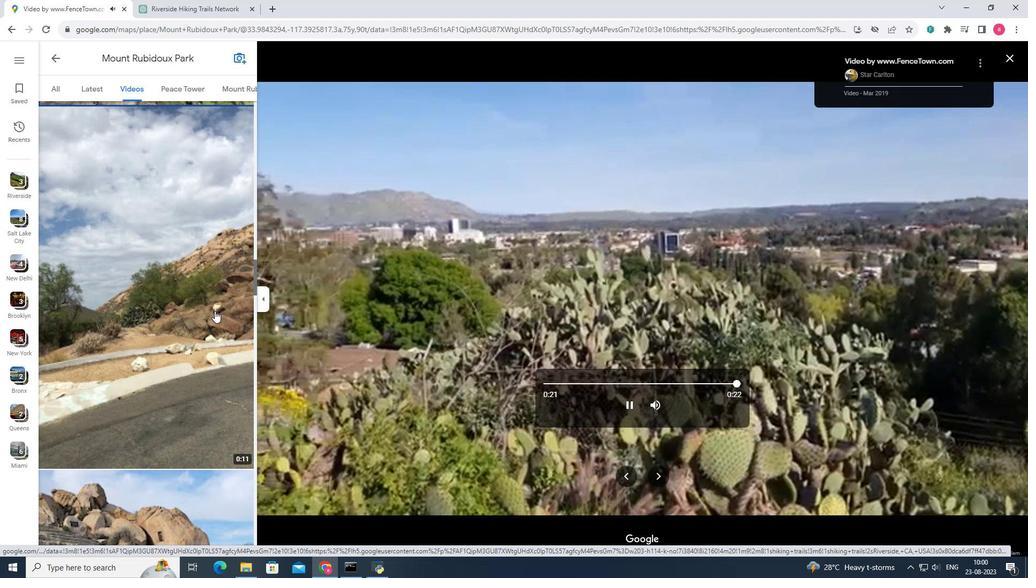 
Action: Mouse moved to (214, 310)
Screenshot: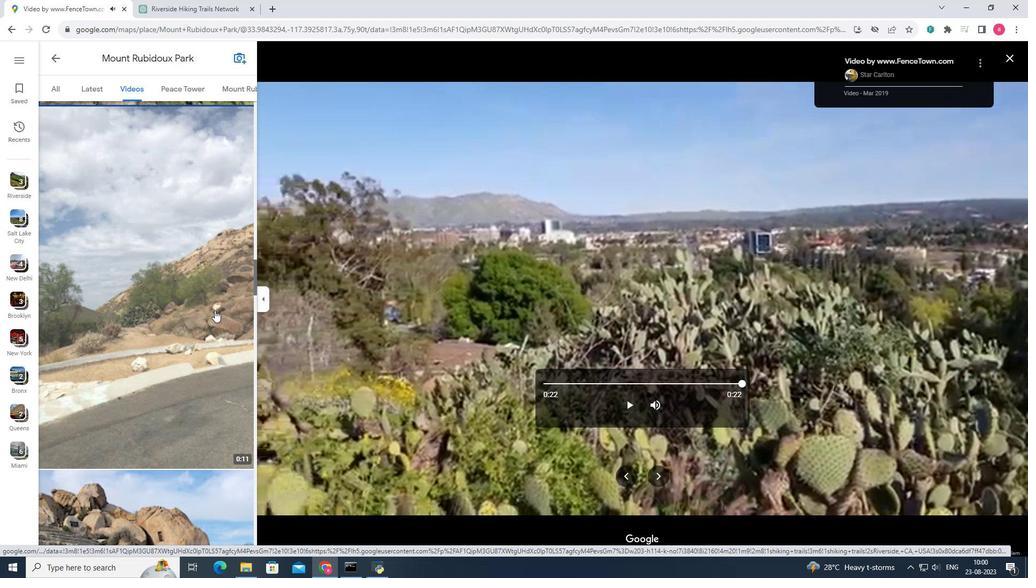
Action: Mouse pressed left at (214, 310)
Screenshot: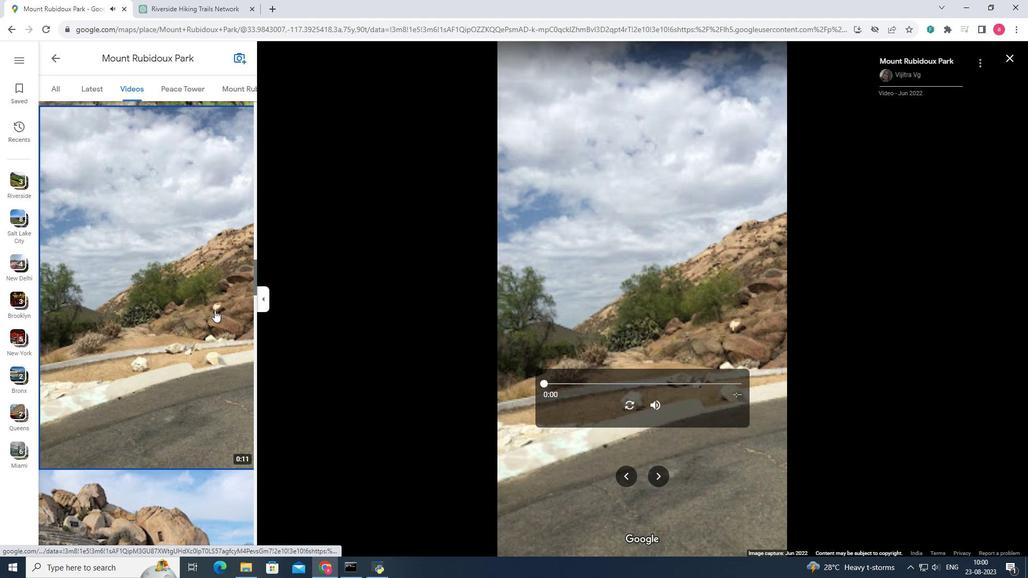 
Action: Mouse moved to (627, 404)
Screenshot: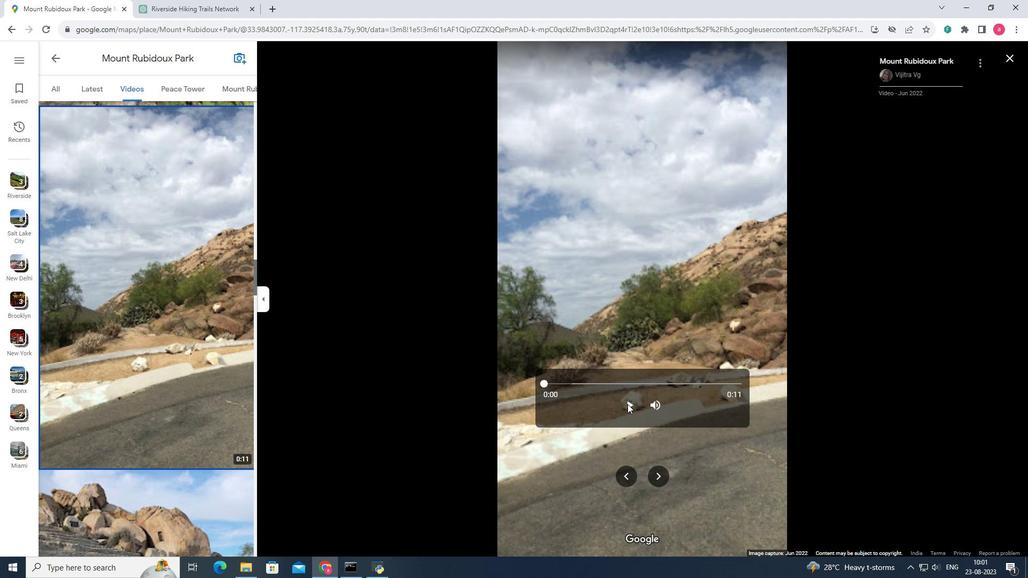 
Action: Mouse pressed left at (627, 404)
Screenshot: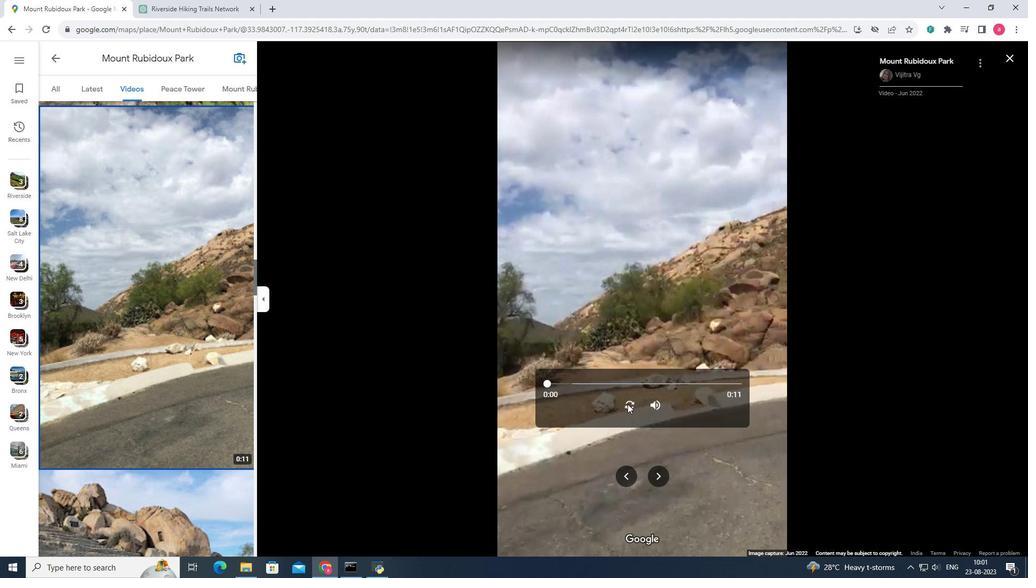 
Action: Mouse moved to (209, 372)
Screenshot: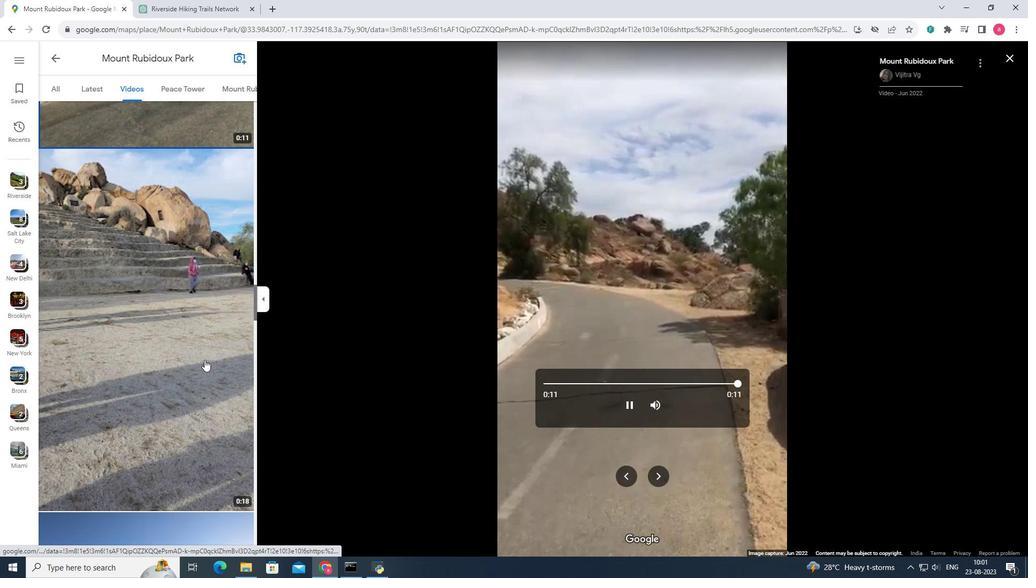 
Action: Mouse scrolled (209, 371) with delta (0, 0)
Screenshot: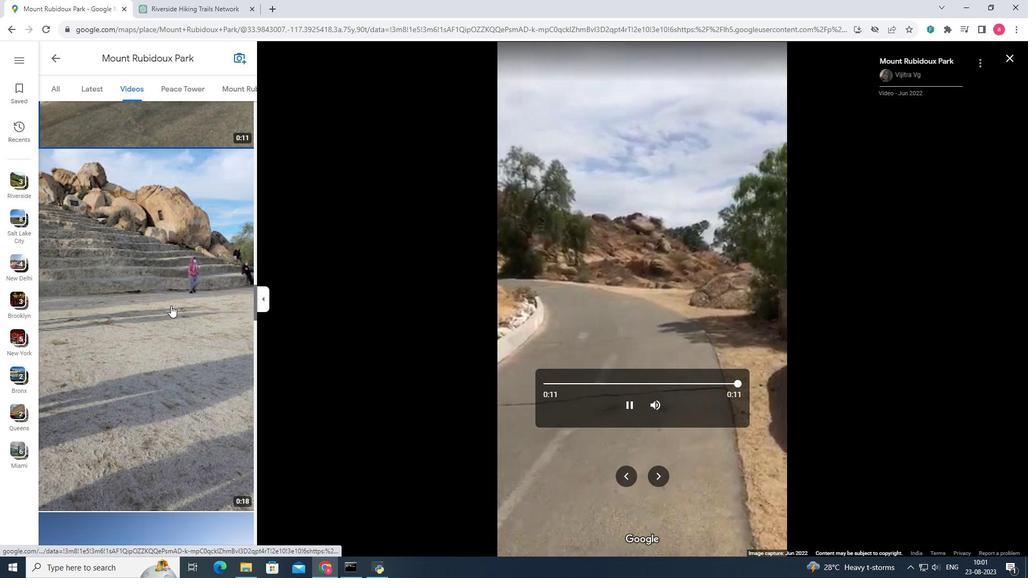 
Action: Mouse scrolled (209, 371) with delta (0, 0)
Screenshot: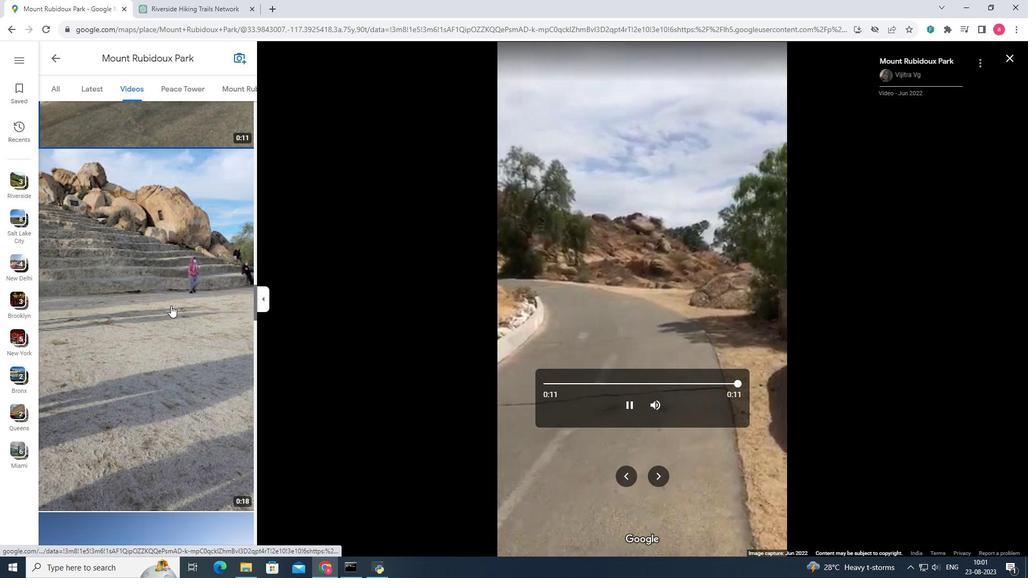 
Action: Mouse scrolled (209, 371) with delta (0, 0)
Screenshot: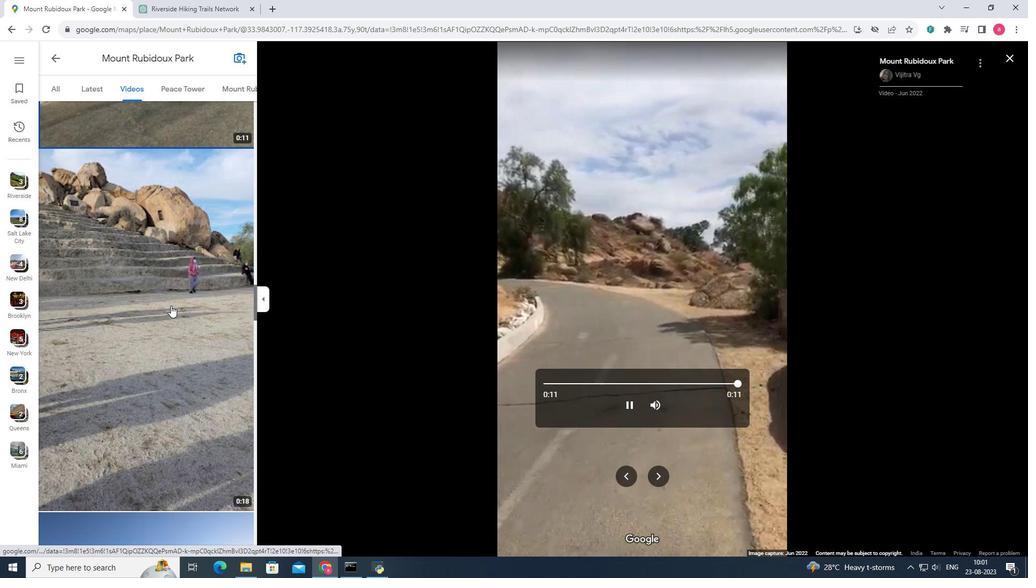 
Action: Mouse scrolled (209, 371) with delta (0, 0)
Screenshot: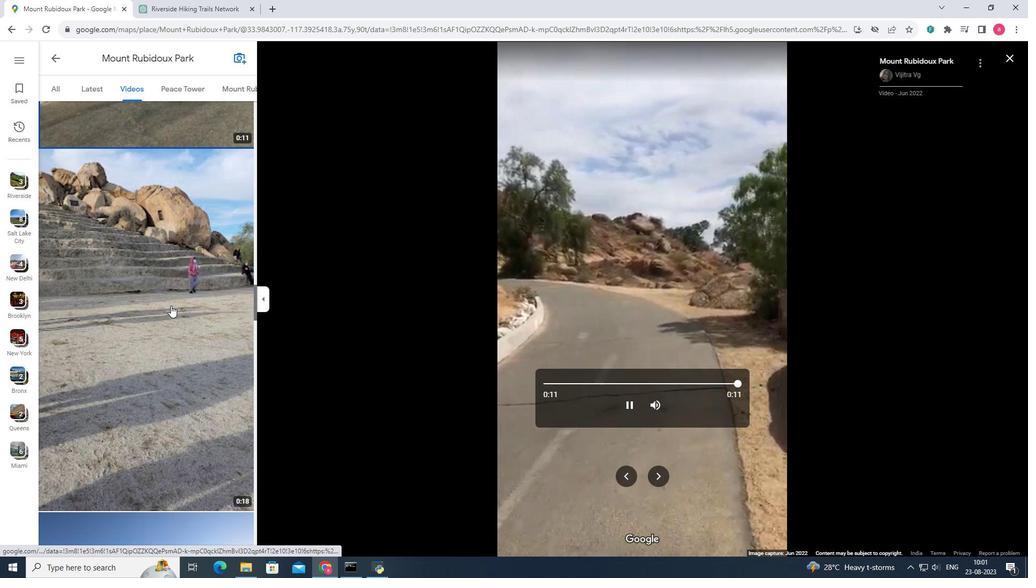 
Action: Mouse scrolled (209, 371) with delta (0, 0)
Screenshot: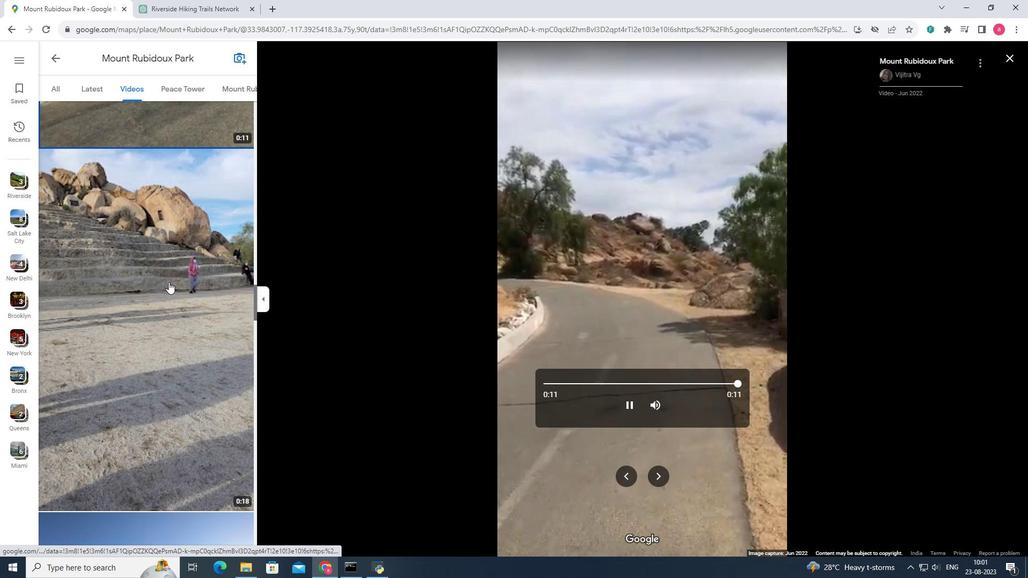
Action: Mouse scrolled (209, 371) with delta (0, 0)
Screenshot: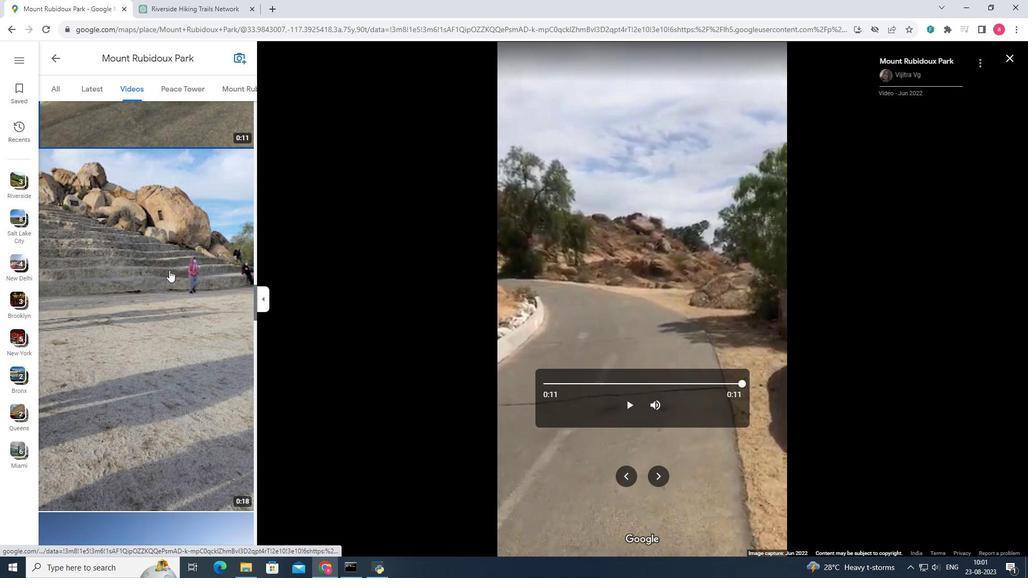 
Action: Mouse moved to (169, 269)
Screenshot: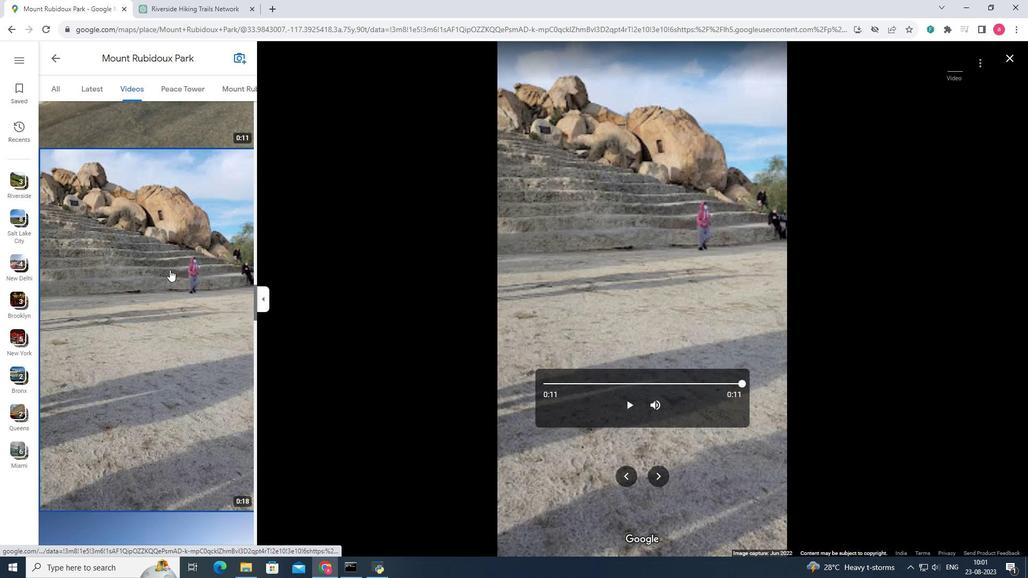 
Action: Mouse pressed left at (169, 269)
Screenshot: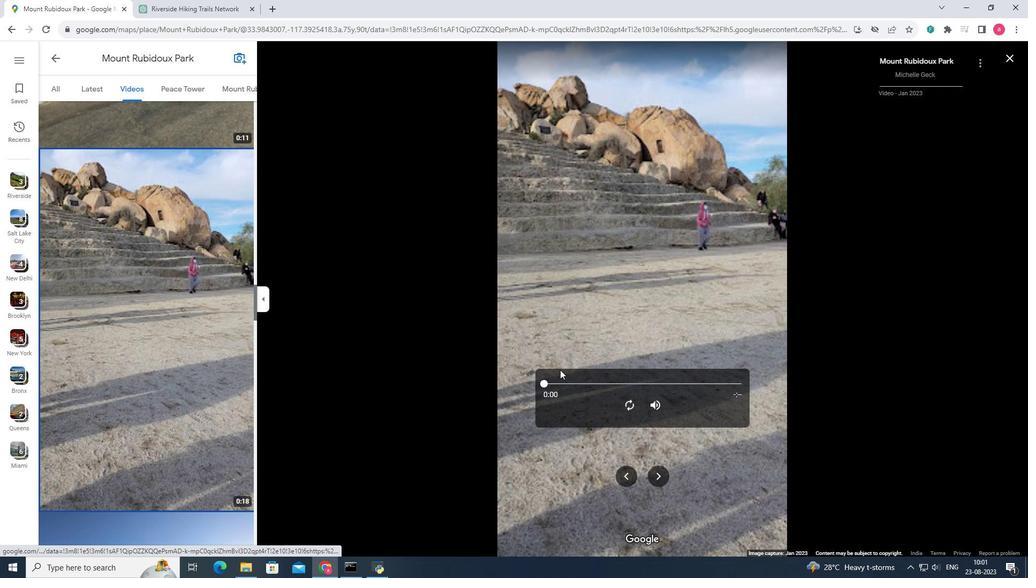 
Action: Mouse moved to (629, 407)
Screenshot: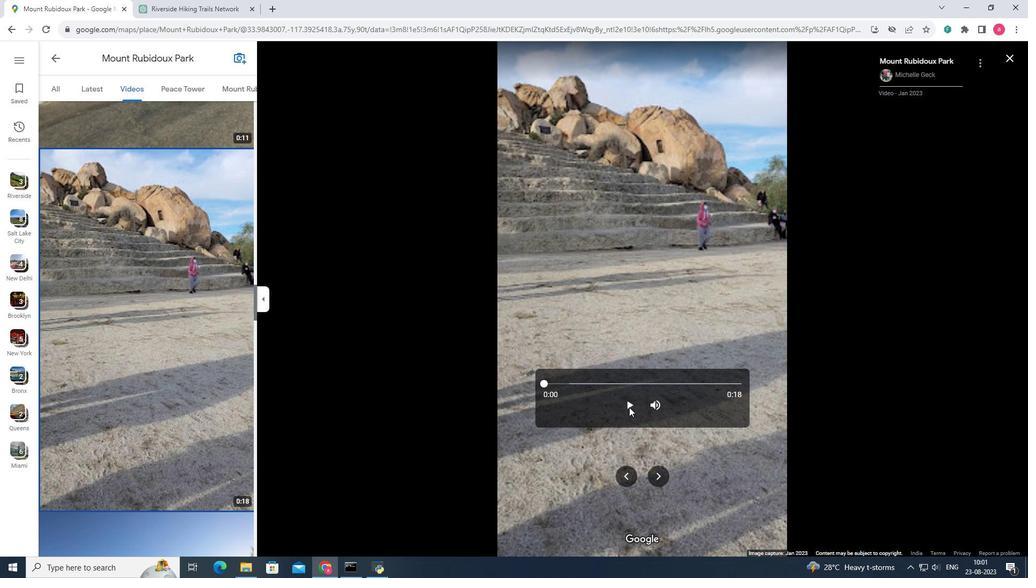 
Action: Mouse pressed left at (629, 407)
Screenshot: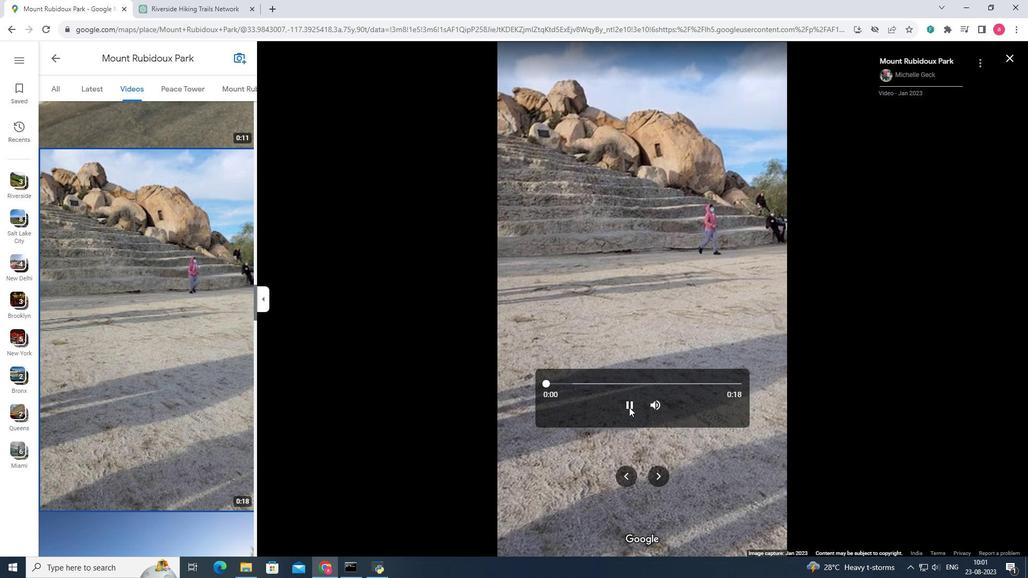 
Action: Mouse moved to (135, 290)
Screenshot: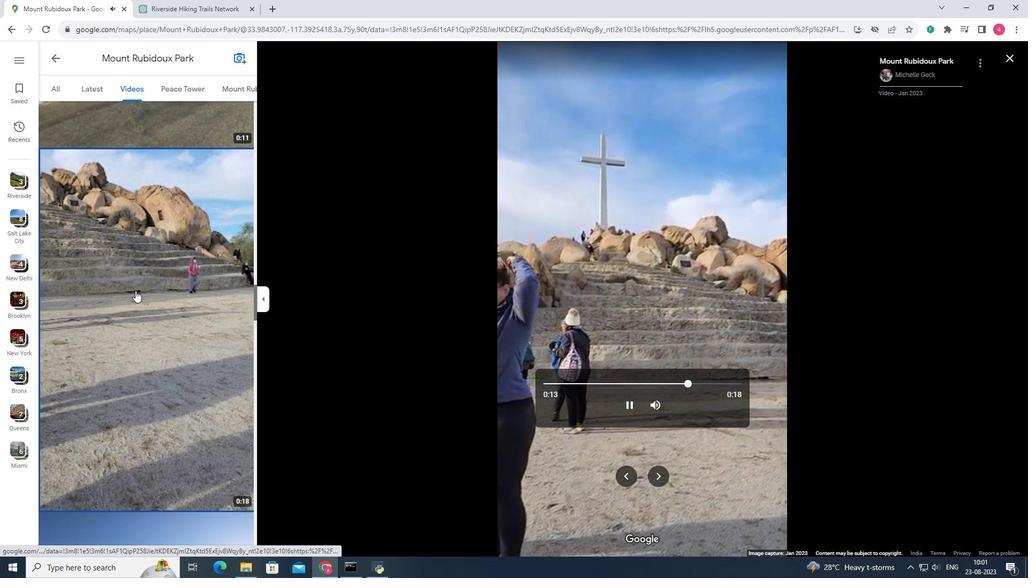 
Action: Mouse scrolled (135, 290) with delta (0, 0)
Screenshot: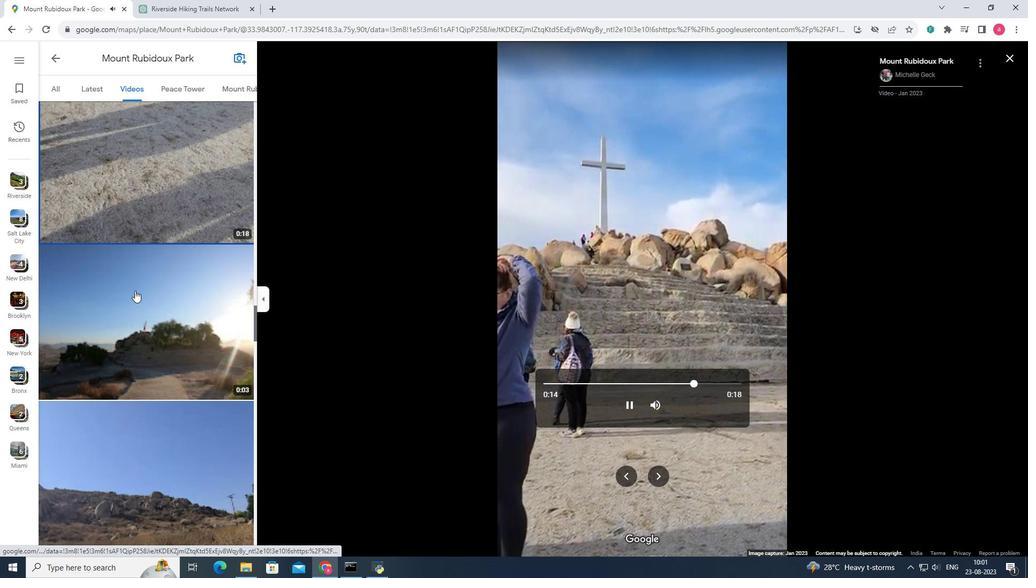 
Action: Mouse scrolled (135, 290) with delta (0, 0)
